 Task: Find houses with house Office Space in Austin.
Action: Key pressed <Key.caps_lock>A<Key.caps_lock>ustin
Screenshot: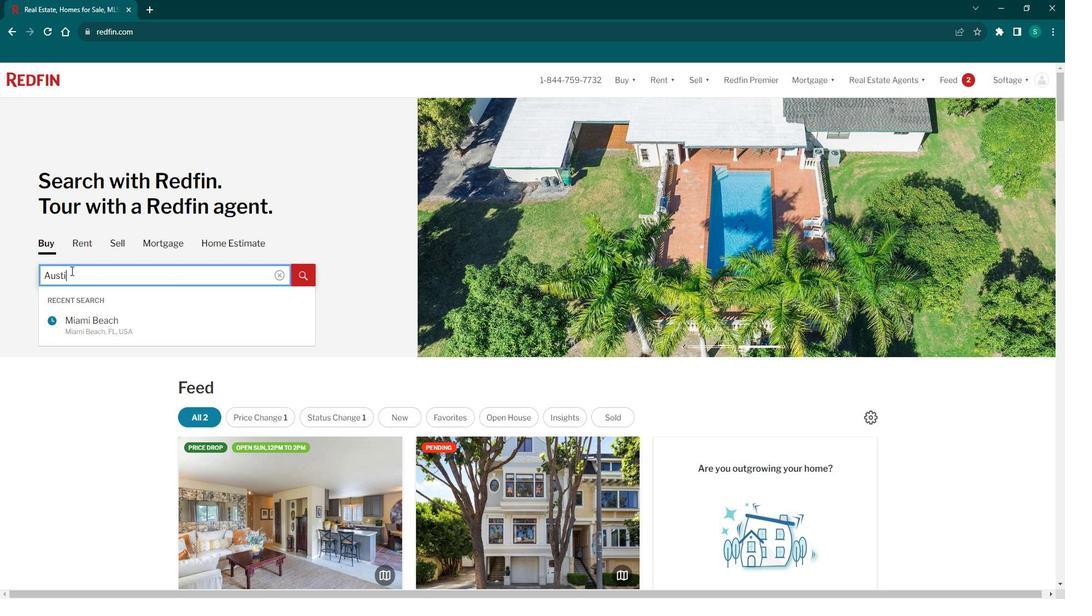 
Action: Mouse moved to (132, 332)
Screenshot: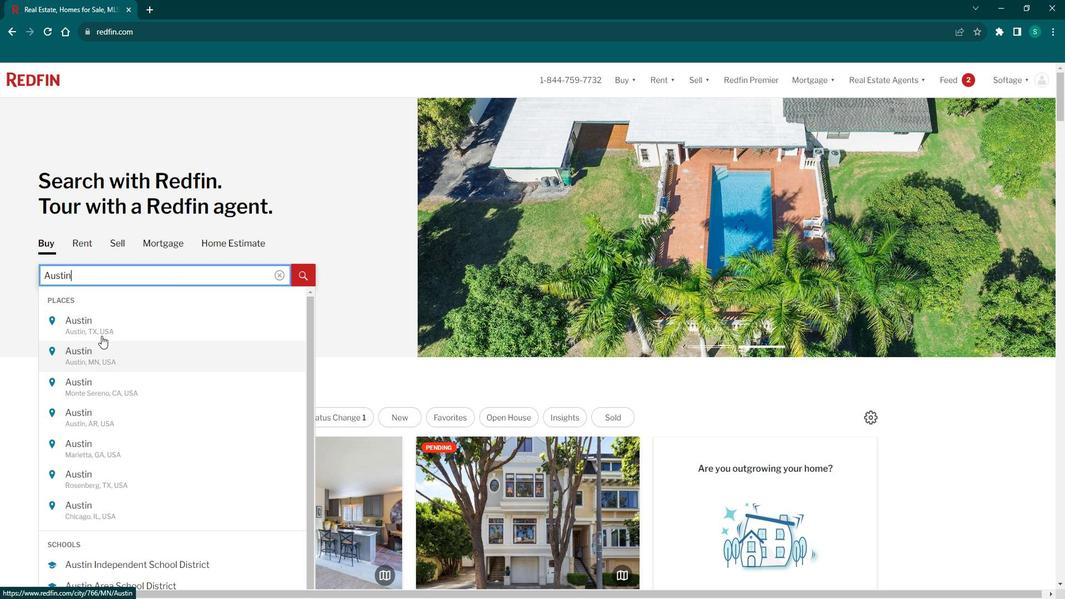 
Action: Mouse pressed left at (132, 332)
Screenshot: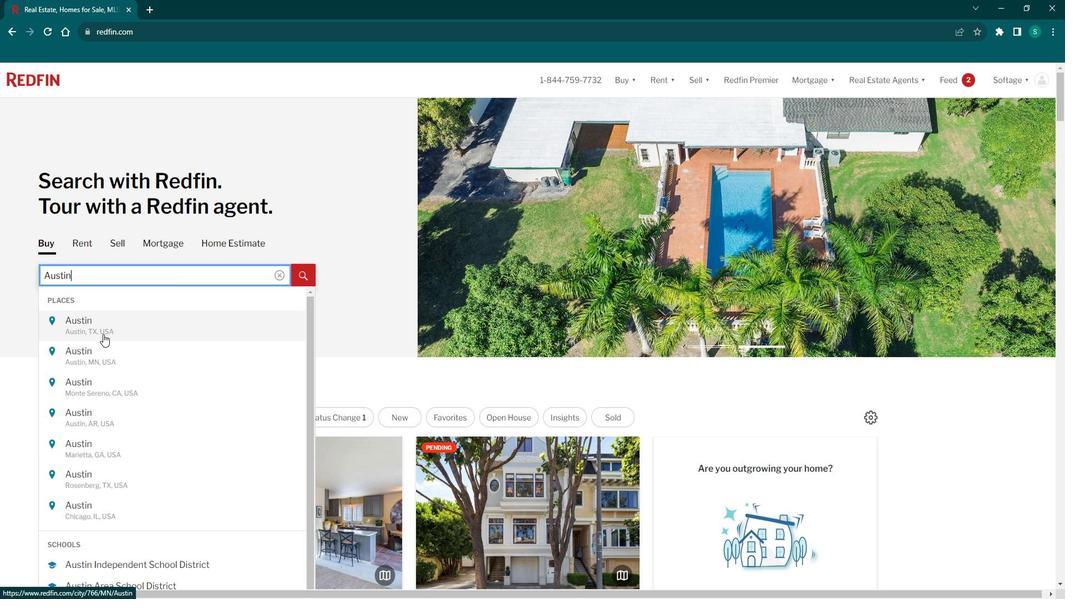 
Action: Mouse moved to (931, 163)
Screenshot: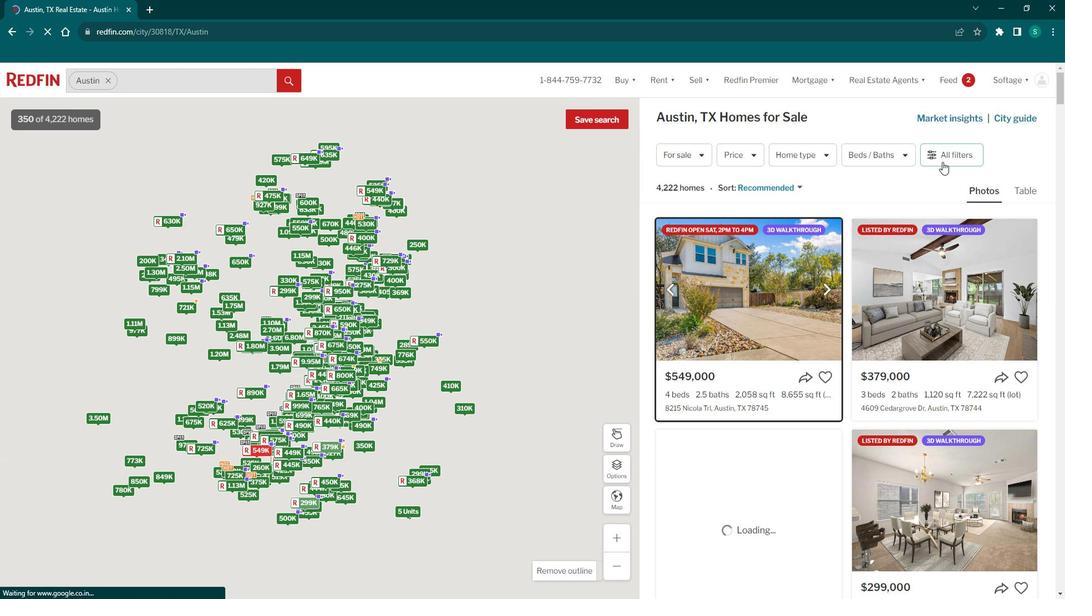 
Action: Mouse pressed left at (931, 163)
Screenshot: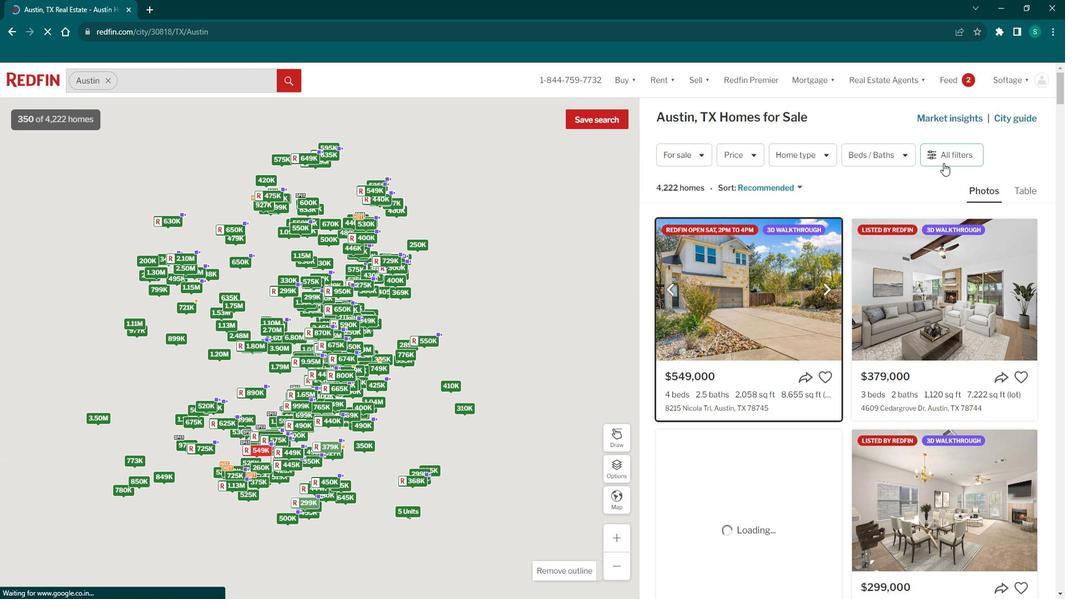 
Action: Mouse pressed left at (931, 163)
Screenshot: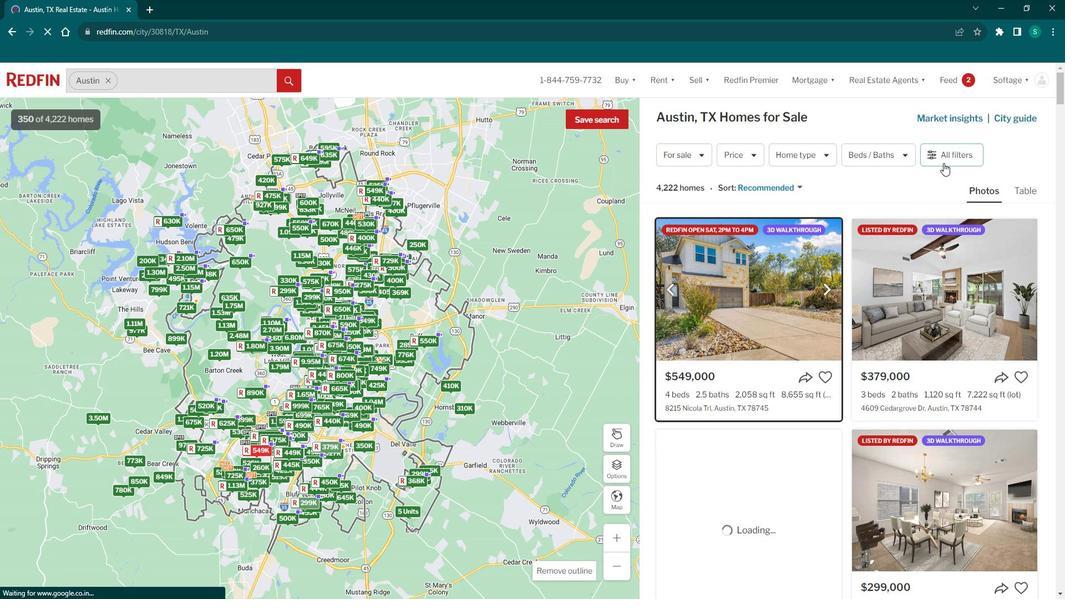 
Action: Mouse moved to (933, 158)
Screenshot: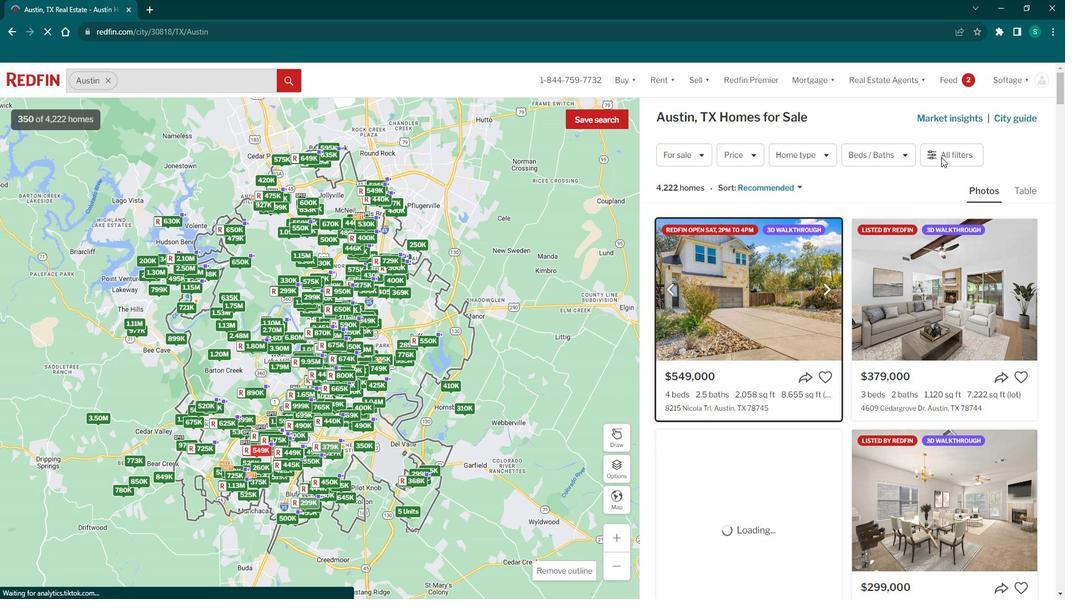 
Action: Mouse pressed left at (933, 158)
Screenshot: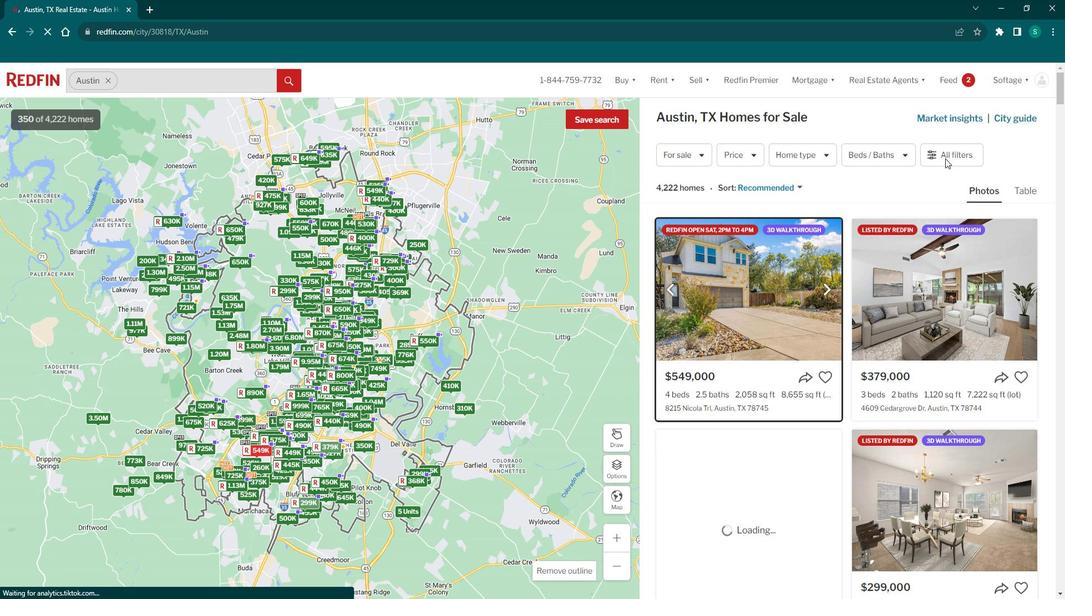 
Action: Mouse moved to (942, 156)
Screenshot: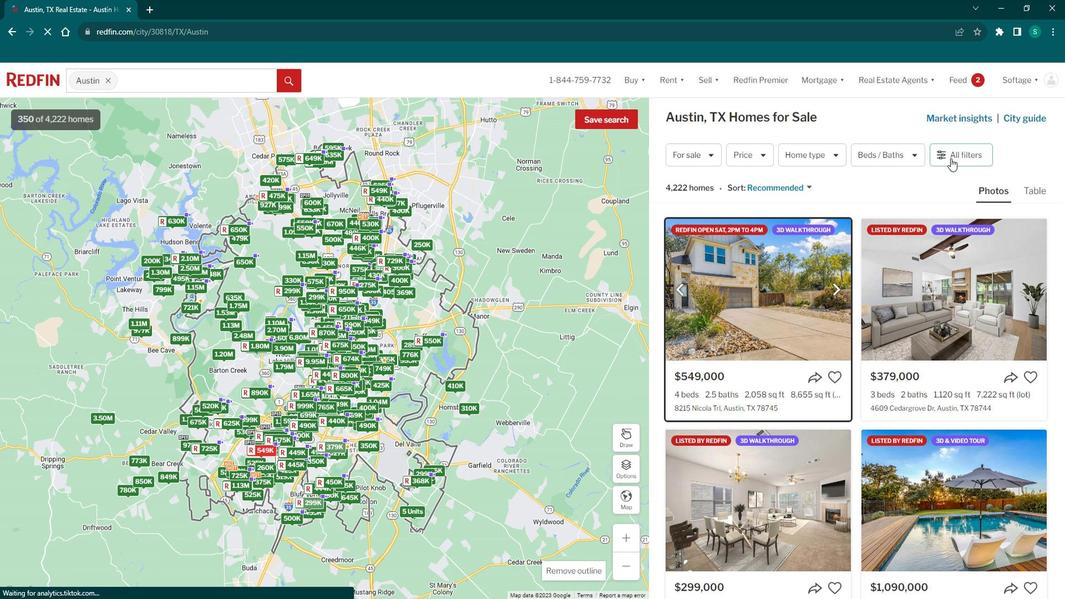 
Action: Mouse pressed left at (942, 156)
Screenshot: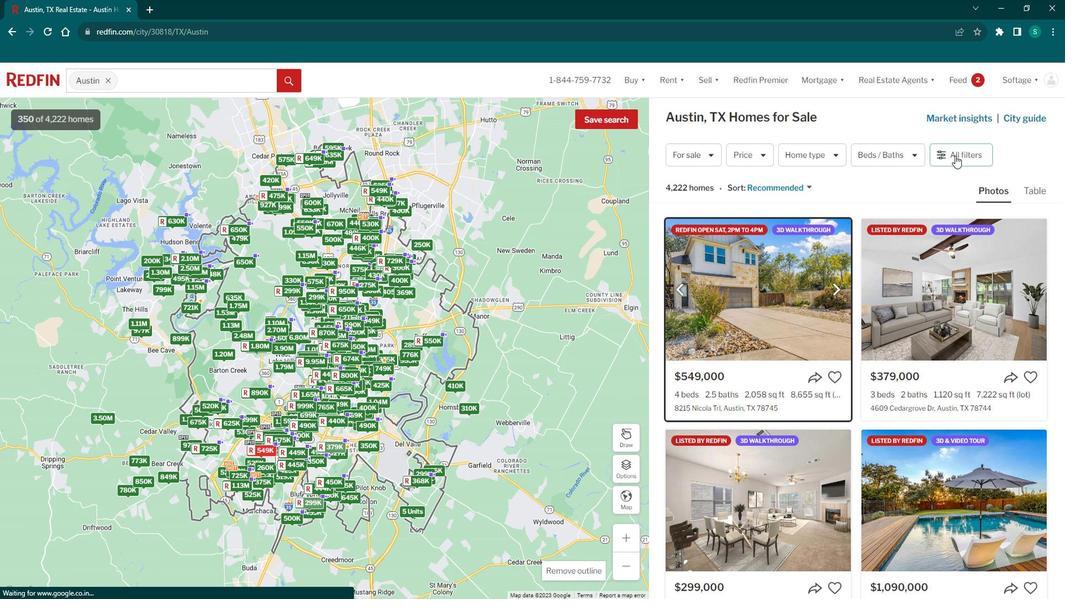 
Action: Mouse moved to (745, 514)
Screenshot: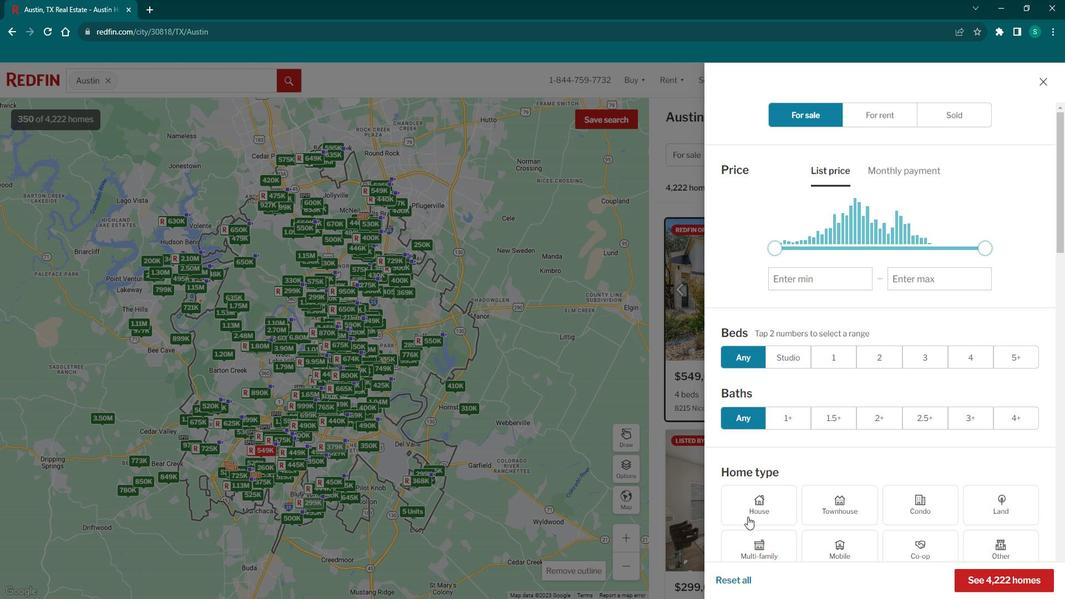 
Action: Mouse pressed left at (745, 514)
Screenshot: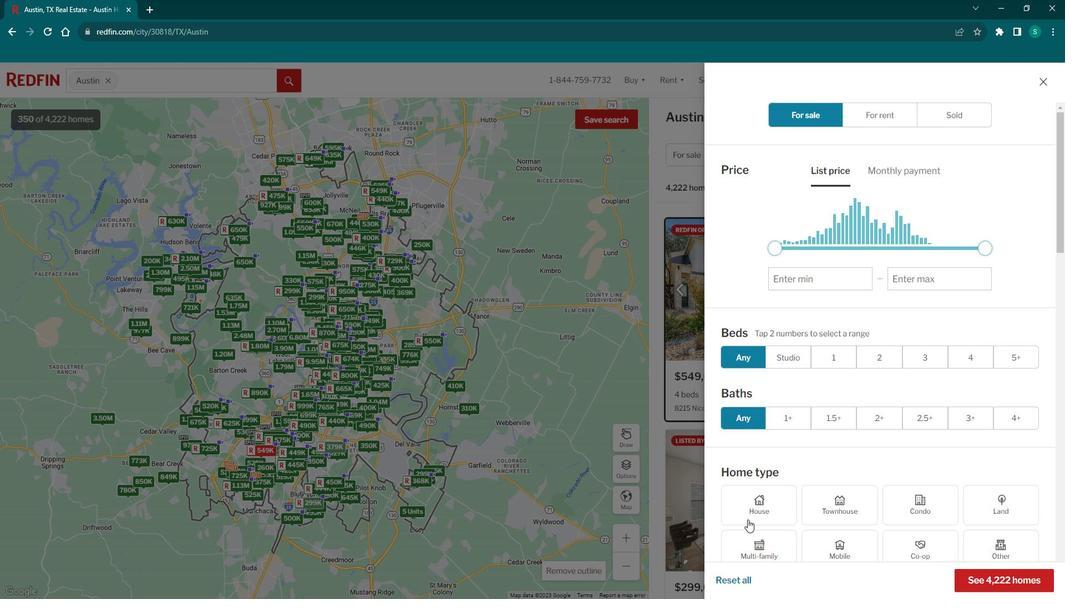 
Action: Mouse moved to (774, 451)
Screenshot: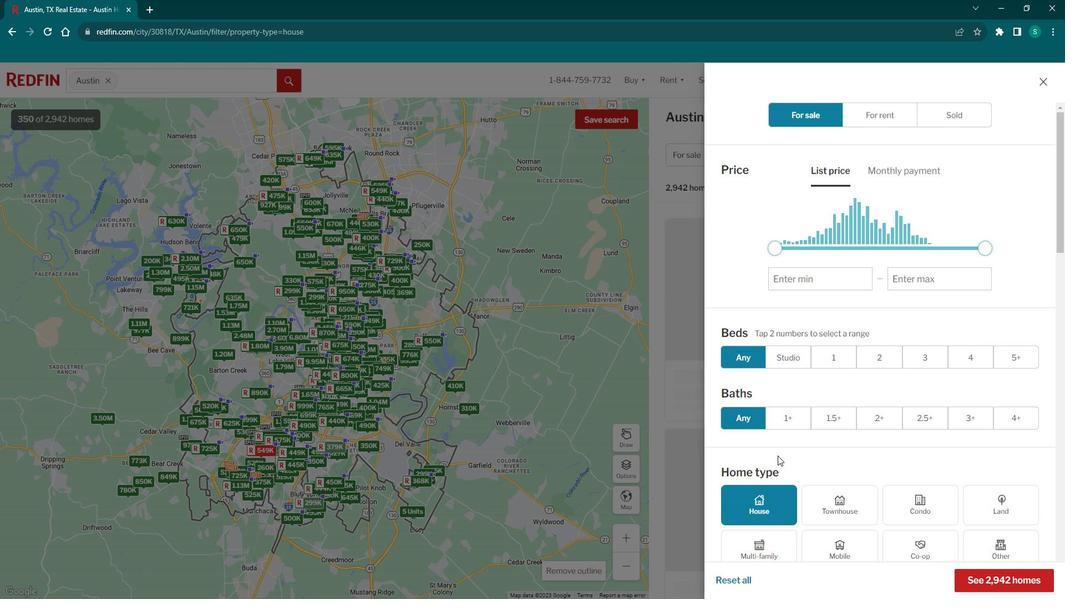 
Action: Mouse scrolled (774, 450) with delta (0, 0)
Screenshot: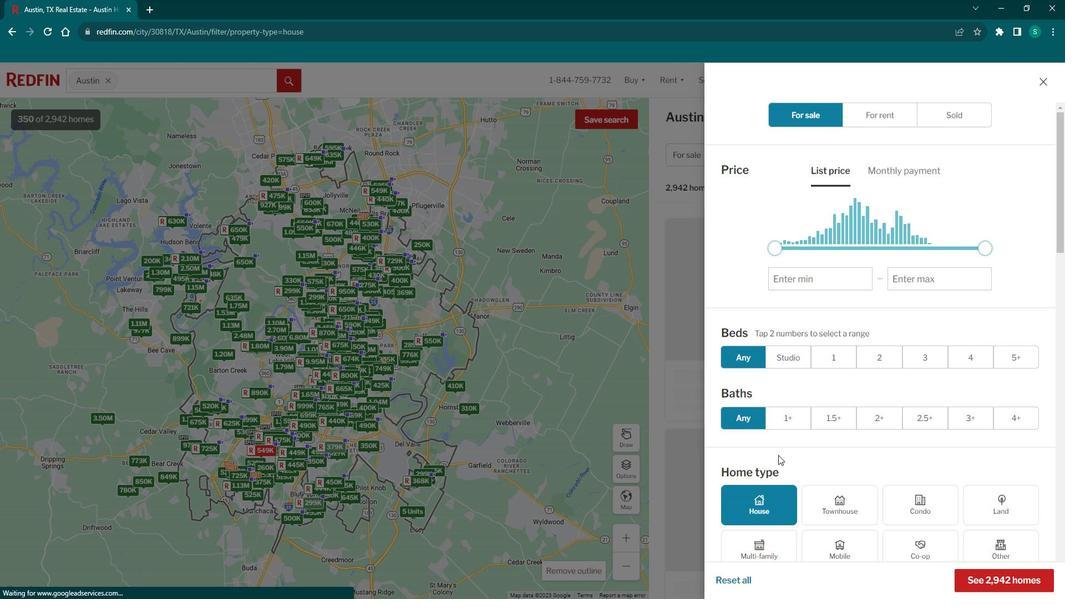 
Action: Mouse scrolled (774, 450) with delta (0, 0)
Screenshot: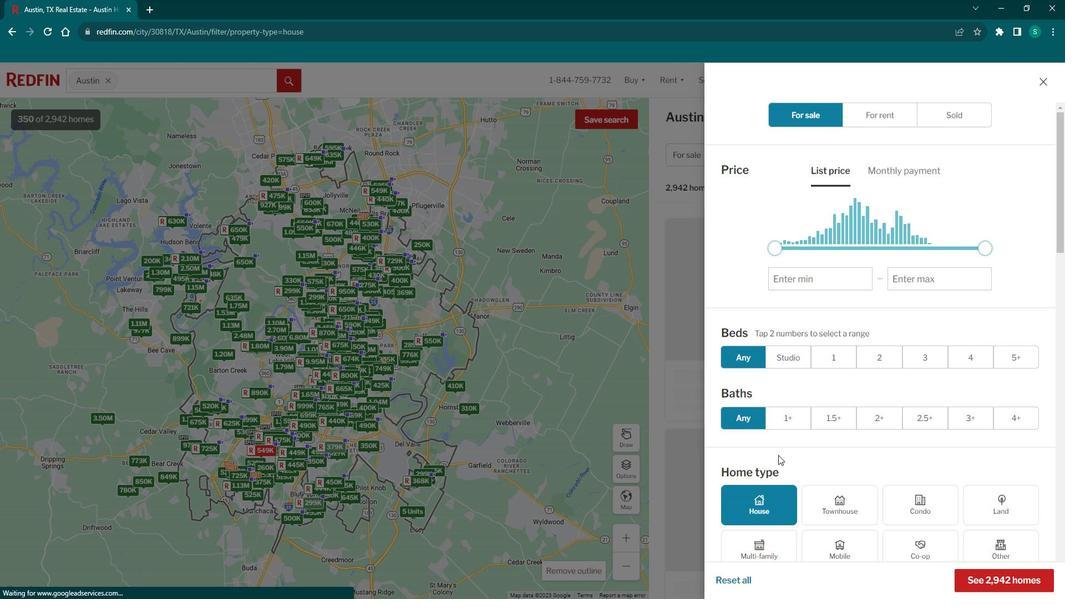 
Action: Mouse scrolled (774, 450) with delta (0, 0)
Screenshot: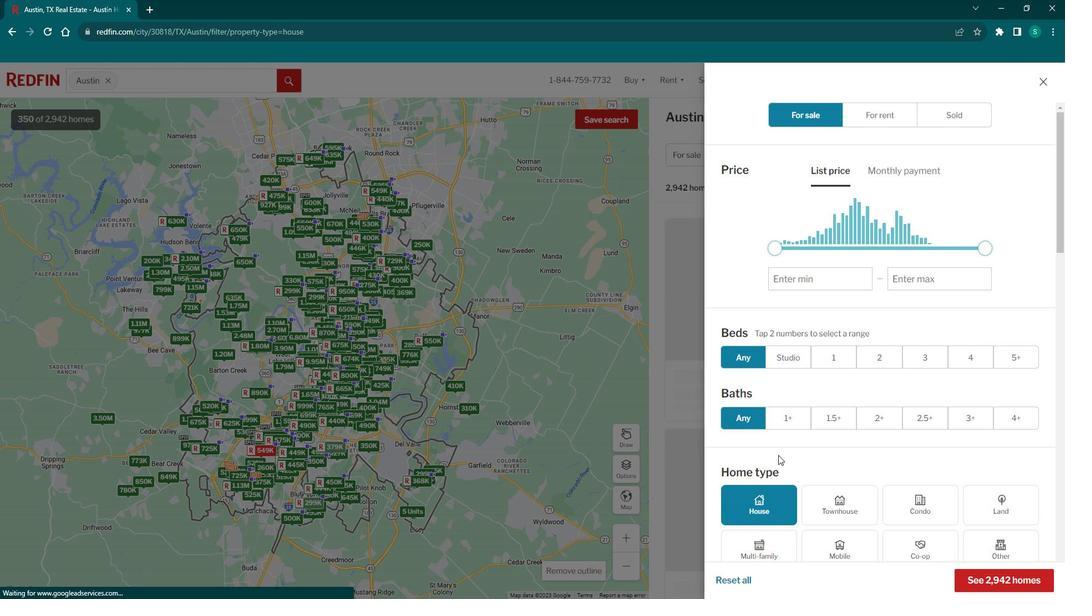 
Action: Mouse scrolled (774, 450) with delta (0, 0)
Screenshot: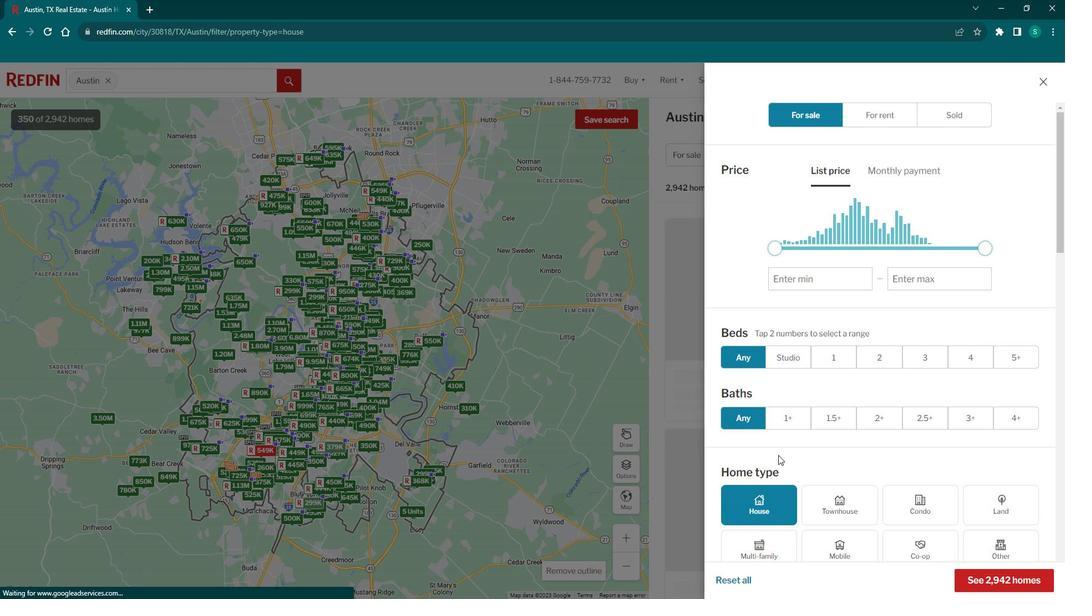 
Action: Mouse scrolled (774, 450) with delta (0, 0)
Screenshot: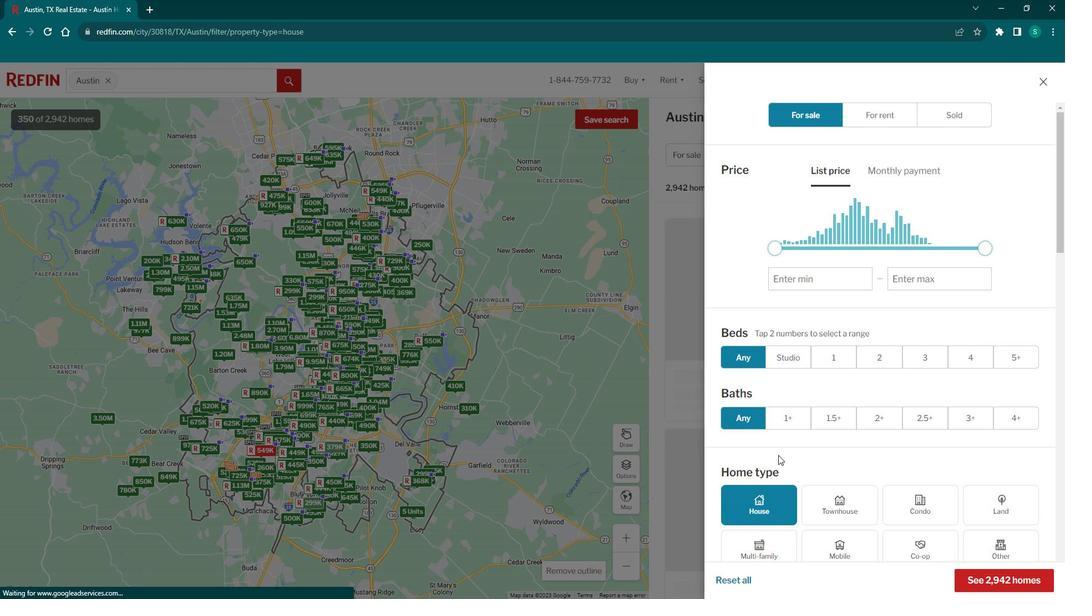 
Action: Mouse scrolled (774, 450) with delta (0, 0)
Screenshot: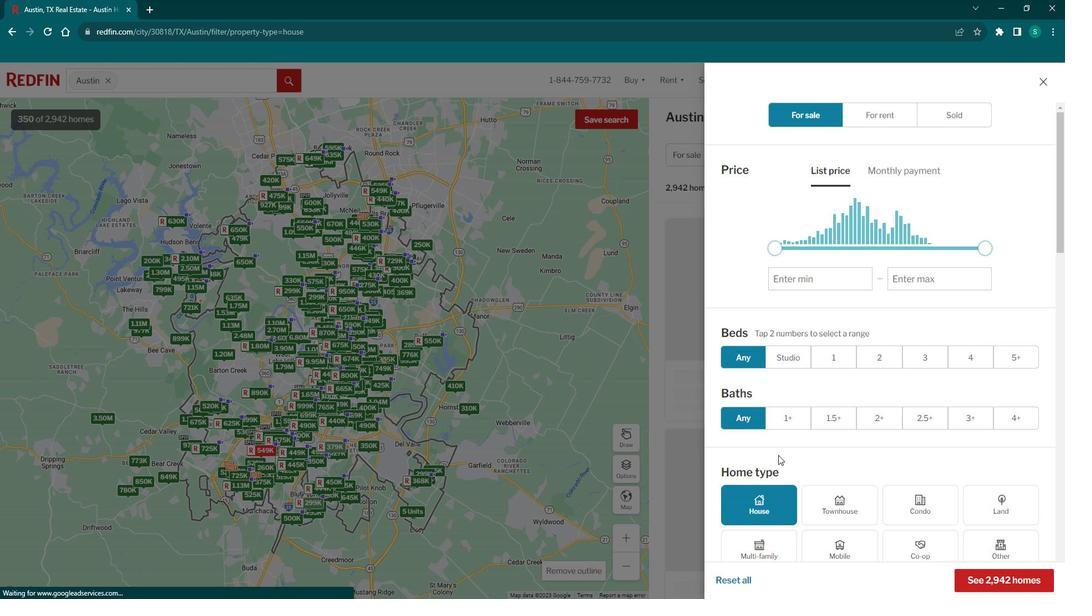 
Action: Mouse scrolled (774, 450) with delta (0, 0)
Screenshot: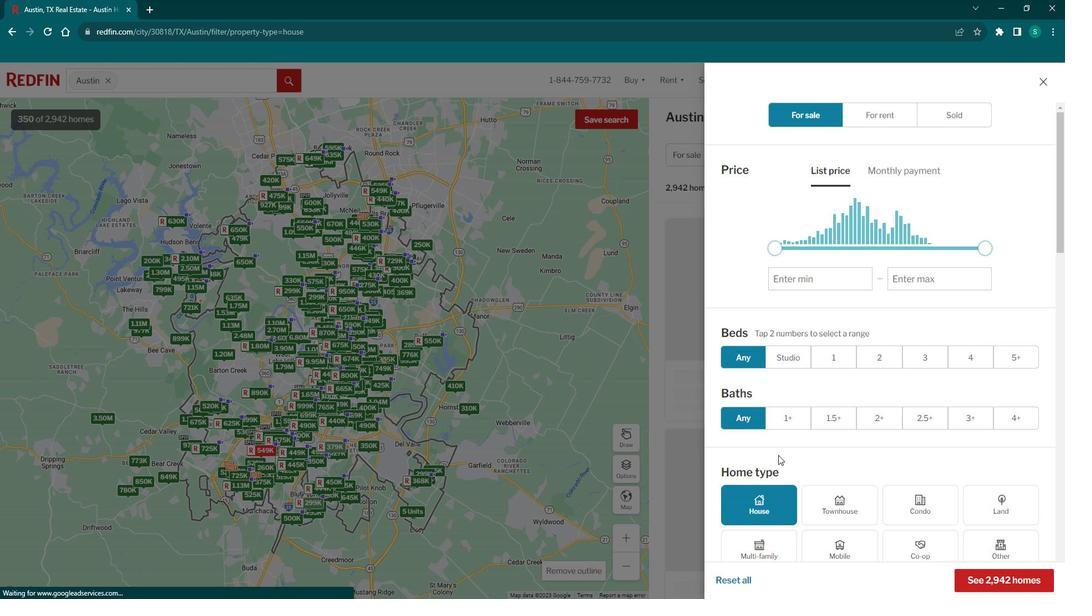 
Action: Mouse scrolled (774, 450) with delta (0, 0)
Screenshot: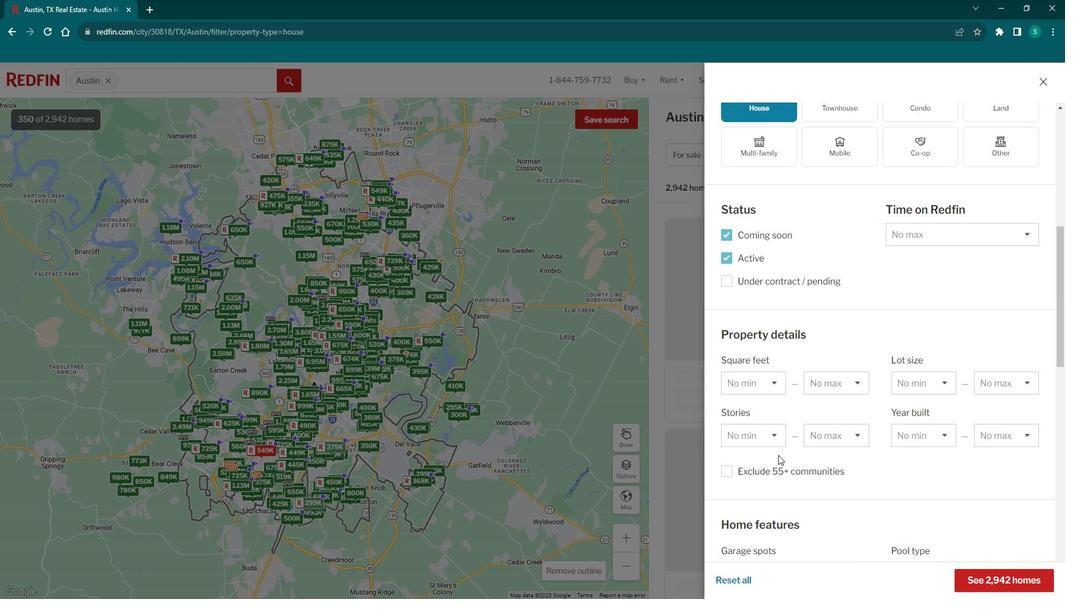 
Action: Mouse scrolled (774, 450) with delta (0, 0)
Screenshot: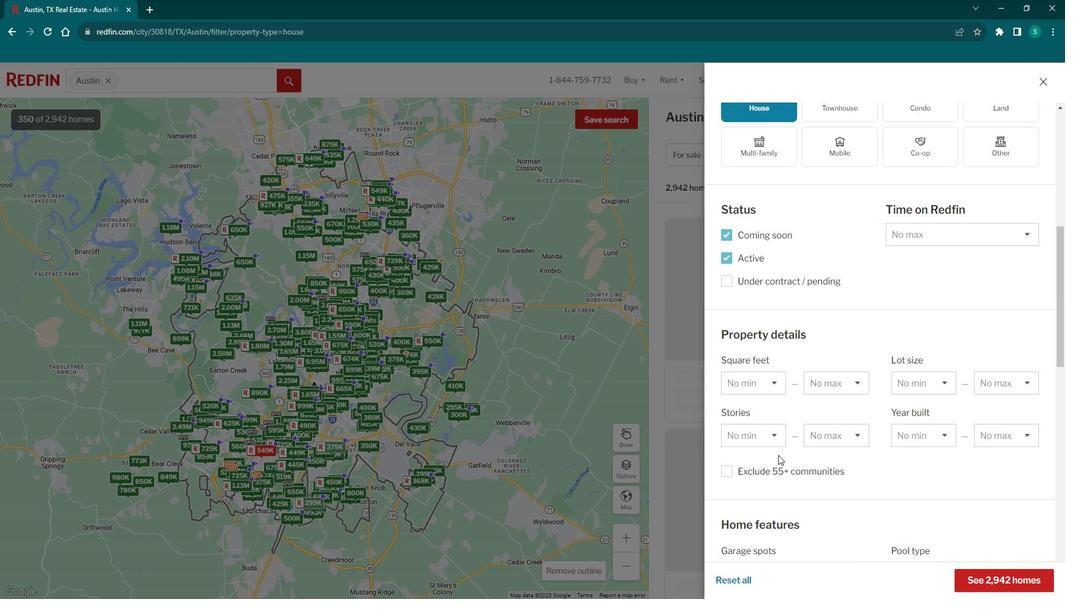 
Action: Mouse scrolled (774, 450) with delta (0, 0)
Screenshot: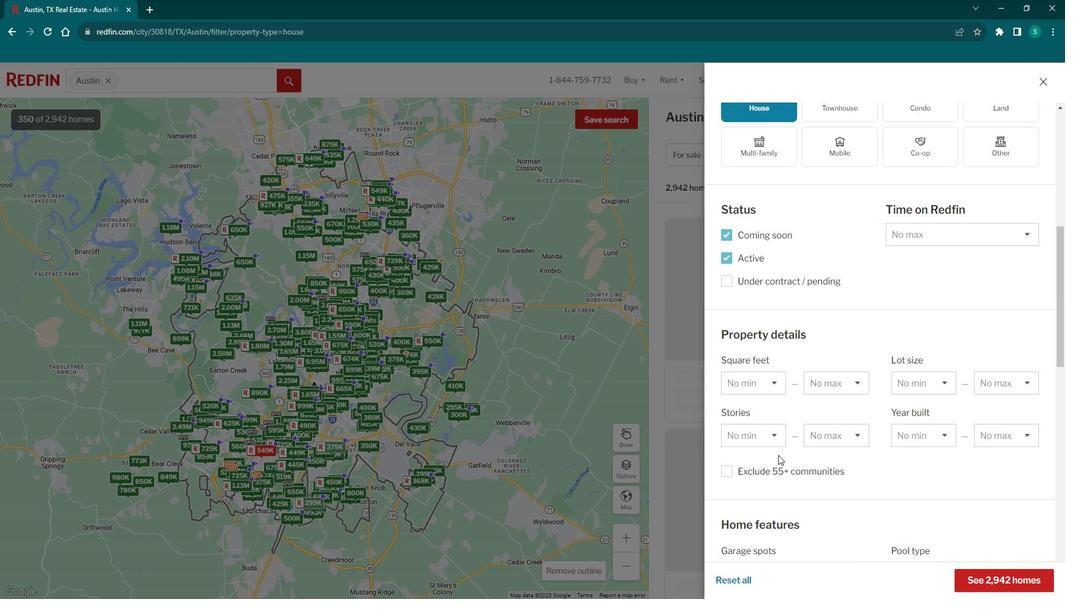 
Action: Mouse scrolled (774, 450) with delta (0, 0)
Screenshot: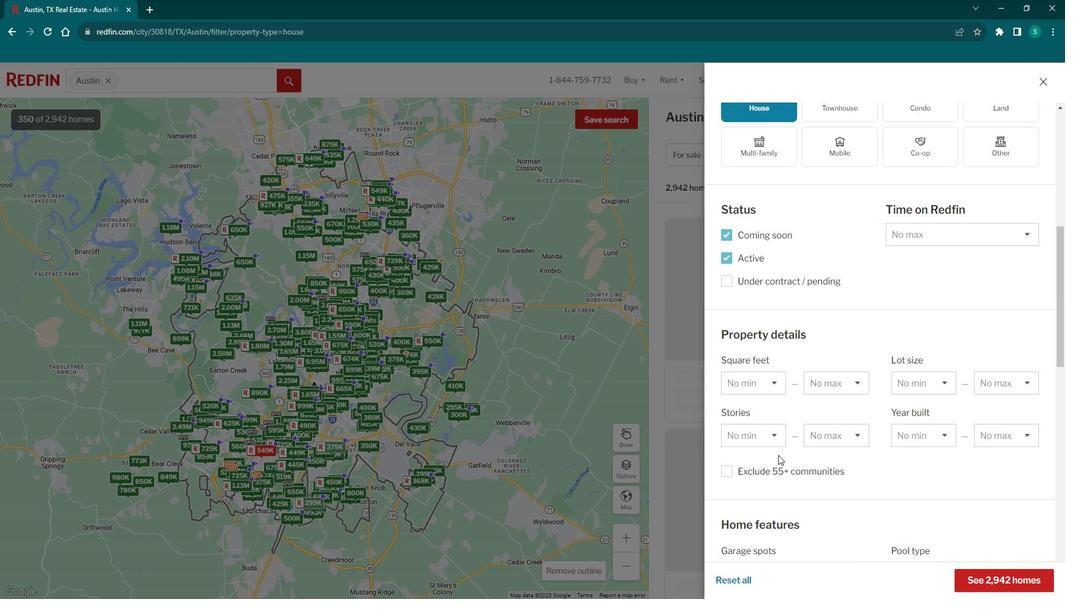 
Action: Mouse scrolled (774, 450) with delta (0, 0)
Screenshot: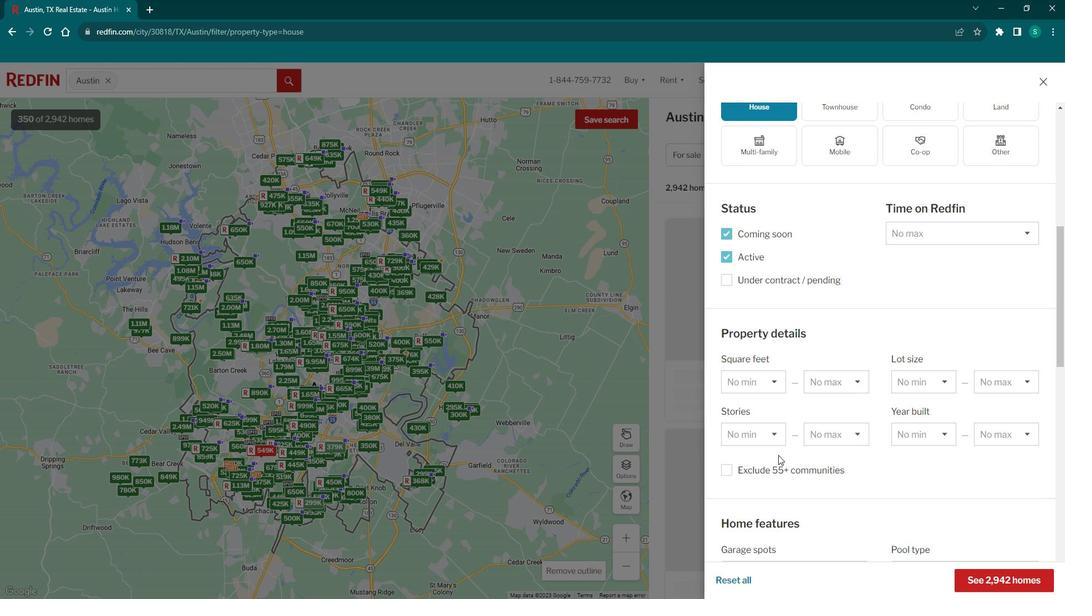 
Action: Mouse moved to (772, 440)
Screenshot: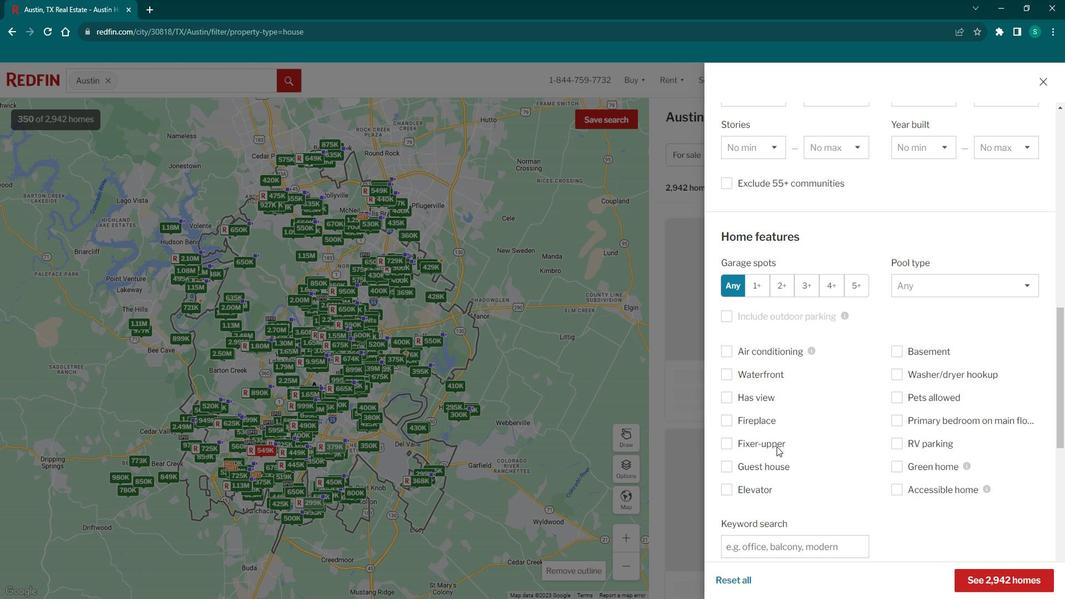 
Action: Mouse scrolled (772, 440) with delta (0, 0)
Screenshot: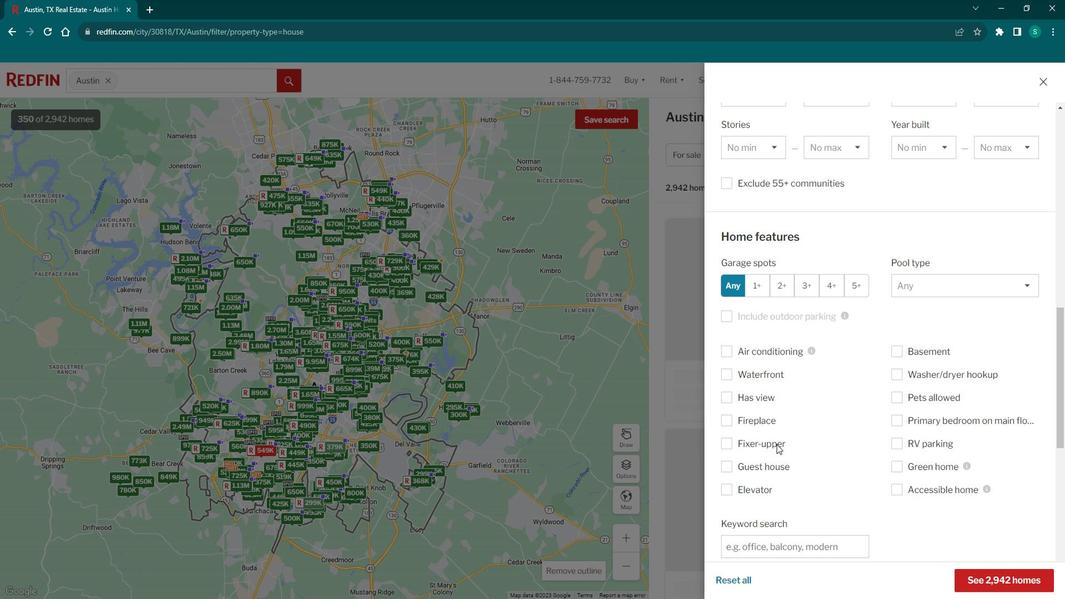 
Action: Mouse scrolled (772, 440) with delta (0, 0)
Screenshot: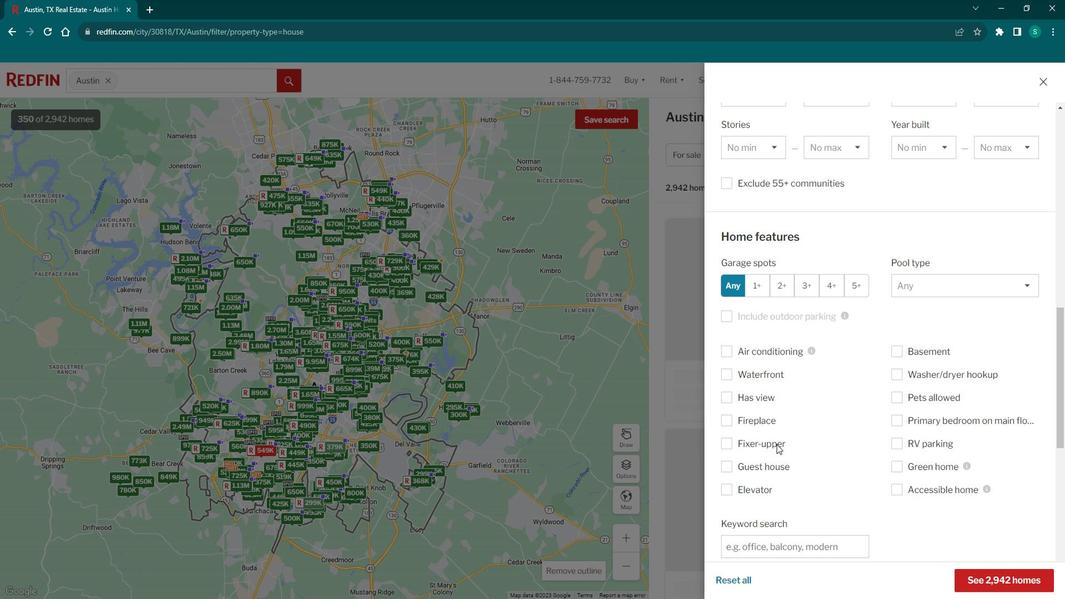 
Action: Mouse scrolled (772, 440) with delta (0, 0)
Screenshot: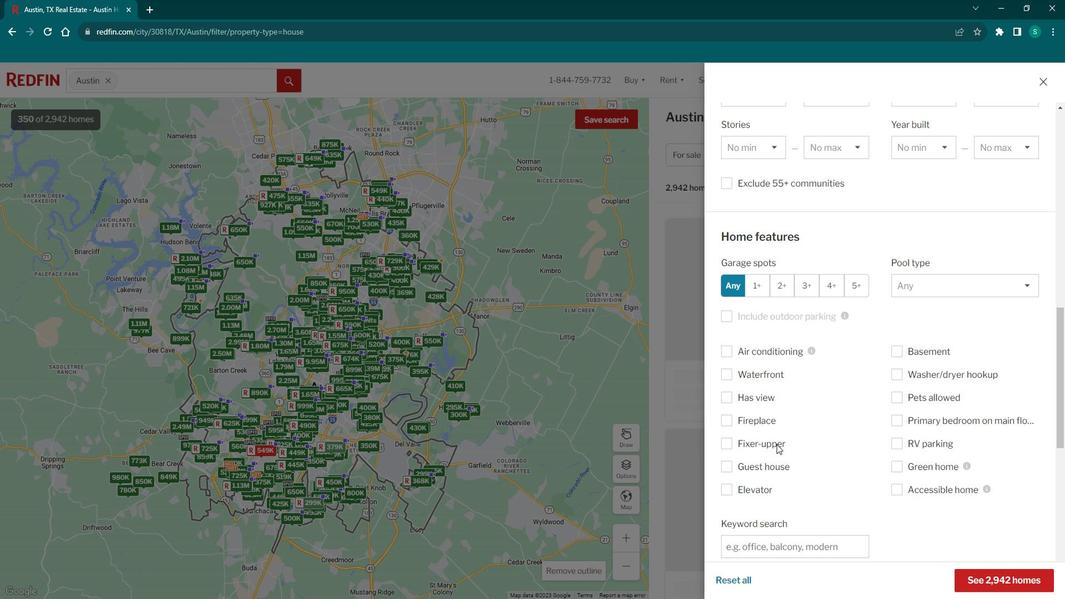 
Action: Mouse moved to (772, 375)
Screenshot: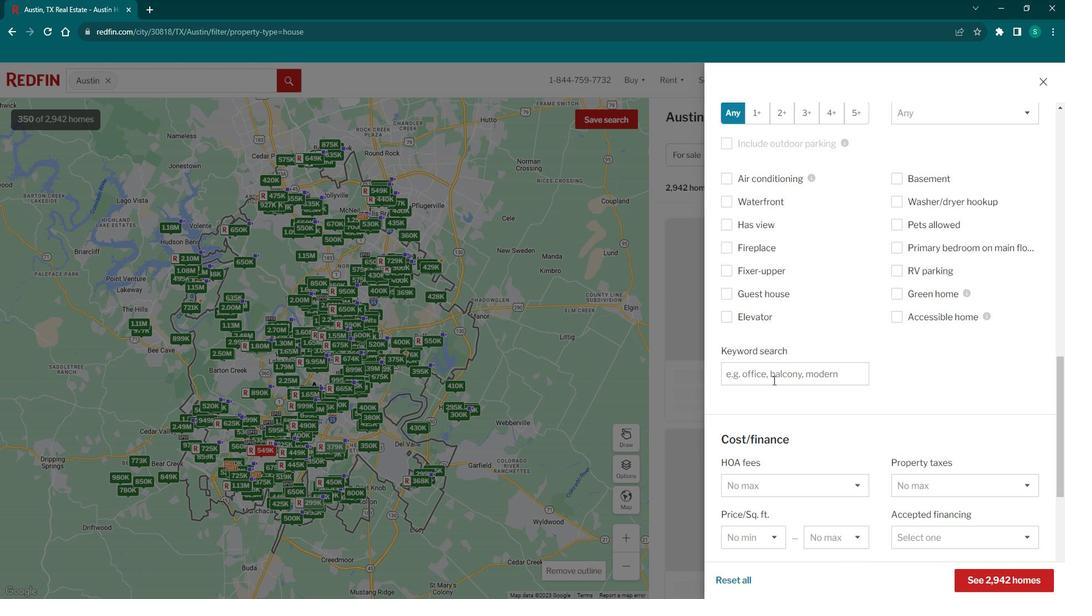
Action: Mouse pressed left at (772, 375)
Screenshot: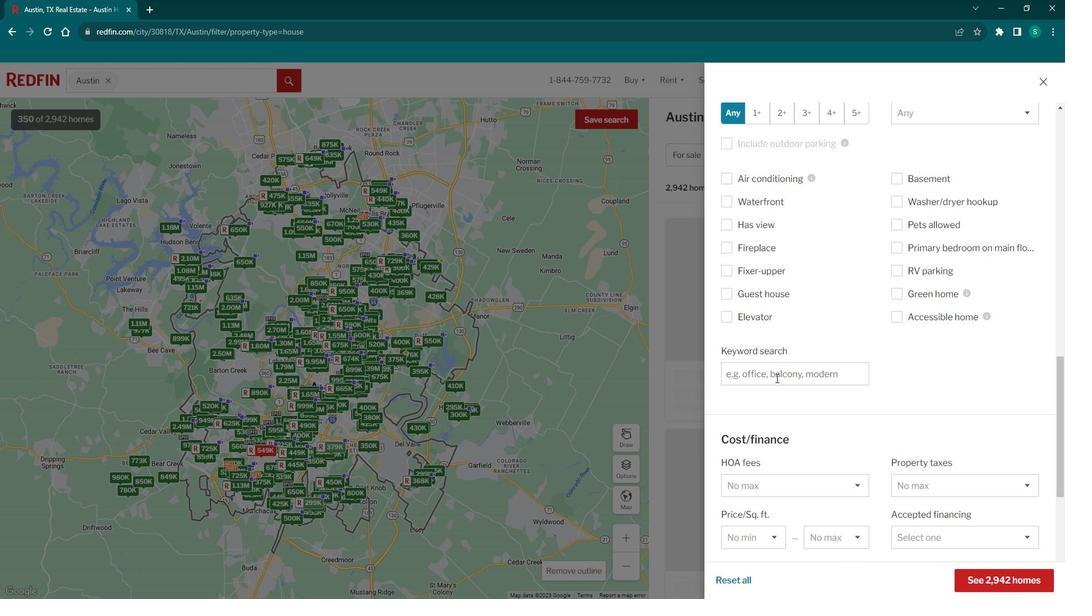 
Action: Key pressed <Key.caps_lock>H<Key.caps_lock>ouse<Key.space><Key.caps_lock>O<Key.caps_lock>ffice<Key.space><Key.caps_lock>S<Key.caps_lock>pace
Screenshot: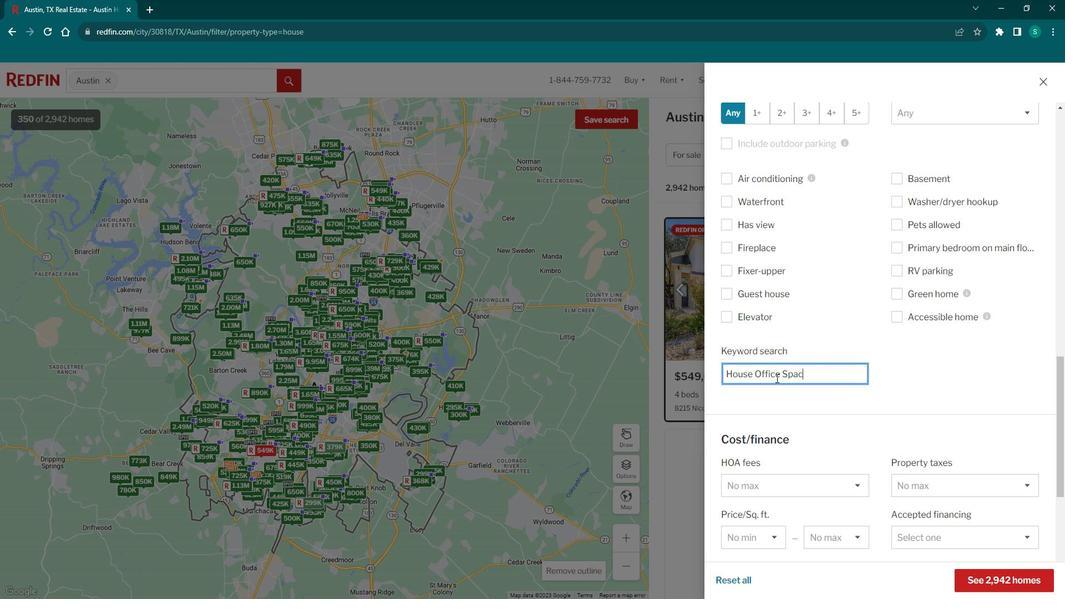 
Action: Mouse moved to (830, 391)
Screenshot: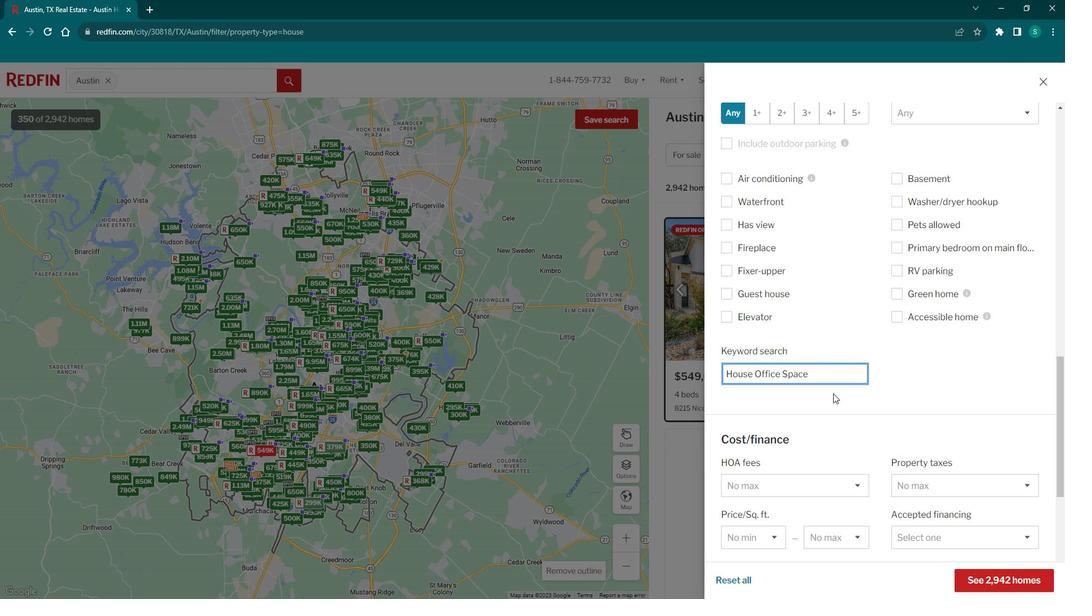 
Action: Mouse scrolled (830, 391) with delta (0, 0)
Screenshot: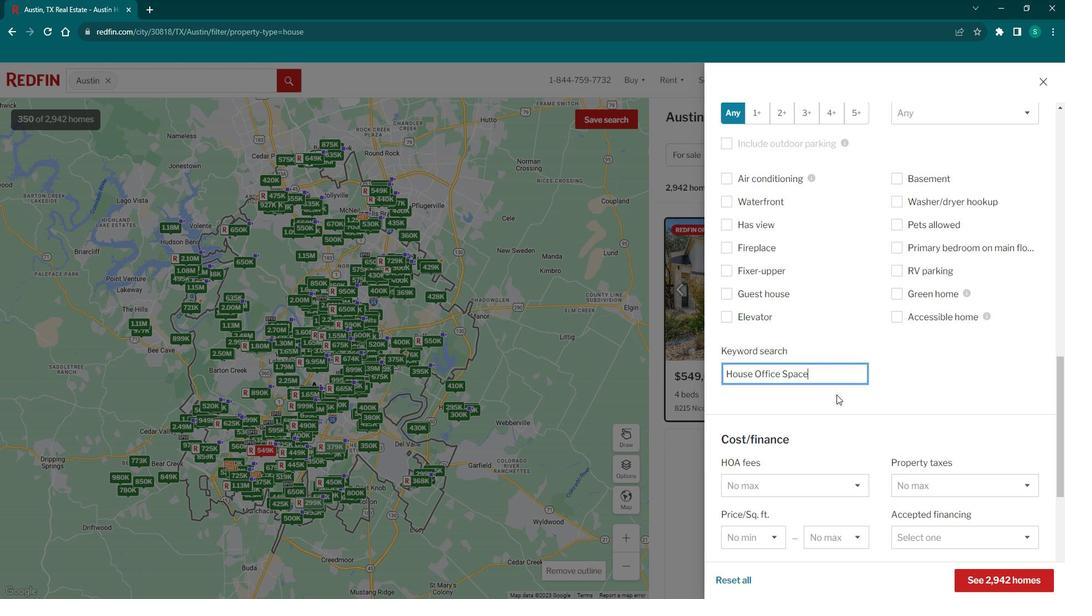 
Action: Mouse scrolled (830, 391) with delta (0, 0)
Screenshot: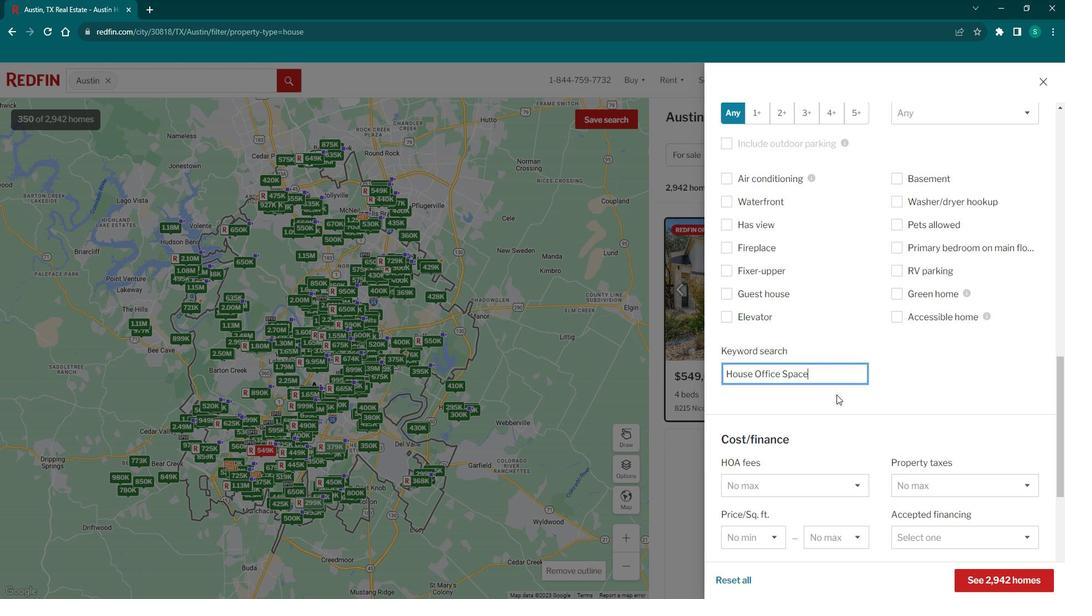 
Action: Mouse scrolled (830, 391) with delta (0, 0)
Screenshot: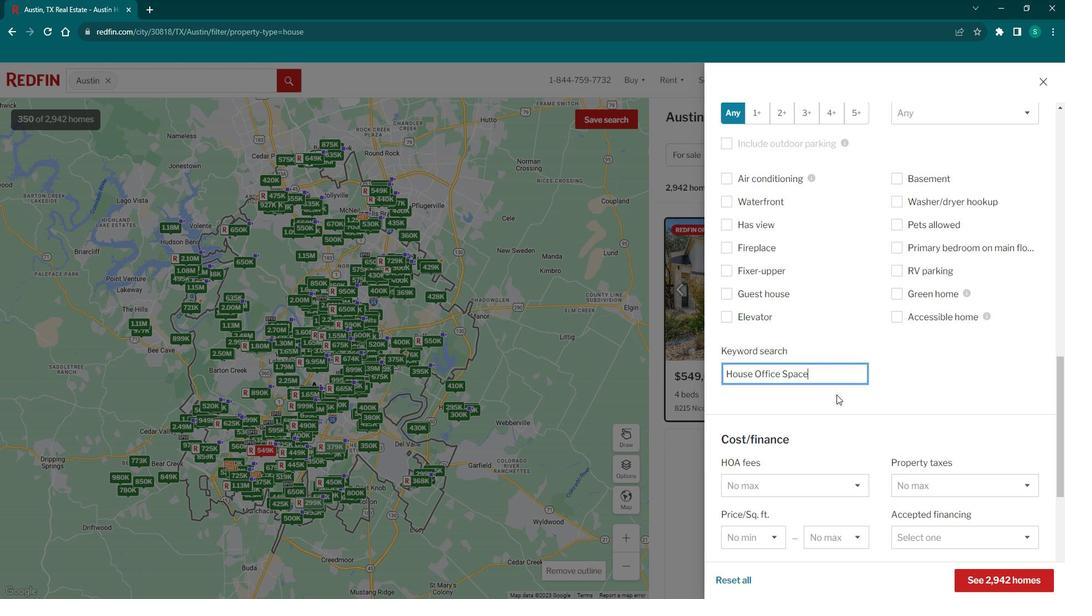
Action: Mouse scrolled (830, 391) with delta (0, 0)
Screenshot: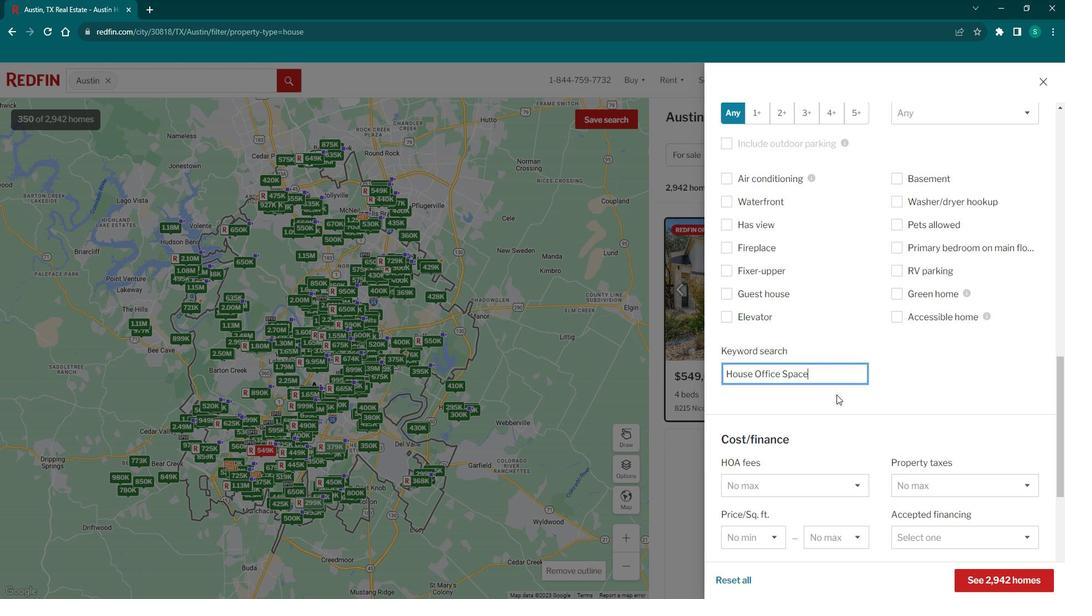 
Action: Mouse scrolled (830, 391) with delta (0, 0)
Screenshot: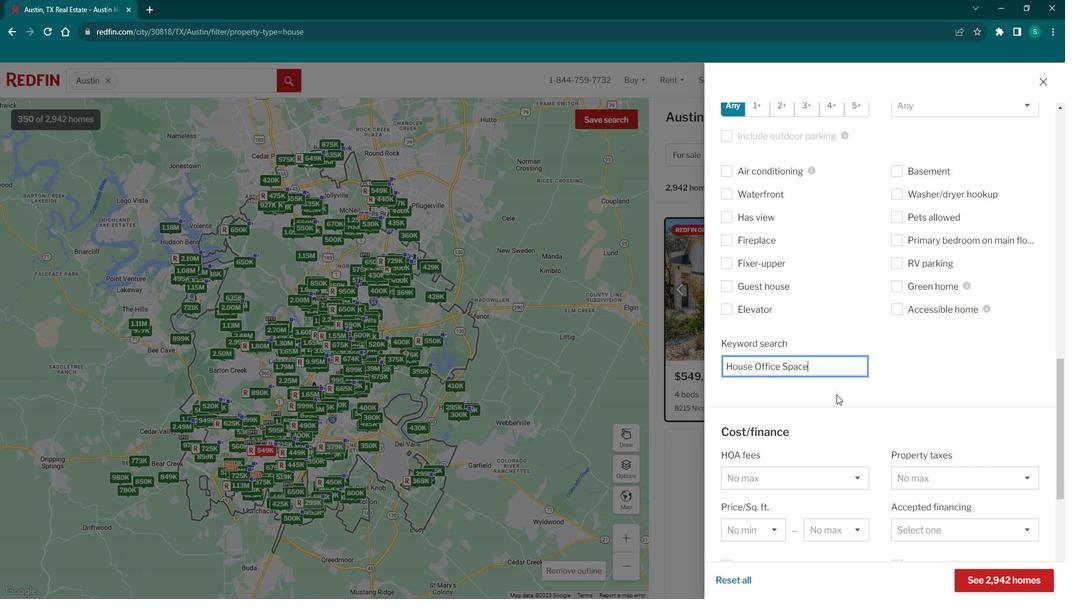 
Action: Mouse scrolled (830, 391) with delta (0, 0)
Screenshot: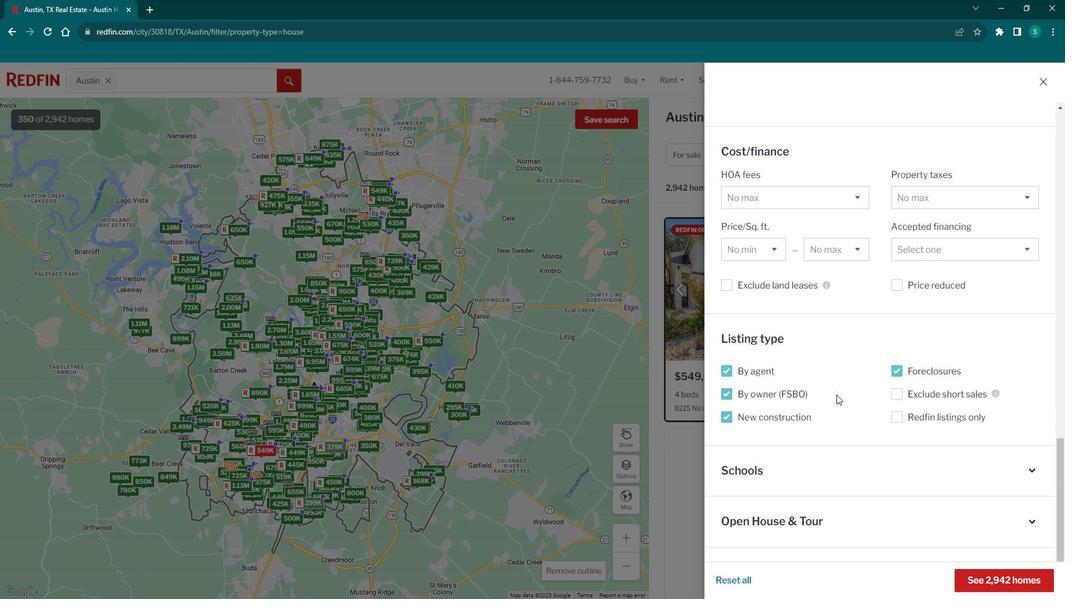
Action: Mouse scrolled (830, 391) with delta (0, 0)
Screenshot: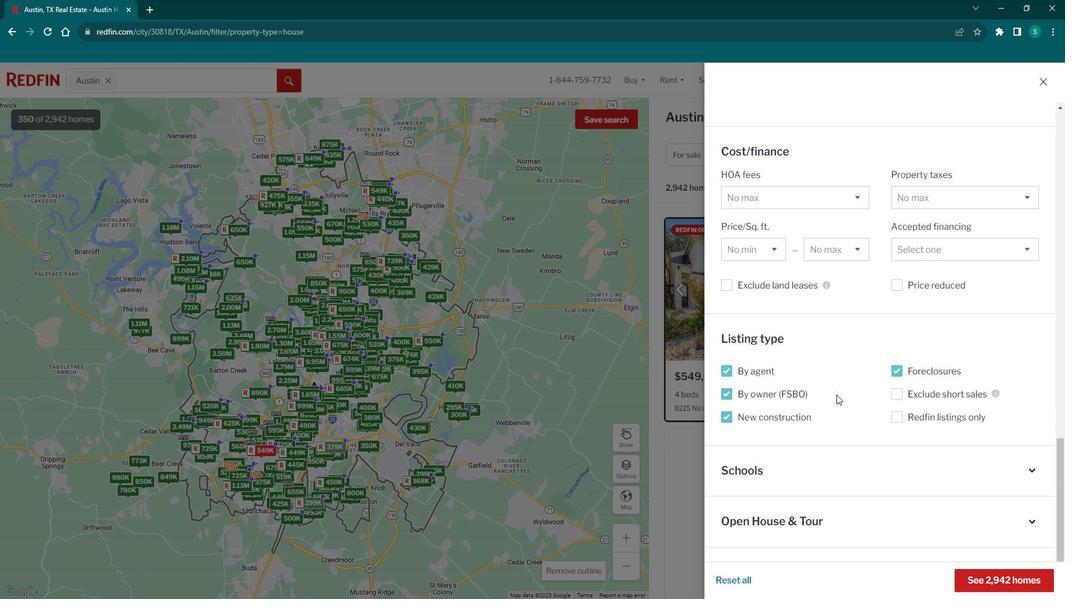 
Action: Mouse scrolled (830, 391) with delta (0, 0)
Screenshot: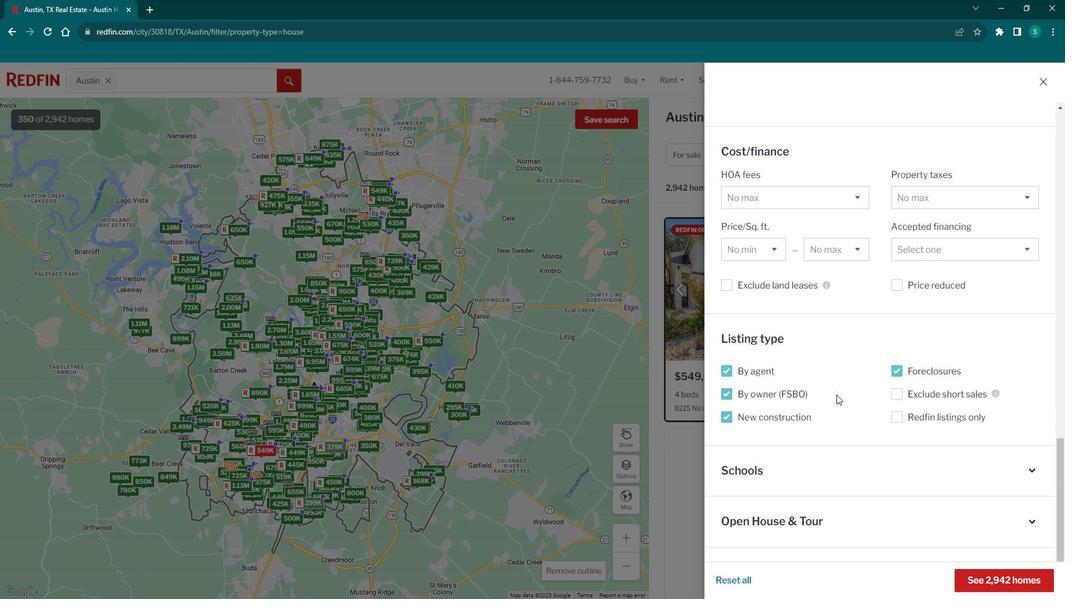 
Action: Mouse scrolled (830, 391) with delta (0, 0)
Screenshot: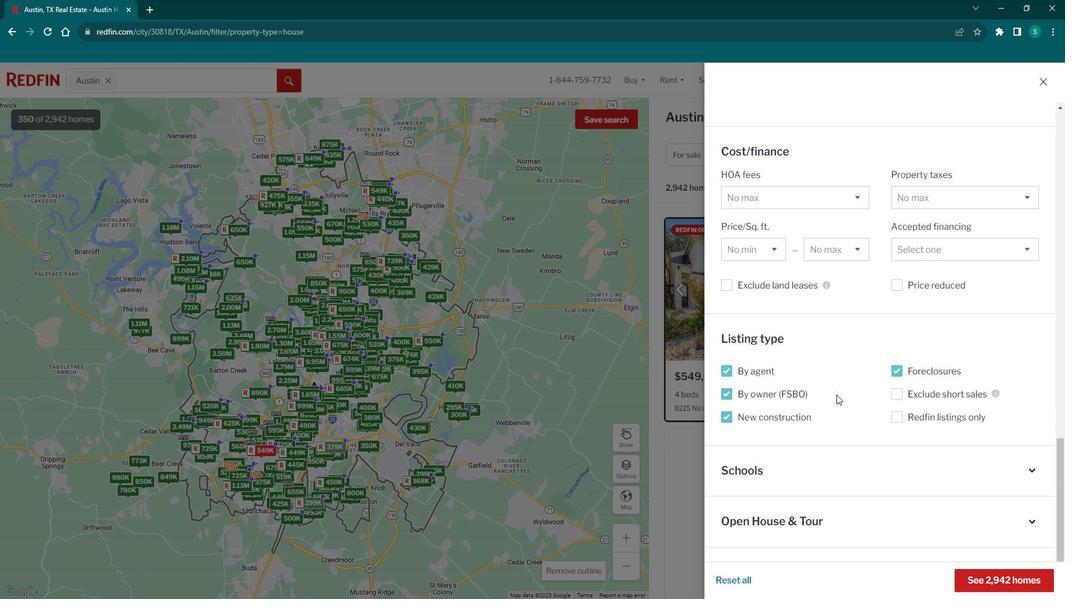 
Action: Mouse scrolled (830, 391) with delta (0, 0)
Screenshot: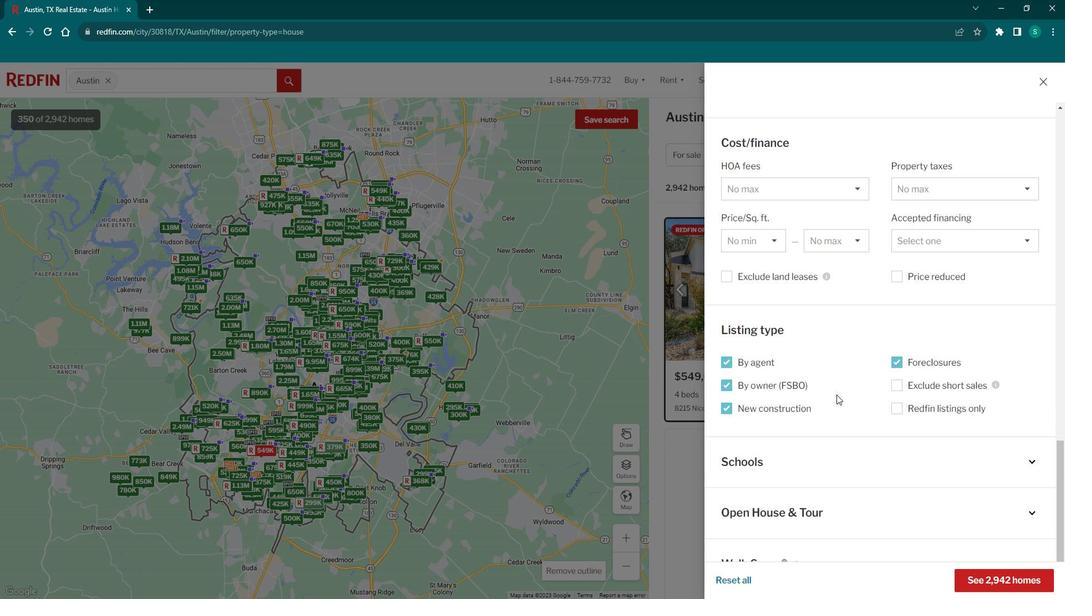 
Action: Mouse moved to (961, 571)
Screenshot: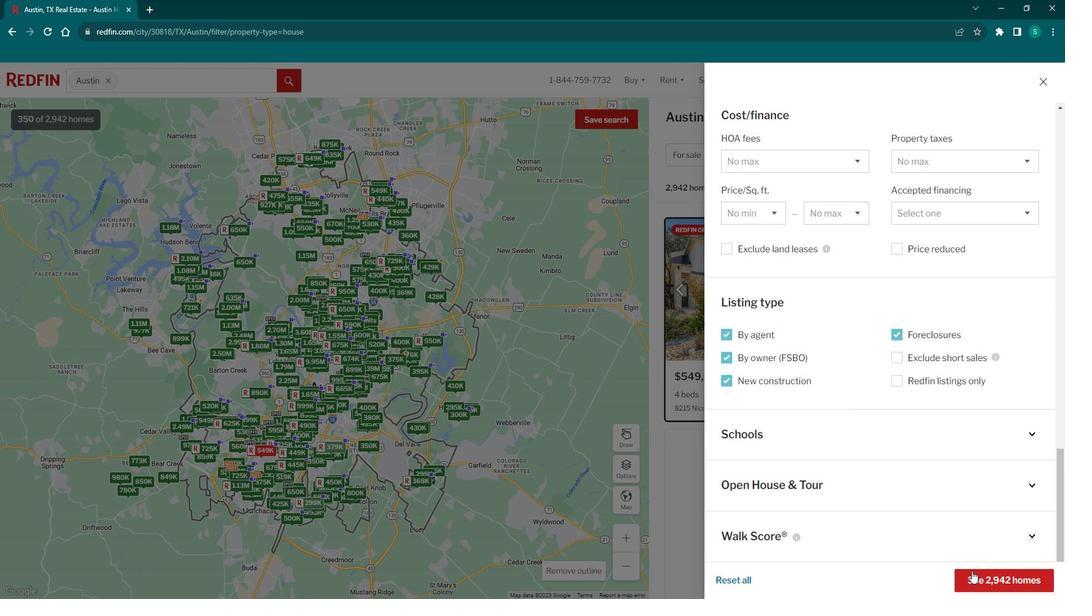 
Action: Mouse pressed left at (961, 571)
Screenshot: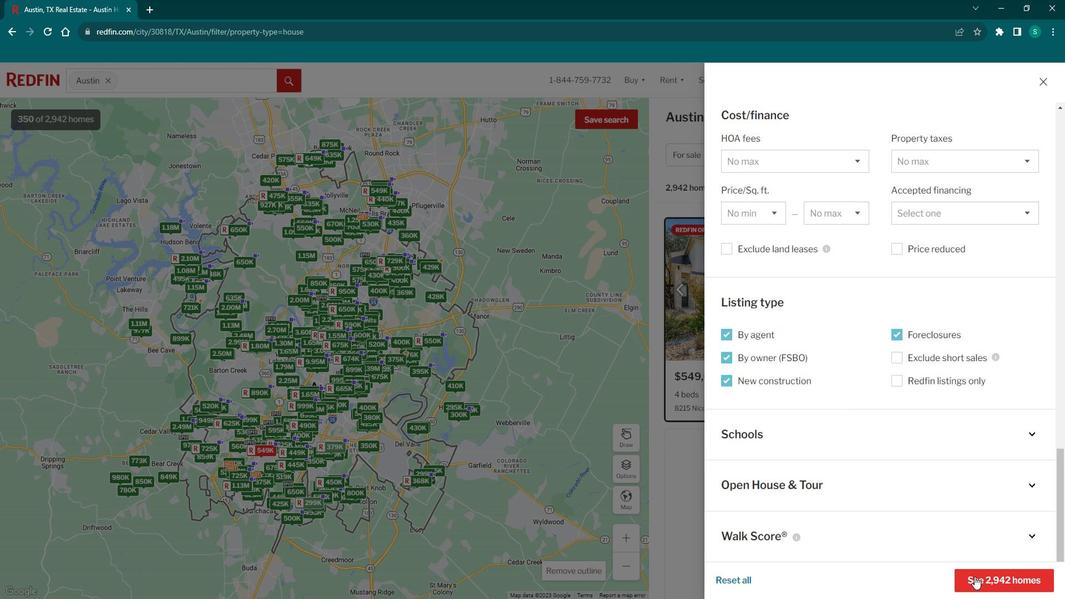 
Action: Mouse moved to (691, 344)
Screenshot: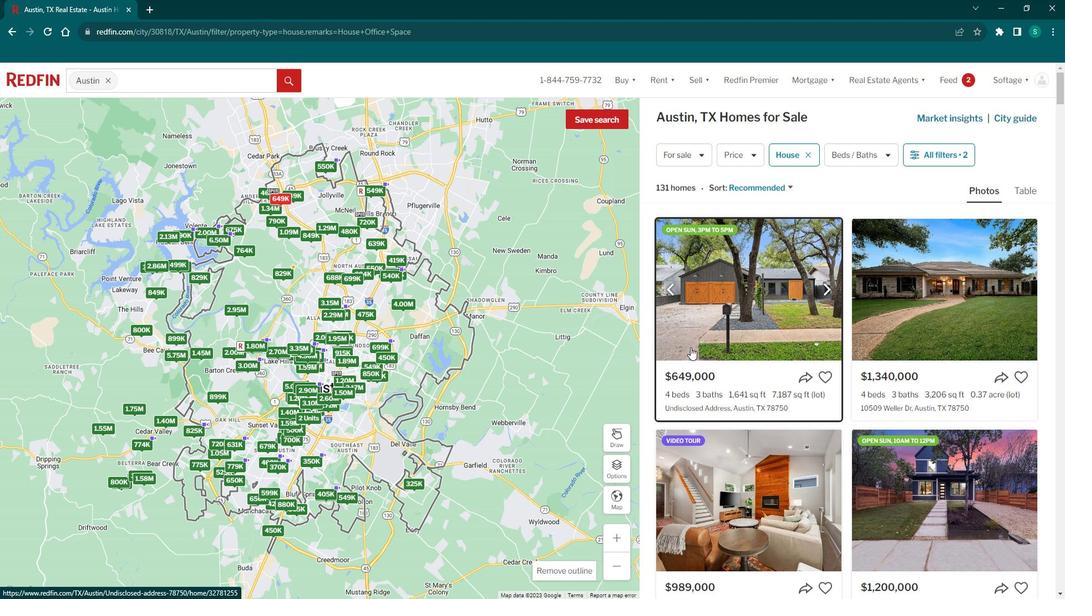 
Action: Mouse pressed left at (691, 344)
Screenshot: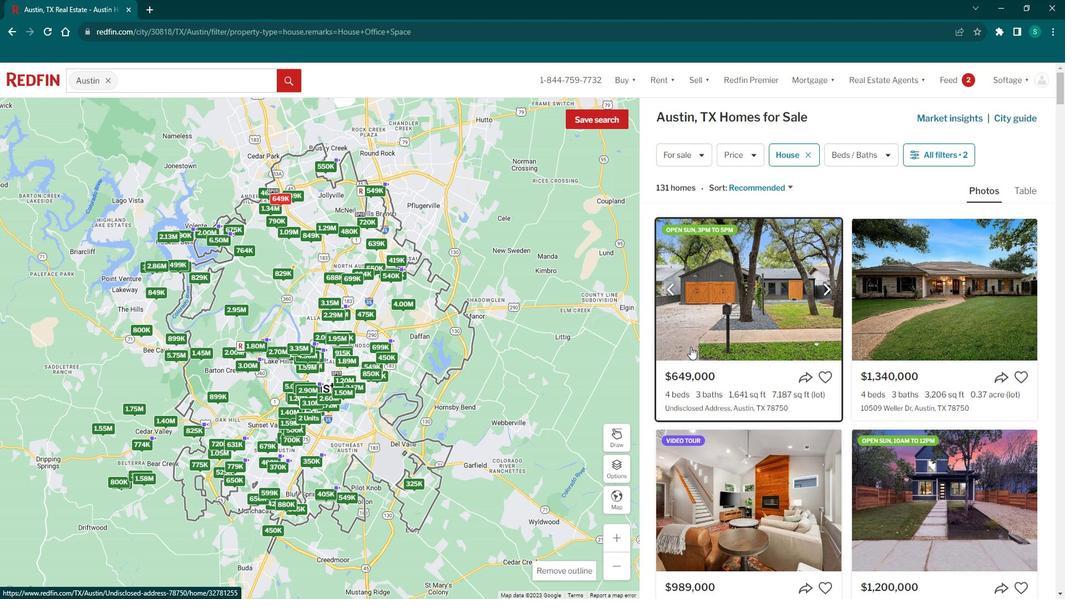 
Action: Mouse moved to (466, 343)
Screenshot: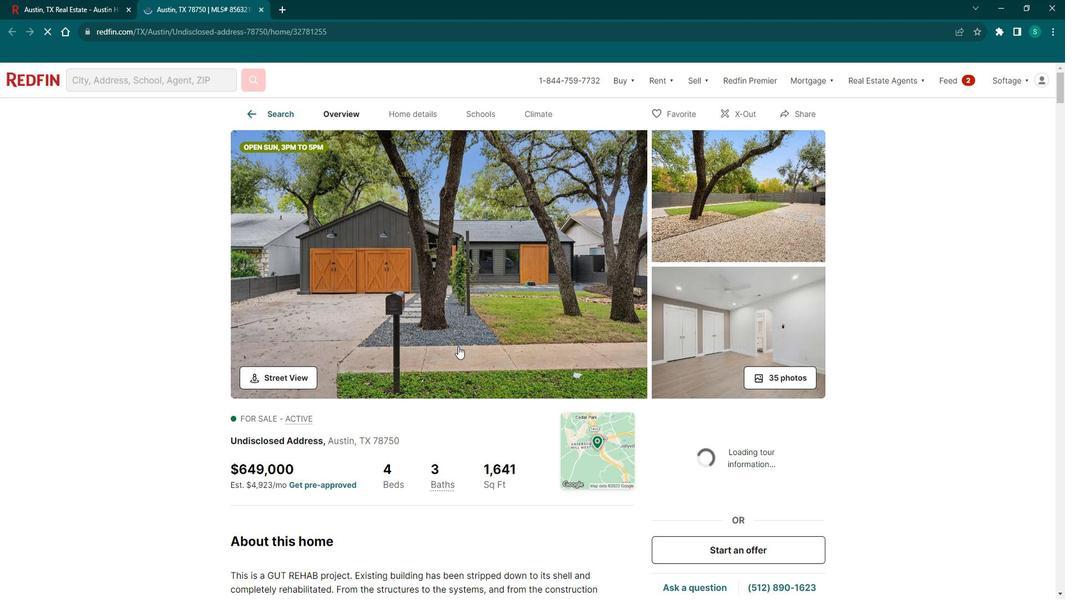 
Action: Mouse pressed left at (466, 343)
Screenshot: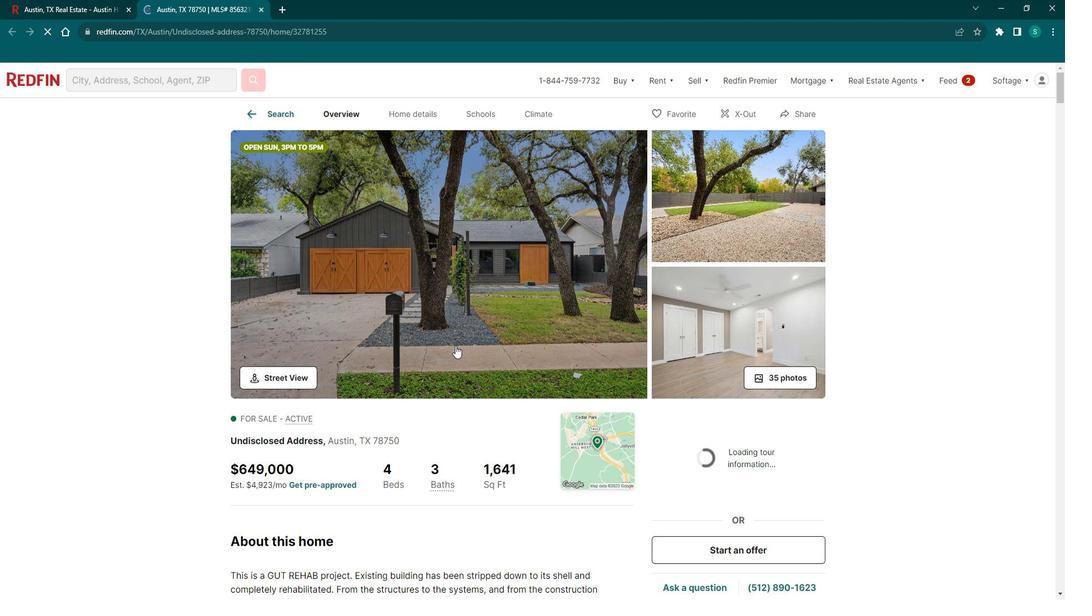 
Action: Mouse moved to (166, 177)
Screenshot: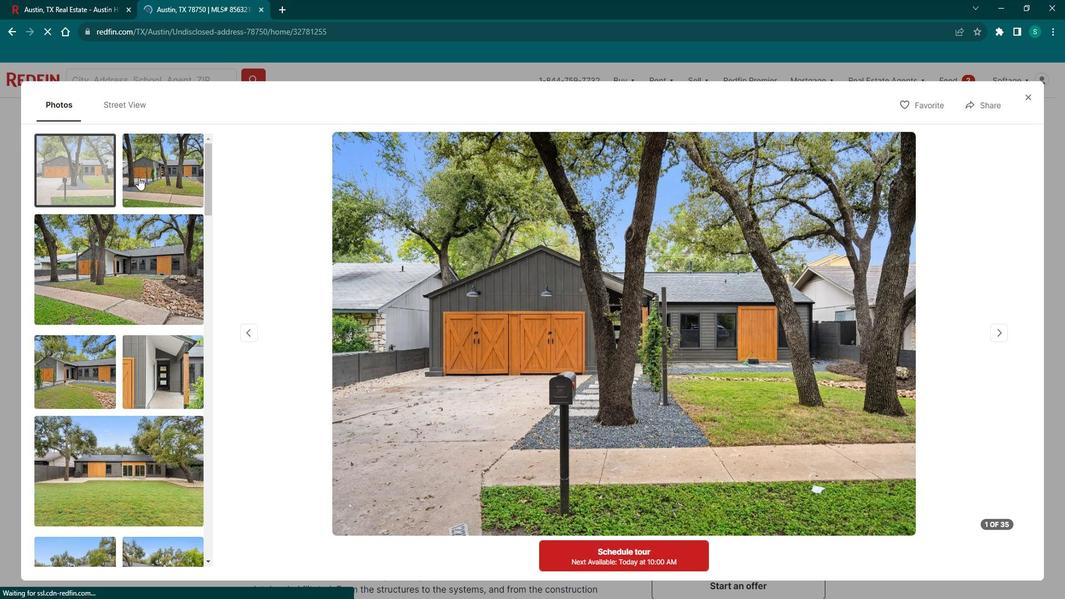 
Action: Mouse pressed left at (166, 177)
Screenshot: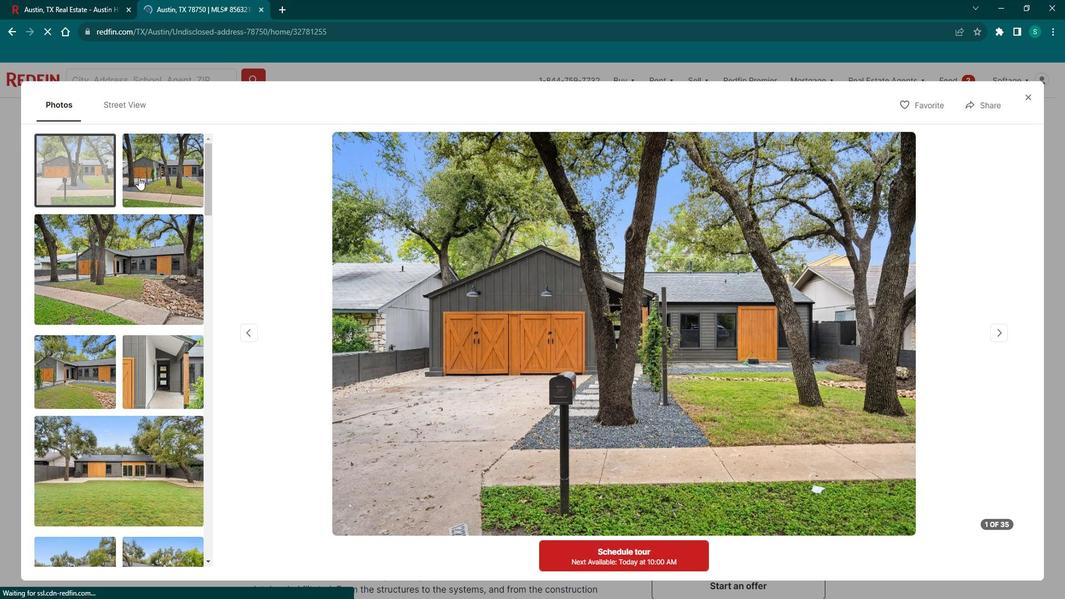
Action: Mouse moved to (152, 245)
Screenshot: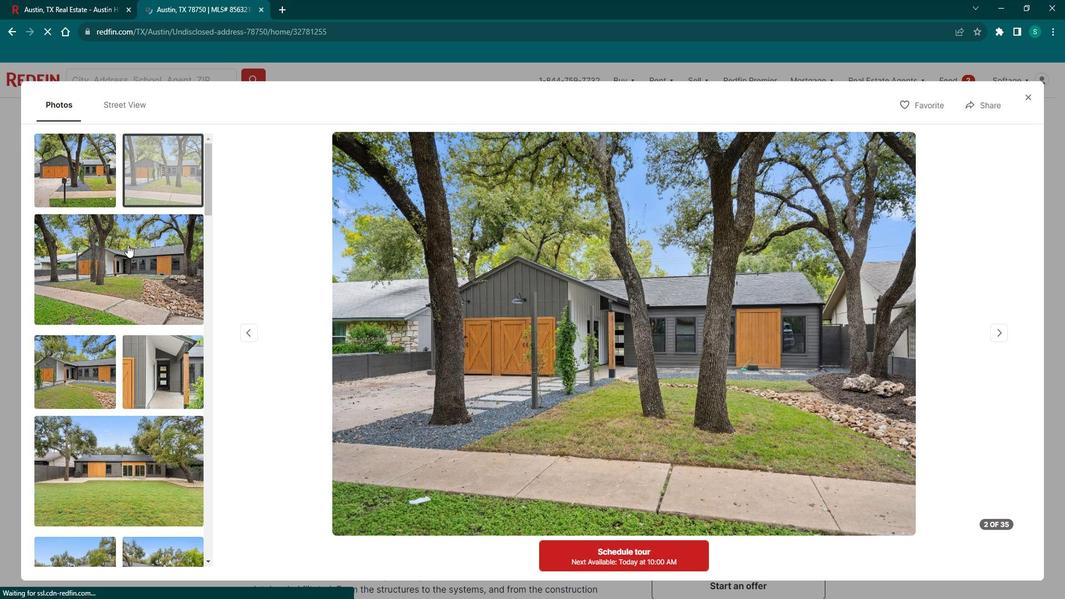 
Action: Mouse pressed left at (152, 245)
Screenshot: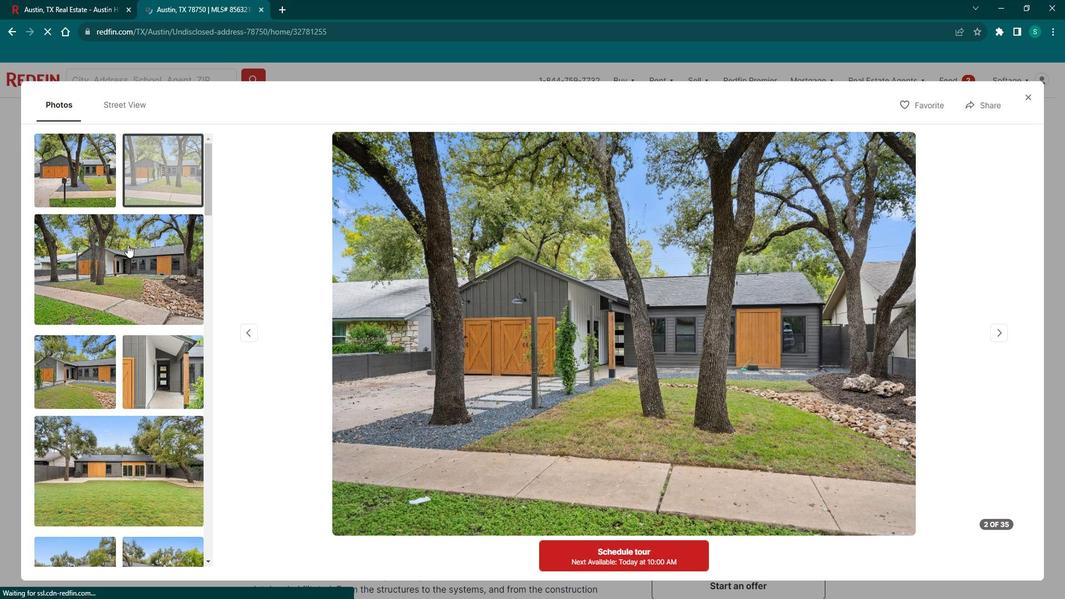 
Action: Mouse moved to (132, 358)
Screenshot: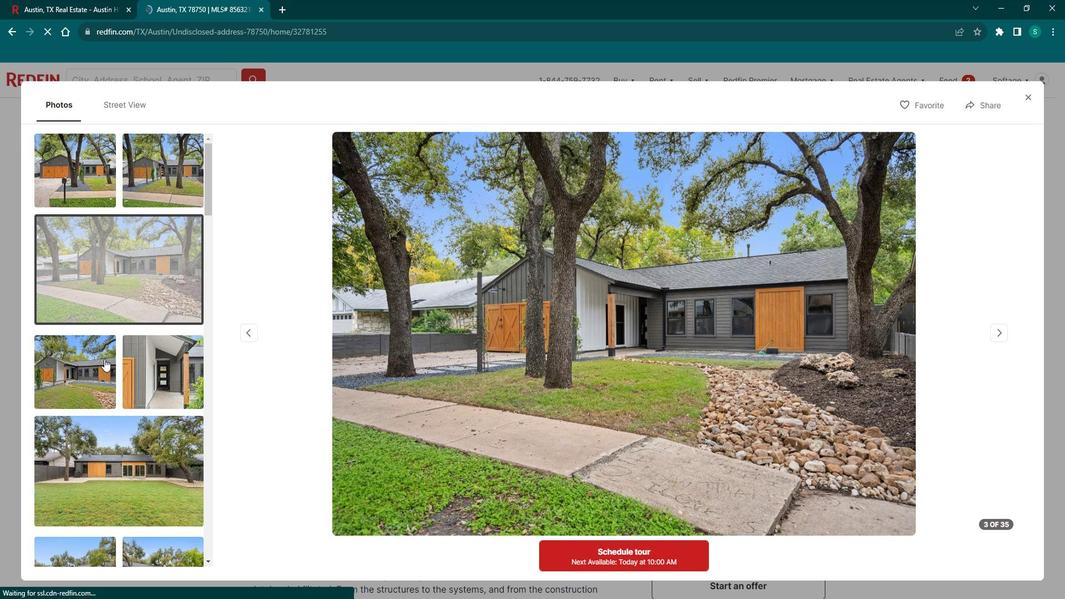 
Action: Mouse pressed left at (132, 358)
Screenshot: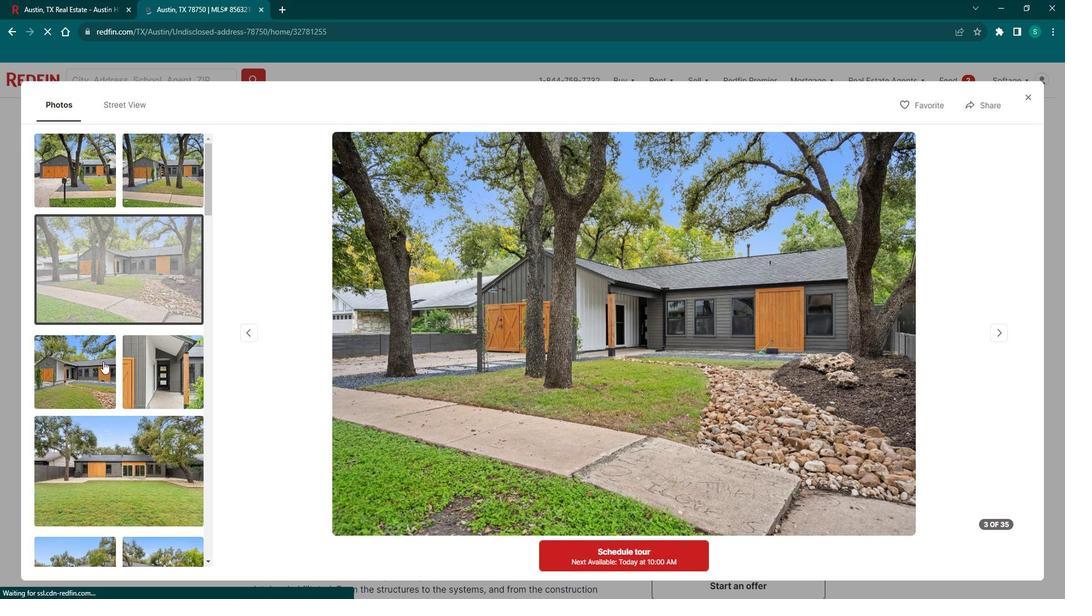 
Action: Mouse moved to (176, 355)
Screenshot: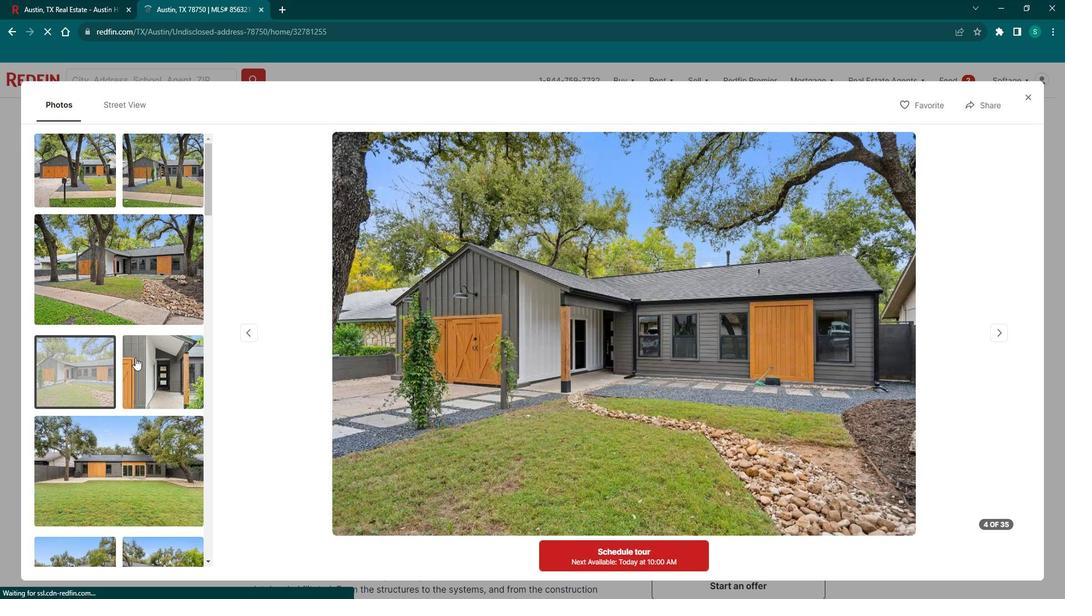 
Action: Mouse pressed left at (176, 355)
Screenshot: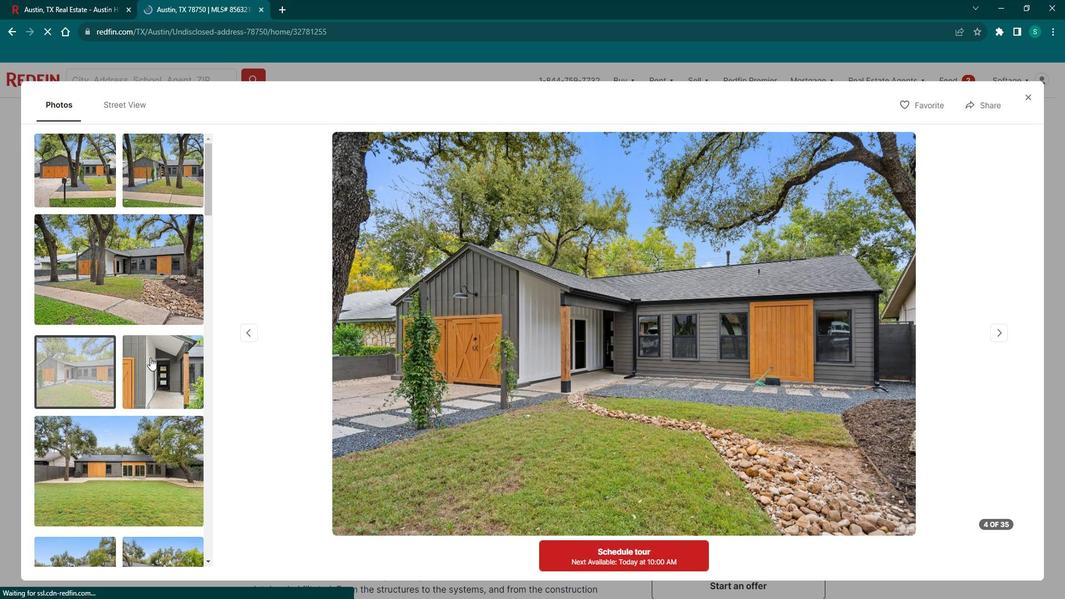 
Action: Mouse moved to (147, 441)
Screenshot: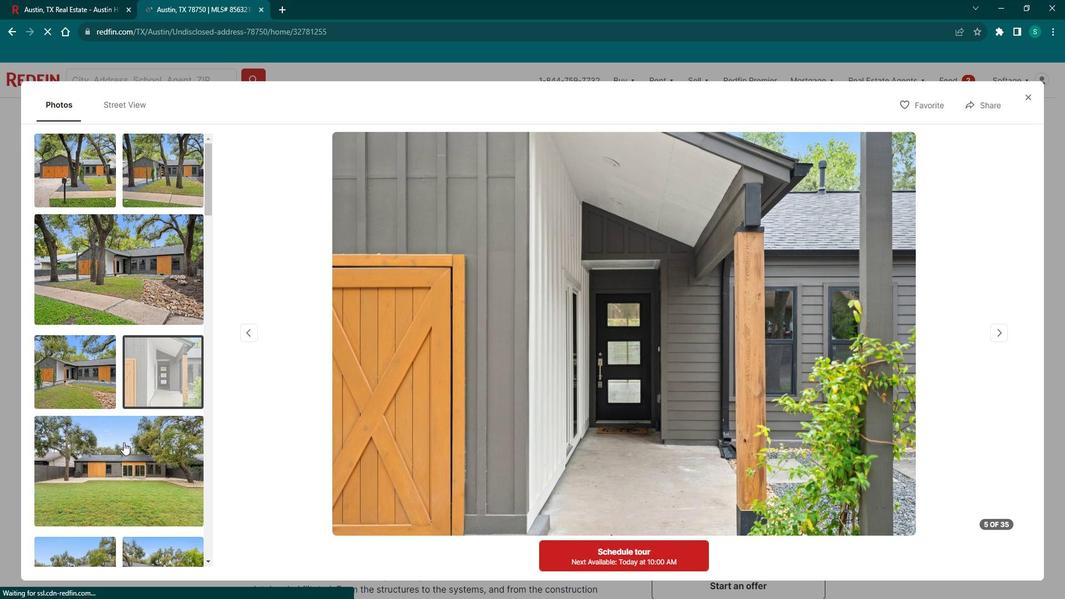 
Action: Mouse pressed left at (147, 441)
Screenshot: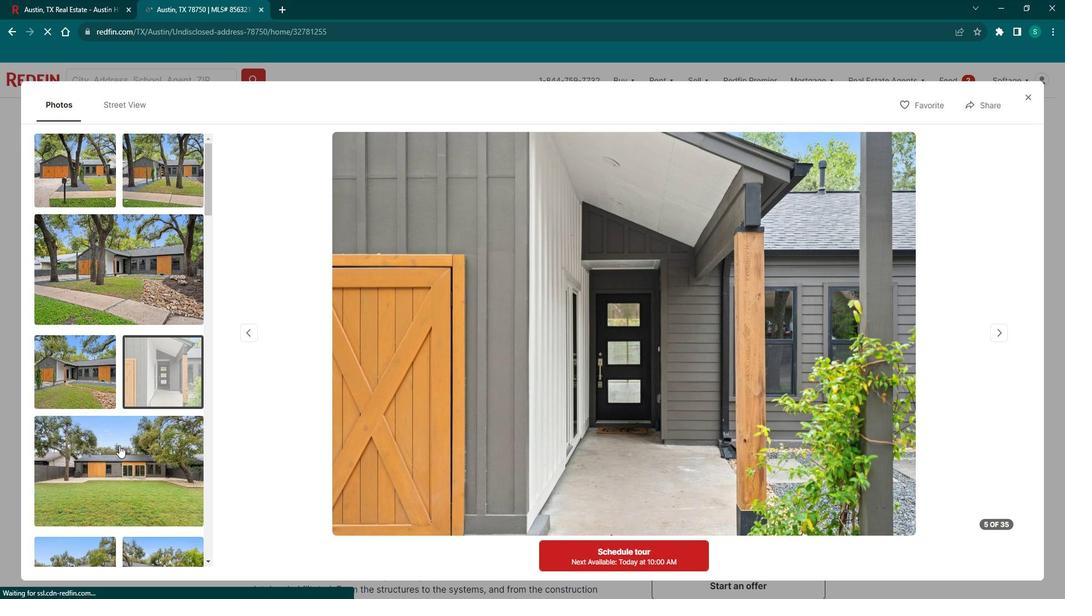 
Action: Mouse moved to (132, 473)
Screenshot: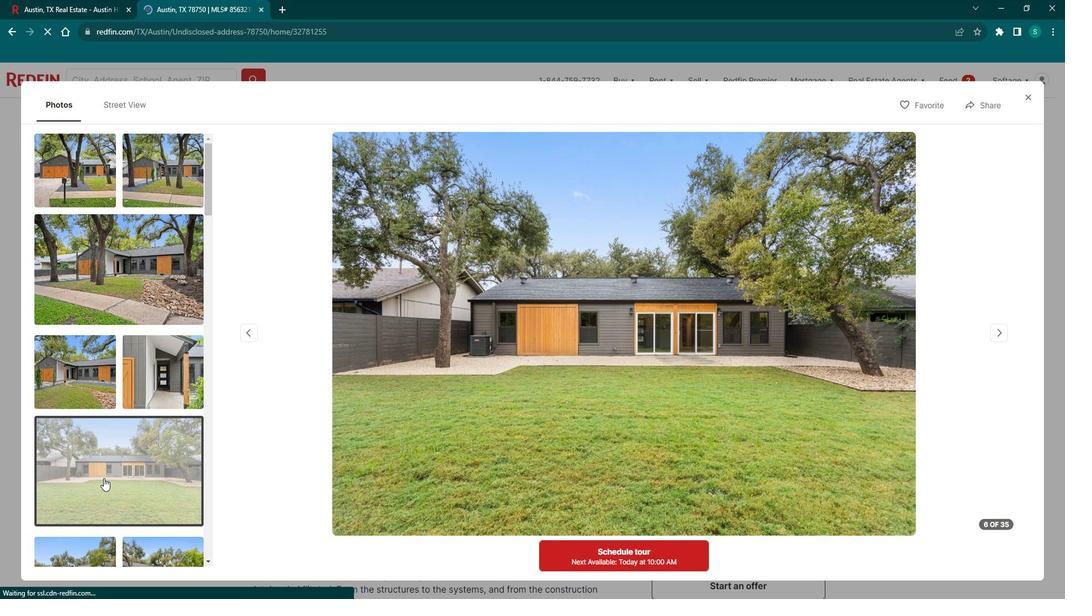
Action: Mouse scrolled (132, 473) with delta (0, 0)
Screenshot: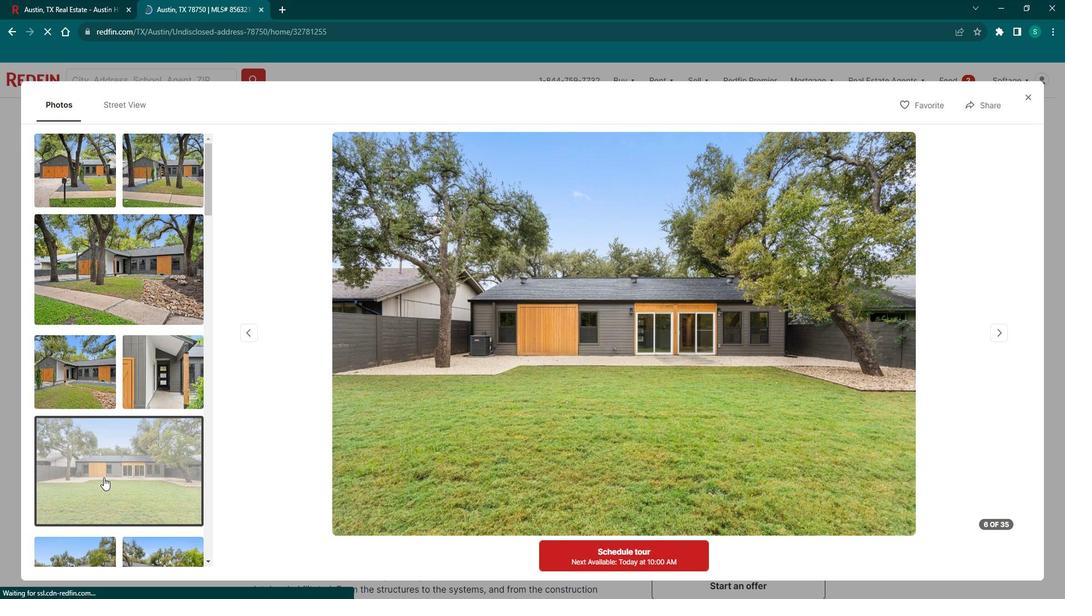 
Action: Mouse scrolled (132, 473) with delta (0, 0)
Screenshot: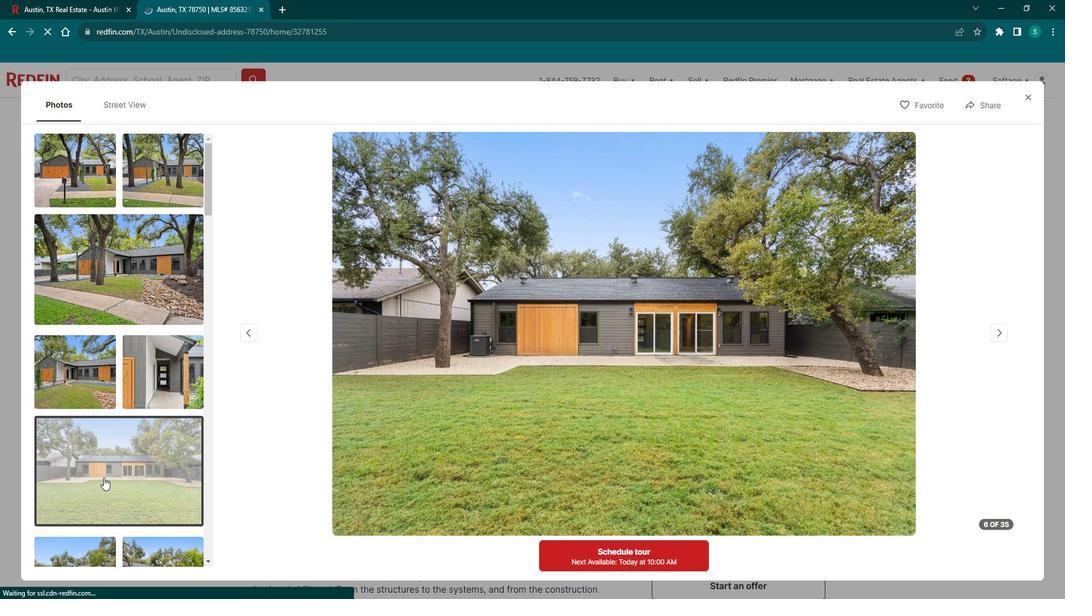 
Action: Mouse moved to (132, 463)
Screenshot: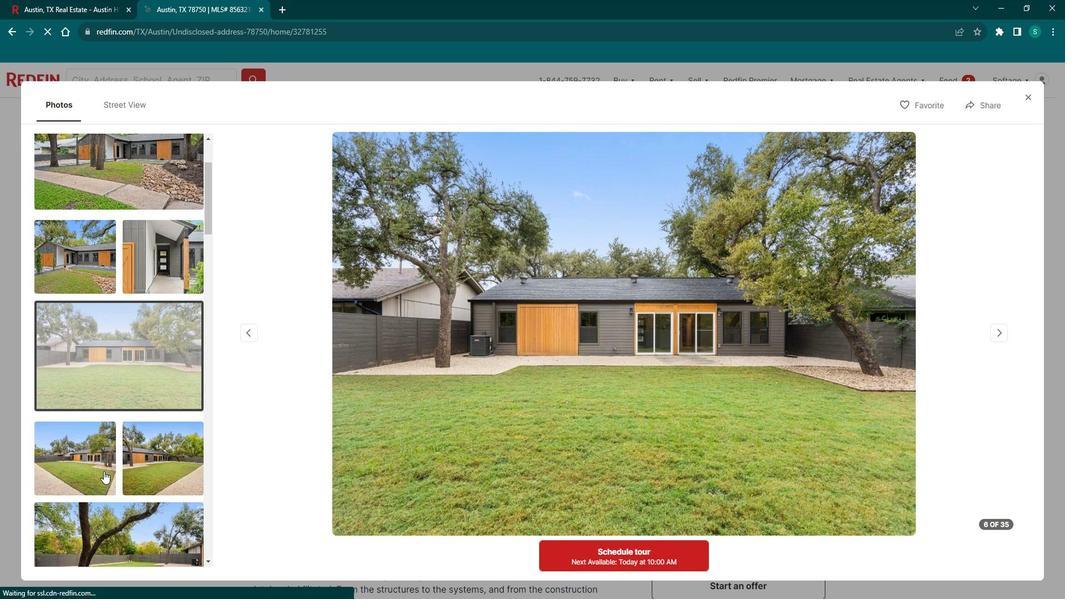 
Action: Mouse scrolled (132, 462) with delta (0, 0)
Screenshot: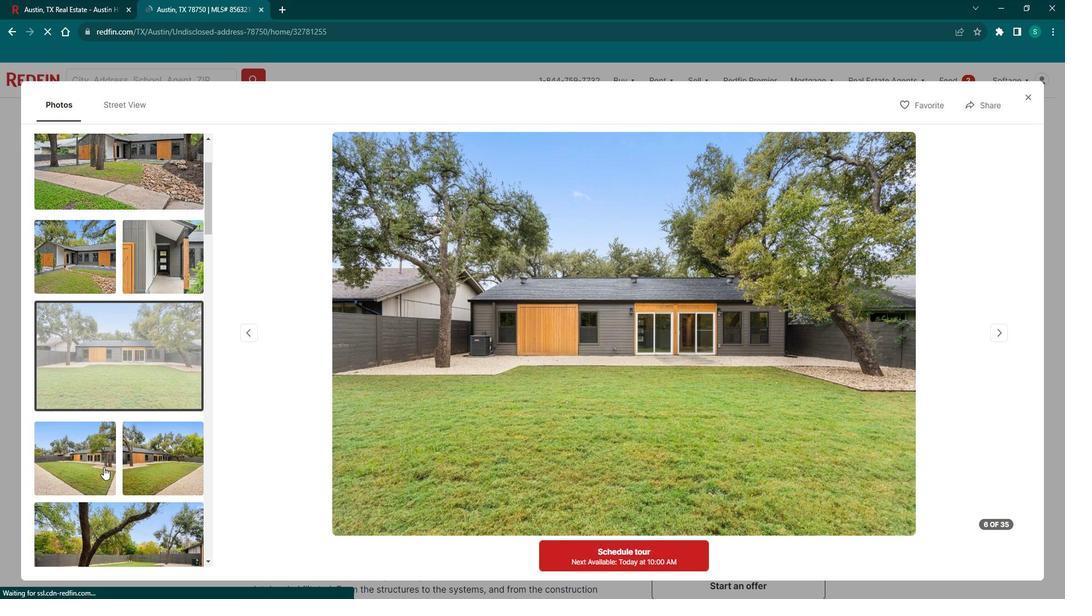 
Action: Mouse moved to (124, 426)
Screenshot: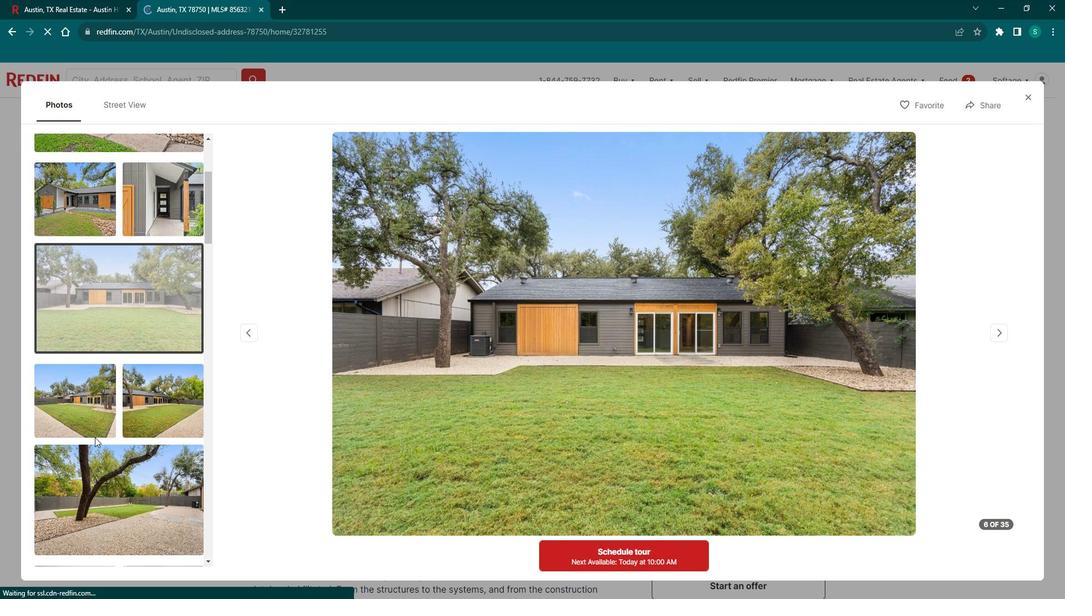 
Action: Mouse pressed left at (124, 426)
Screenshot: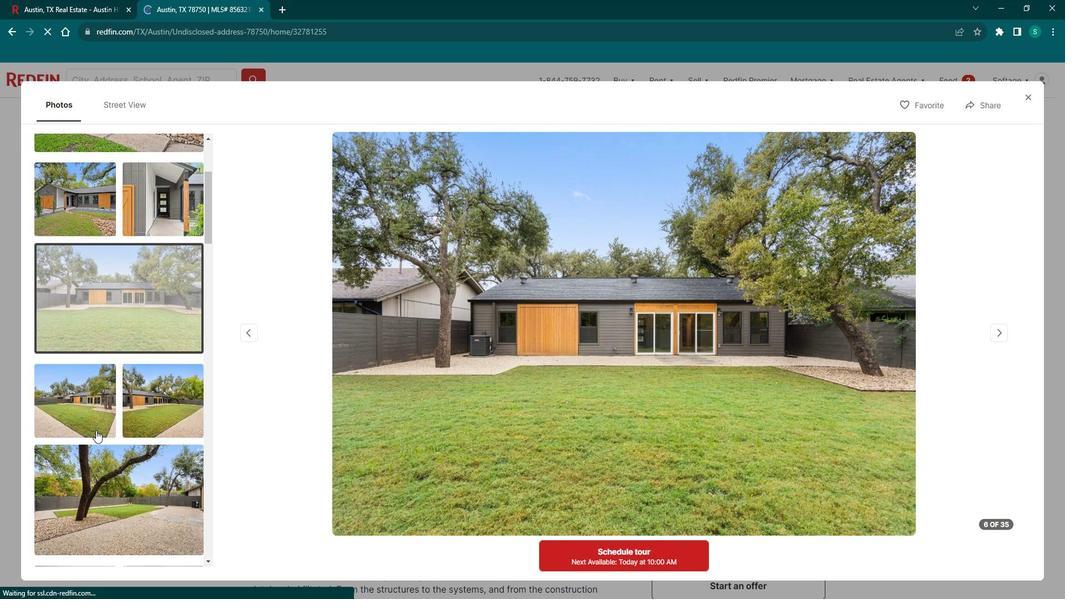 
Action: Mouse moved to (169, 413)
Screenshot: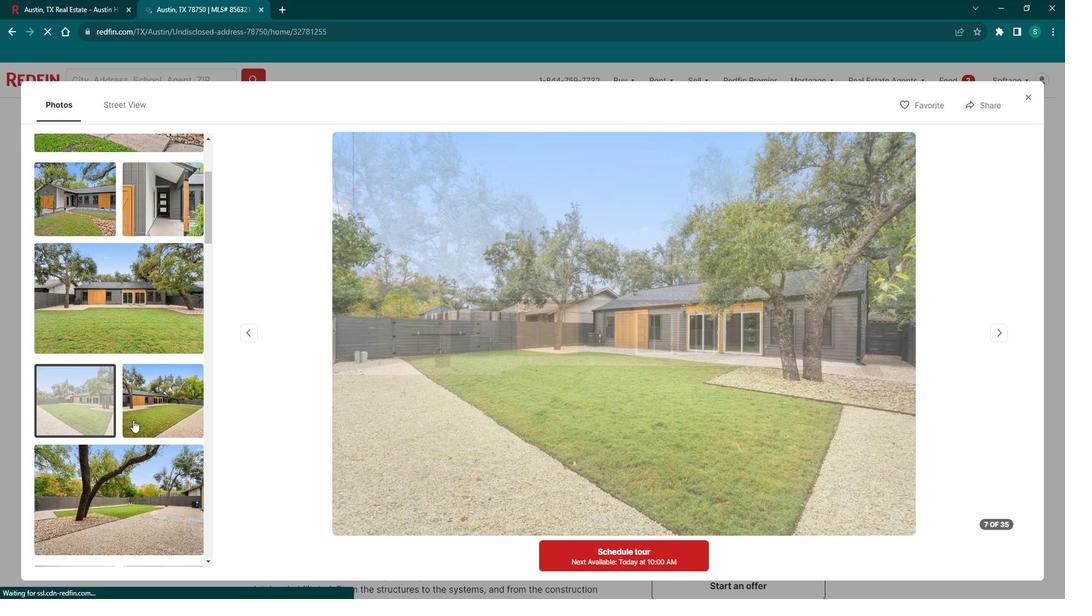 
Action: Mouse pressed left at (169, 413)
Screenshot: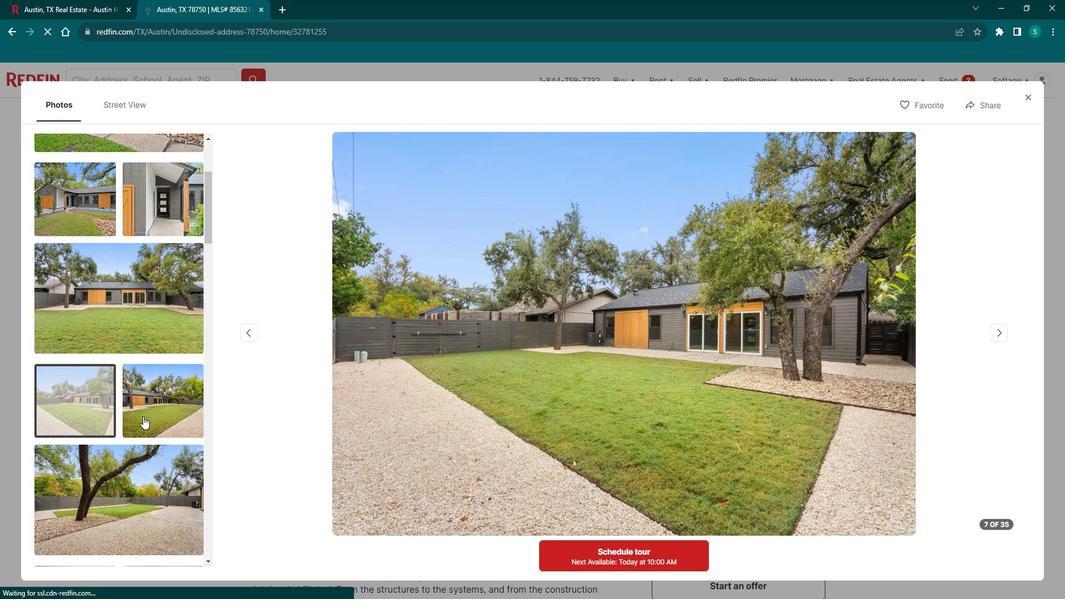 
Action: Mouse moved to (147, 496)
Screenshot: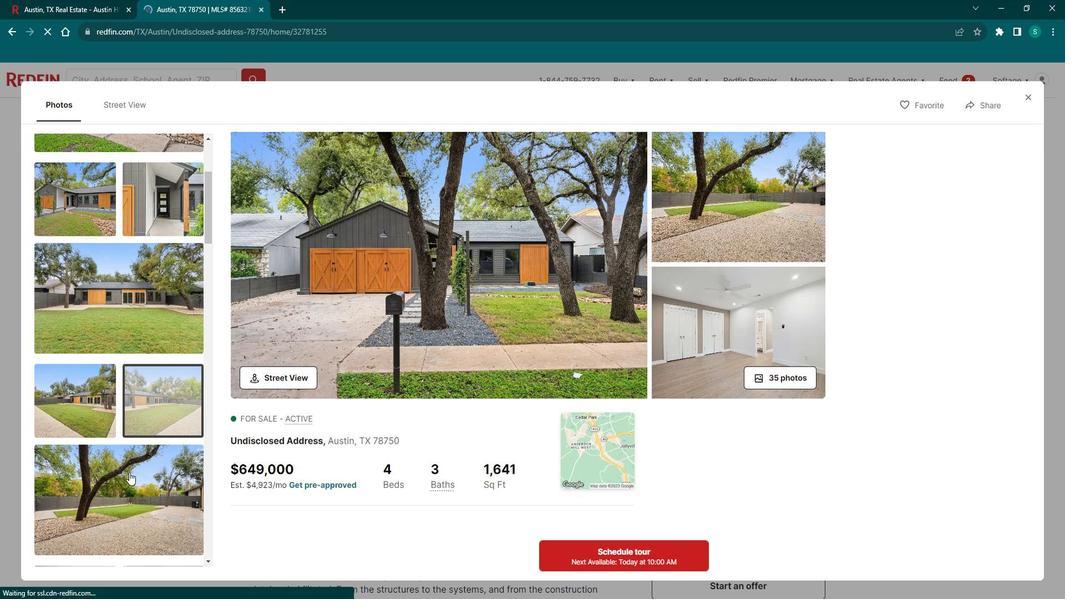 
Action: Mouse pressed left at (147, 496)
Screenshot: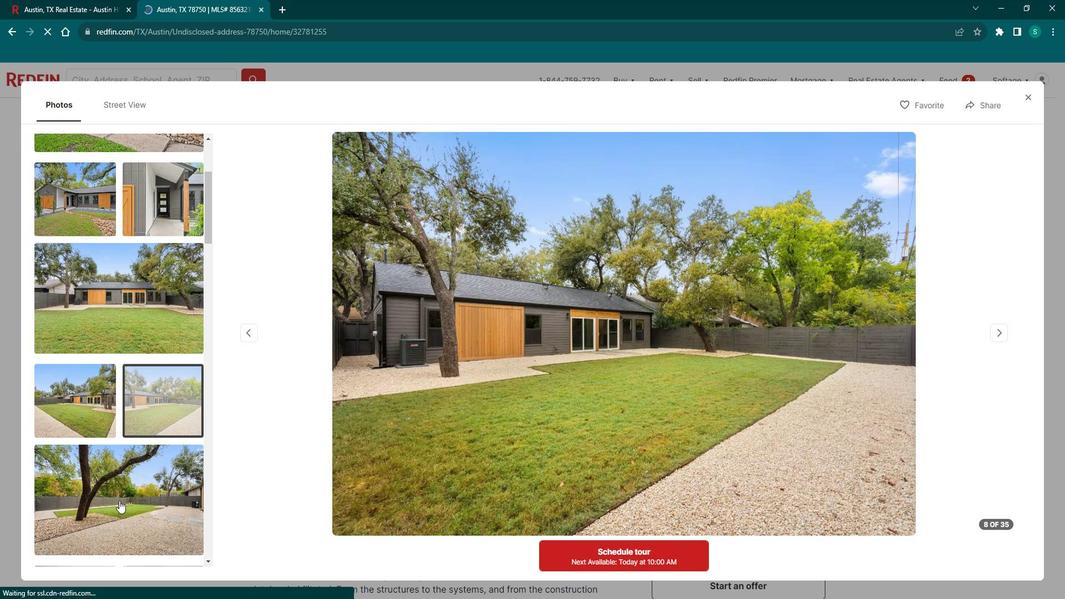 
Action: Mouse moved to (1015, 95)
Screenshot: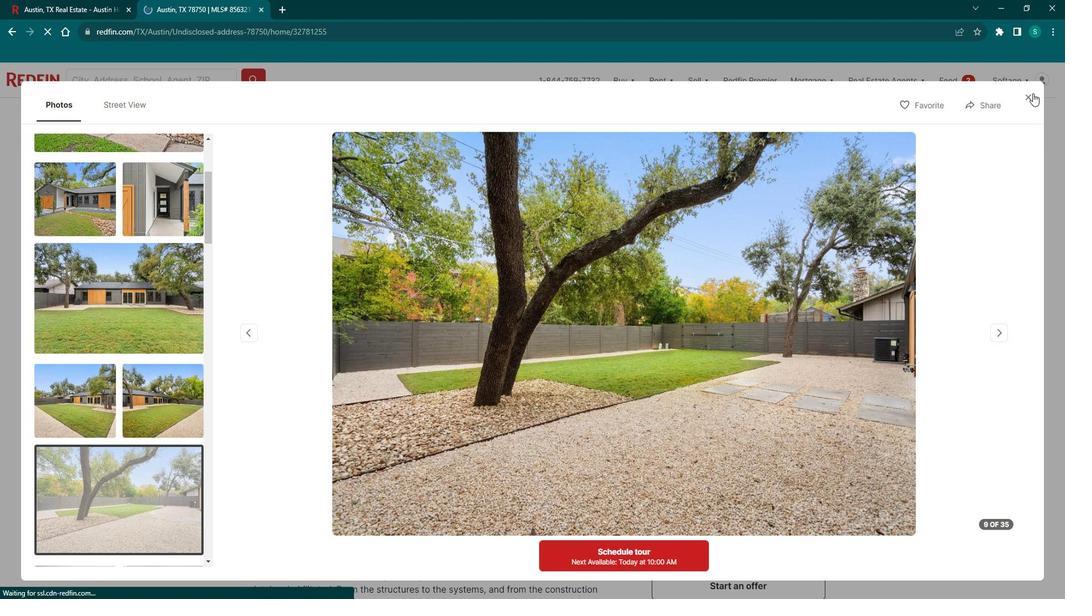 
Action: Mouse pressed left at (1015, 95)
Screenshot: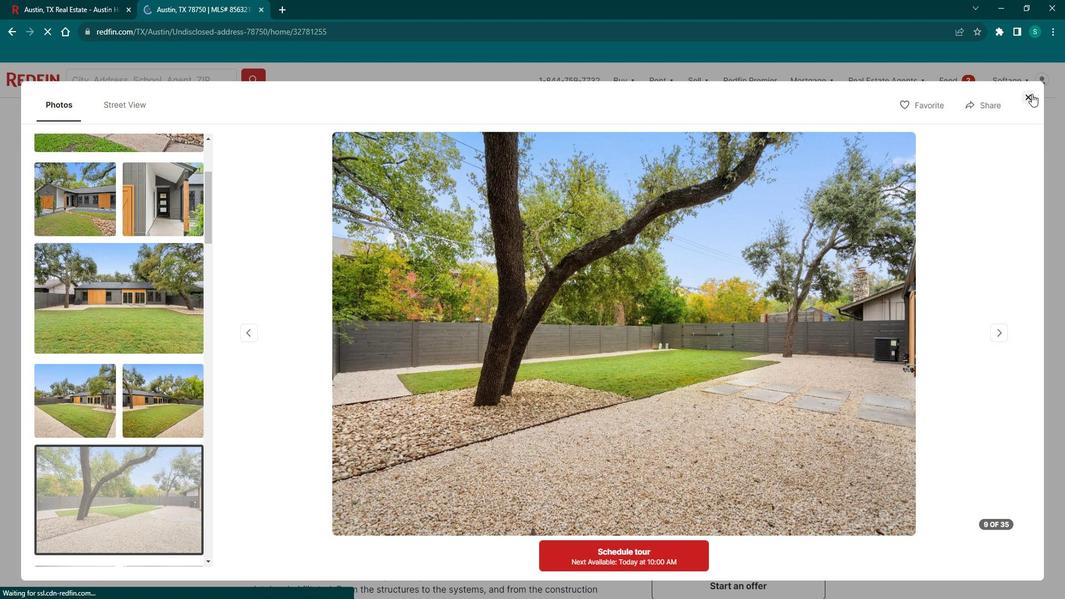 
Action: Mouse moved to (589, 248)
Screenshot: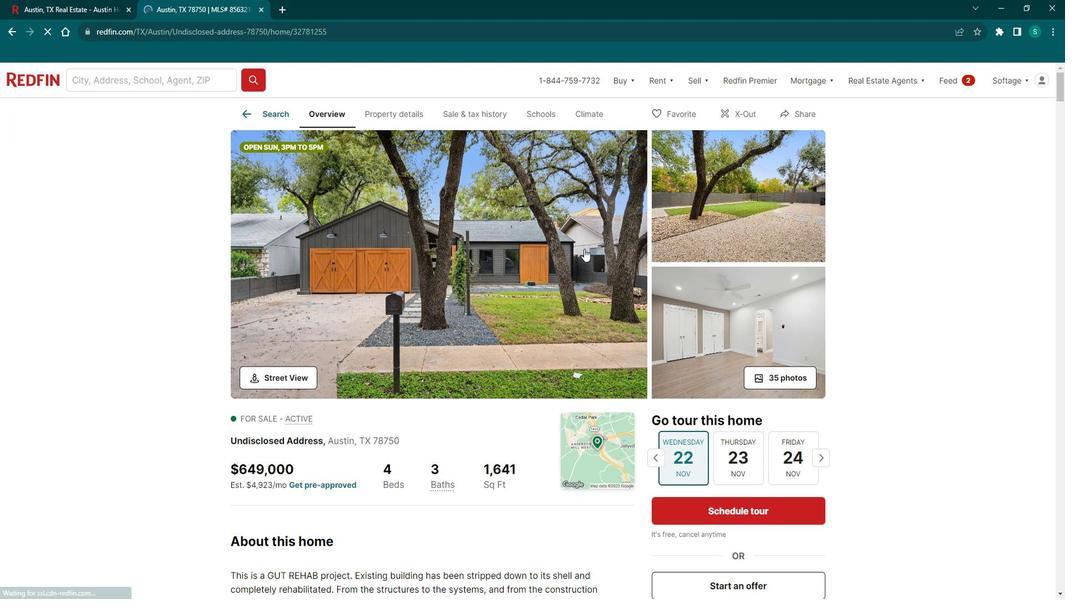 
Action: Mouse scrolled (589, 247) with delta (0, 0)
Screenshot: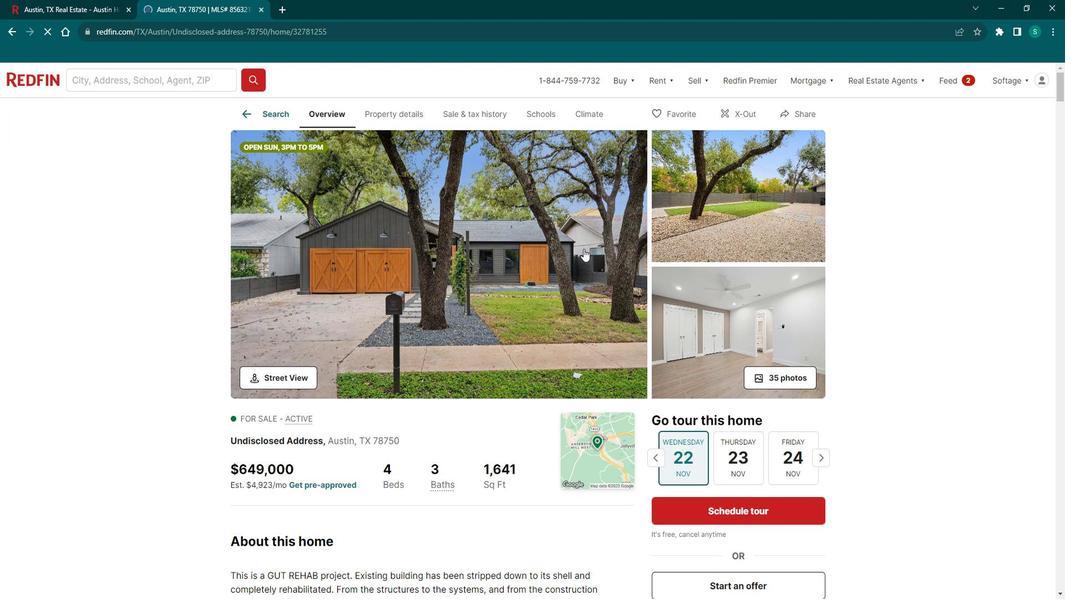 
Action: Mouse scrolled (589, 247) with delta (0, 0)
Screenshot: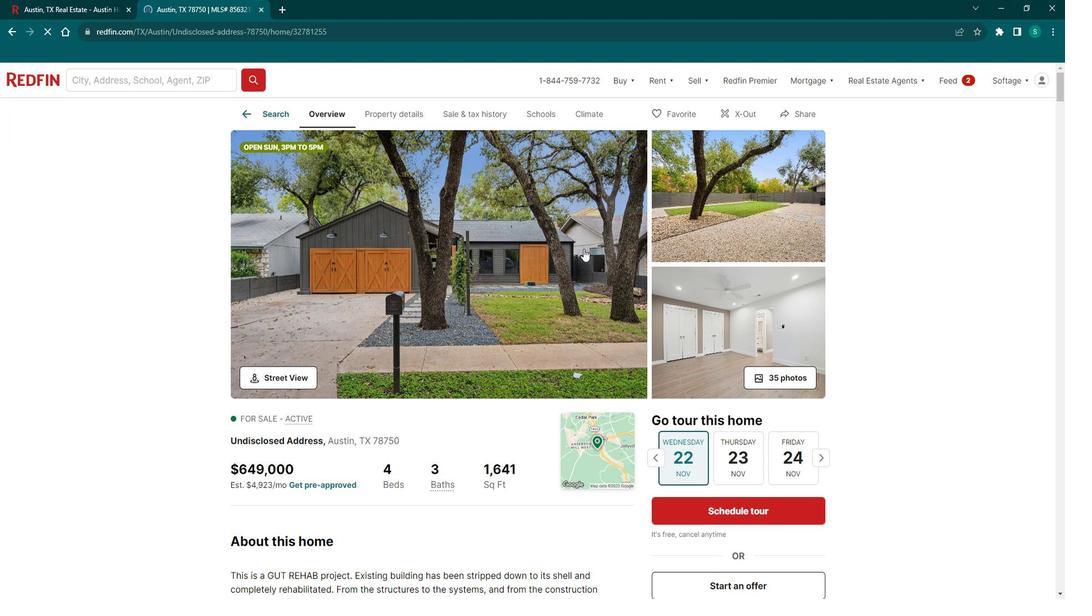 
Action: Mouse scrolled (589, 247) with delta (0, 0)
Screenshot: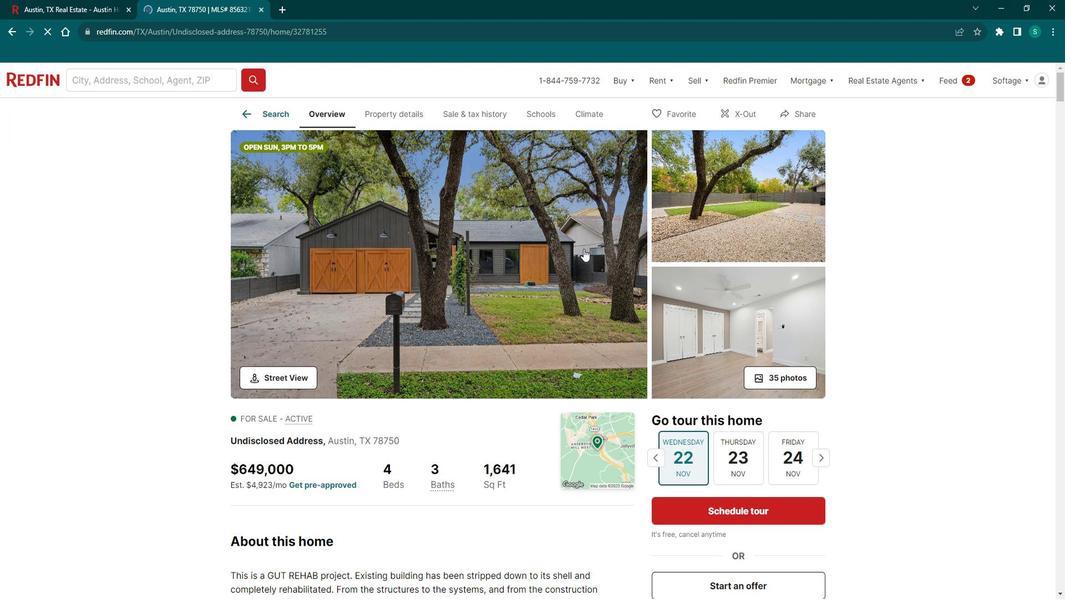 
Action: Mouse scrolled (589, 247) with delta (0, 0)
Screenshot: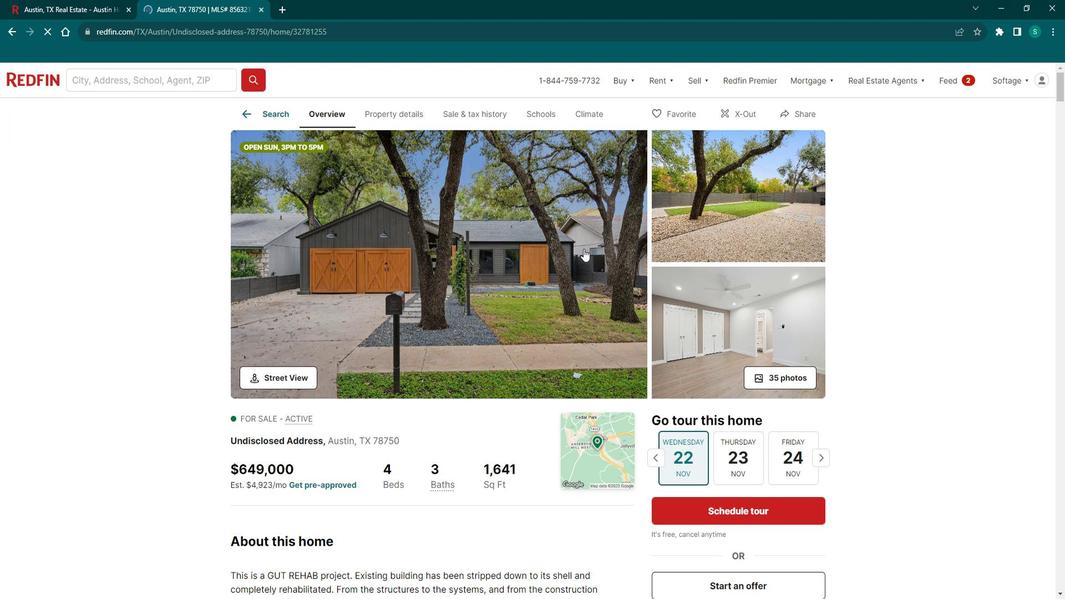 
Action: Mouse scrolled (589, 247) with delta (0, 0)
Screenshot: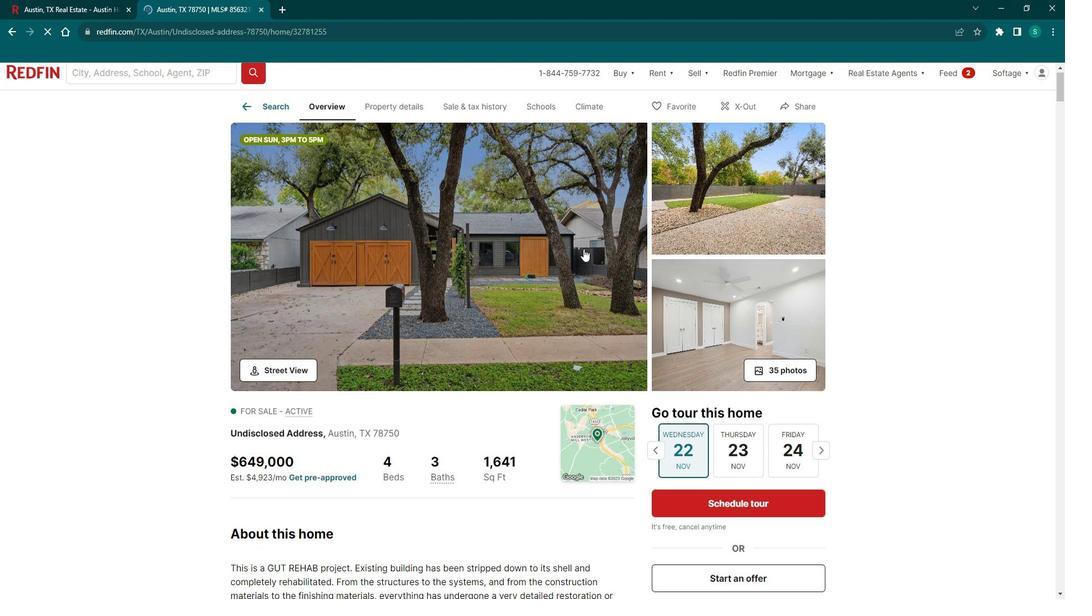 
Action: Mouse moved to (300, 338)
Screenshot: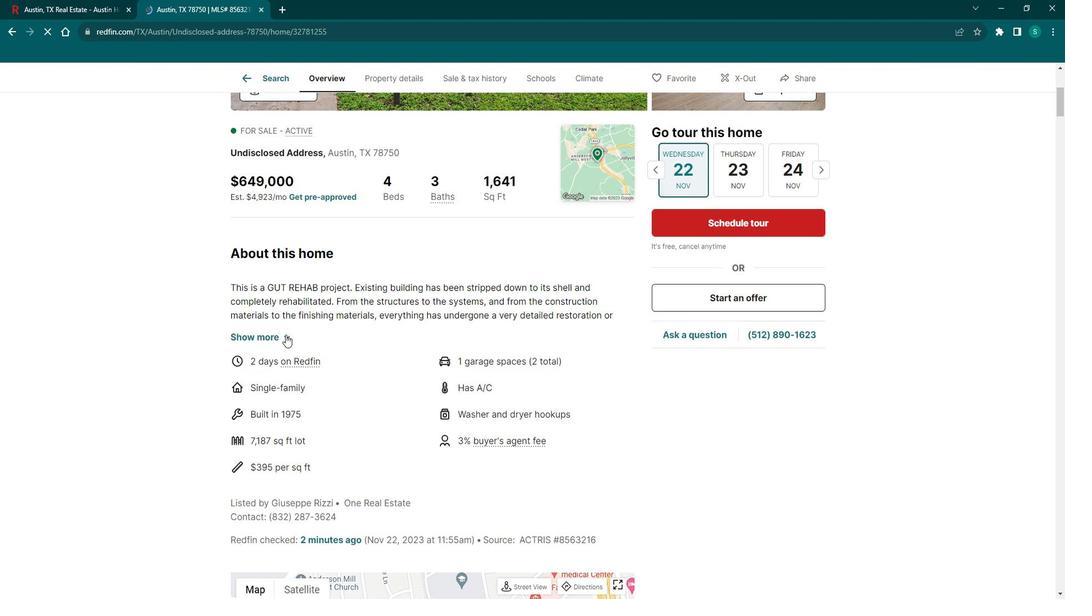 
Action: Mouse pressed left at (300, 338)
Screenshot: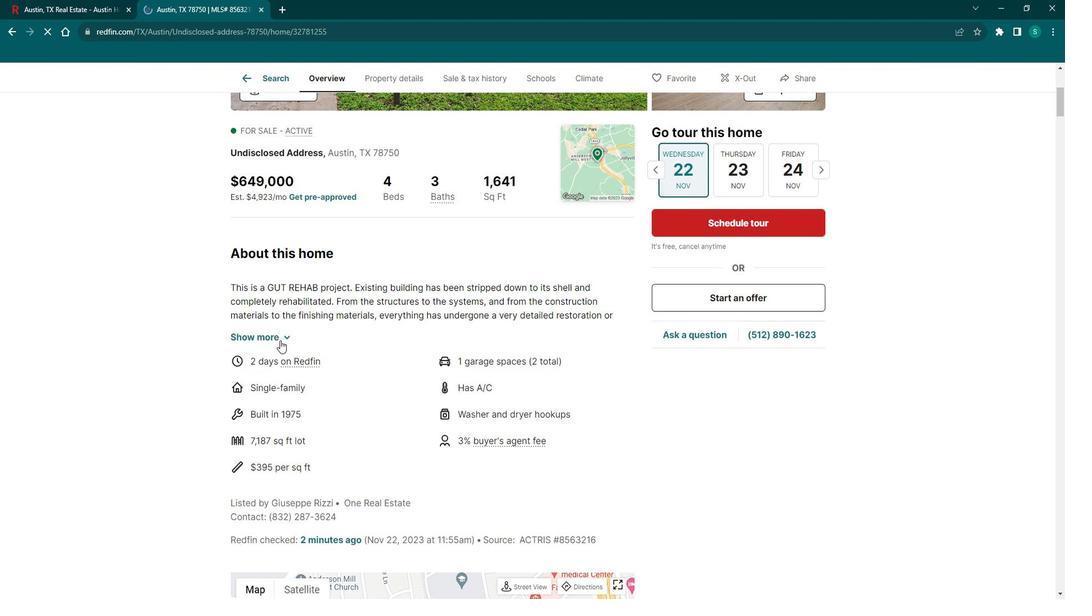 
Action: Mouse moved to (315, 327)
Screenshot: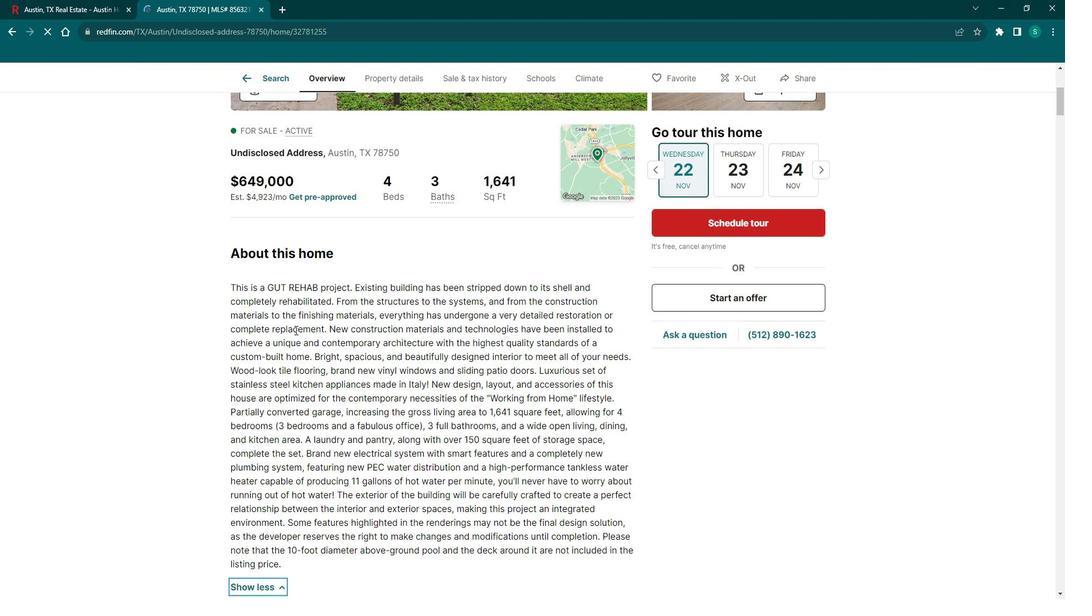 
Action: Mouse scrolled (315, 327) with delta (0, 0)
Screenshot: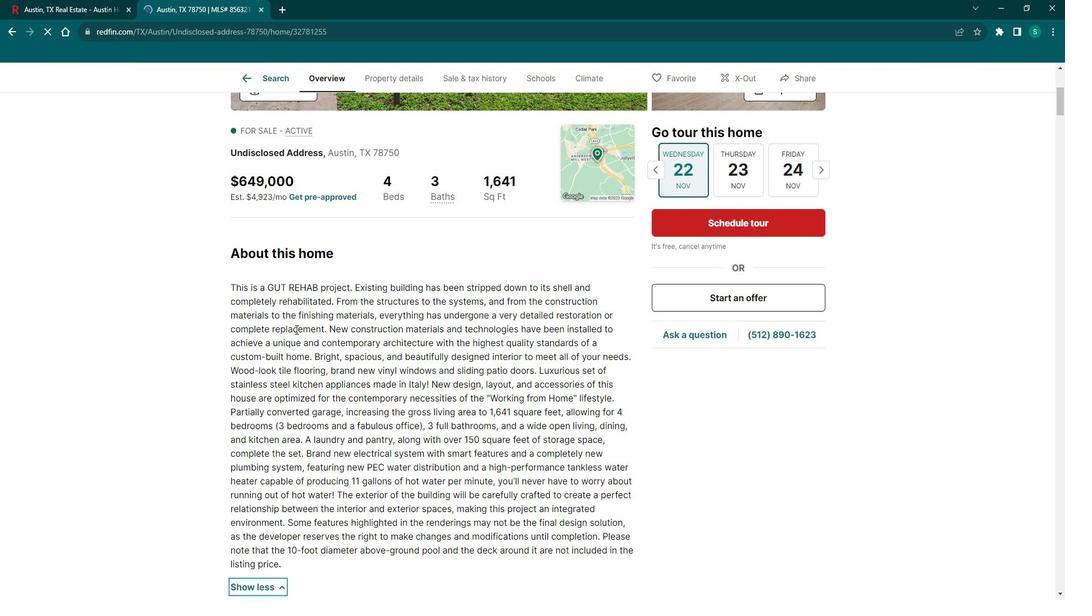 
Action: Mouse scrolled (315, 327) with delta (0, 0)
Screenshot: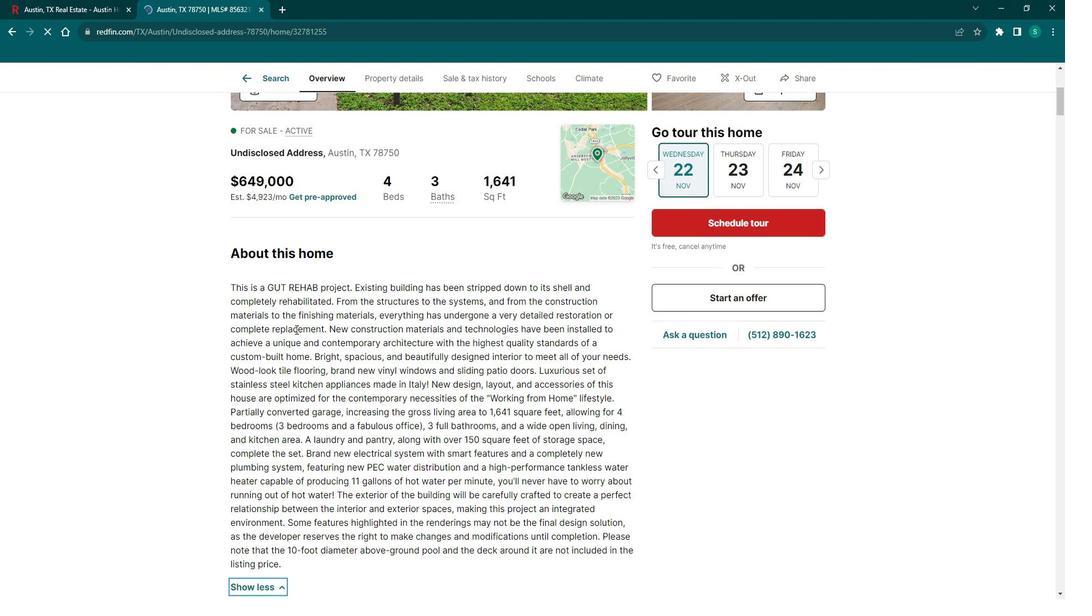 
Action: Mouse scrolled (315, 327) with delta (0, 0)
Screenshot: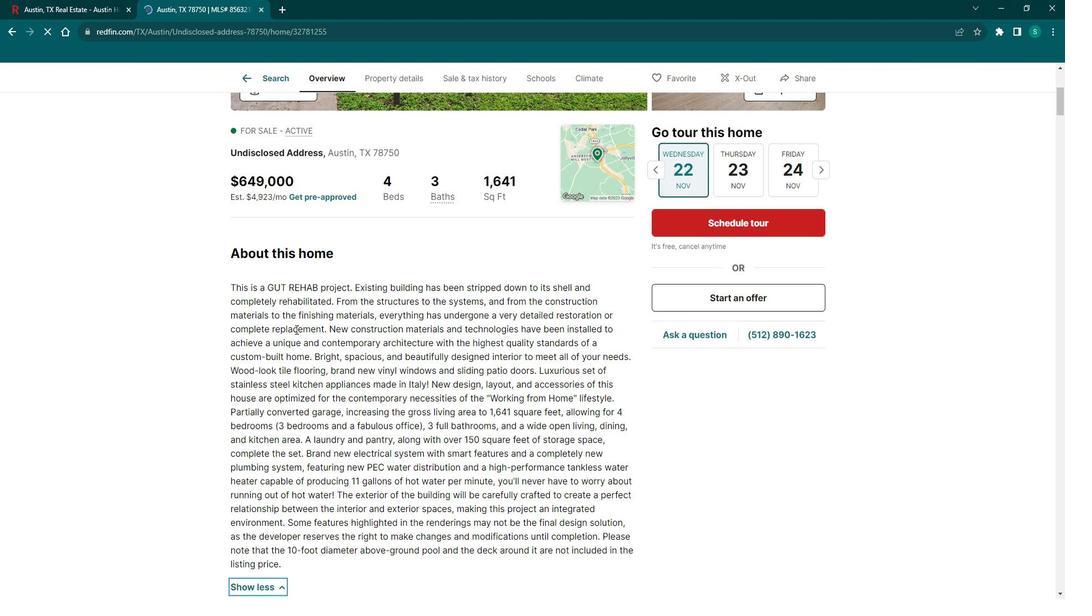 
Action: Mouse moved to (306, 304)
Screenshot: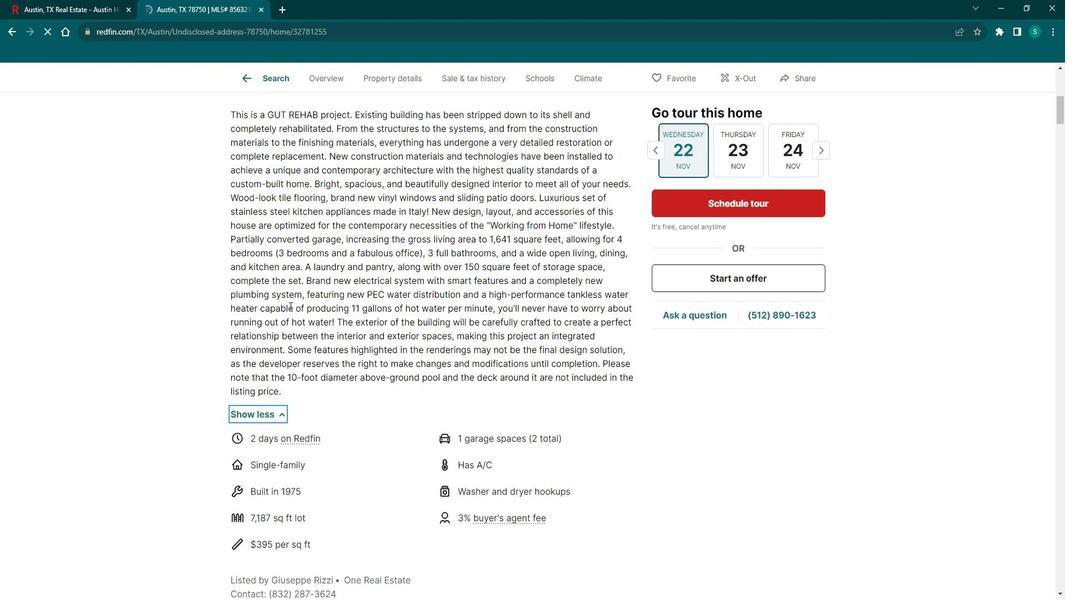 
Action: Mouse scrolled (306, 304) with delta (0, 0)
Screenshot: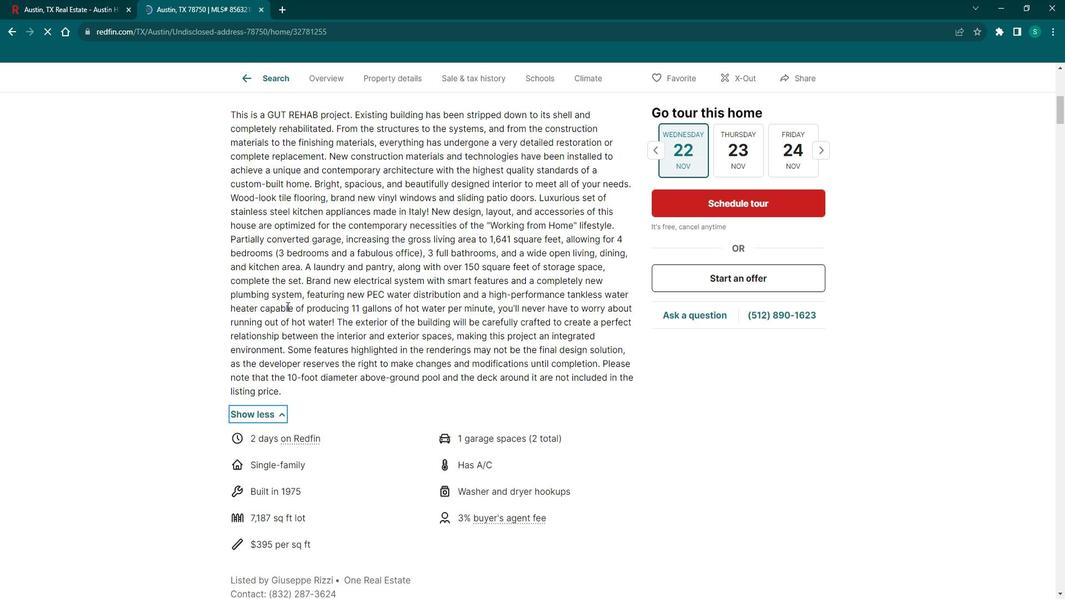 
Action: Mouse scrolled (306, 304) with delta (0, 0)
Screenshot: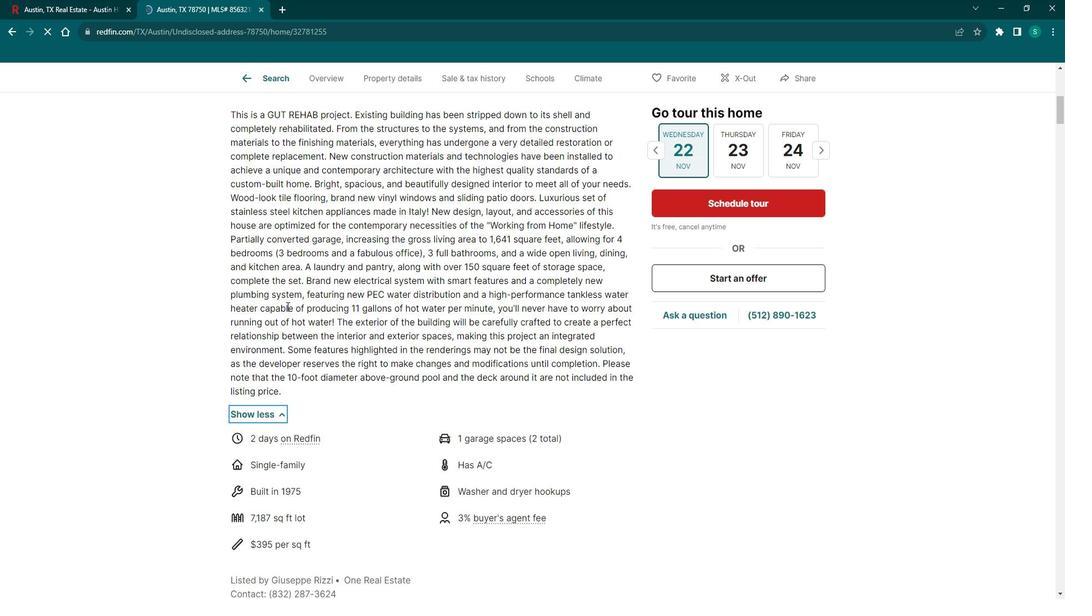 
Action: Mouse scrolled (306, 304) with delta (0, 0)
Screenshot: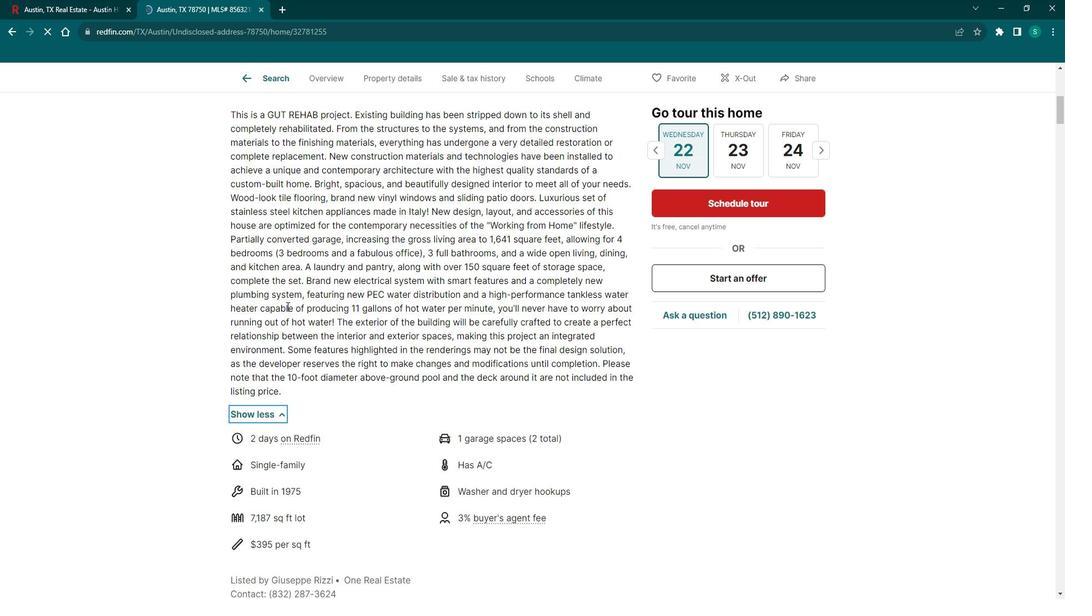 
Action: Mouse scrolled (306, 304) with delta (0, 0)
Screenshot: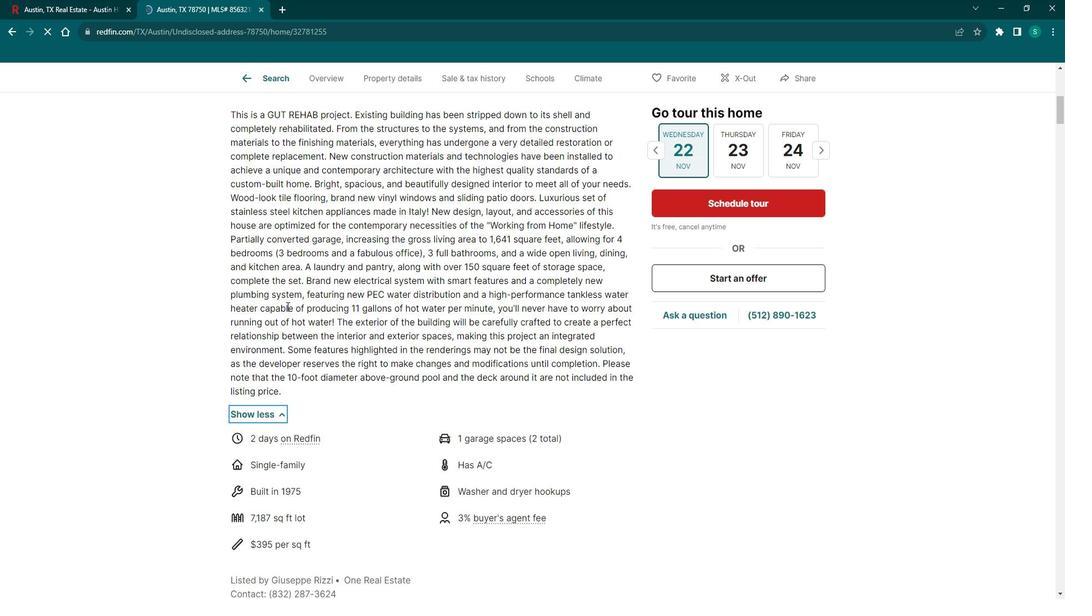 
Action: Mouse moved to (306, 304)
Screenshot: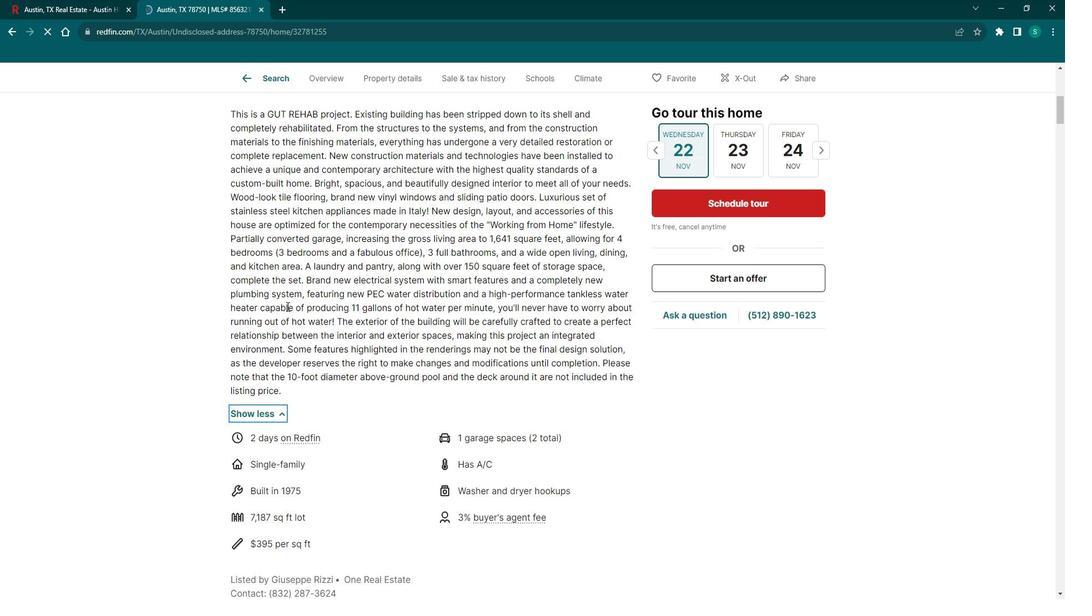 
Action: Mouse scrolled (306, 304) with delta (0, 0)
Screenshot: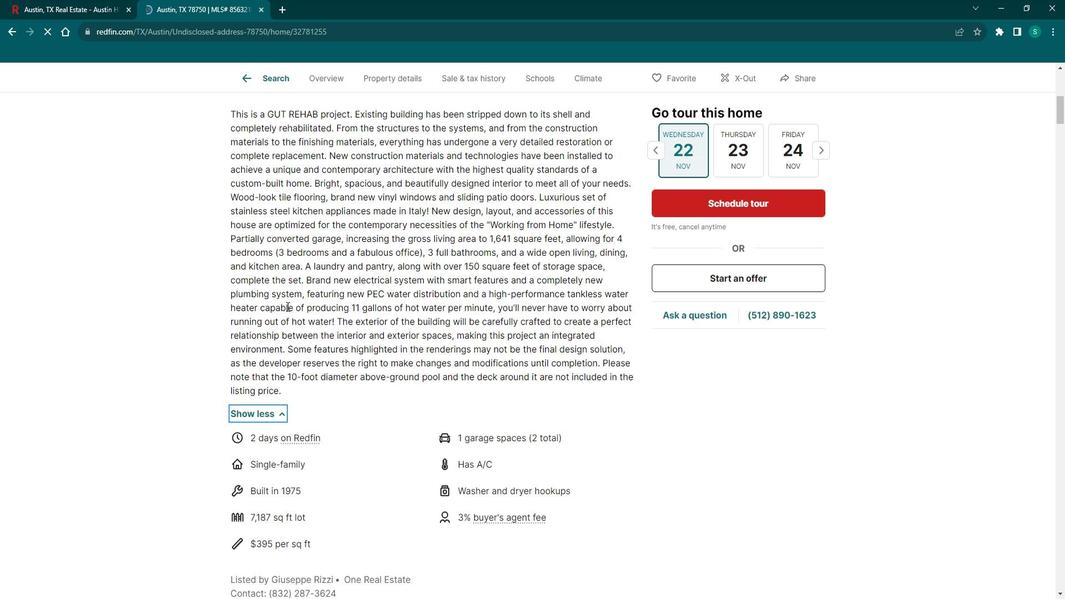 
Action: Mouse moved to (321, 376)
Screenshot: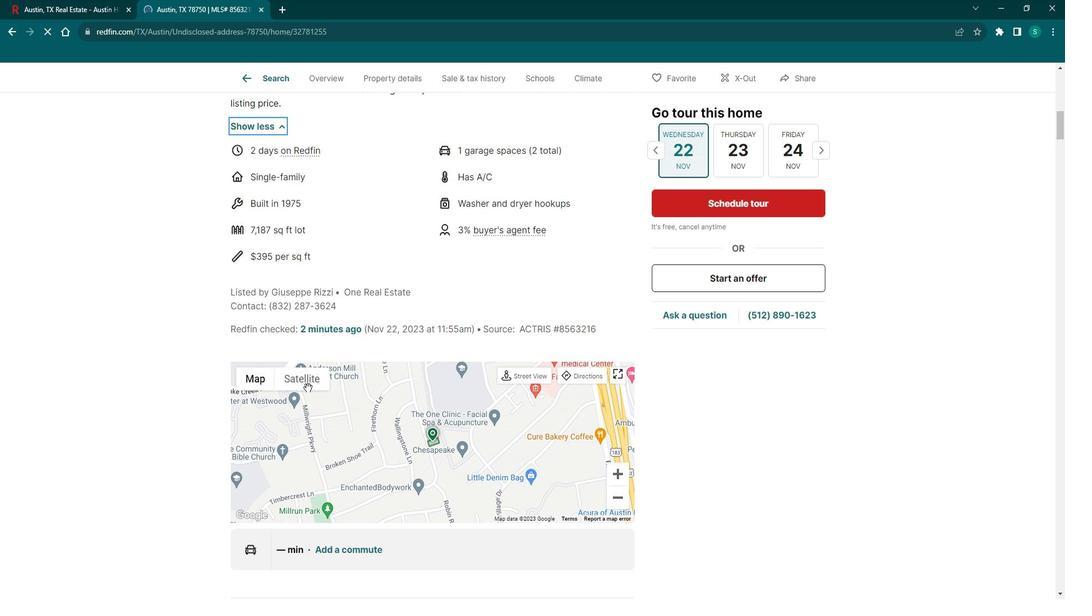 
Action: Mouse pressed left at (321, 376)
Screenshot: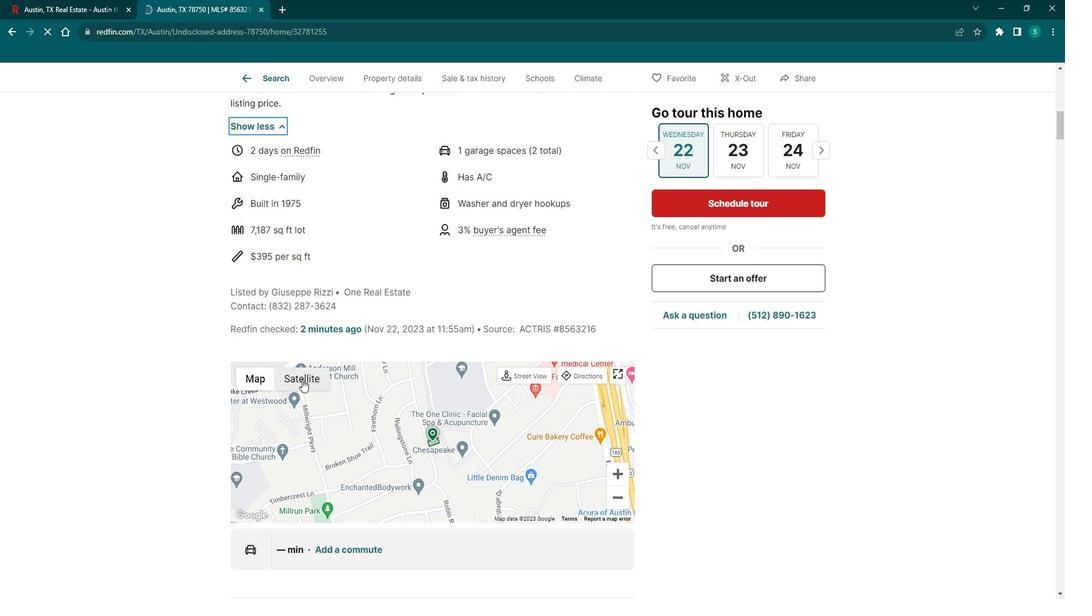 
Action: Mouse moved to (288, 378)
Screenshot: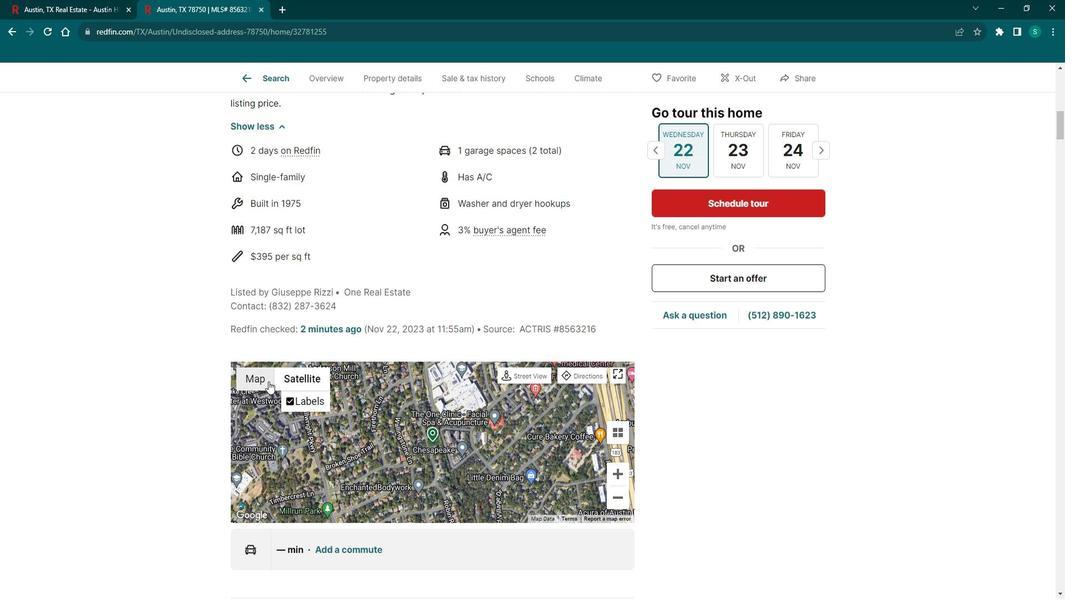 
Action: Mouse pressed left at (288, 378)
Screenshot: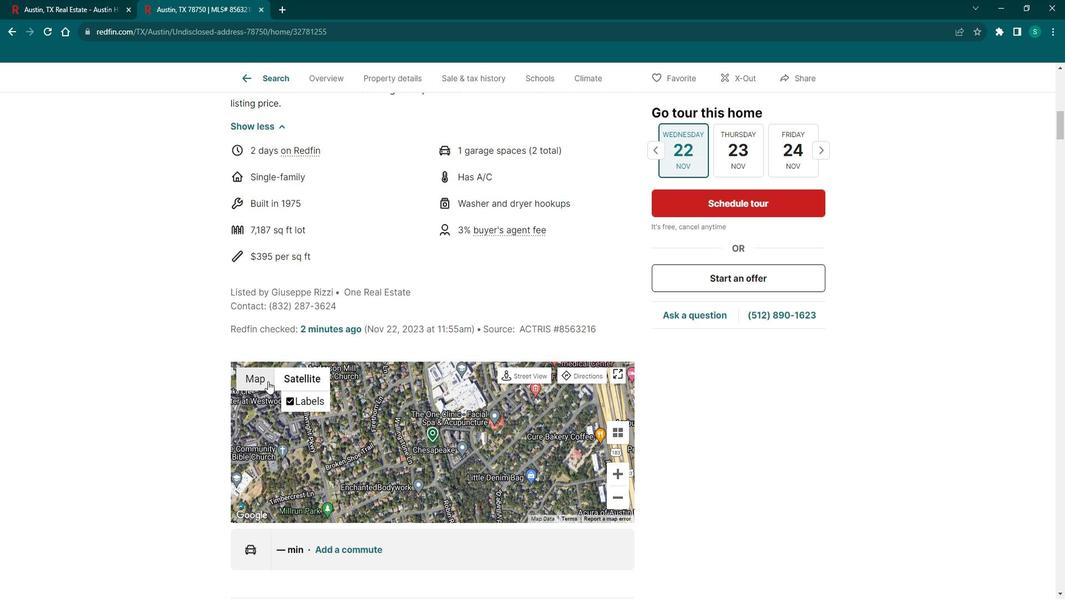 
Action: Mouse moved to (319, 334)
Screenshot: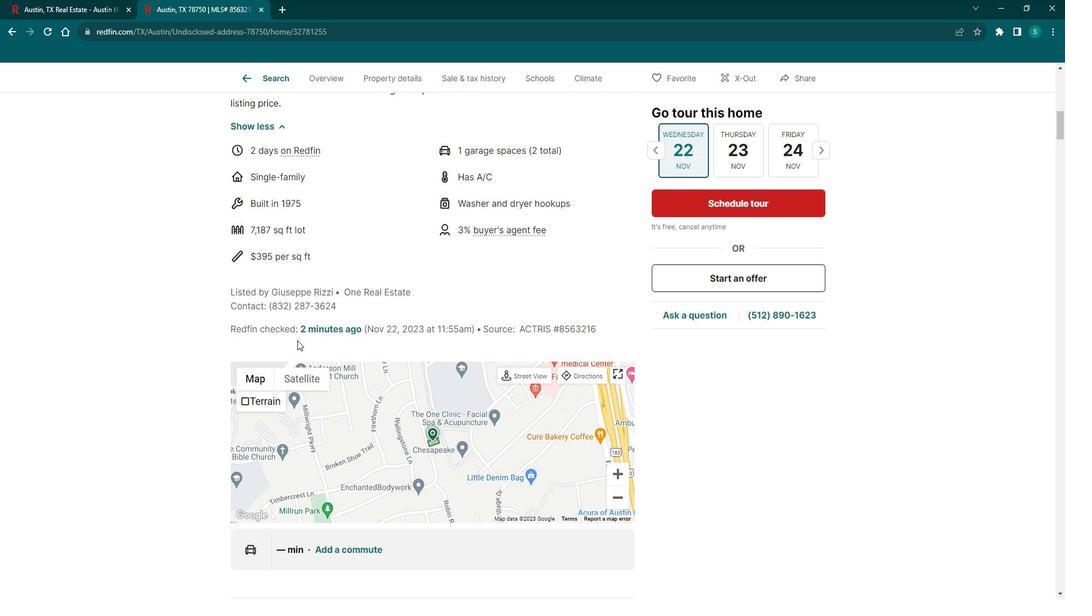 
Action: Mouse scrolled (319, 334) with delta (0, 0)
Screenshot: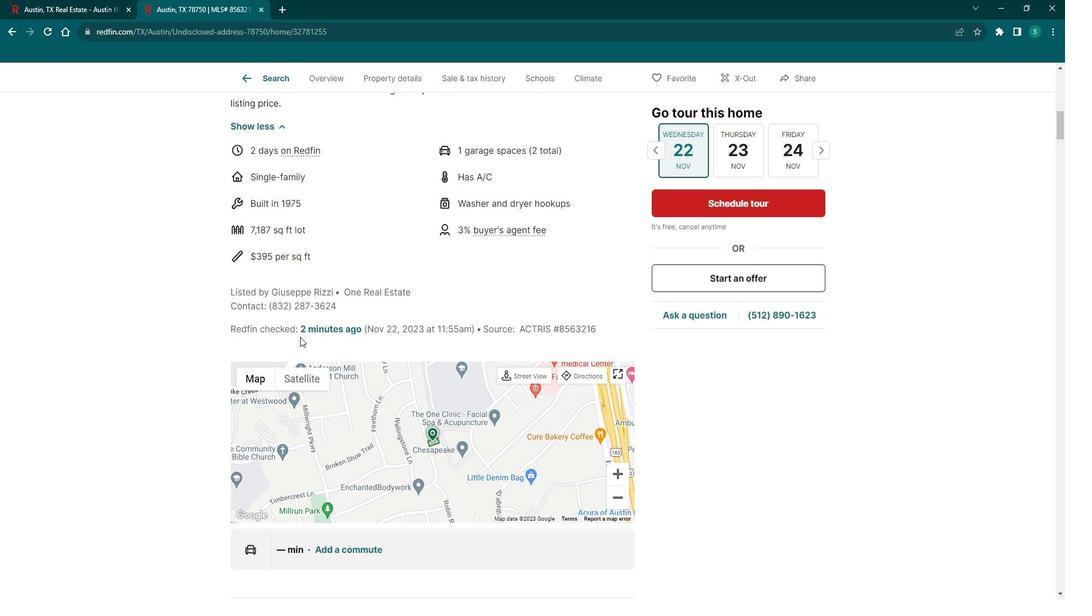 
Action: Mouse scrolled (319, 334) with delta (0, 0)
Screenshot: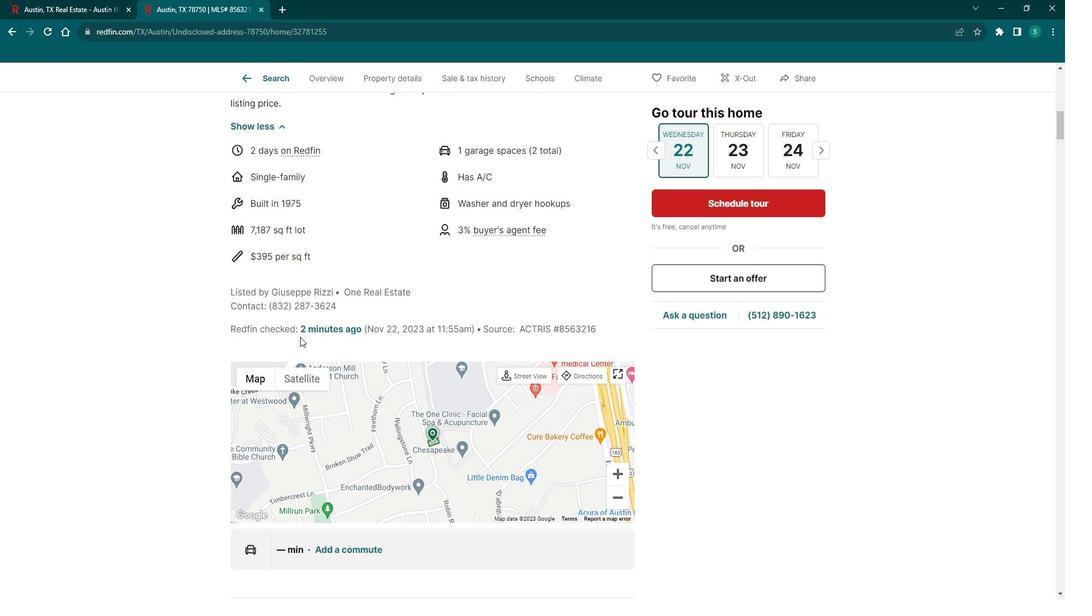 
Action: Mouse scrolled (319, 334) with delta (0, 0)
Screenshot: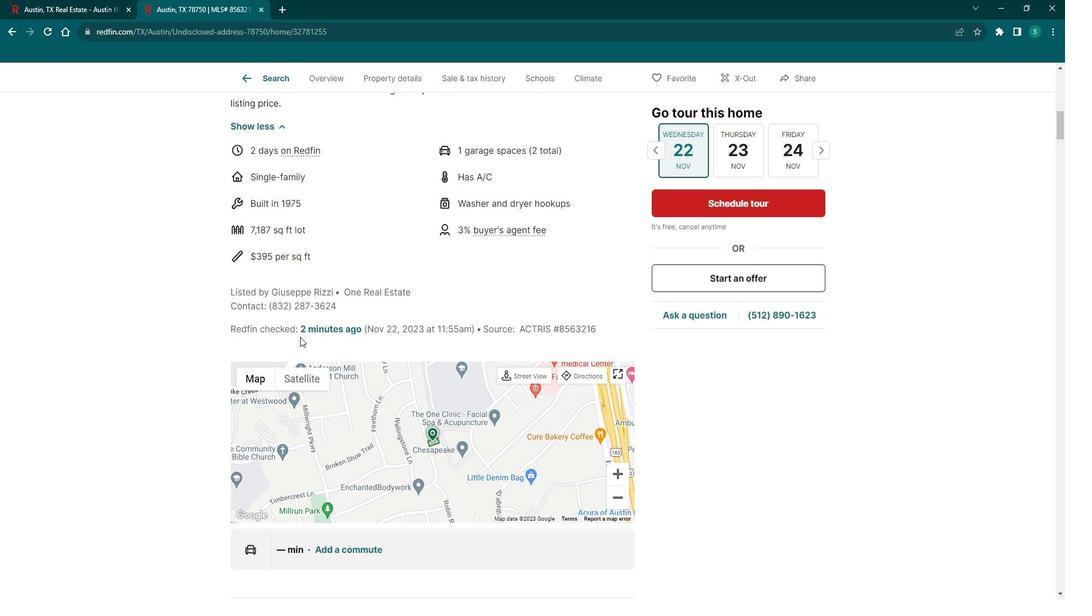 
Action: Mouse scrolled (319, 334) with delta (0, 0)
Screenshot: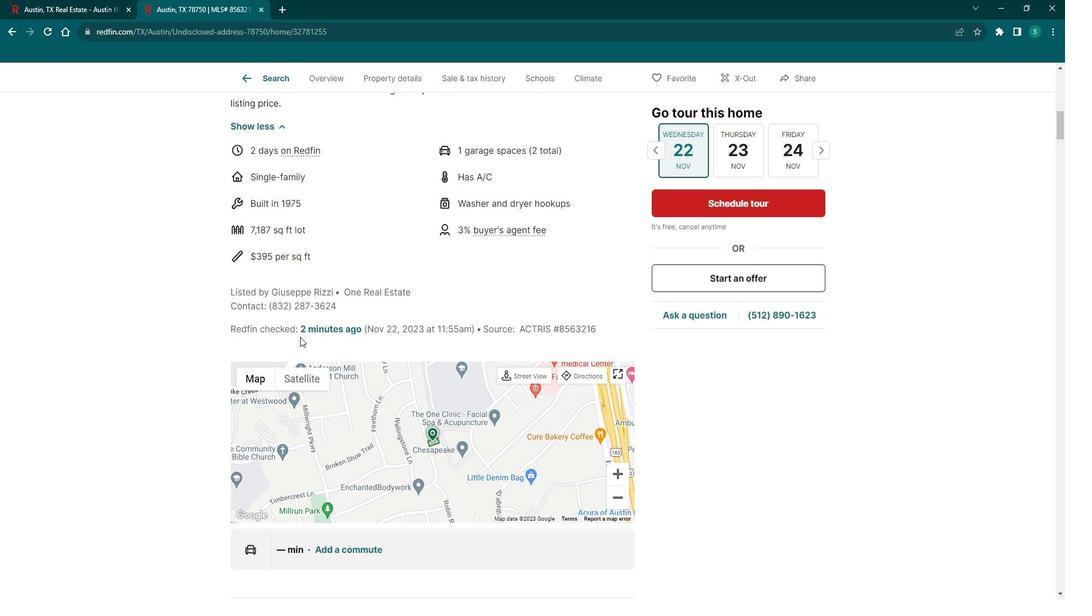 
Action: Mouse scrolled (319, 334) with delta (0, 0)
Screenshot: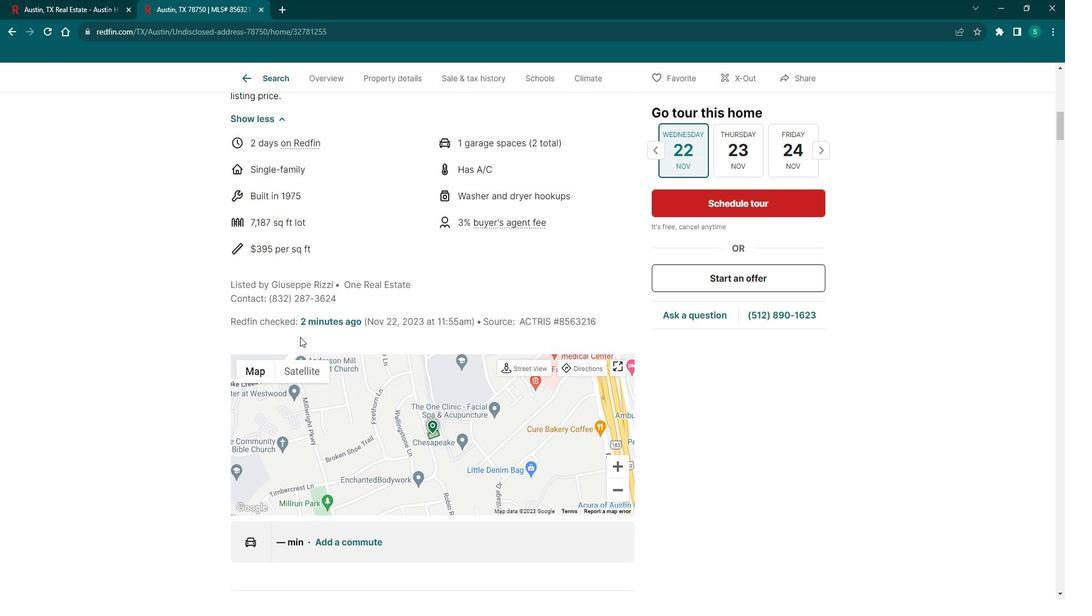 
Action: Mouse scrolled (319, 334) with delta (0, 0)
Screenshot: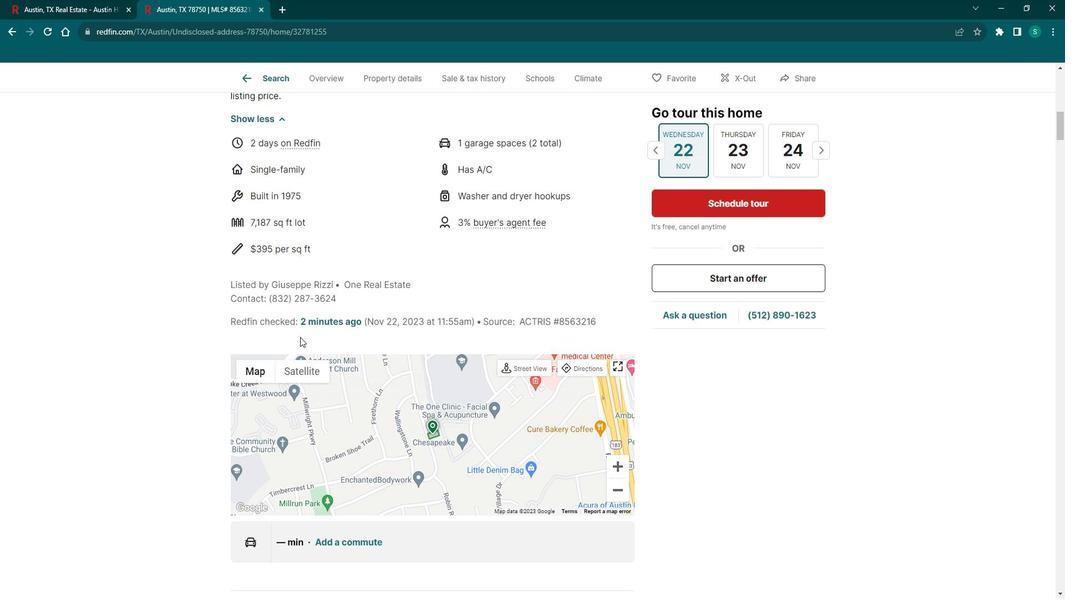 
Action: Mouse scrolled (319, 334) with delta (0, 0)
Screenshot: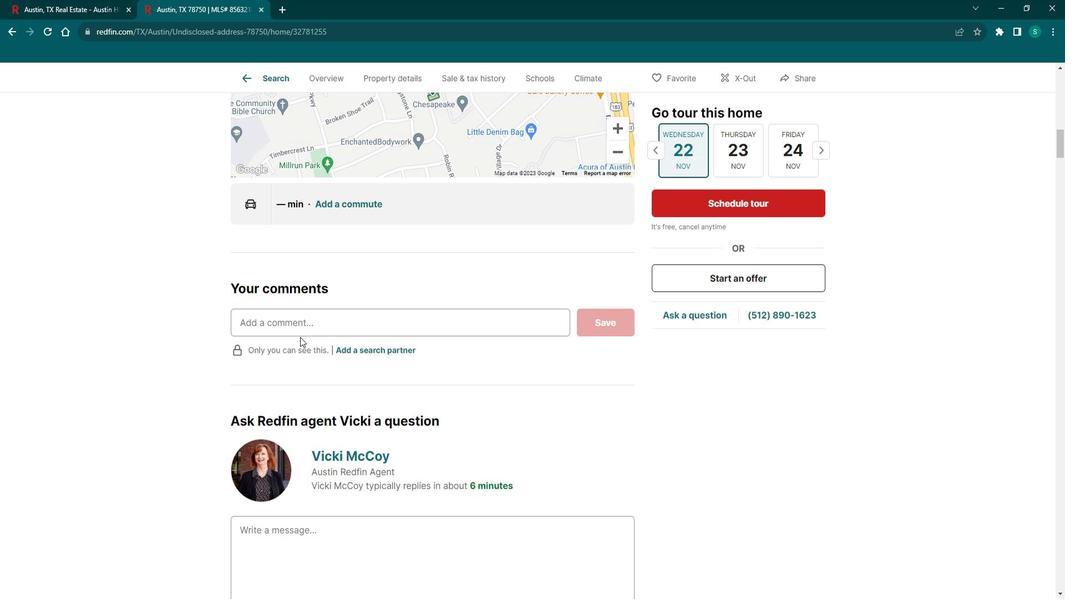 
Action: Mouse scrolled (319, 334) with delta (0, 0)
Screenshot: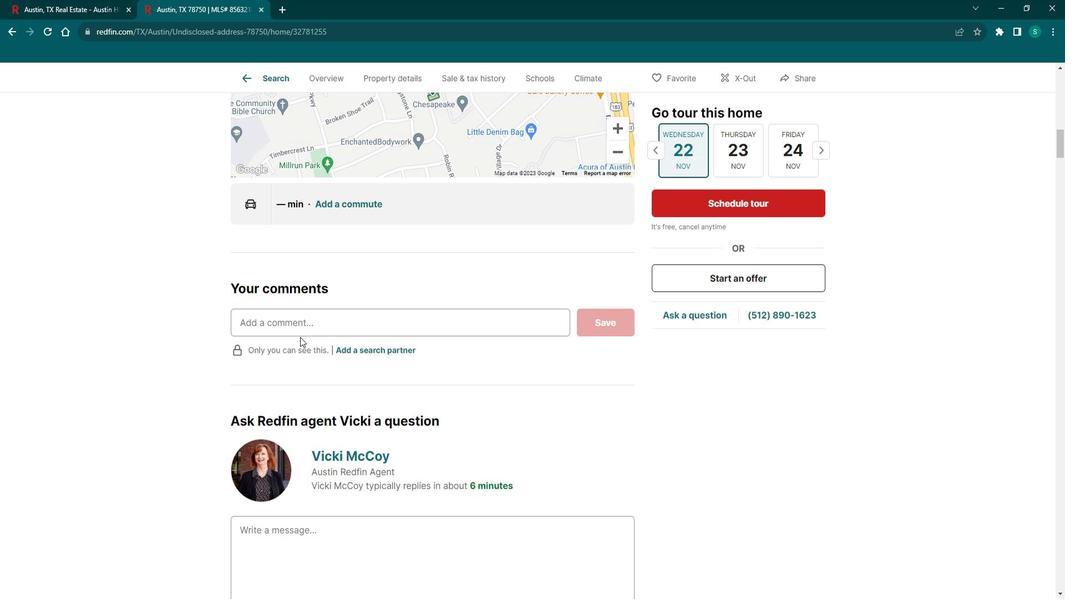 
Action: Mouse scrolled (319, 334) with delta (0, 0)
Screenshot: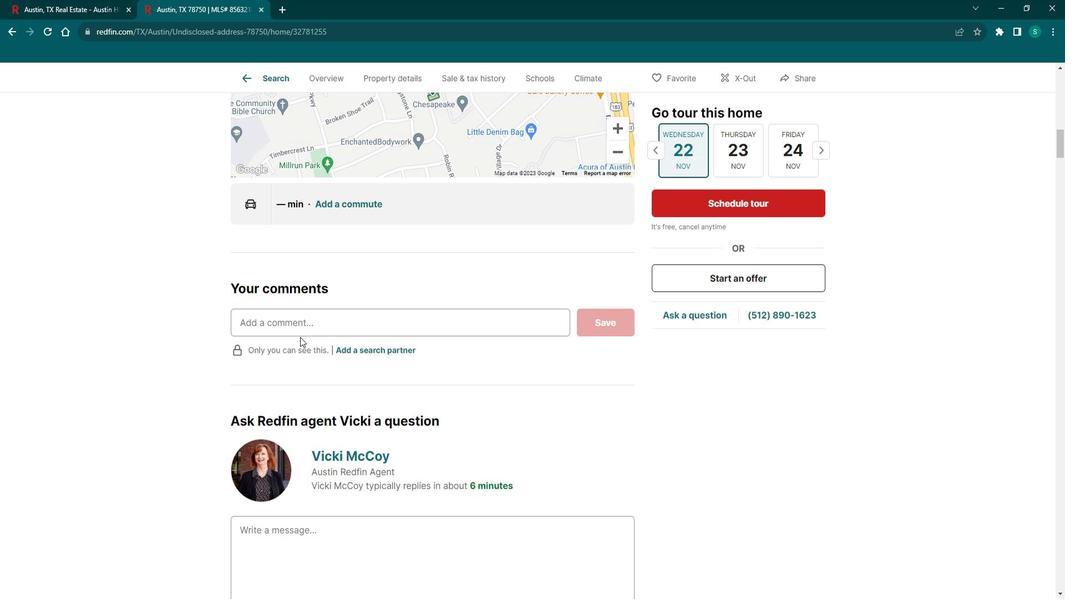 
Action: Mouse scrolled (319, 334) with delta (0, 0)
Screenshot: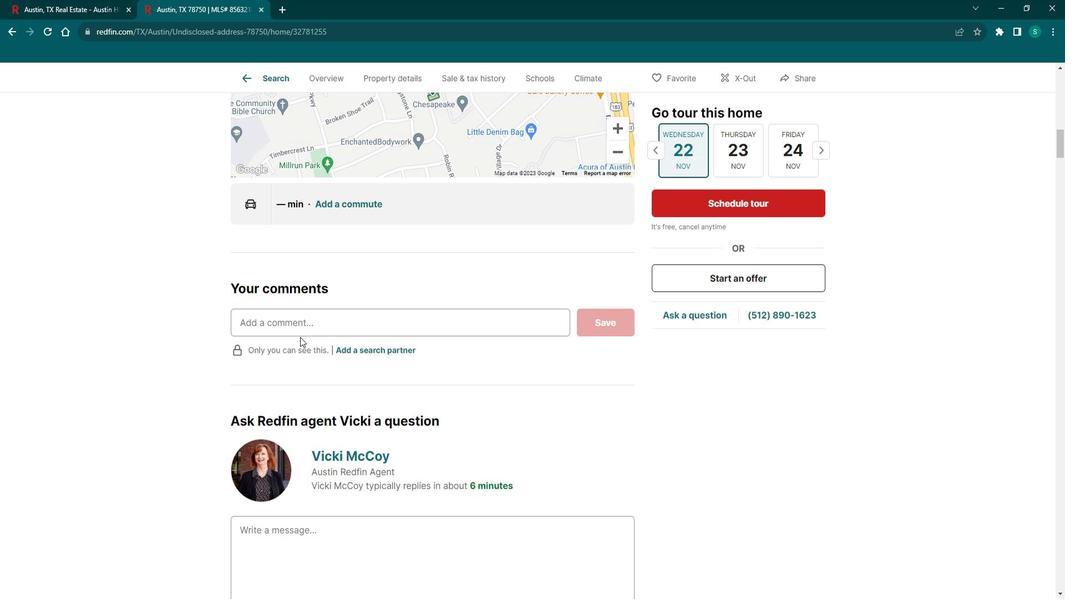 
Action: Mouse scrolled (319, 334) with delta (0, 0)
Screenshot: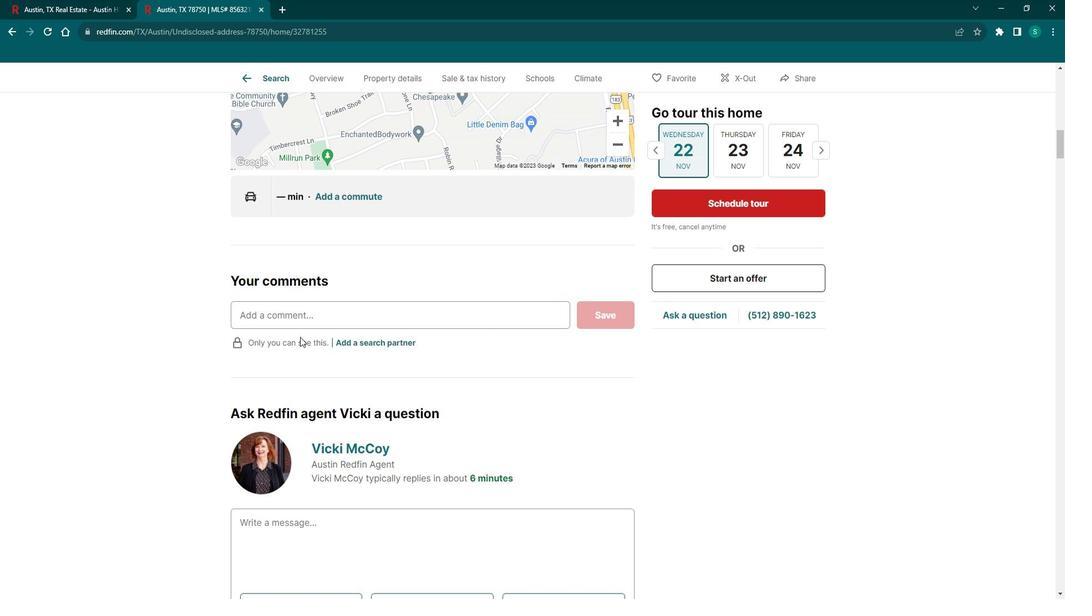 
Action: Mouse scrolled (319, 334) with delta (0, 0)
Screenshot: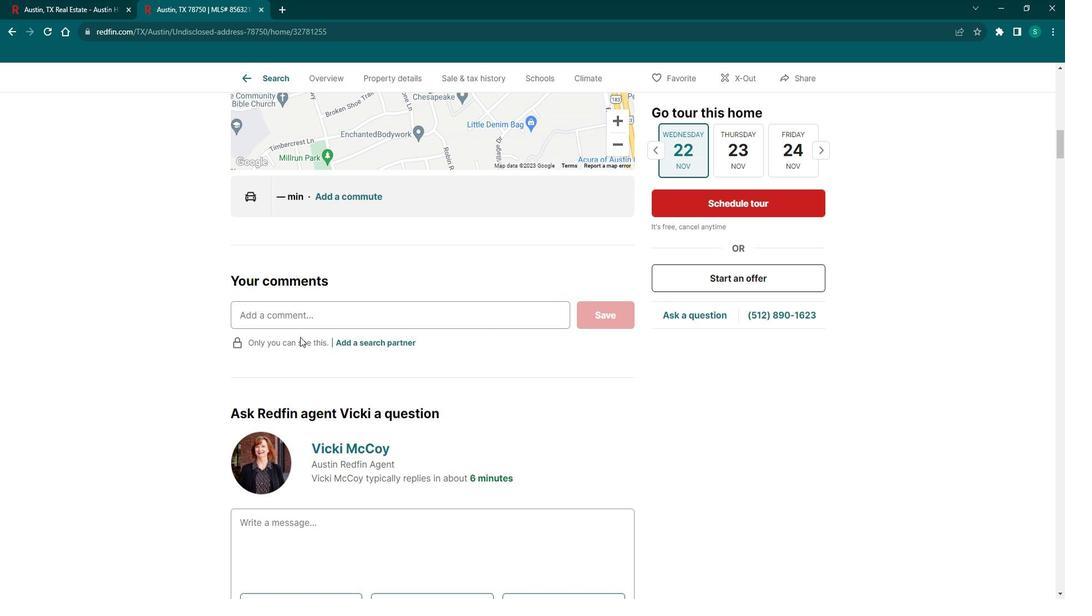 
Action: Mouse scrolled (319, 334) with delta (0, 0)
Screenshot: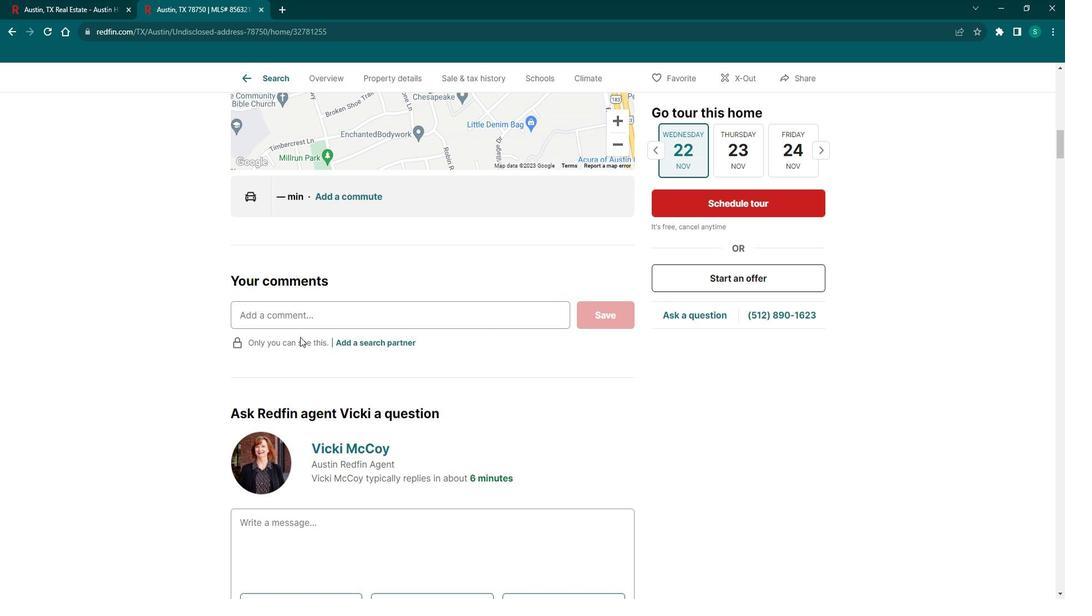 
Action: Mouse scrolled (319, 334) with delta (0, 0)
Screenshot: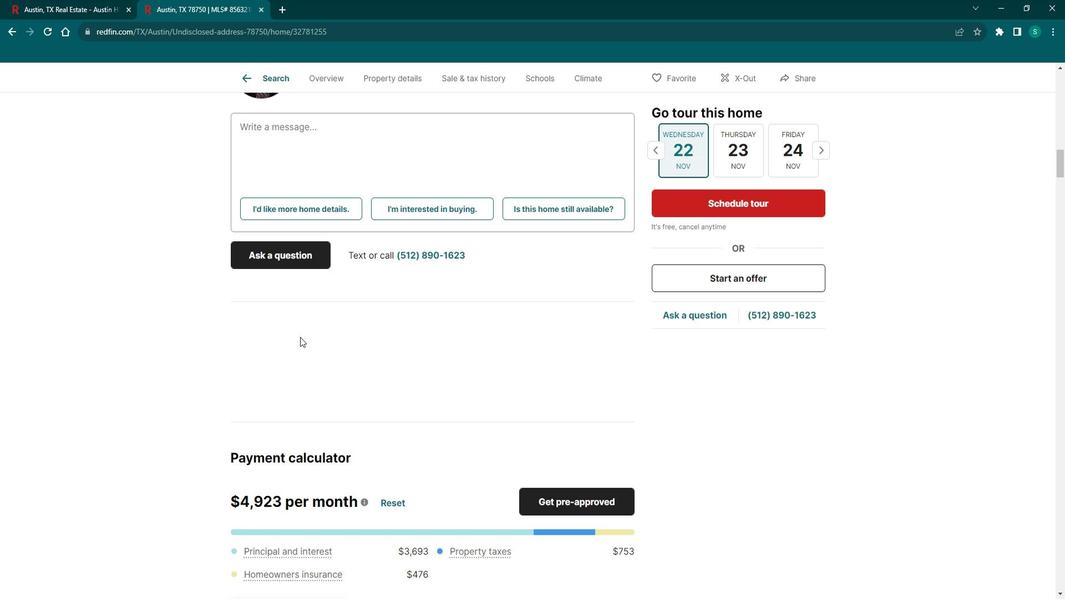 
Action: Mouse scrolled (319, 334) with delta (0, 0)
Screenshot: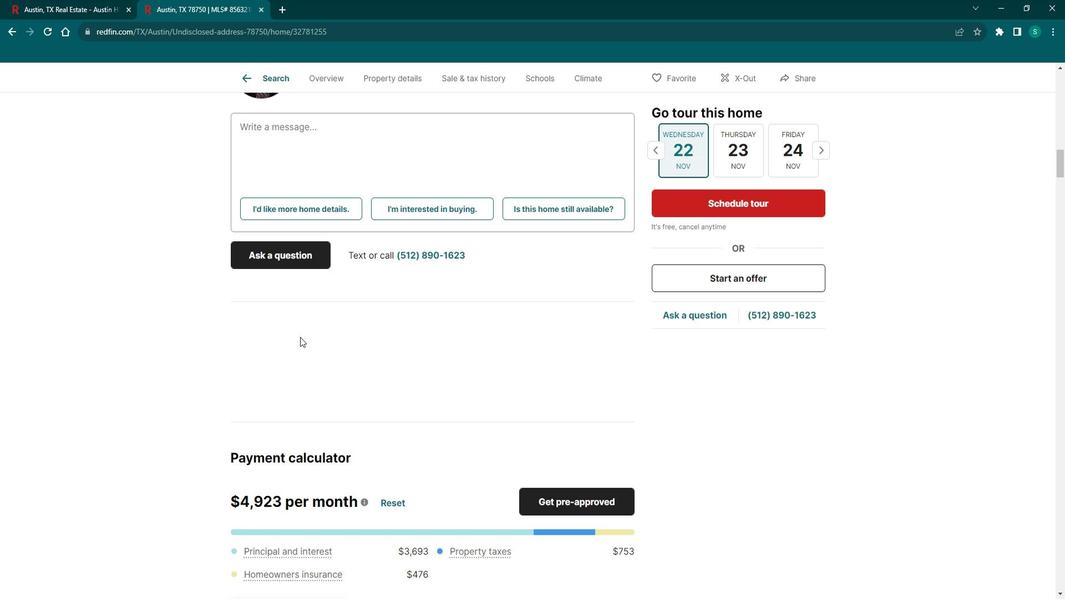 
Action: Mouse scrolled (319, 334) with delta (0, 0)
Screenshot: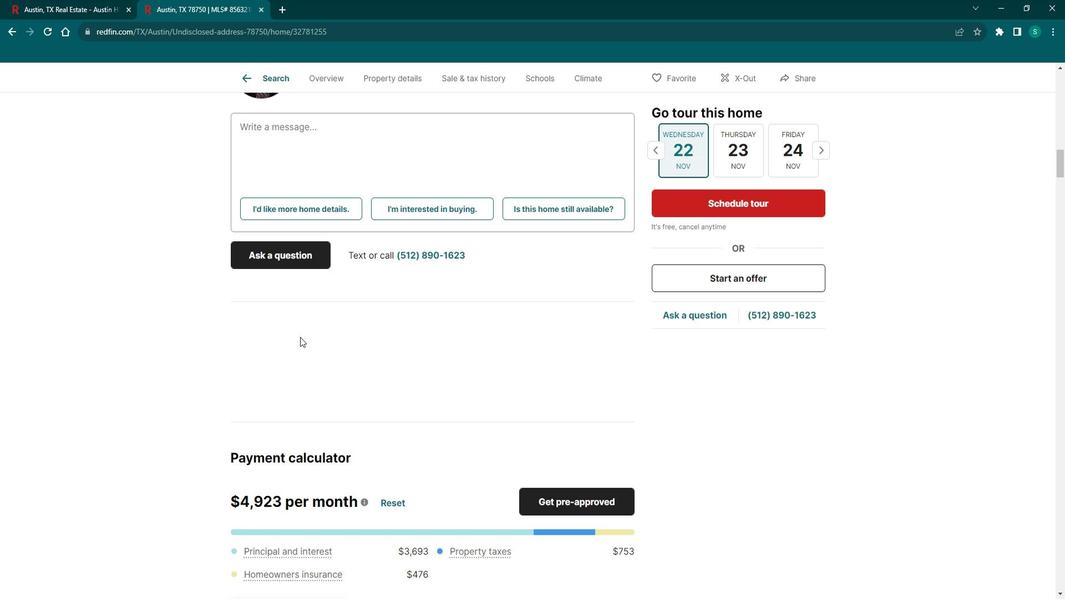 
Action: Mouse scrolled (319, 334) with delta (0, 0)
Screenshot: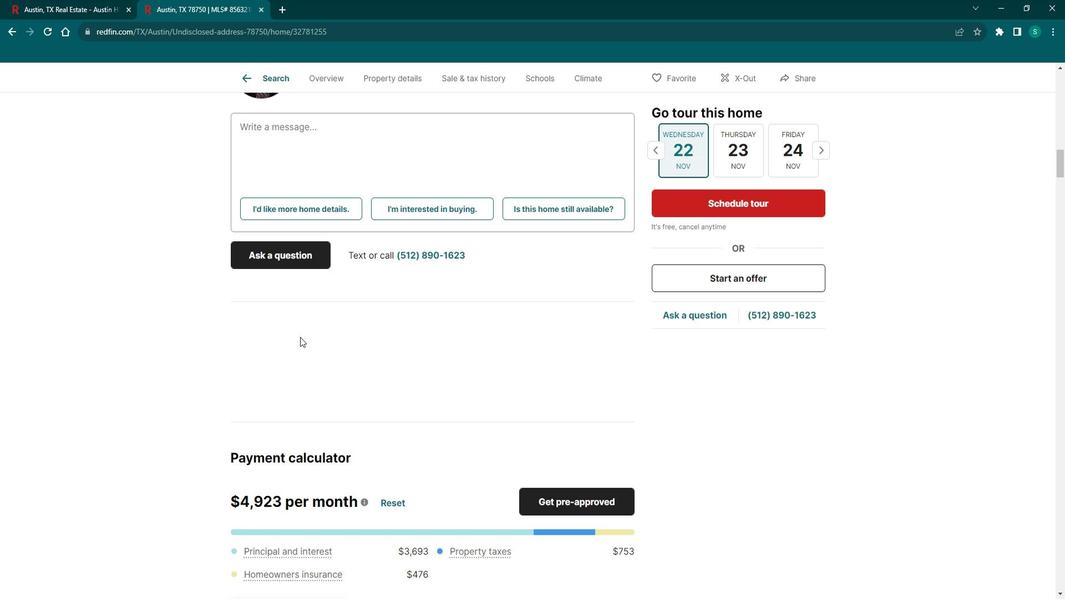 
Action: Mouse scrolled (319, 334) with delta (0, 0)
Screenshot: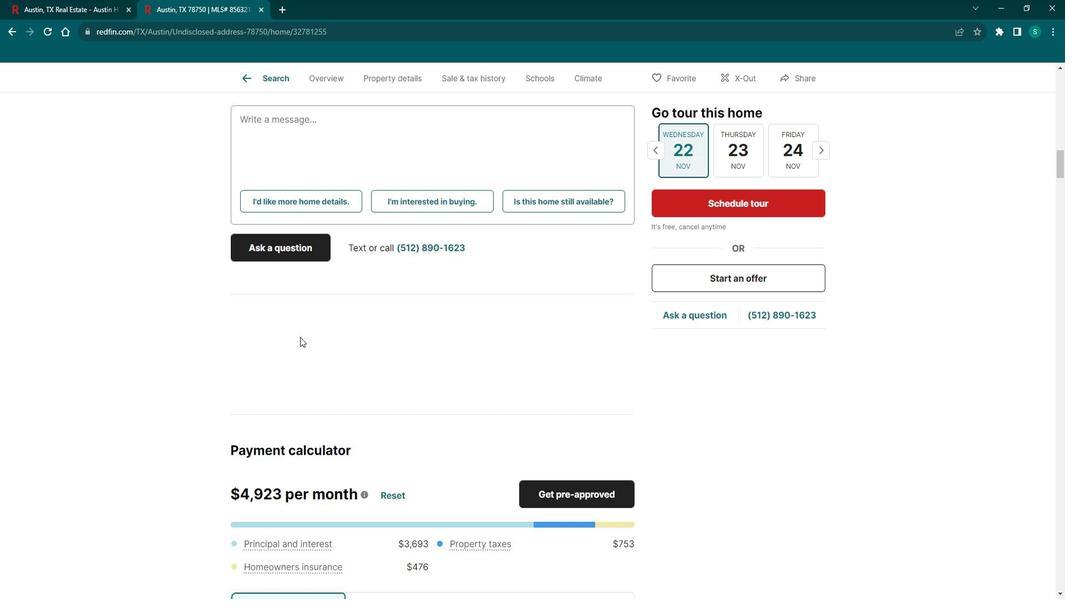 
Action: Mouse scrolled (319, 334) with delta (0, 0)
Screenshot: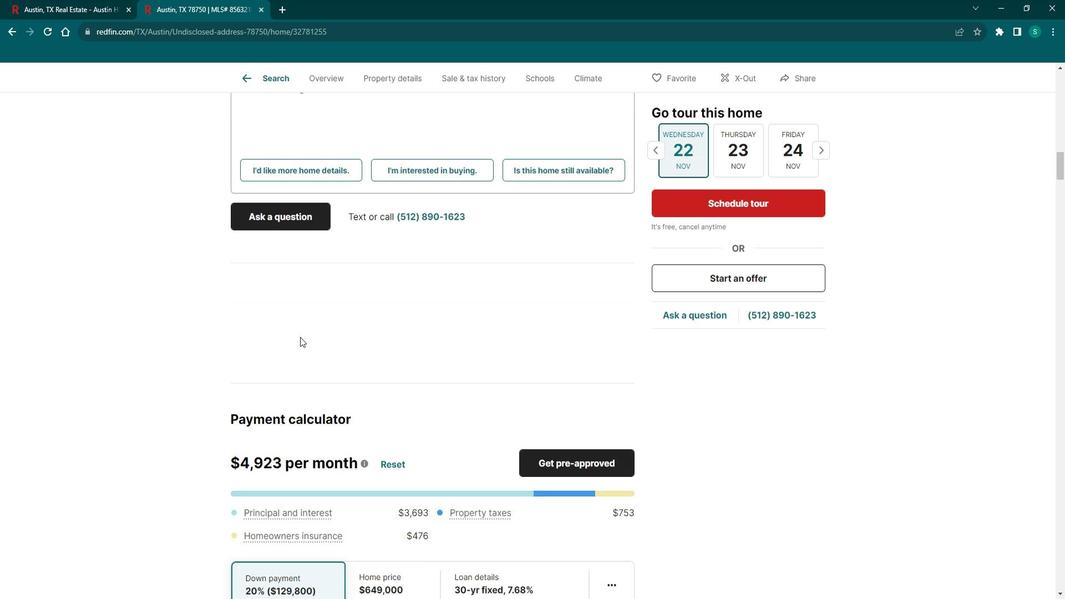 
Action: Mouse scrolled (319, 334) with delta (0, 0)
Screenshot: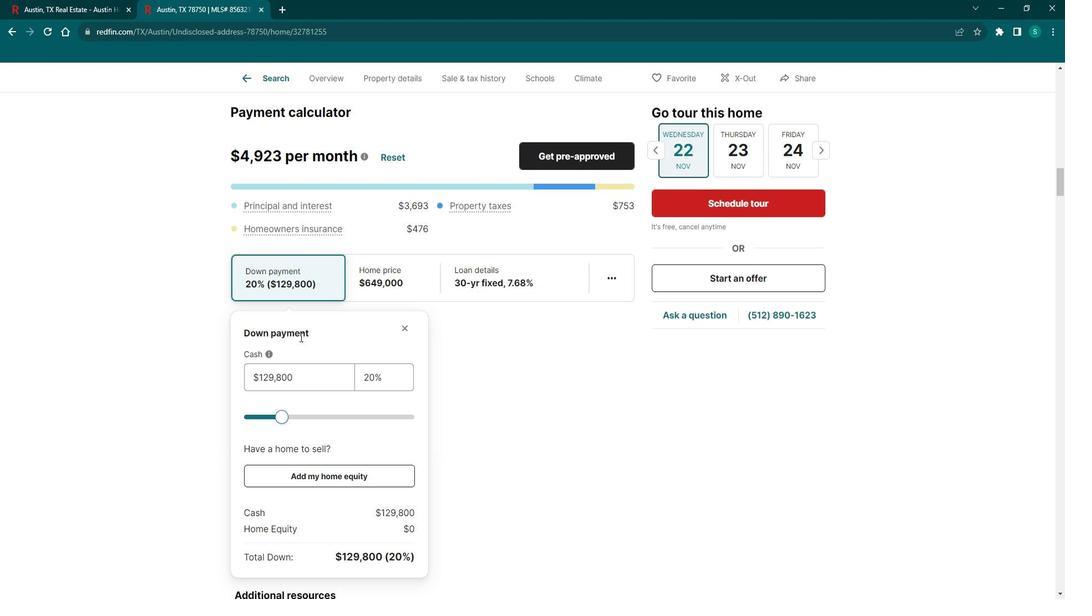 
Action: Mouse scrolled (319, 334) with delta (0, 0)
Screenshot: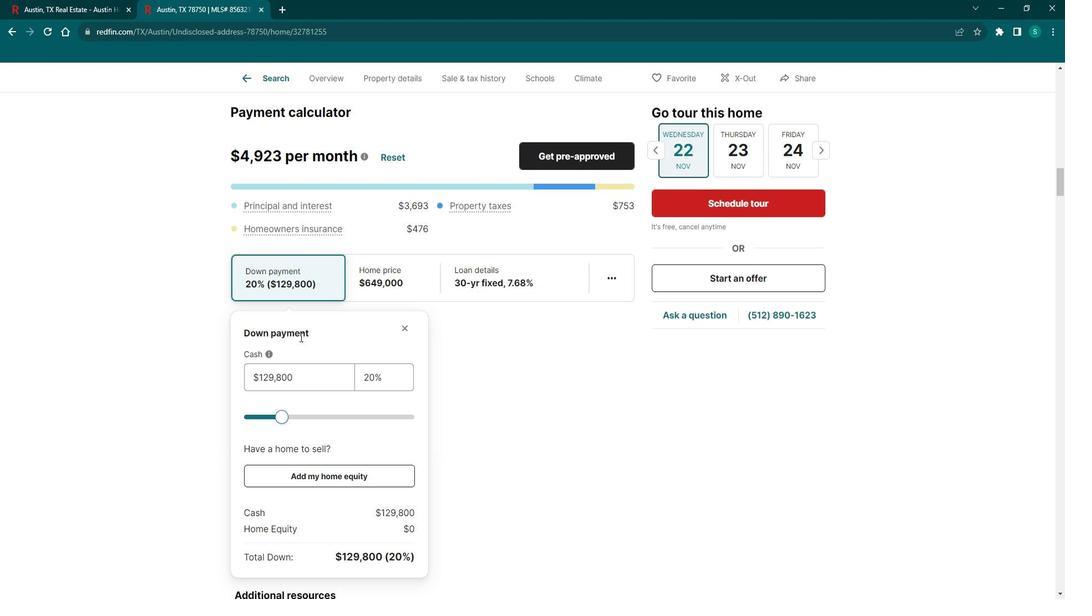 
Action: Mouse scrolled (319, 334) with delta (0, 0)
Screenshot: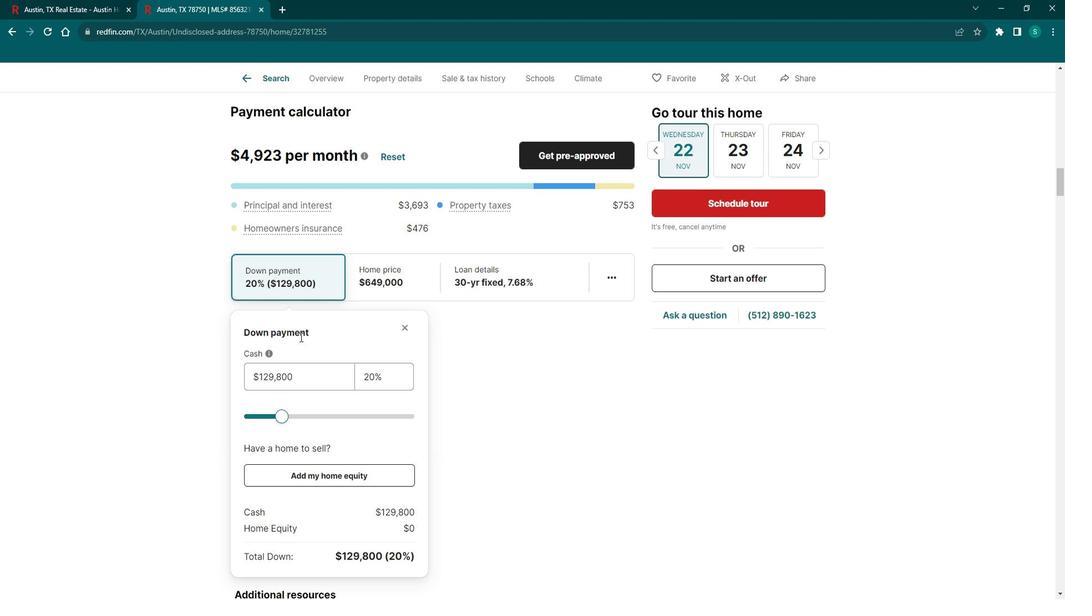 
Action: Mouse scrolled (319, 334) with delta (0, 0)
Screenshot: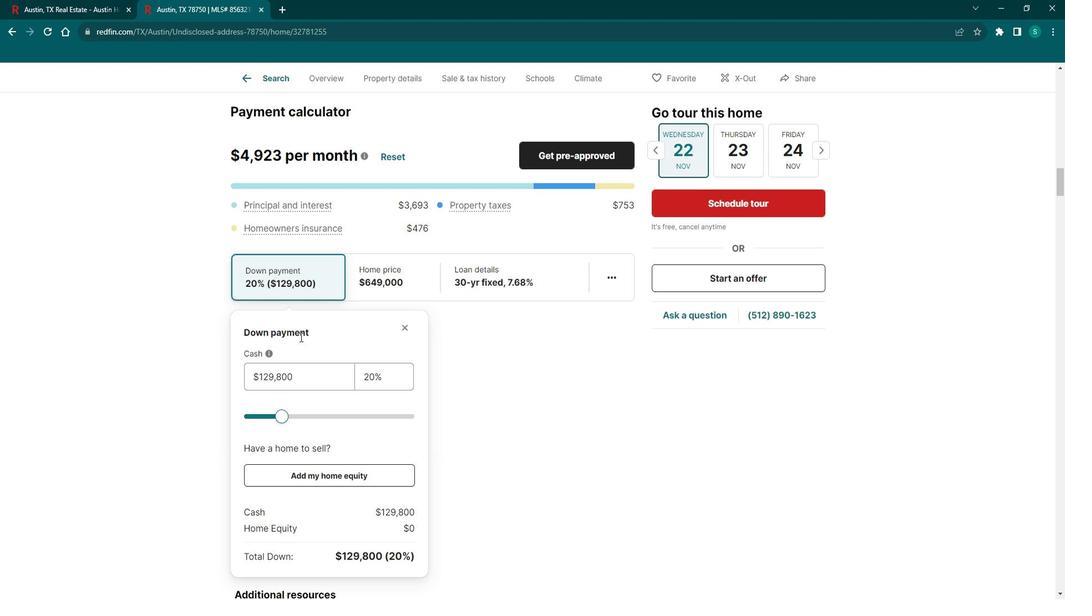 
Action: Mouse scrolled (319, 334) with delta (0, 0)
Screenshot: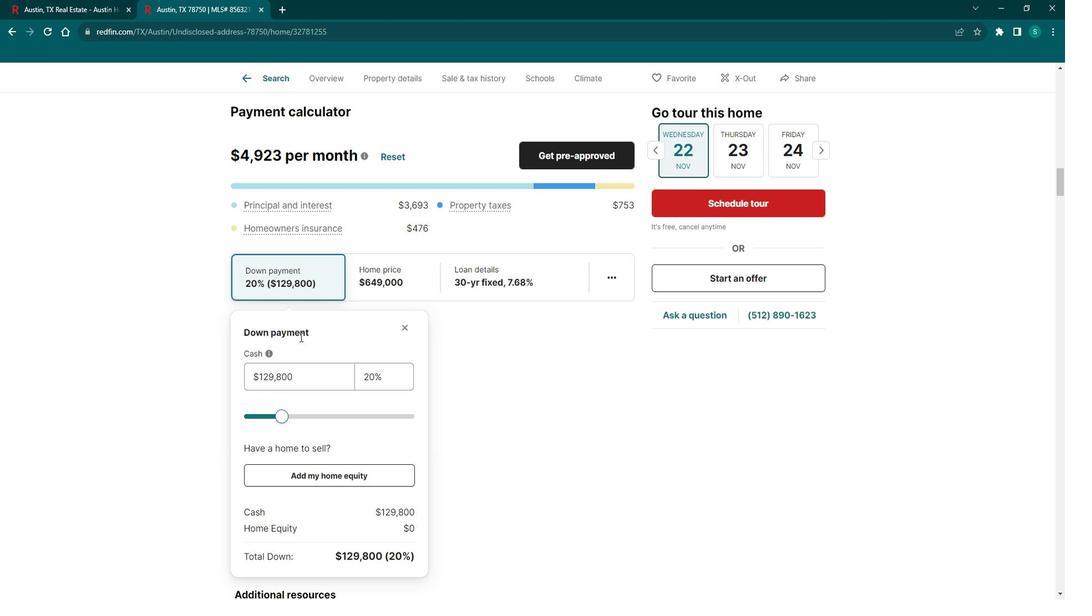 
Action: Mouse scrolled (319, 334) with delta (0, 0)
Screenshot: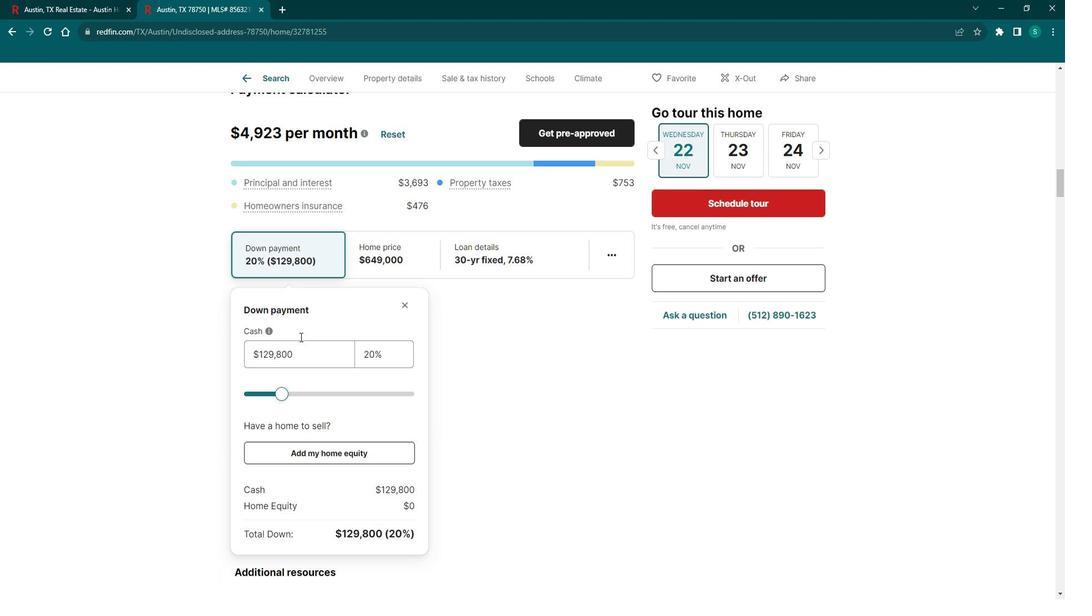 
Action: Mouse moved to (341, 294)
Screenshot: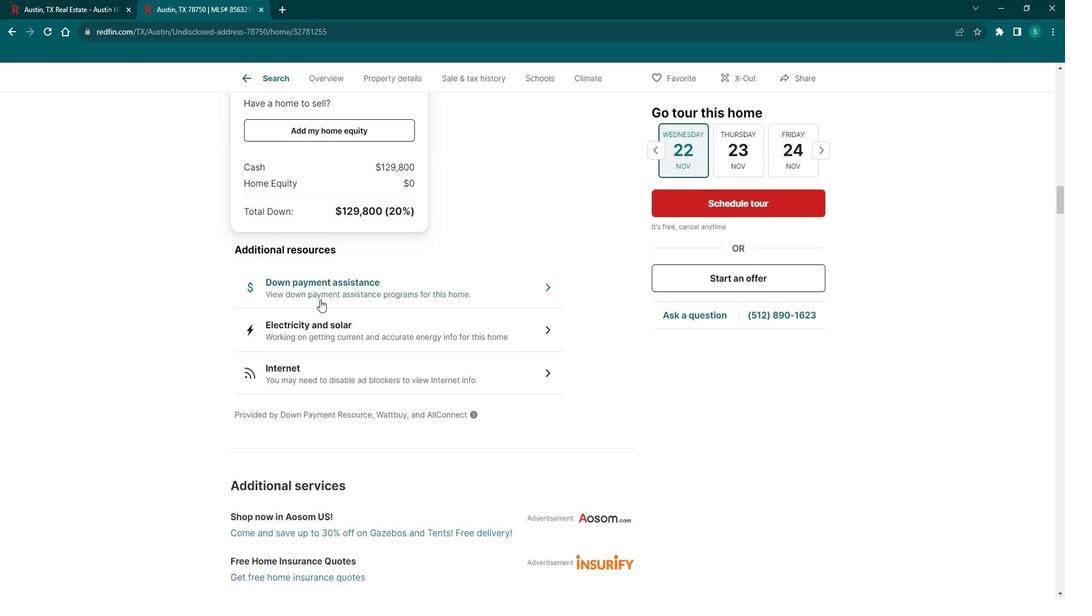 
Action: Mouse pressed left at (341, 294)
Screenshot: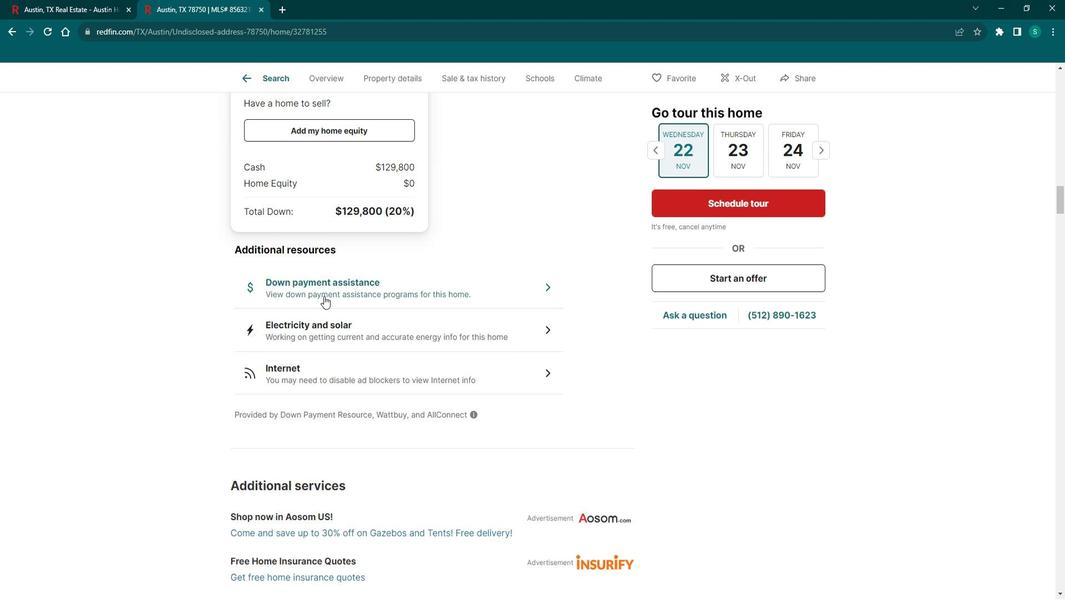 
Action: Mouse moved to (719, 232)
Screenshot: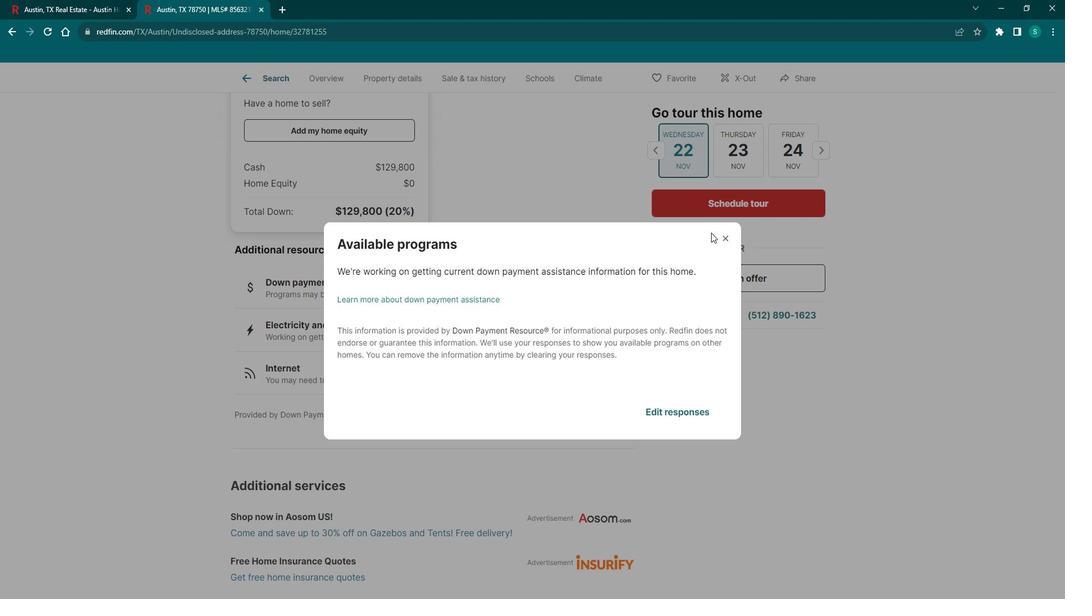 
Action: Mouse pressed left at (719, 232)
Screenshot: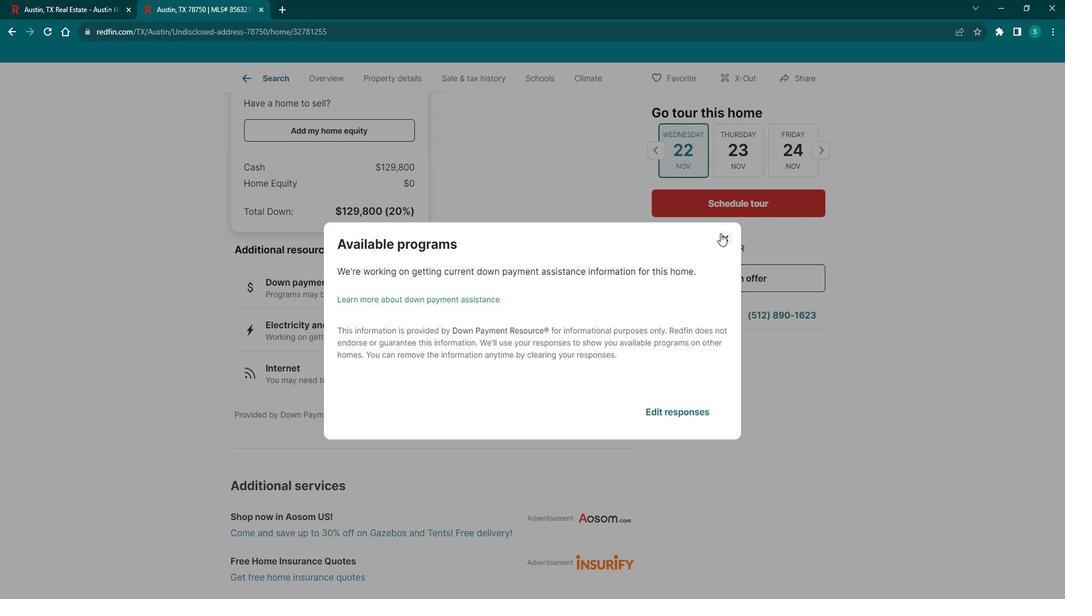 
Action: Mouse moved to (284, 324)
Screenshot: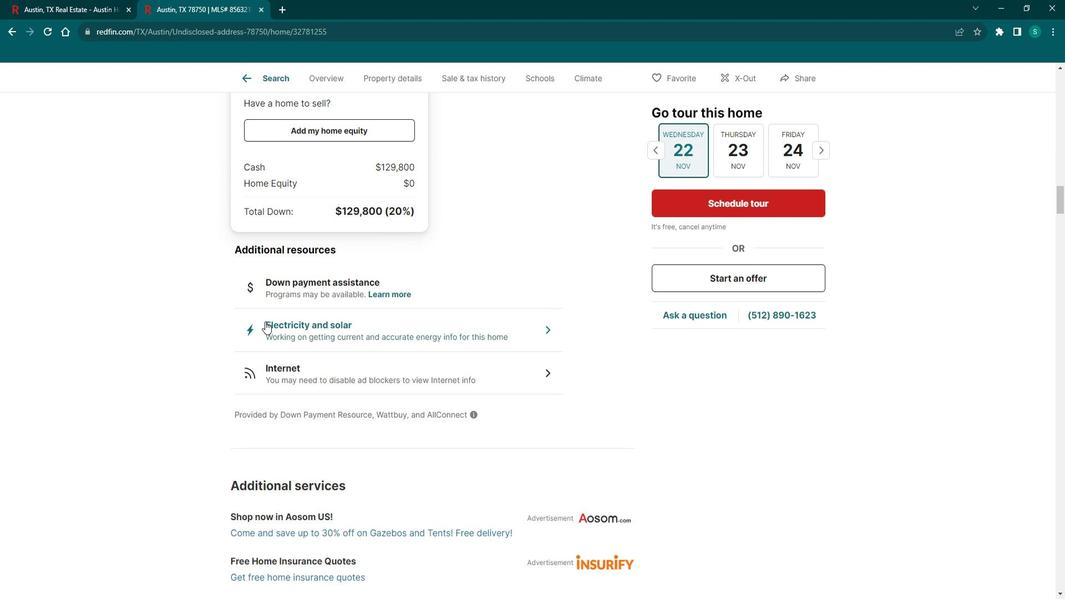 
Action: Mouse pressed left at (284, 324)
Screenshot: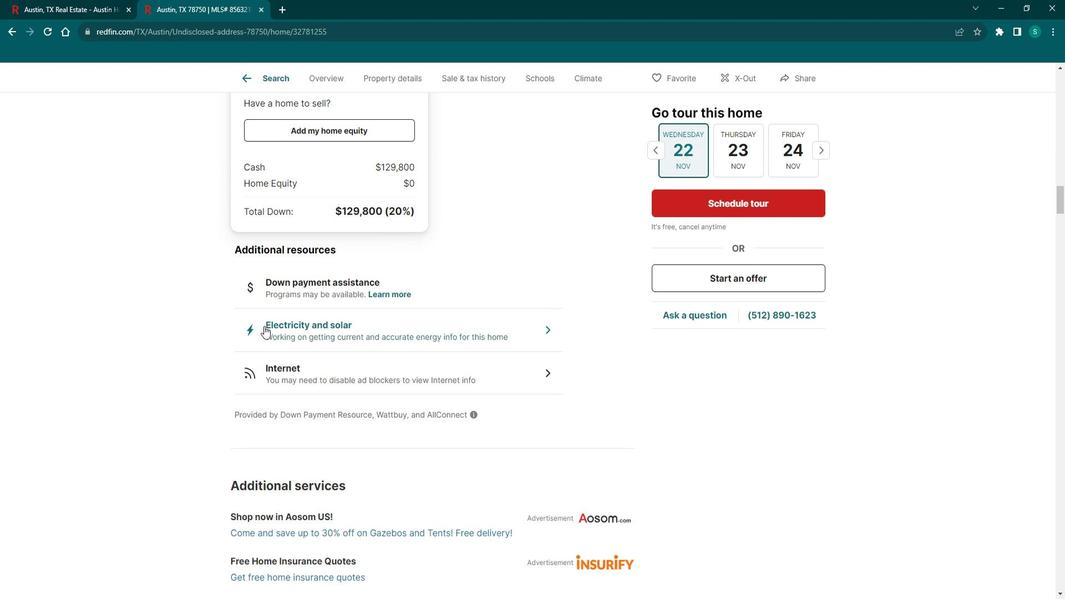 
Action: Mouse moved to (726, 310)
Screenshot: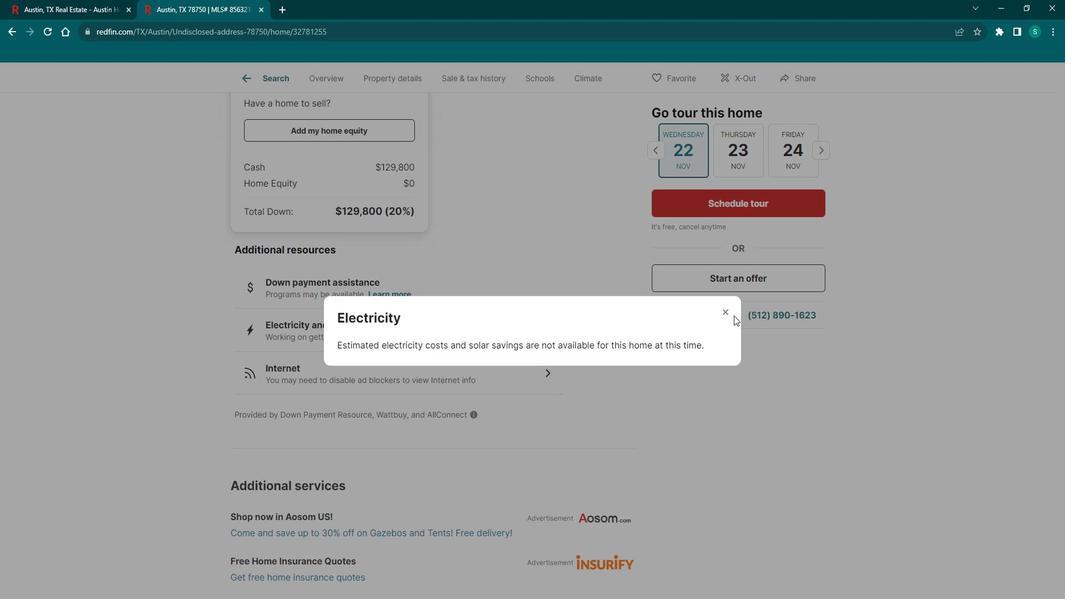 
Action: Mouse pressed left at (726, 310)
Screenshot: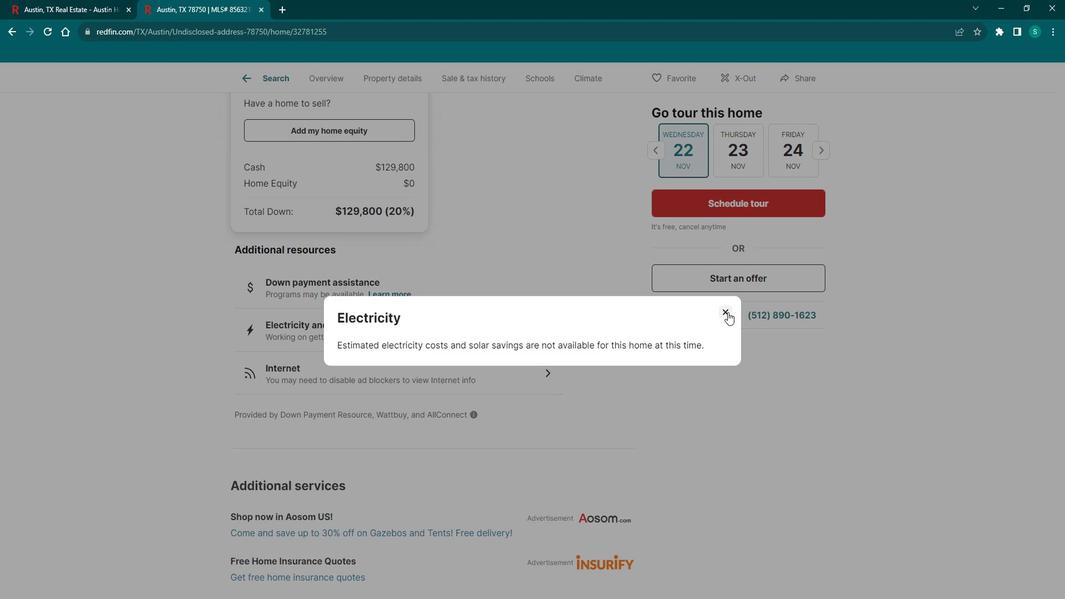 
Action: Mouse moved to (318, 359)
Screenshot: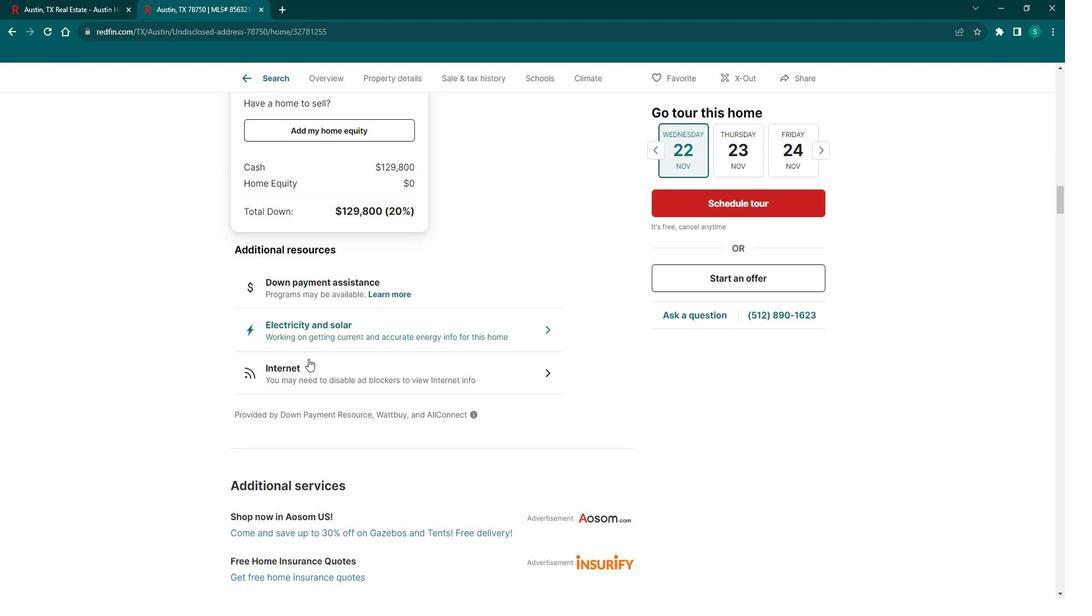 
Action: Mouse pressed left at (318, 359)
Screenshot: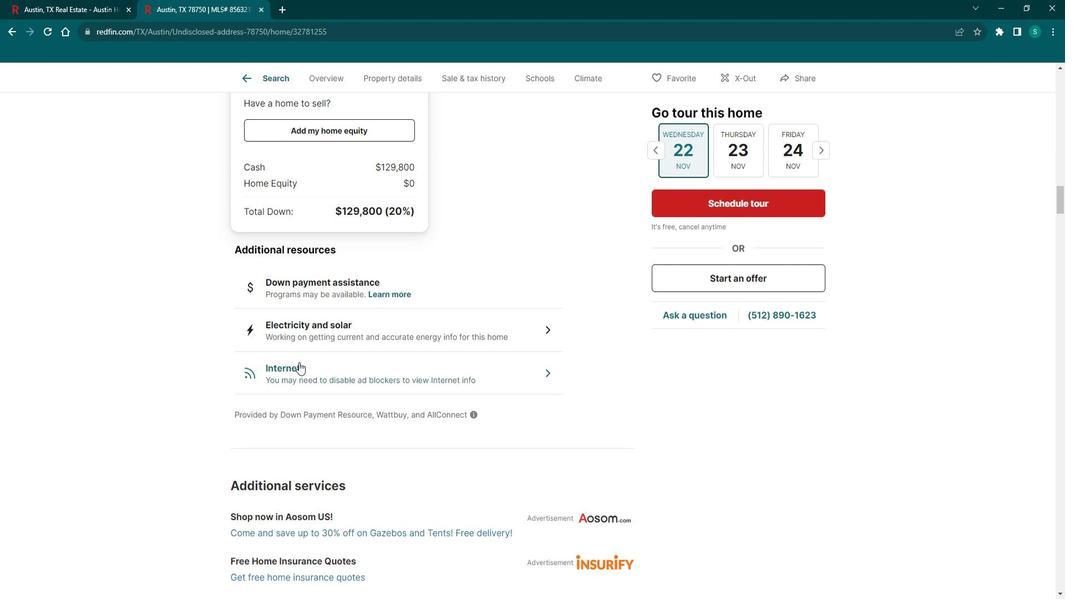 
Action: Mouse moved to (722, 298)
Screenshot: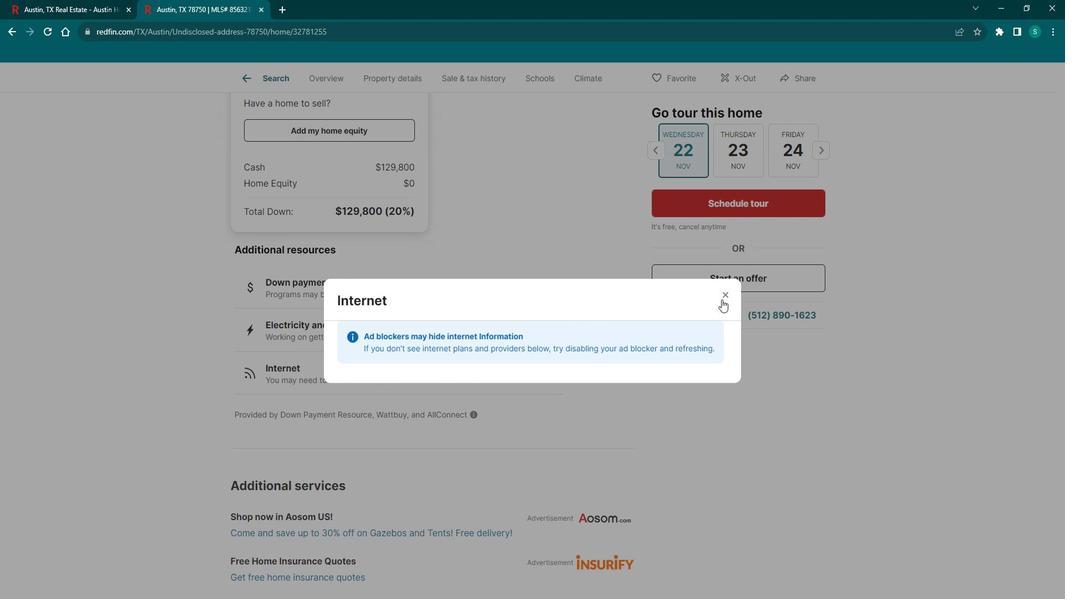 
Action: Mouse pressed left at (722, 298)
Screenshot: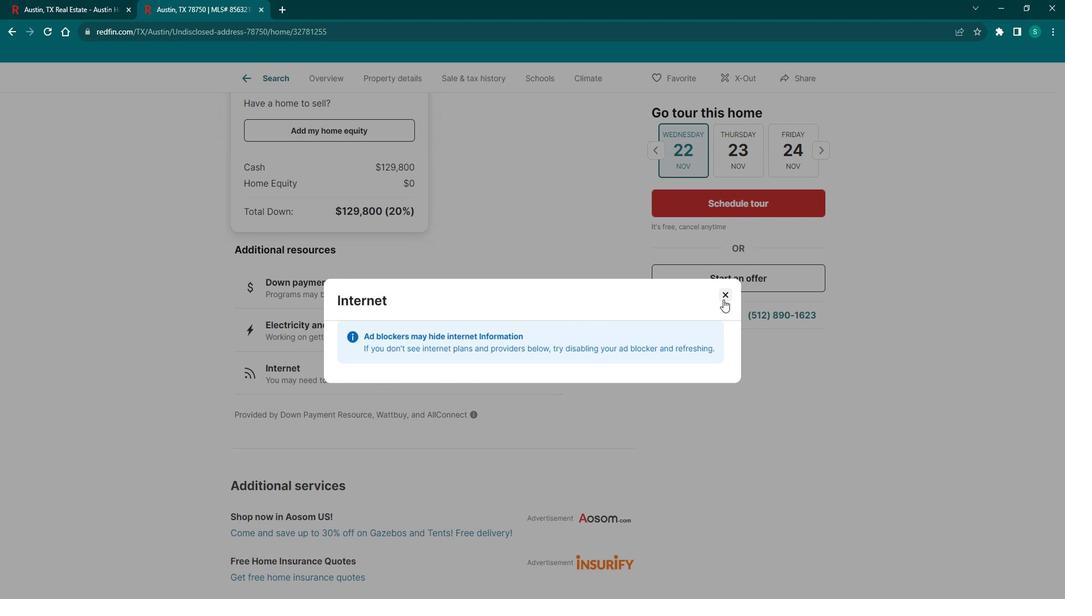 
Action: Mouse moved to (288, 315)
Screenshot: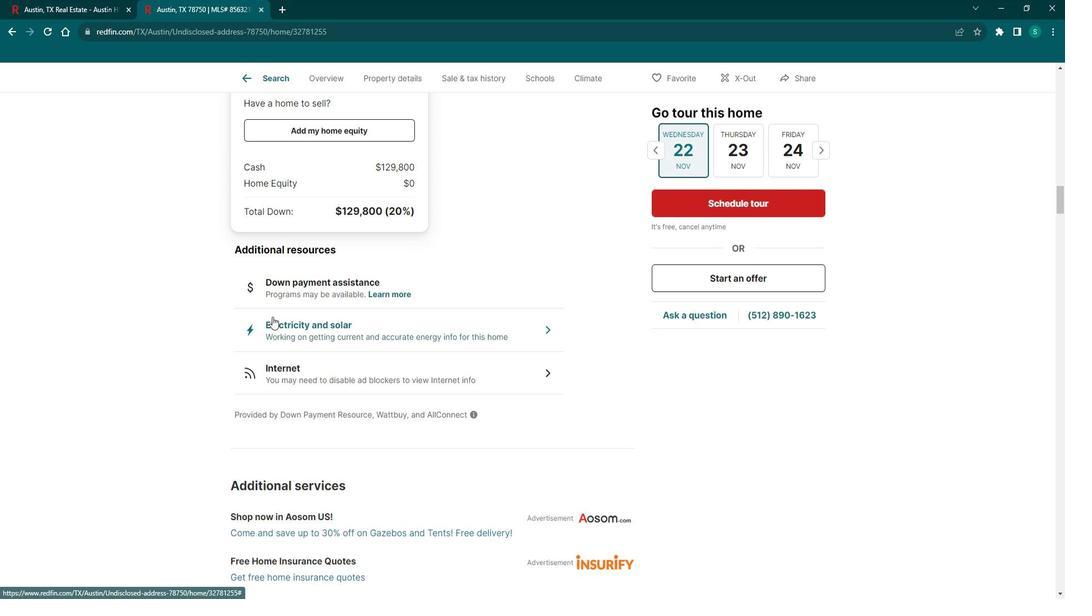
Action: Mouse scrolled (288, 314) with delta (0, 0)
Screenshot: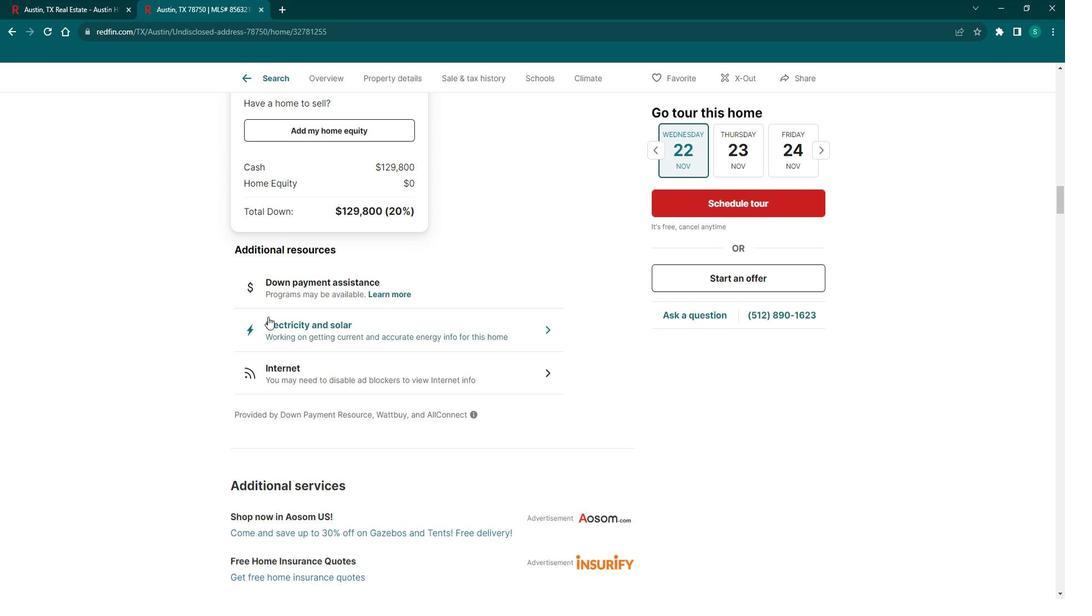
Action: Mouse scrolled (288, 314) with delta (0, 0)
Screenshot: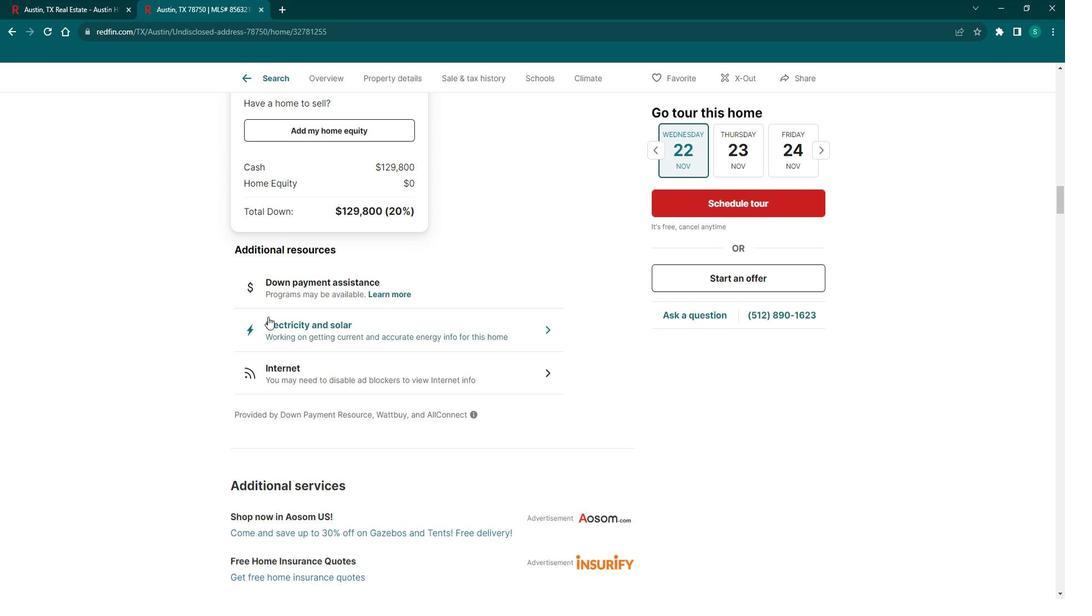 
Action: Mouse scrolled (288, 314) with delta (0, 0)
Screenshot: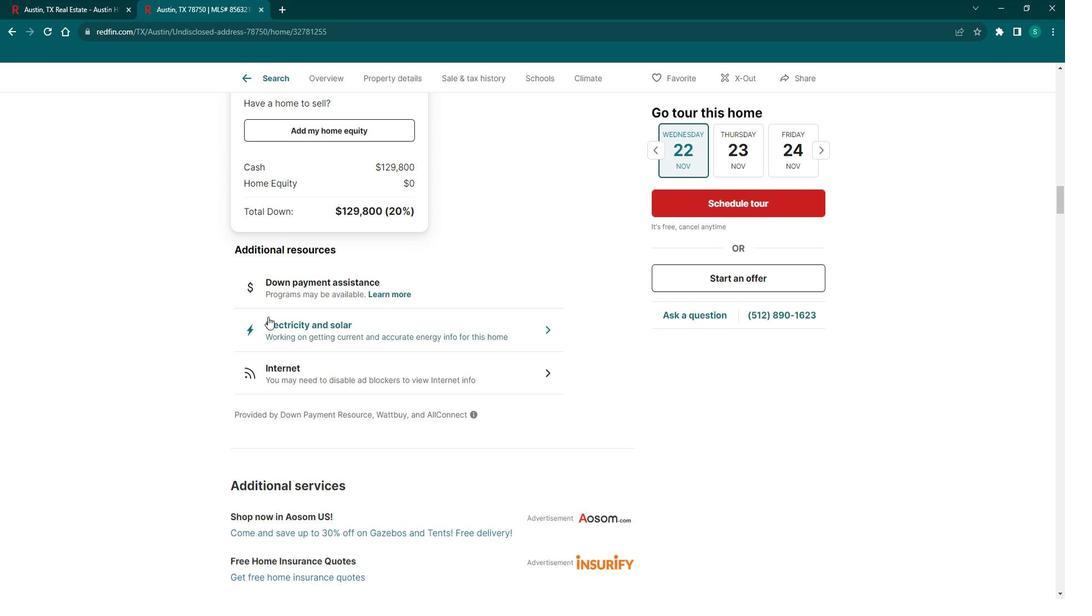 
Action: Mouse scrolled (288, 314) with delta (0, 0)
Screenshot: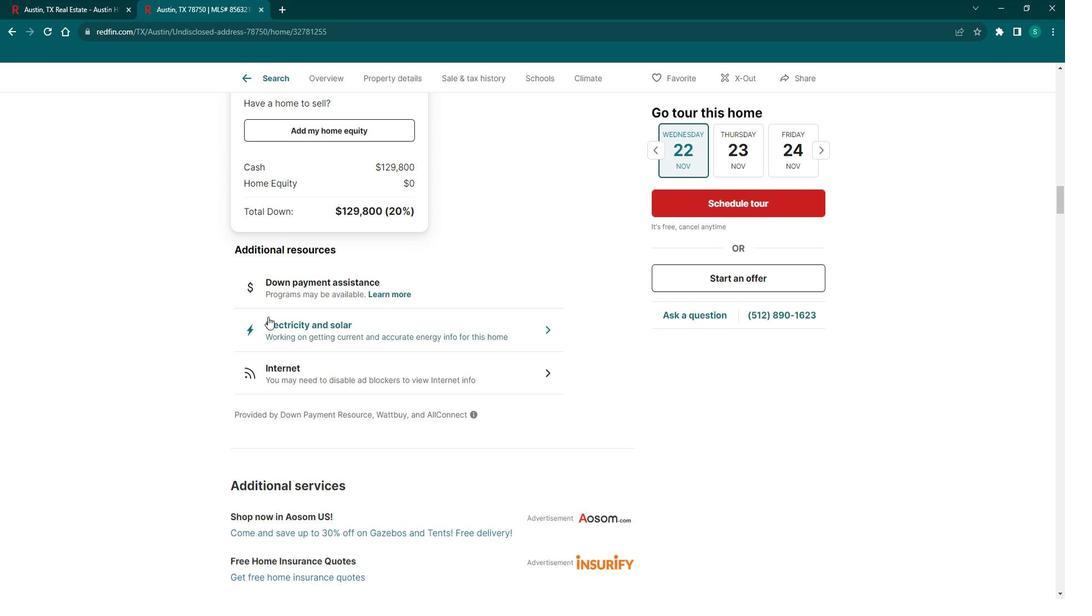 
Action: Mouse scrolled (288, 314) with delta (0, 0)
Screenshot: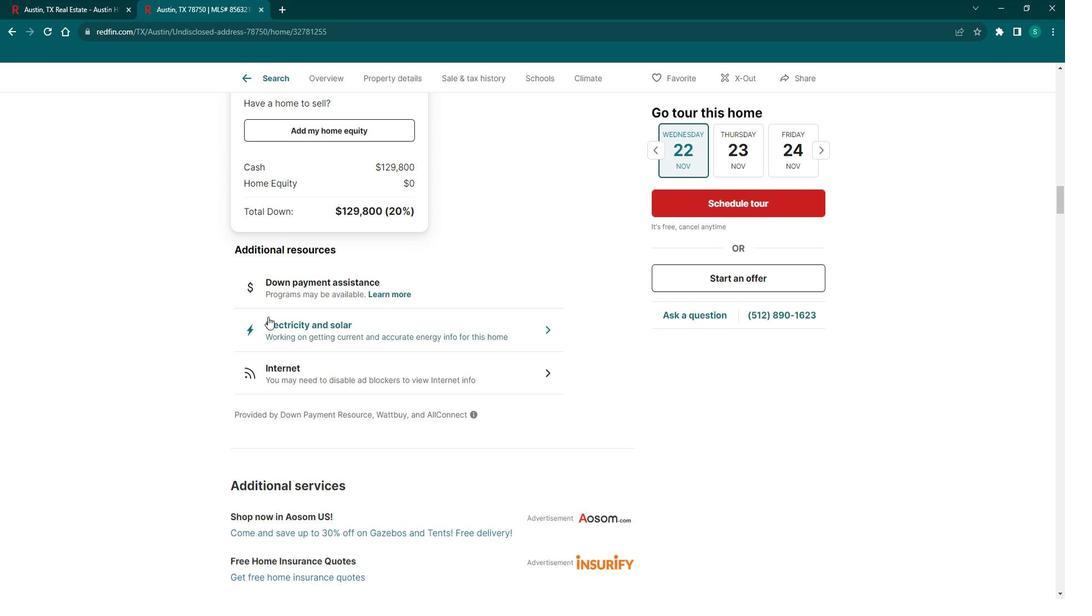 
Action: Mouse scrolled (288, 314) with delta (0, 0)
Screenshot: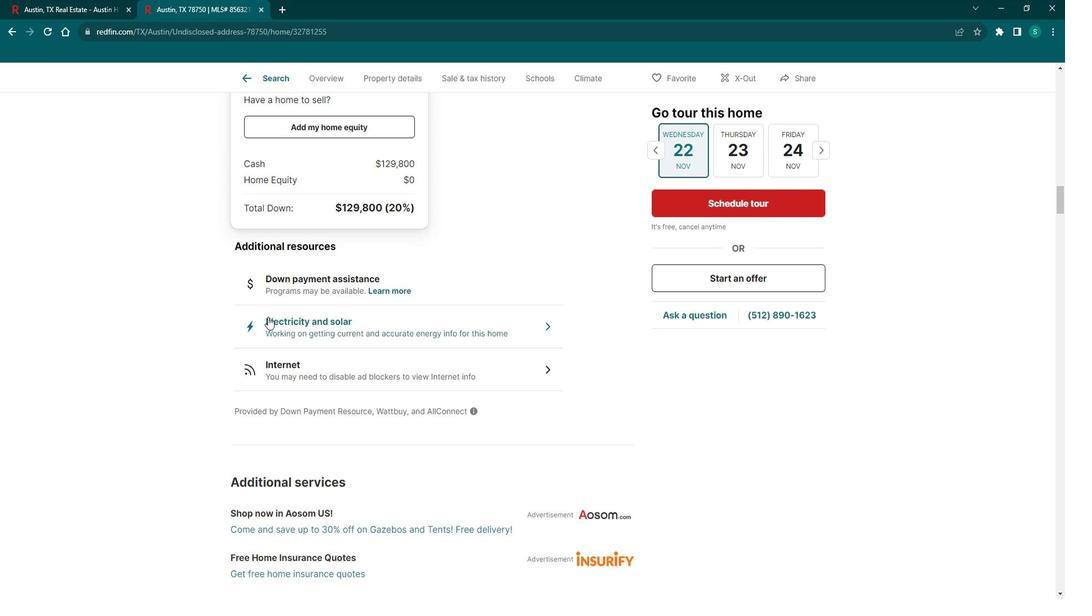 
Action: Mouse scrolled (288, 314) with delta (0, 0)
Screenshot: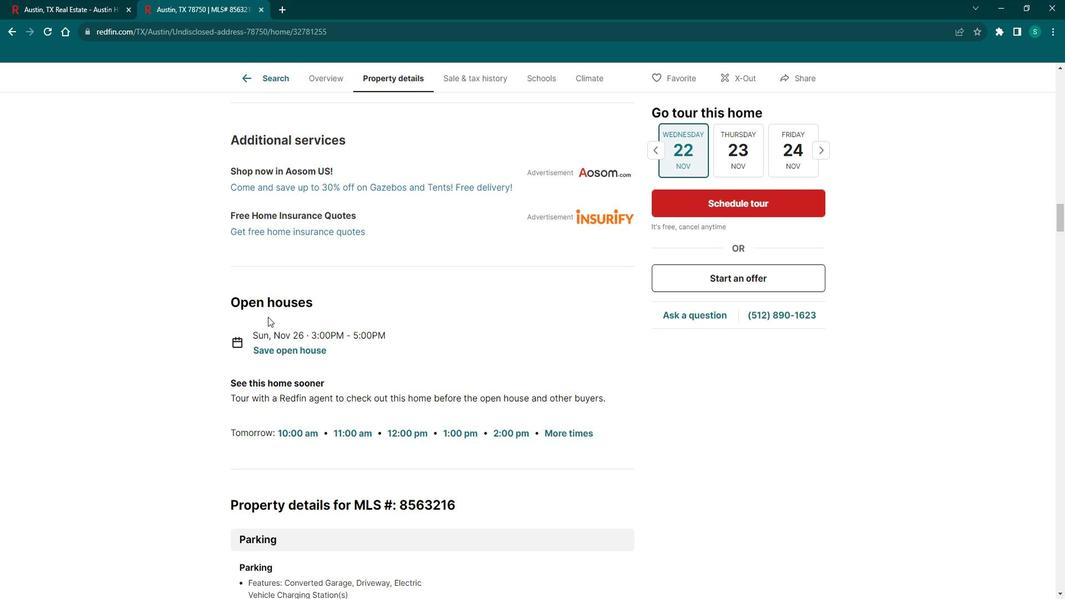 
Action: Mouse scrolled (288, 314) with delta (0, 0)
Screenshot: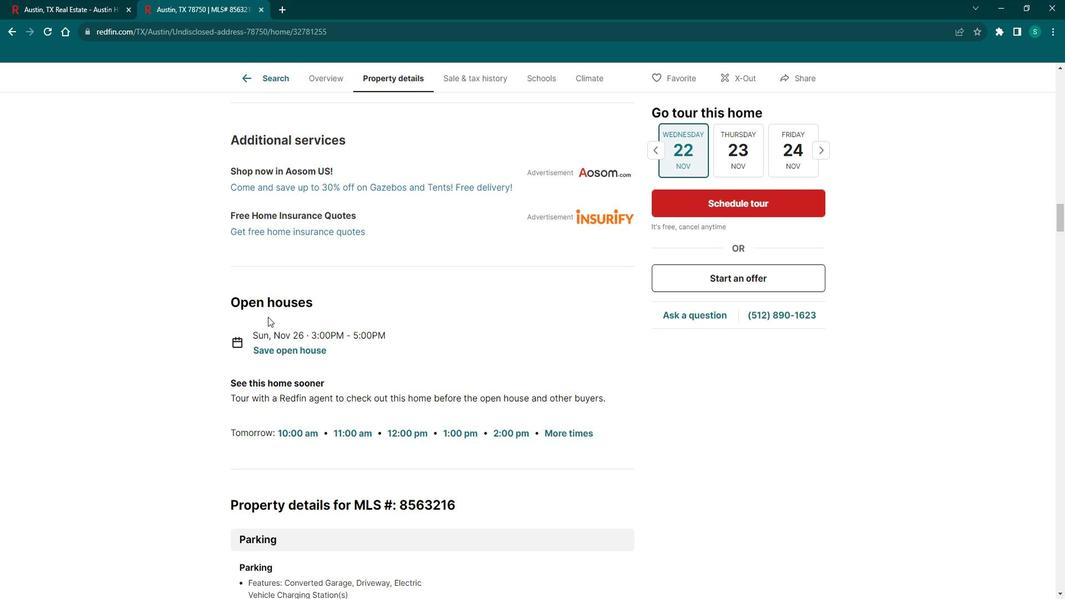 
Action: Mouse scrolled (288, 314) with delta (0, 0)
Screenshot: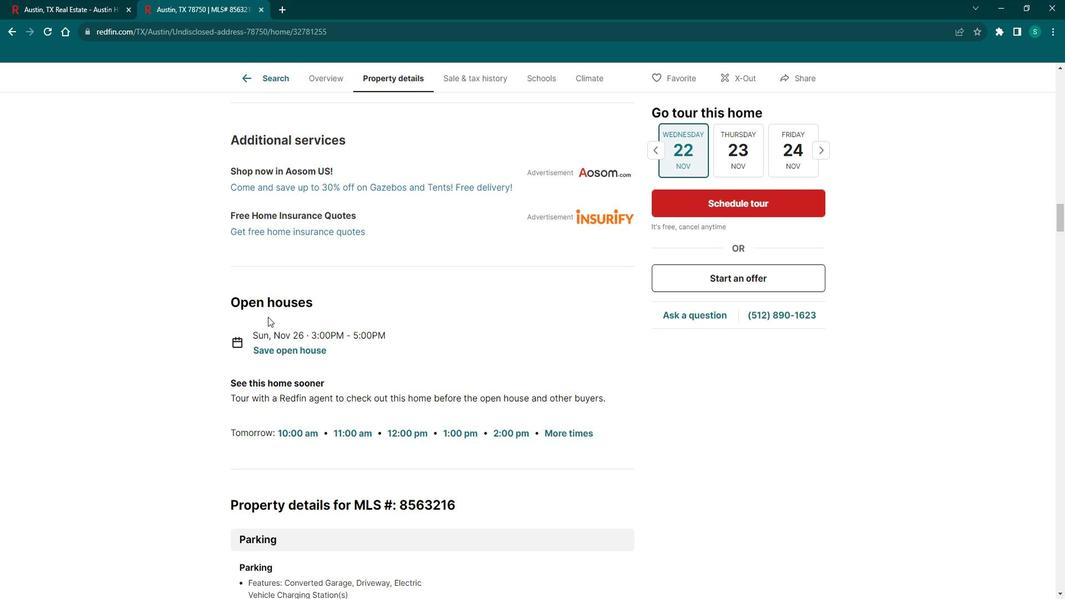 
Action: Mouse scrolled (288, 314) with delta (0, 0)
Screenshot: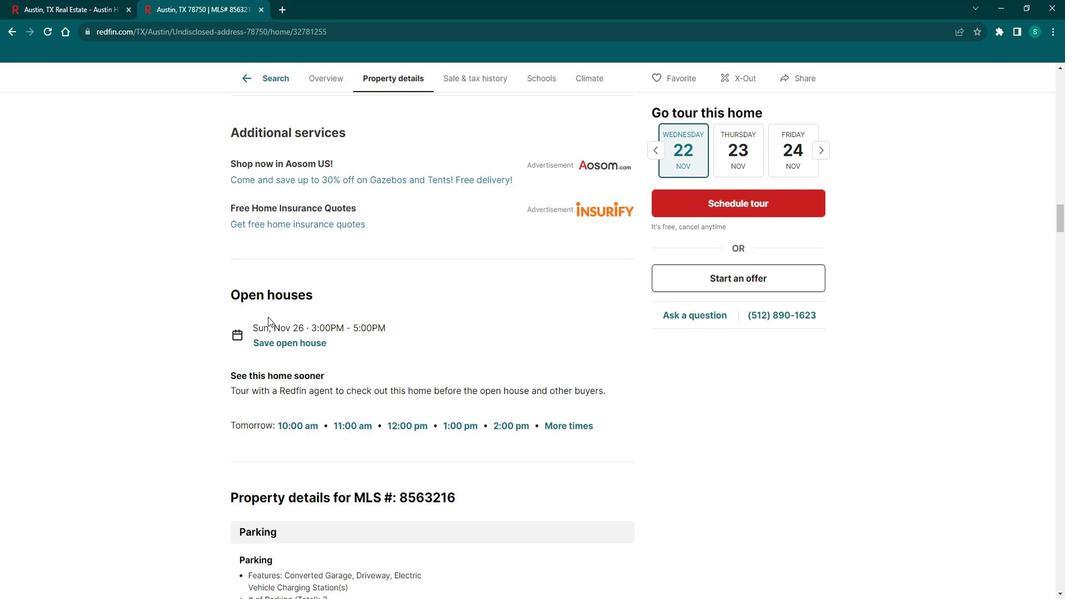 
Action: Mouse scrolled (288, 314) with delta (0, 0)
Screenshot: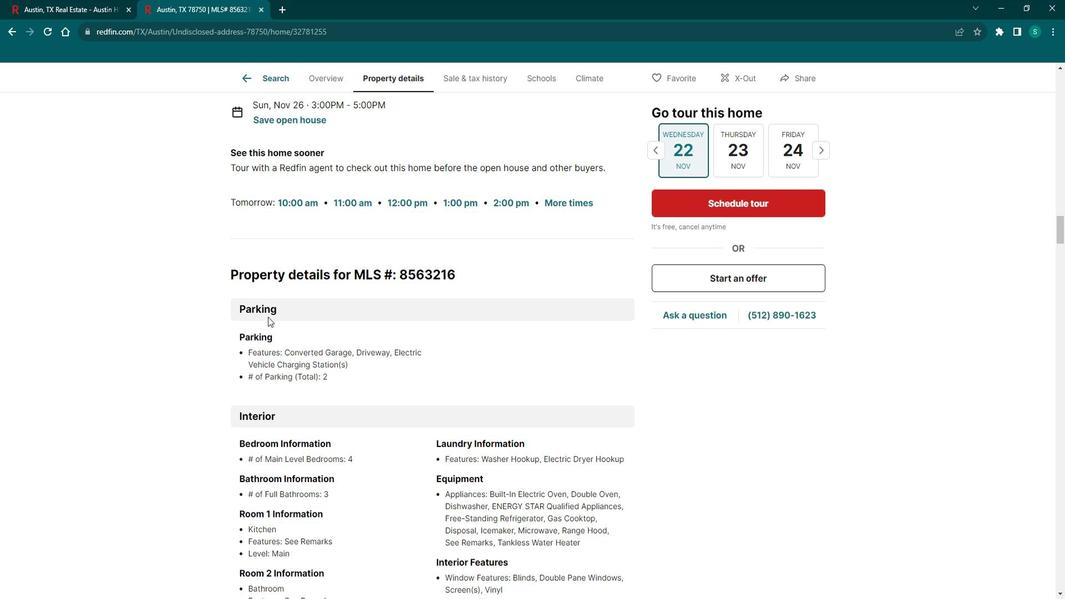
Action: Mouse scrolled (288, 314) with delta (0, 0)
Screenshot: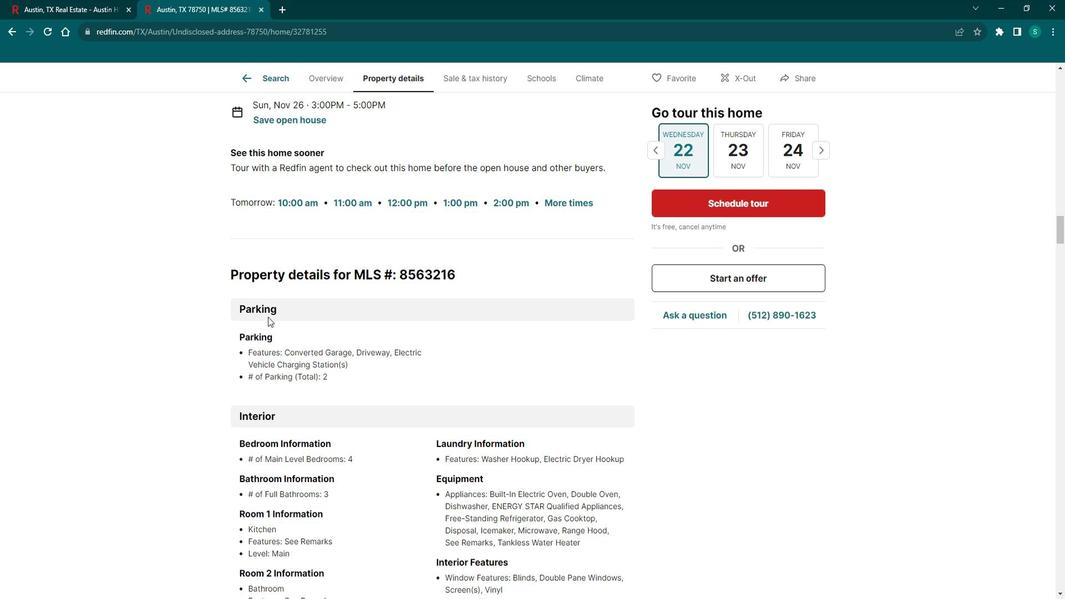 
Action: Mouse scrolled (288, 314) with delta (0, 0)
Screenshot: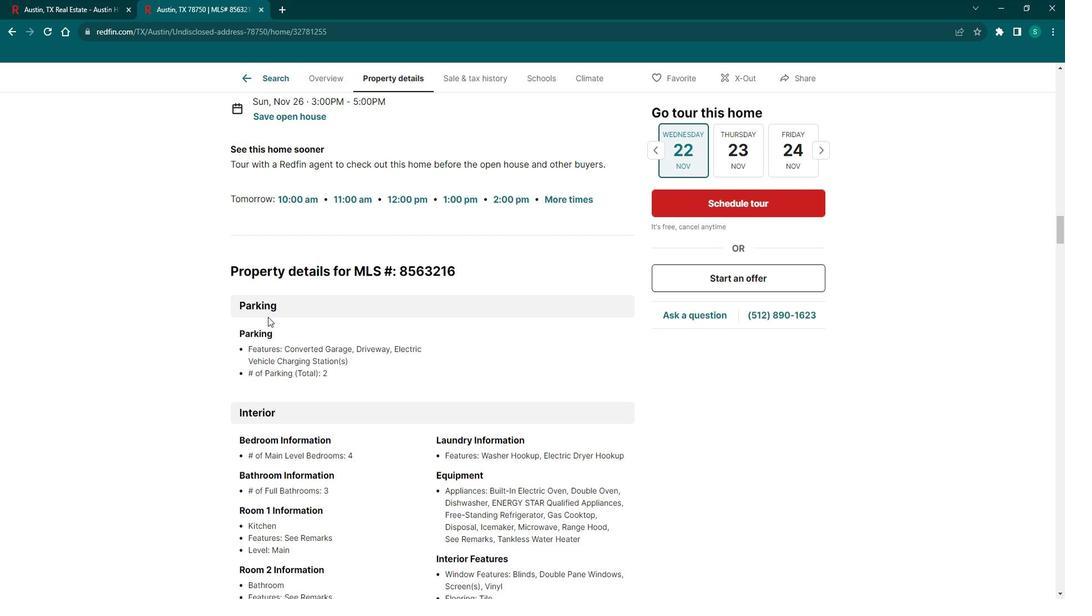 
Action: Mouse scrolled (288, 314) with delta (0, 0)
Screenshot: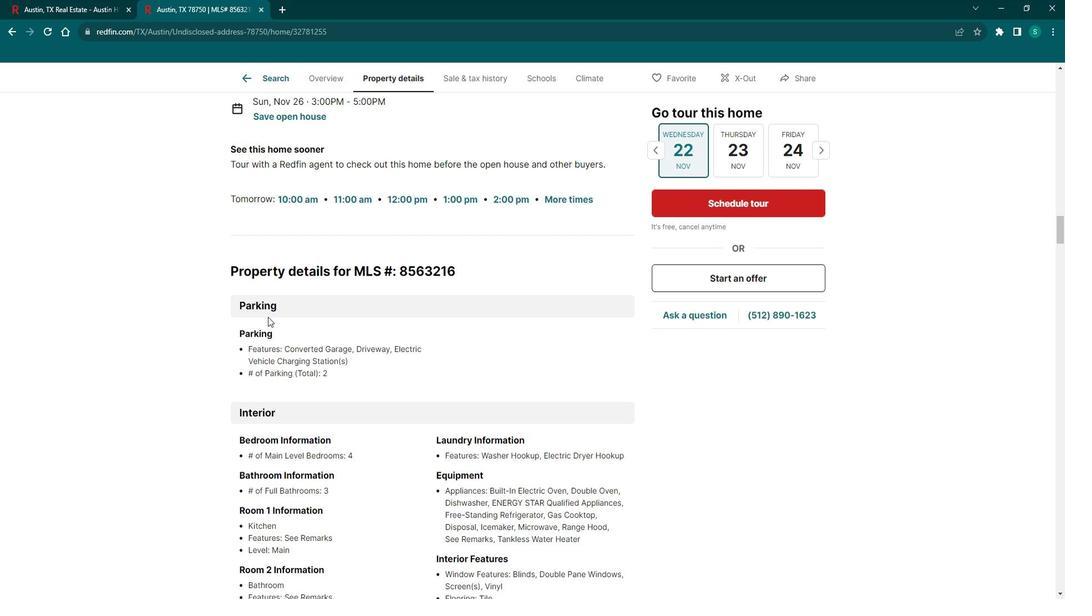 
Action: Mouse scrolled (288, 314) with delta (0, 0)
Screenshot: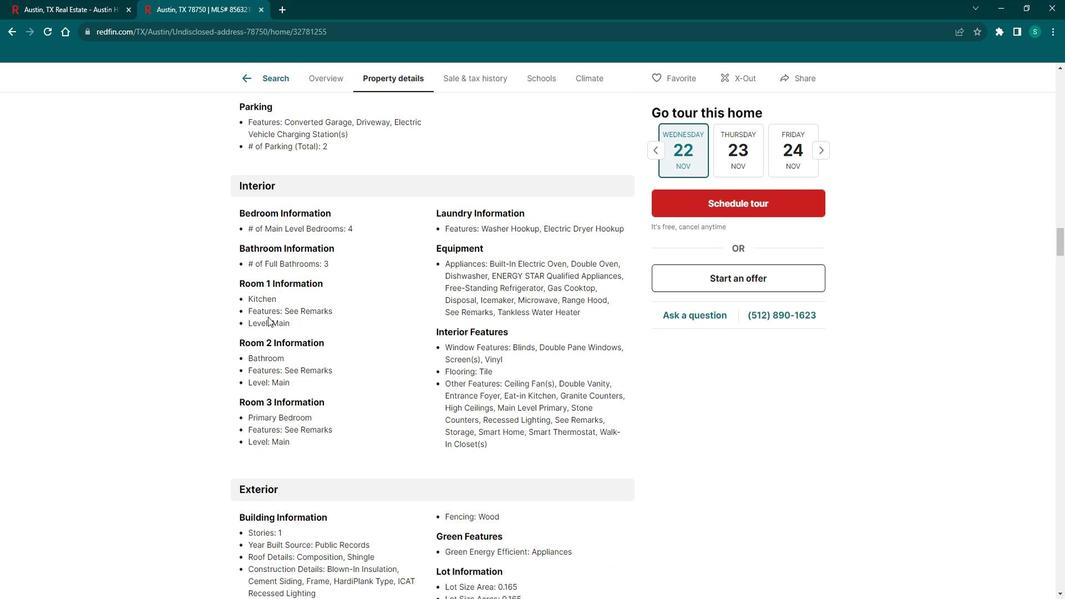 
Action: Mouse scrolled (288, 314) with delta (0, 0)
Screenshot: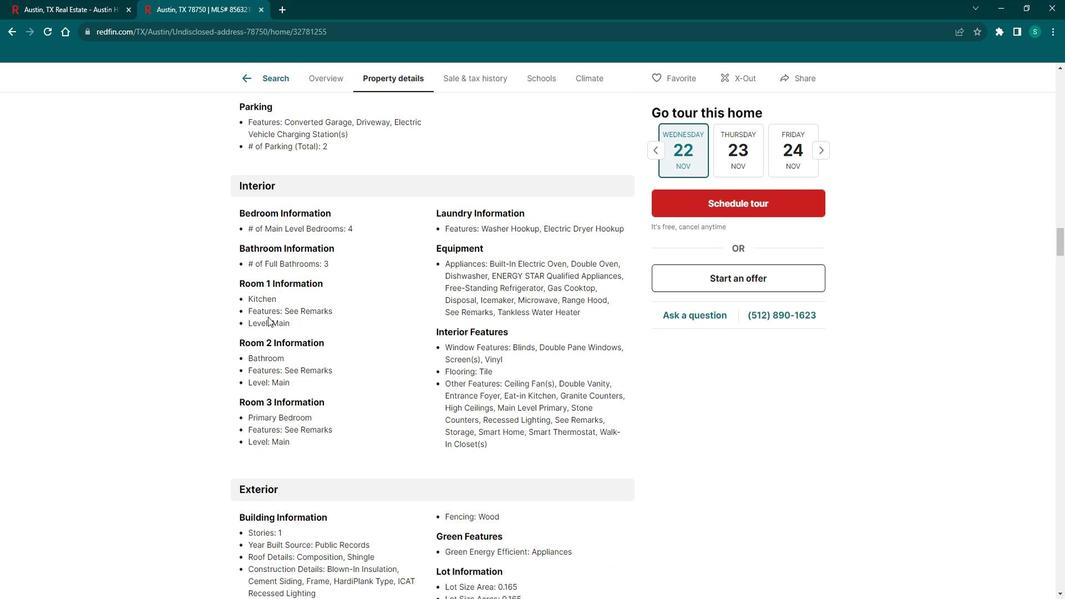 
Action: Mouse scrolled (288, 314) with delta (0, 0)
Screenshot: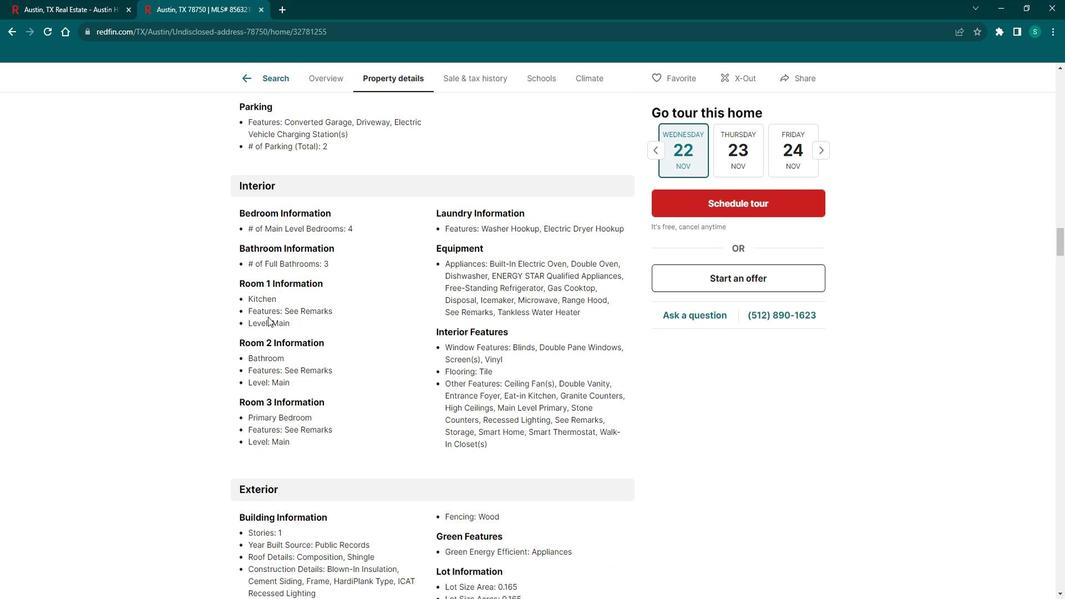 
Action: Mouse scrolled (288, 314) with delta (0, 0)
Screenshot: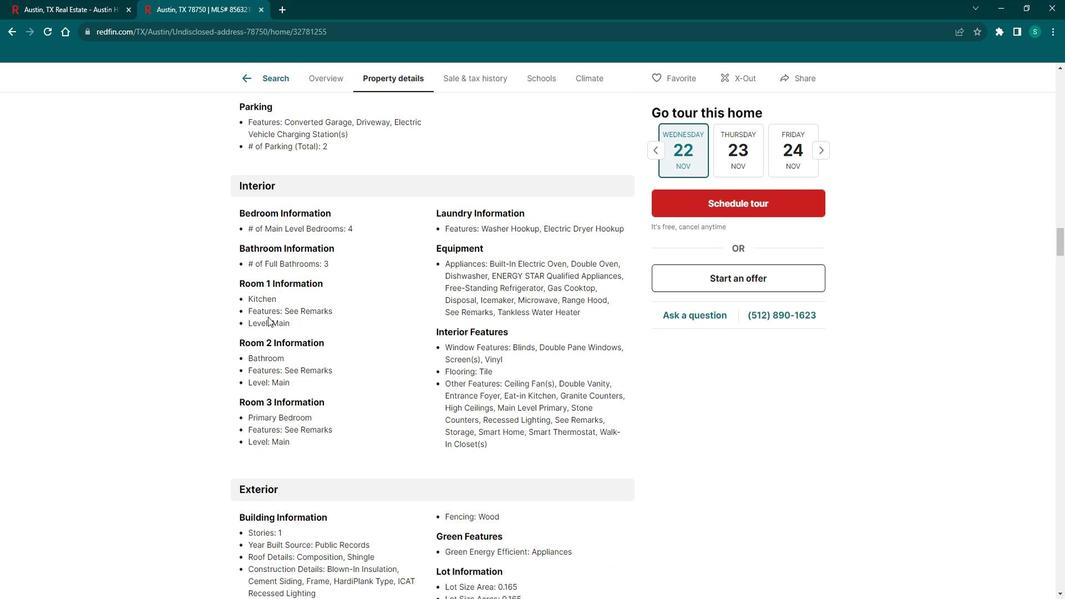 
Action: Mouse scrolled (288, 314) with delta (0, 0)
Screenshot: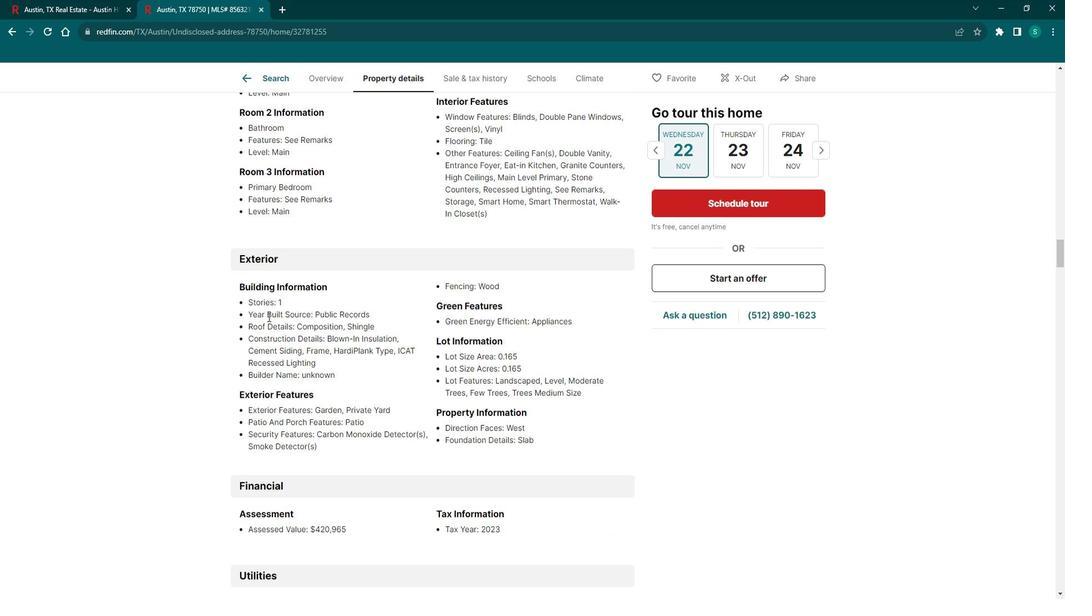 
Action: Mouse scrolled (288, 314) with delta (0, 0)
Screenshot: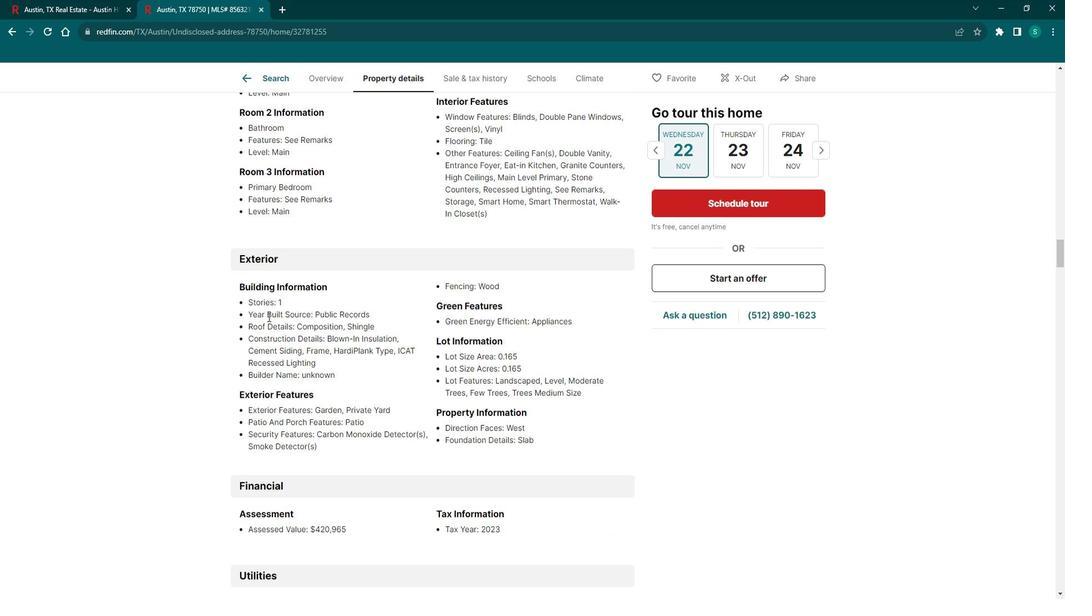 
Action: Mouse scrolled (288, 314) with delta (0, 0)
Screenshot: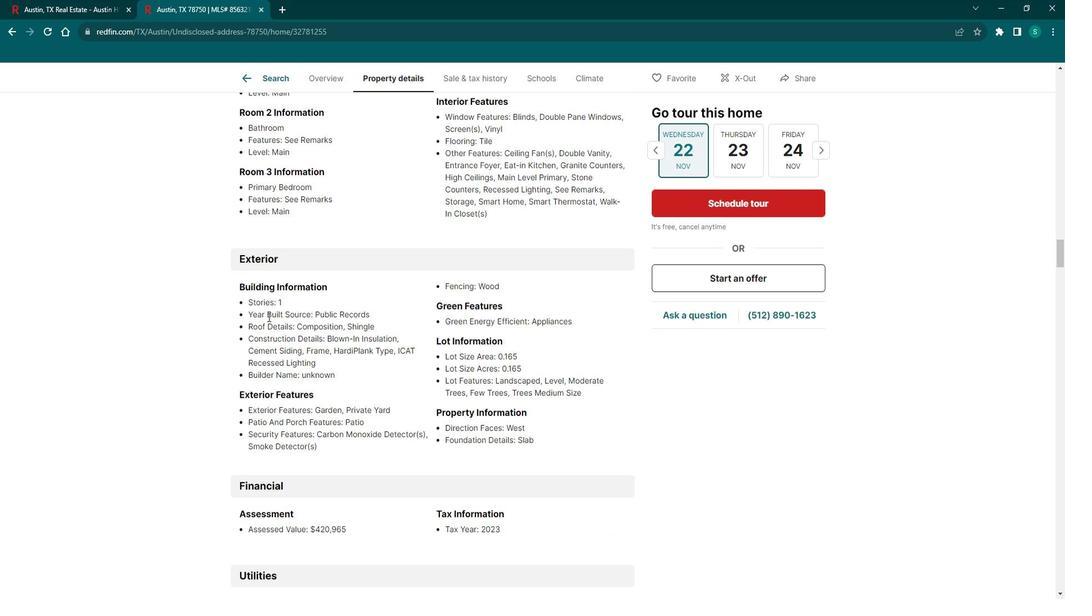 
Action: Mouse scrolled (288, 314) with delta (0, 0)
Screenshot: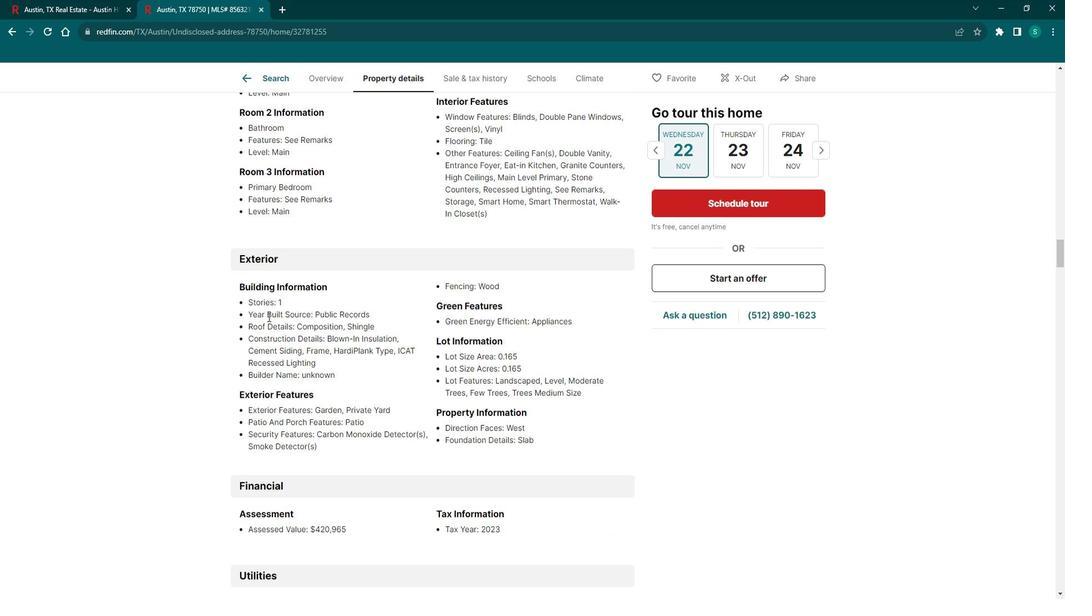 
Action: Mouse scrolled (288, 314) with delta (0, 0)
Screenshot: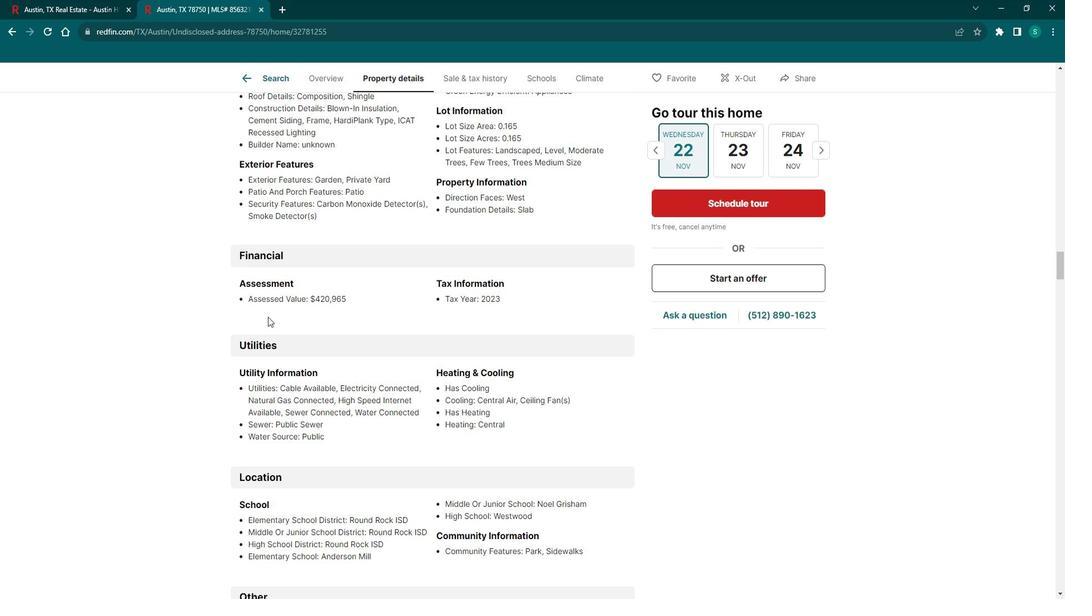 
Action: Mouse scrolled (288, 314) with delta (0, 0)
Screenshot: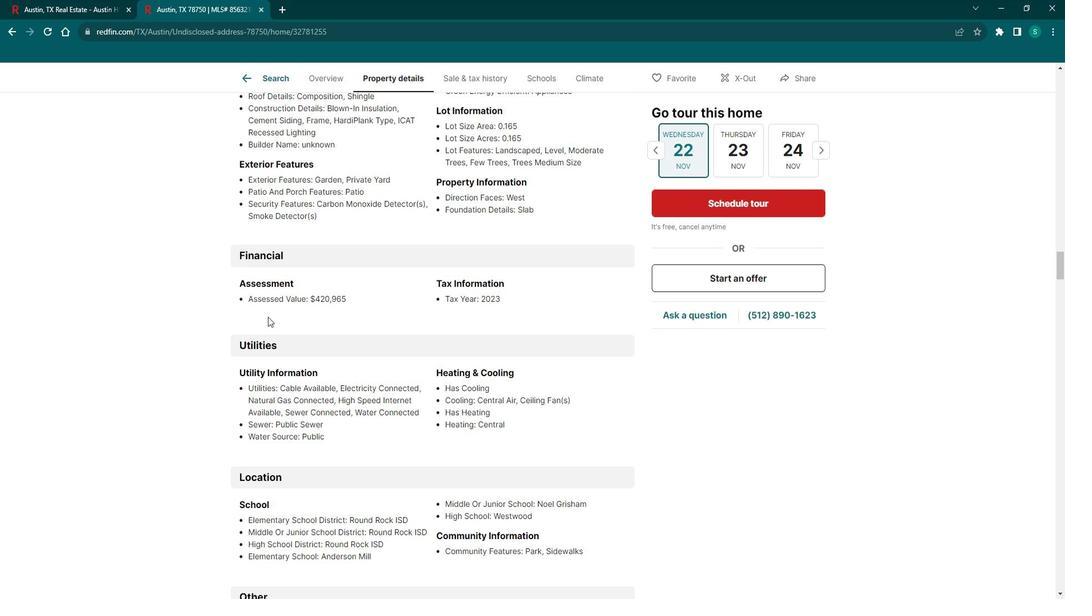 
Action: Mouse scrolled (288, 314) with delta (0, 0)
Screenshot: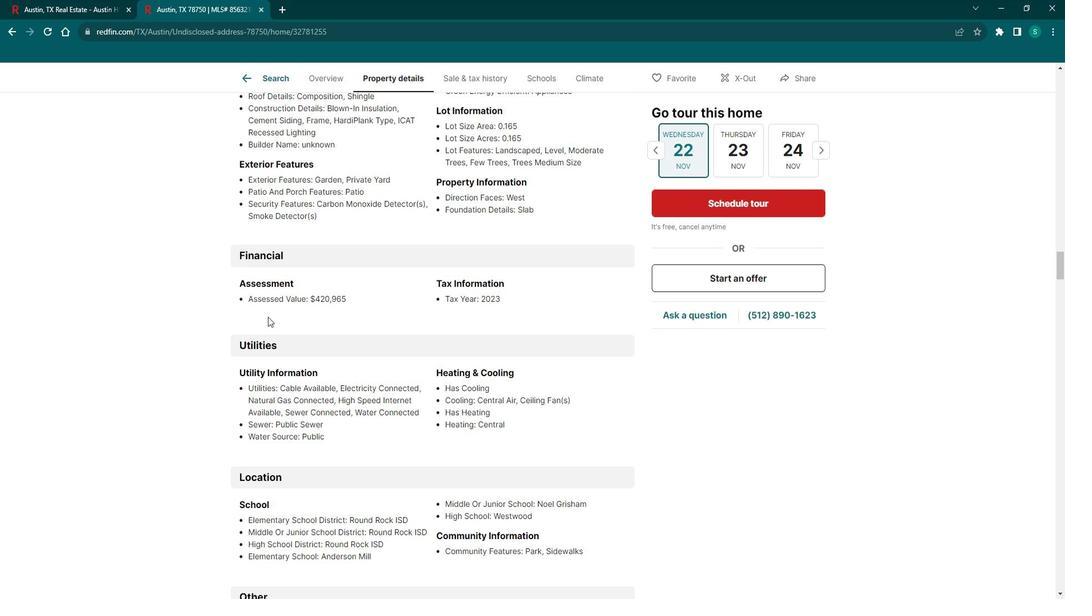 
Action: Mouse scrolled (288, 314) with delta (0, 0)
Screenshot: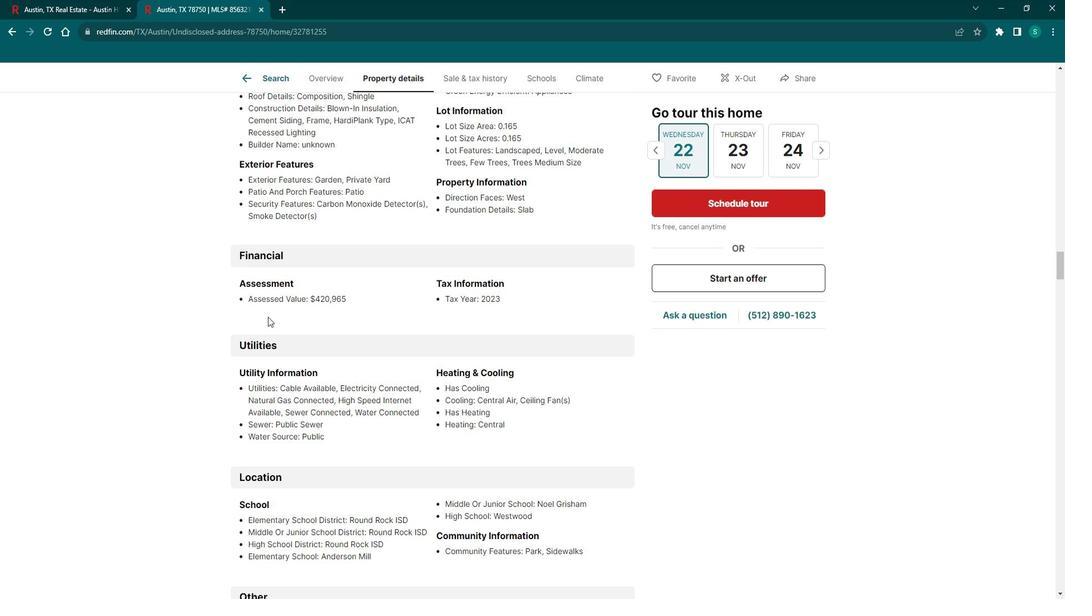 
Action: Mouse scrolled (288, 314) with delta (0, 0)
Screenshot: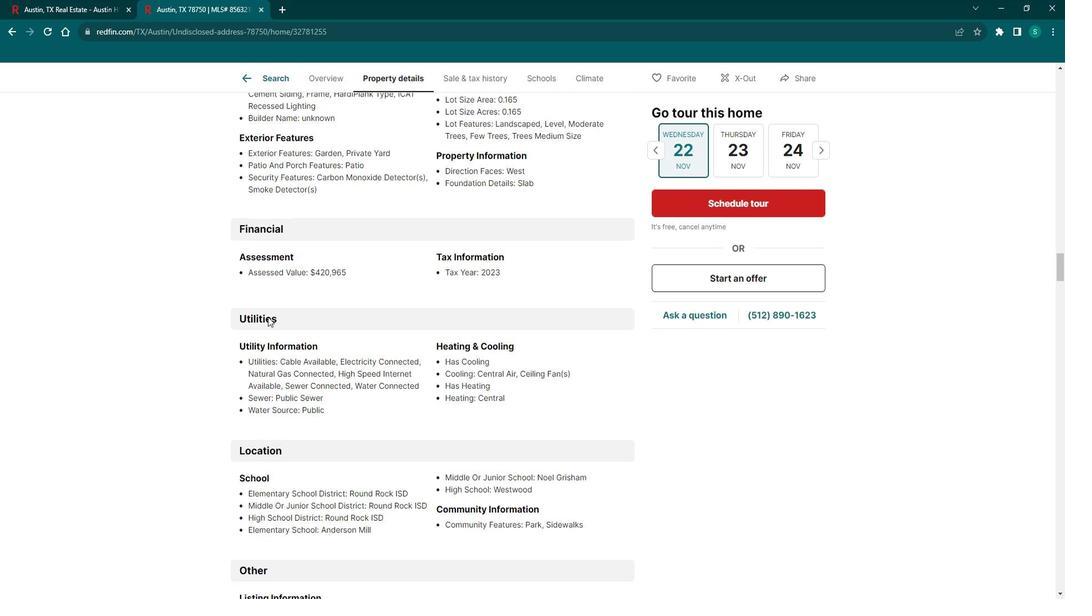 
Action: Mouse scrolled (288, 314) with delta (0, 0)
Screenshot: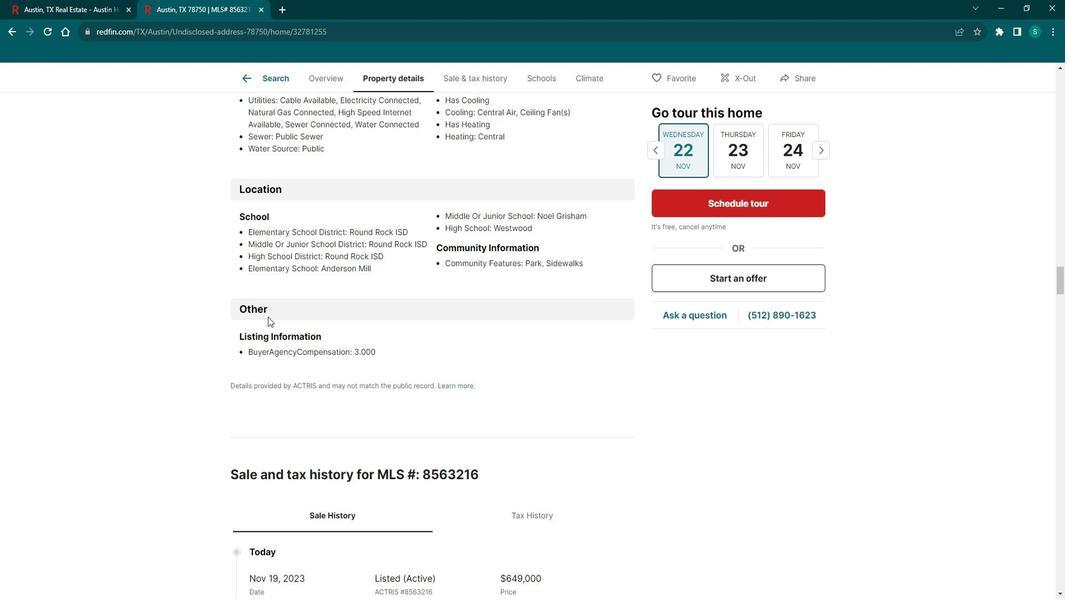 
Action: Mouse scrolled (288, 314) with delta (0, 0)
Screenshot: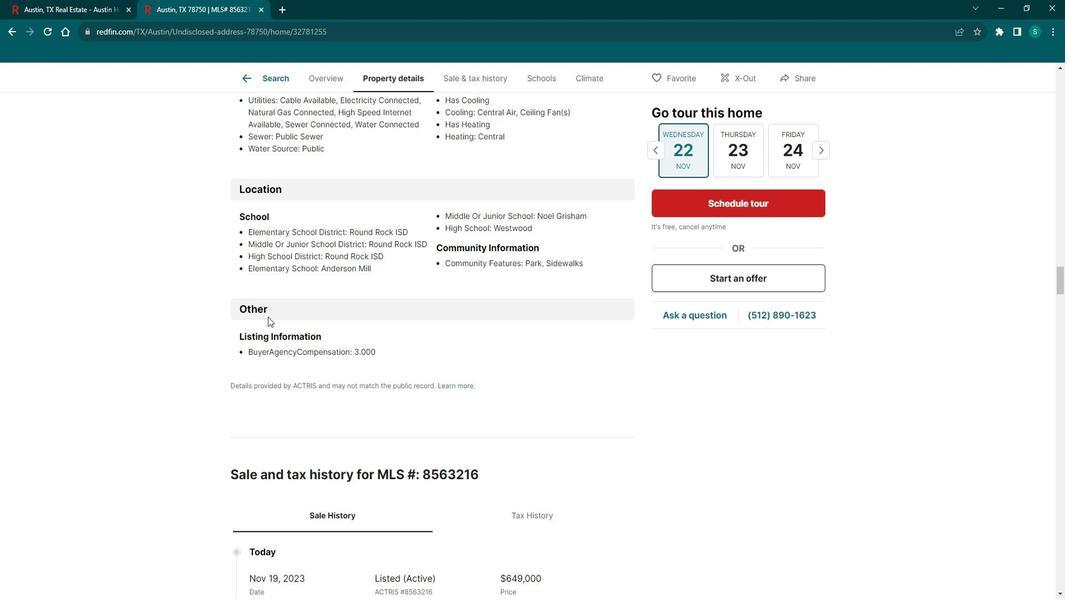 
Action: Mouse scrolled (288, 314) with delta (0, 0)
Screenshot: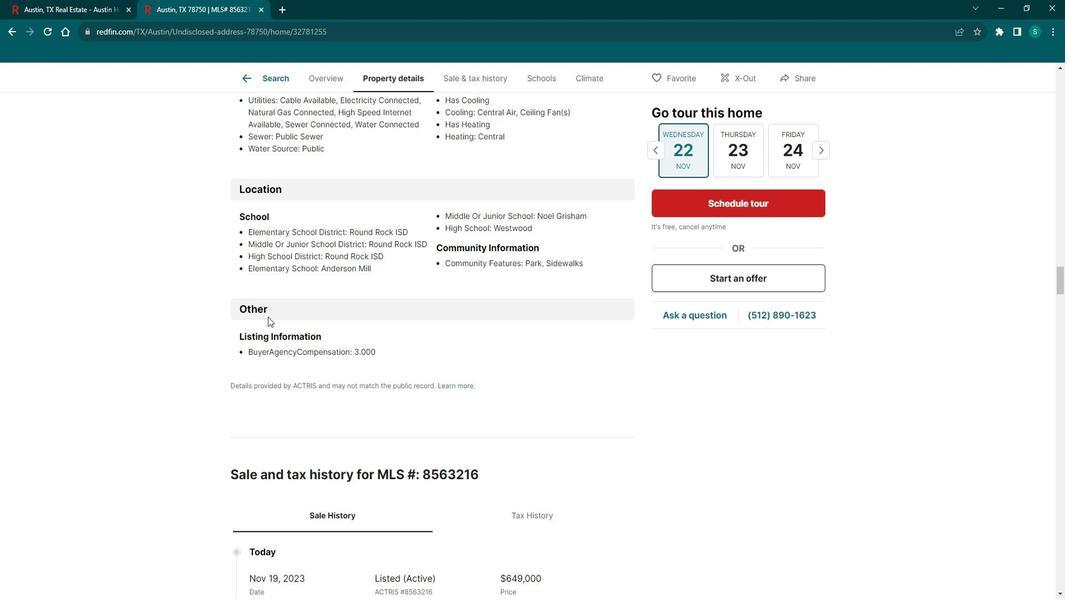 
Action: Mouse scrolled (288, 314) with delta (0, 0)
Screenshot: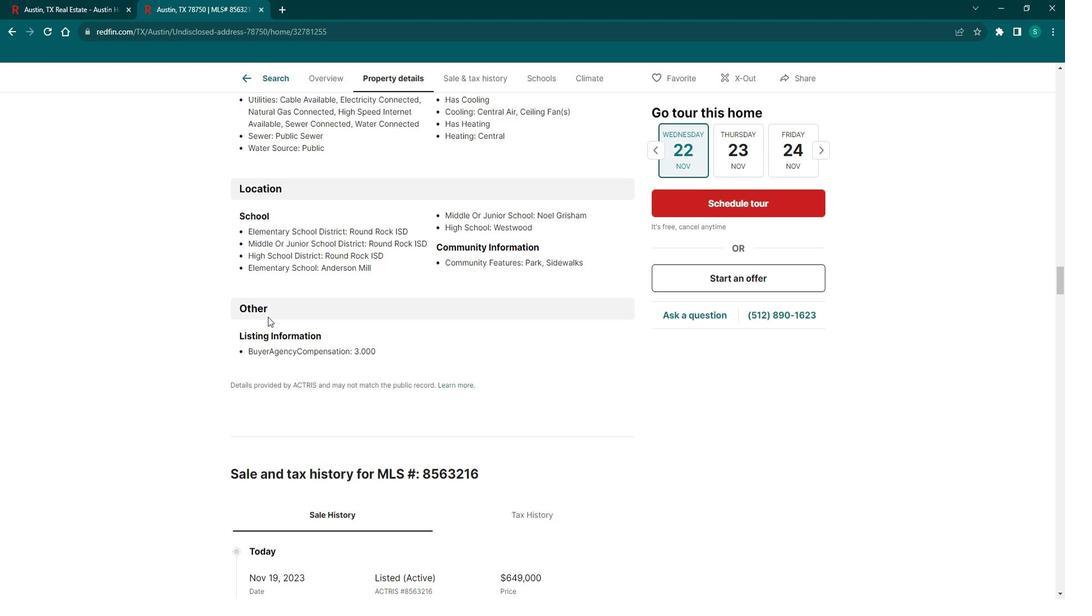 
Action: Mouse moved to (549, 273)
Screenshot: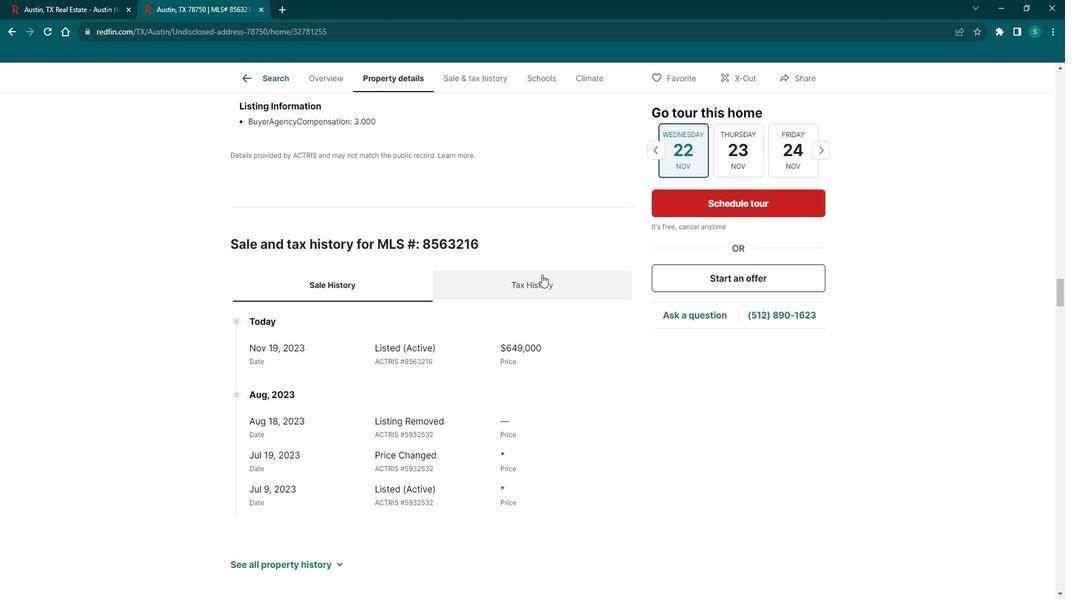
Action: Mouse pressed left at (549, 273)
Screenshot: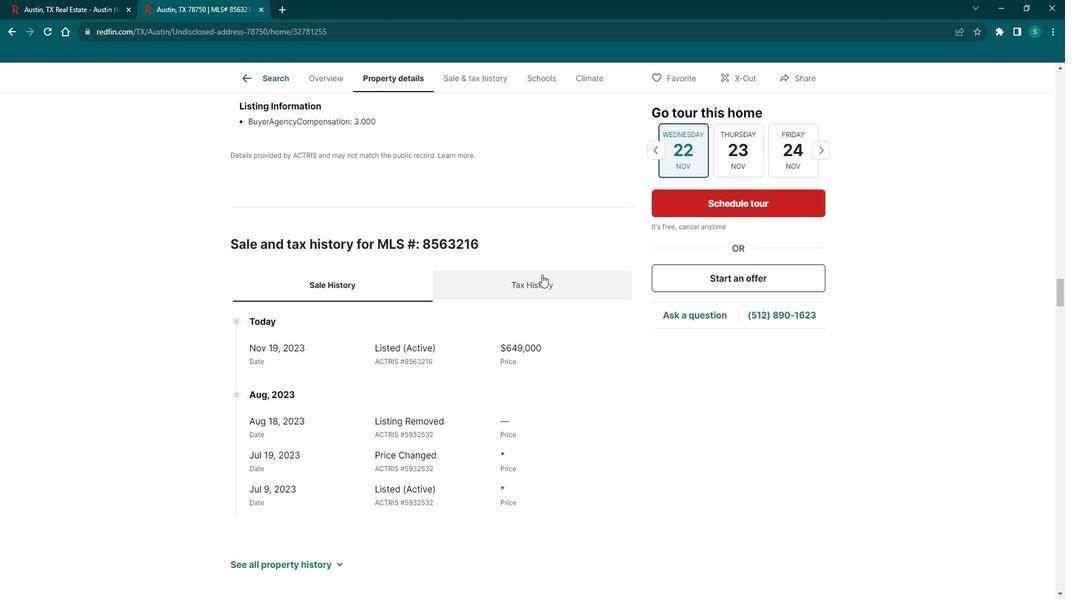 
Action: Mouse moved to (549, 273)
Screenshot: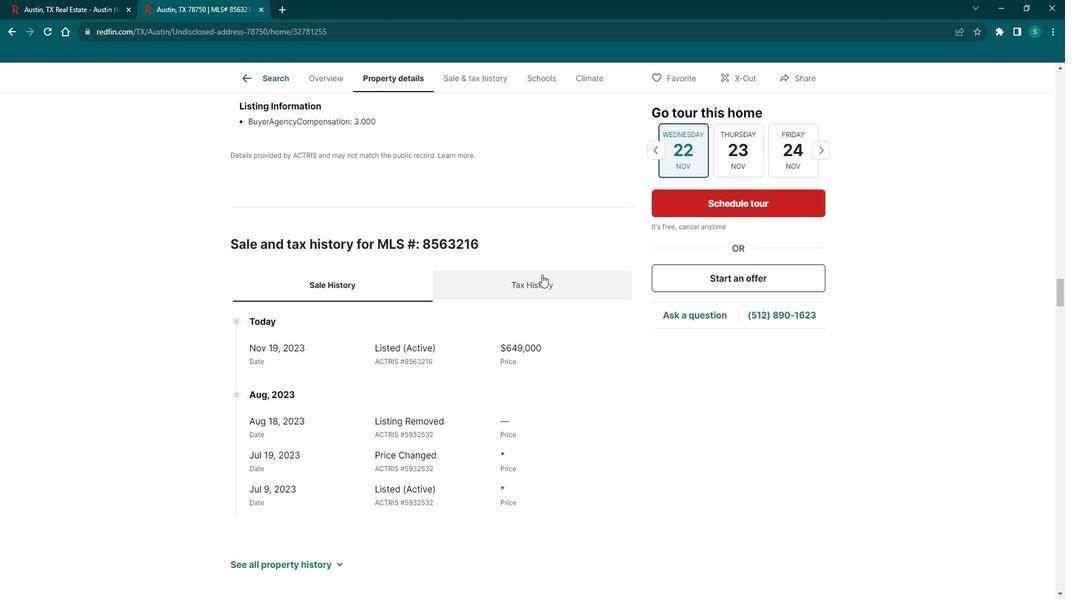 
Action: Mouse scrolled (549, 273) with delta (0, 0)
Screenshot: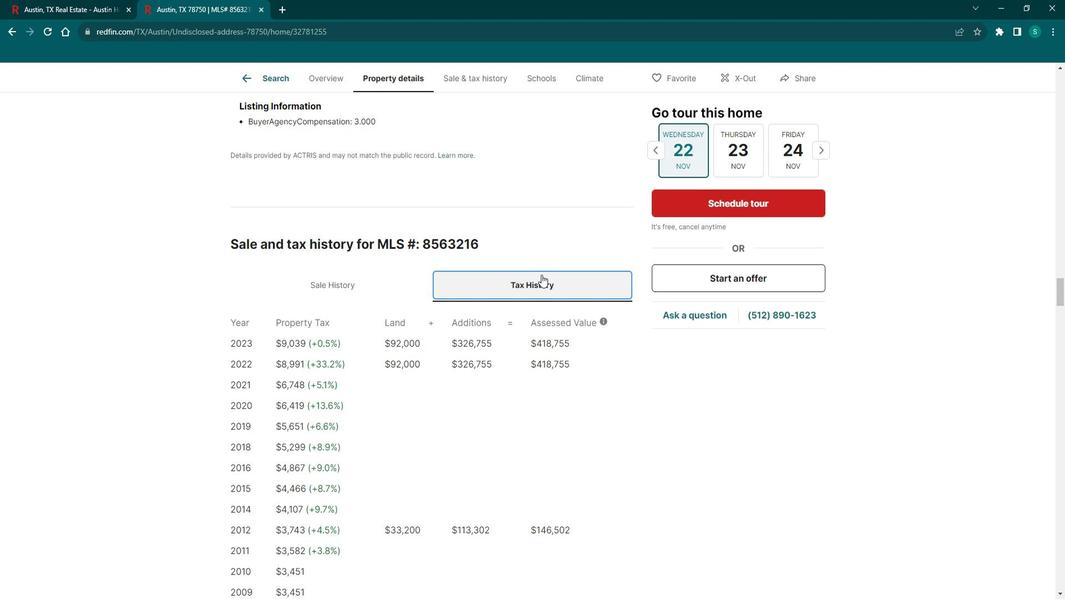 
Action: Mouse scrolled (549, 273) with delta (0, 0)
Screenshot: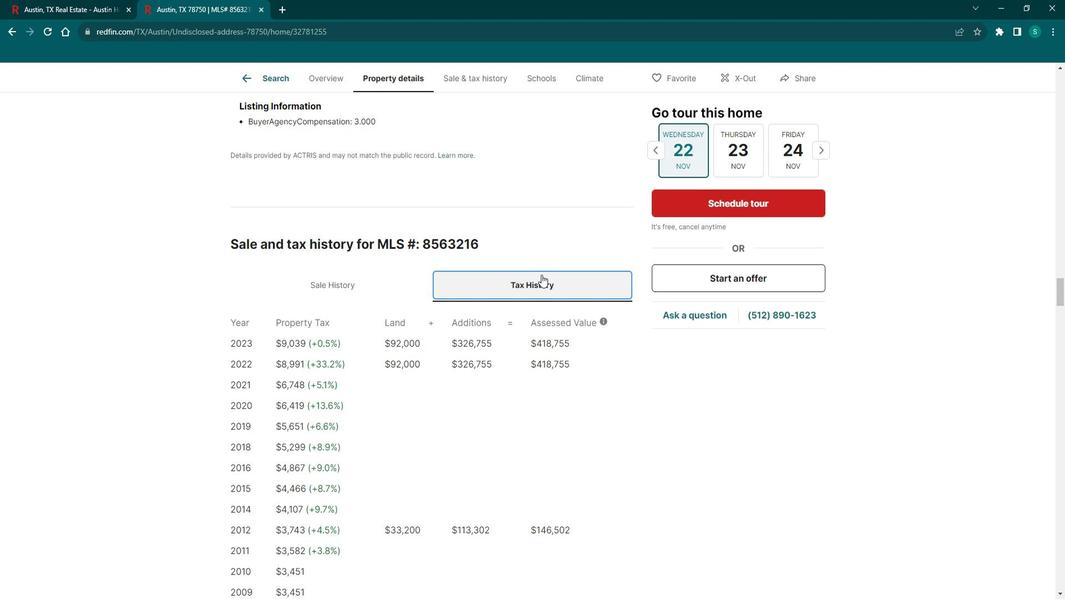 
Action: Mouse scrolled (549, 273) with delta (0, 0)
Screenshot: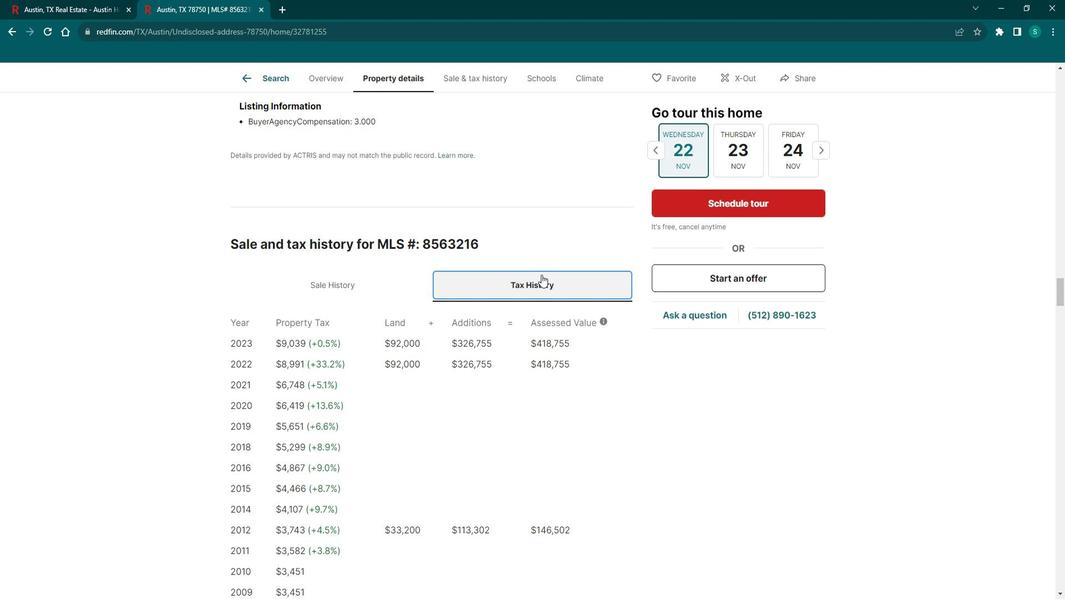 
Action: Mouse scrolled (549, 273) with delta (0, 0)
Screenshot: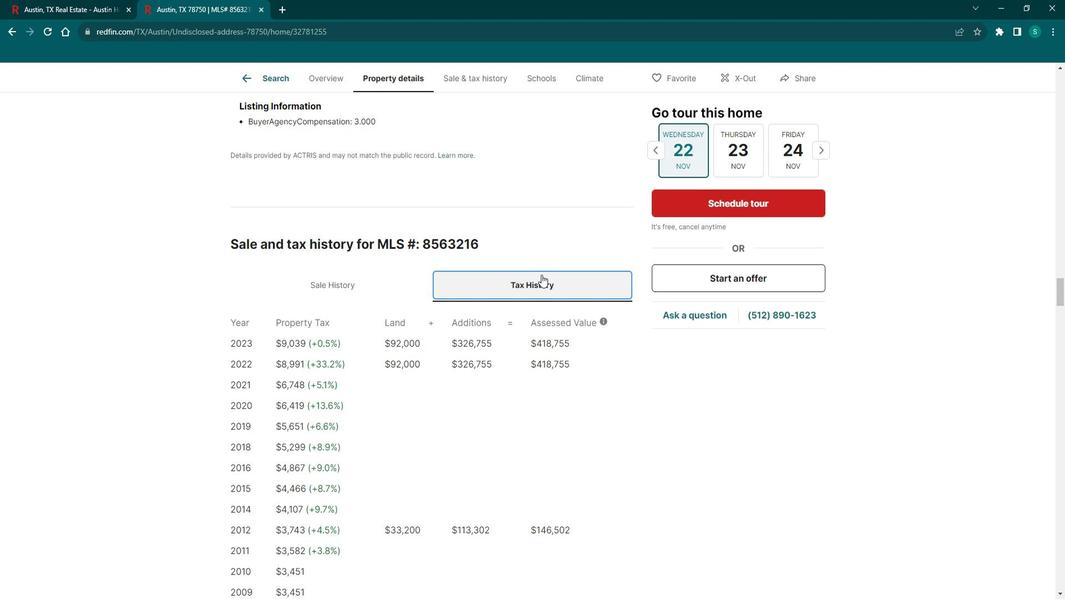 
Action: Mouse scrolled (549, 273) with delta (0, 0)
Screenshot: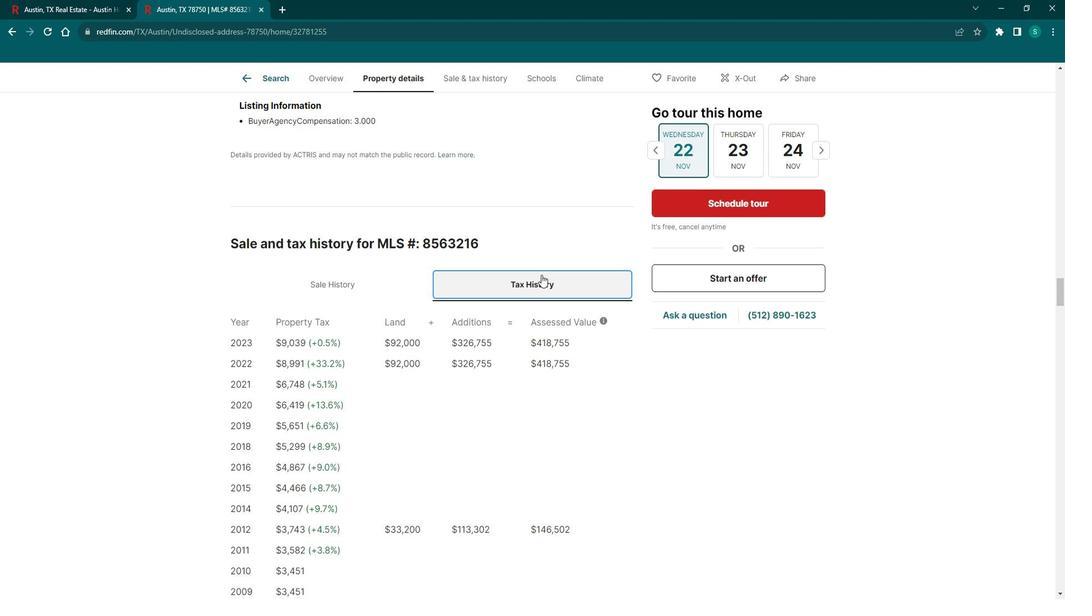 
Action: Mouse scrolled (549, 273) with delta (0, 0)
Screenshot: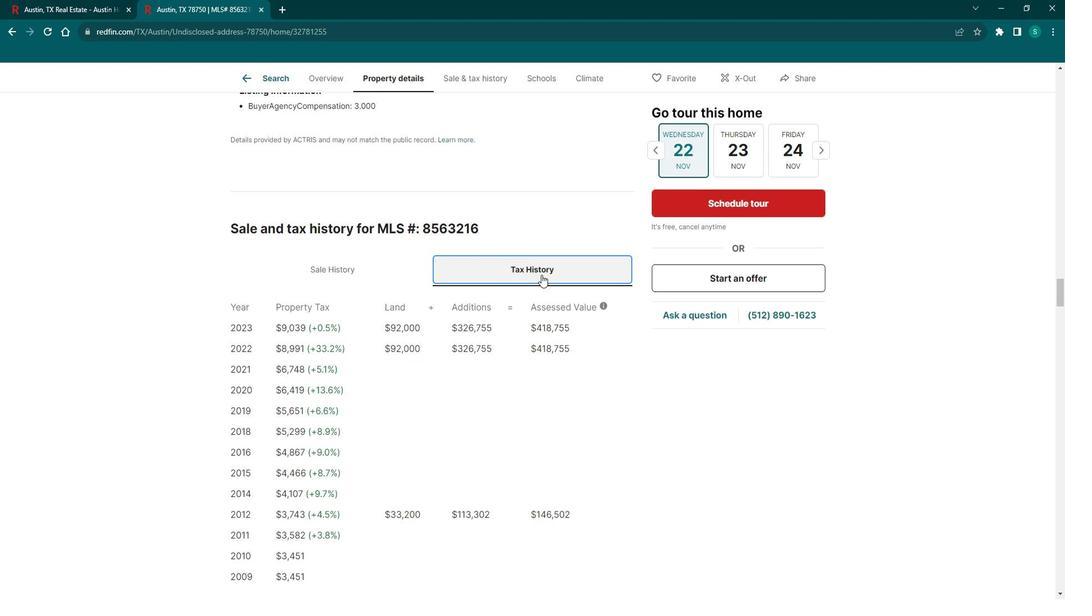 
Action: Mouse scrolled (549, 273) with delta (0, 0)
Screenshot: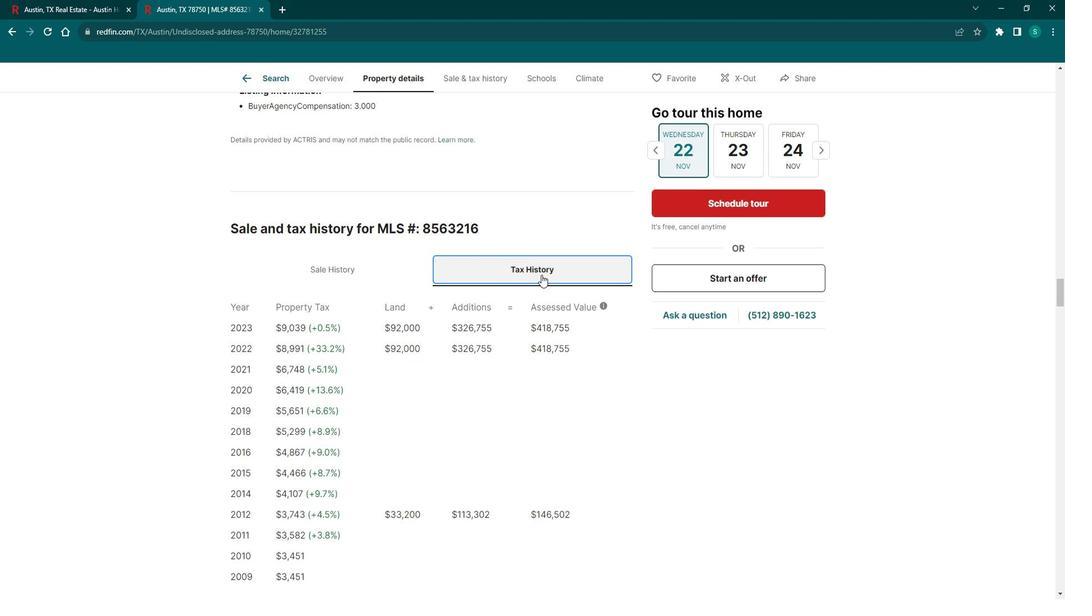 
Action: Mouse scrolled (549, 273) with delta (0, 0)
Screenshot: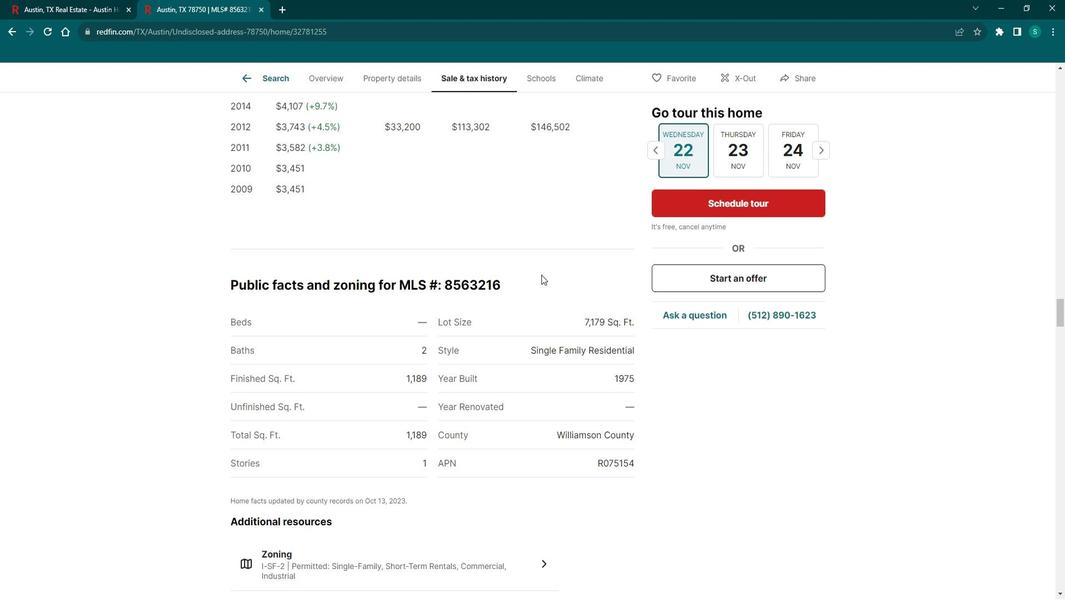 
Action: Mouse scrolled (549, 273) with delta (0, 0)
Screenshot: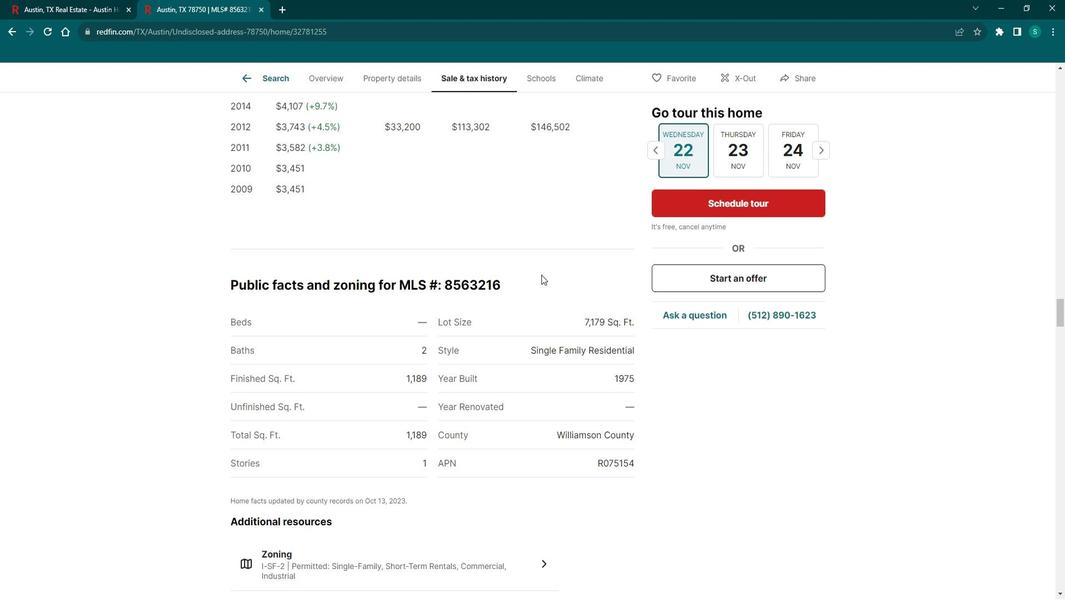 
Action: Mouse scrolled (549, 273) with delta (0, 0)
Screenshot: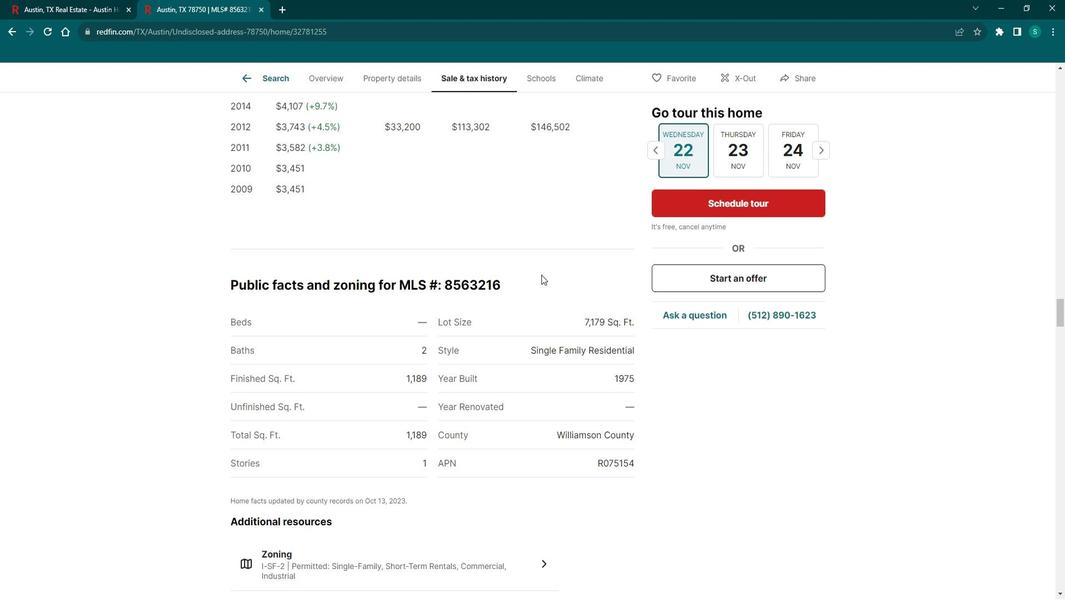 
Action: Mouse scrolled (549, 273) with delta (0, 0)
Screenshot: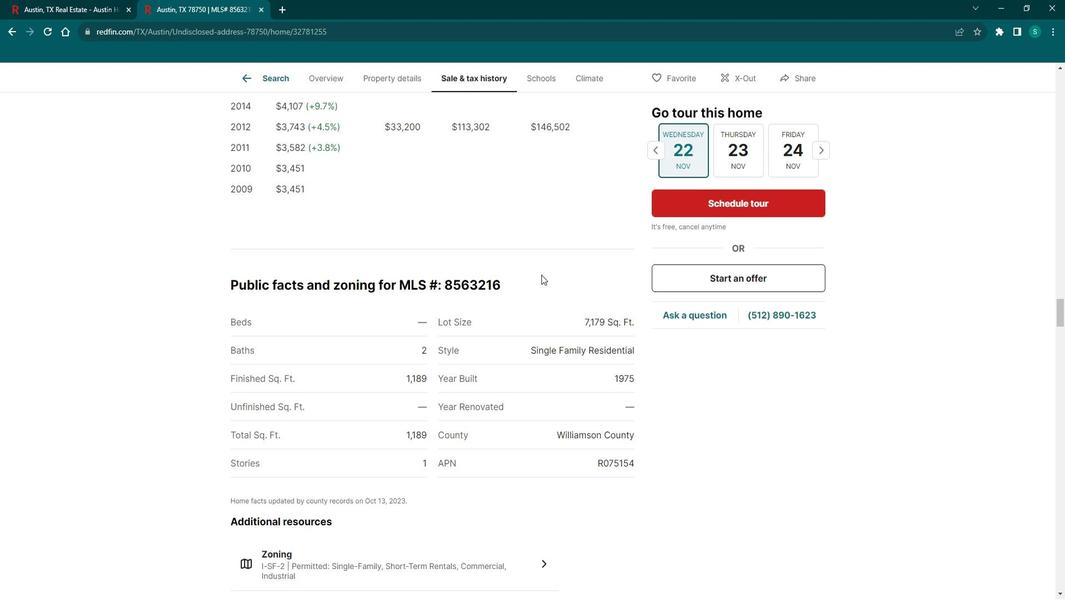 
Action: Mouse moved to (369, 338)
Screenshot: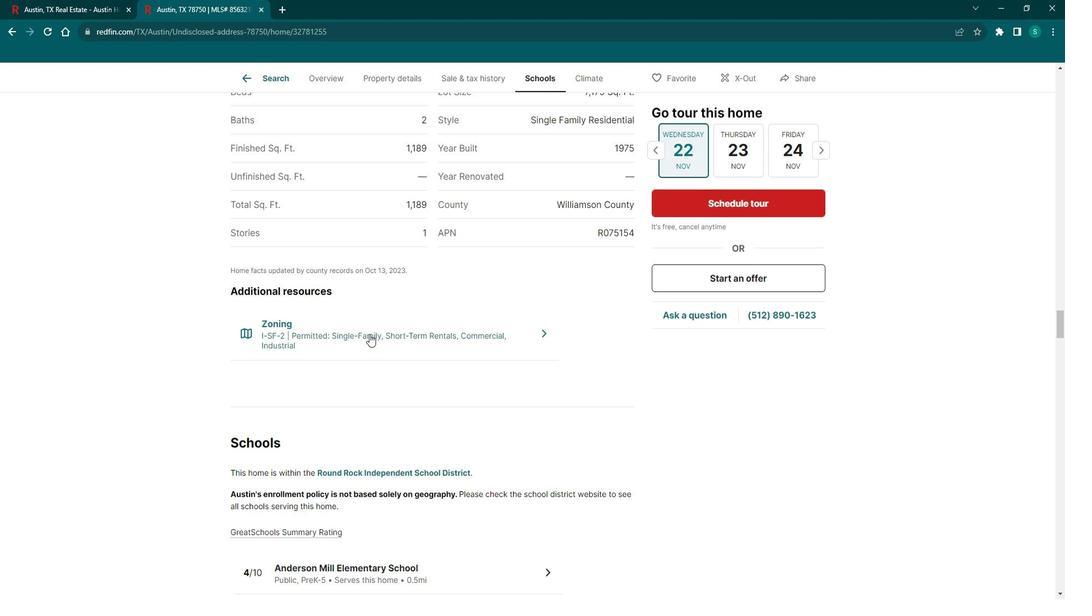 
Action: Mouse pressed left at (369, 338)
Screenshot: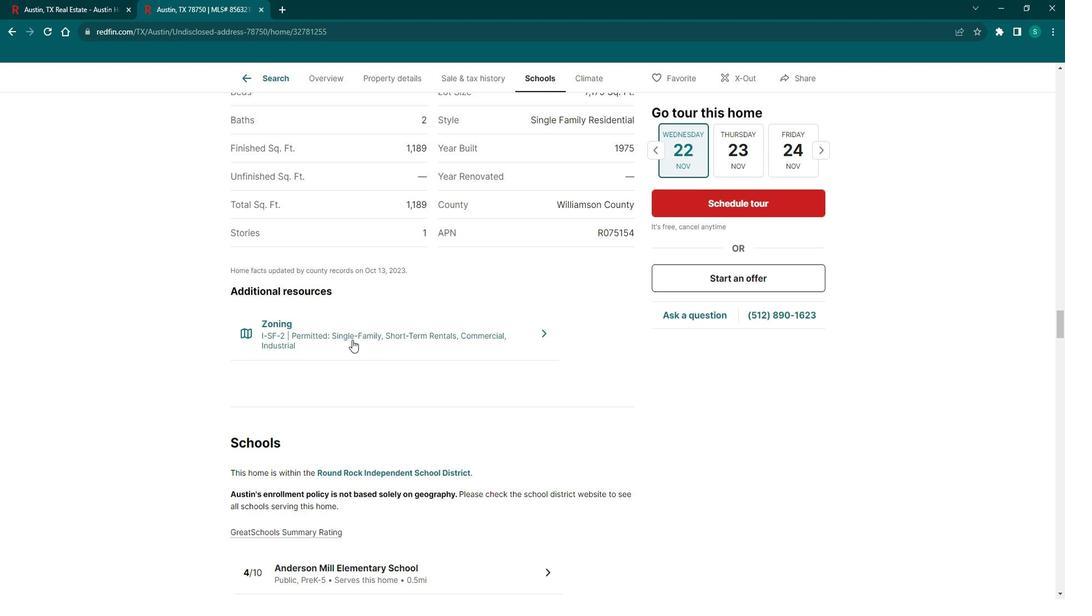 
Action: Mouse moved to (569, 333)
Screenshot: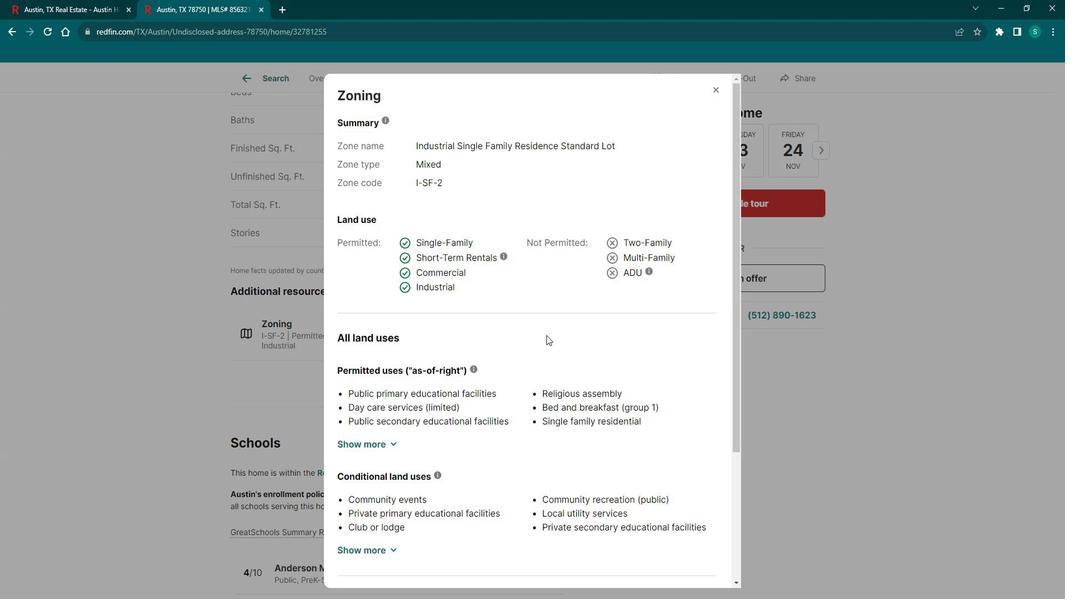 
Action: Mouse scrolled (569, 333) with delta (0, 0)
Screenshot: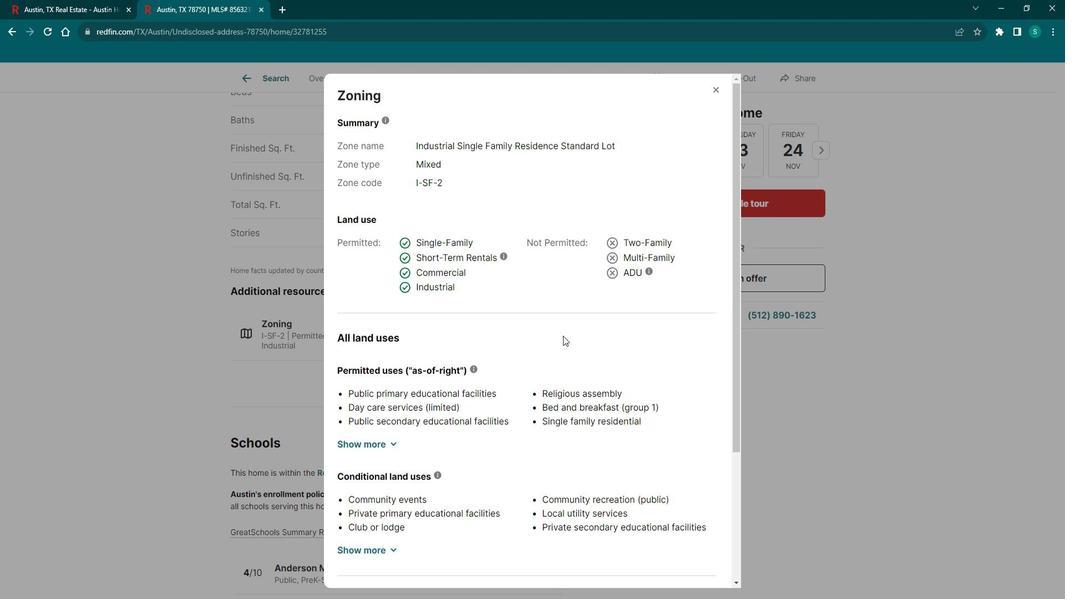 
Action: Mouse scrolled (569, 333) with delta (0, 0)
Screenshot: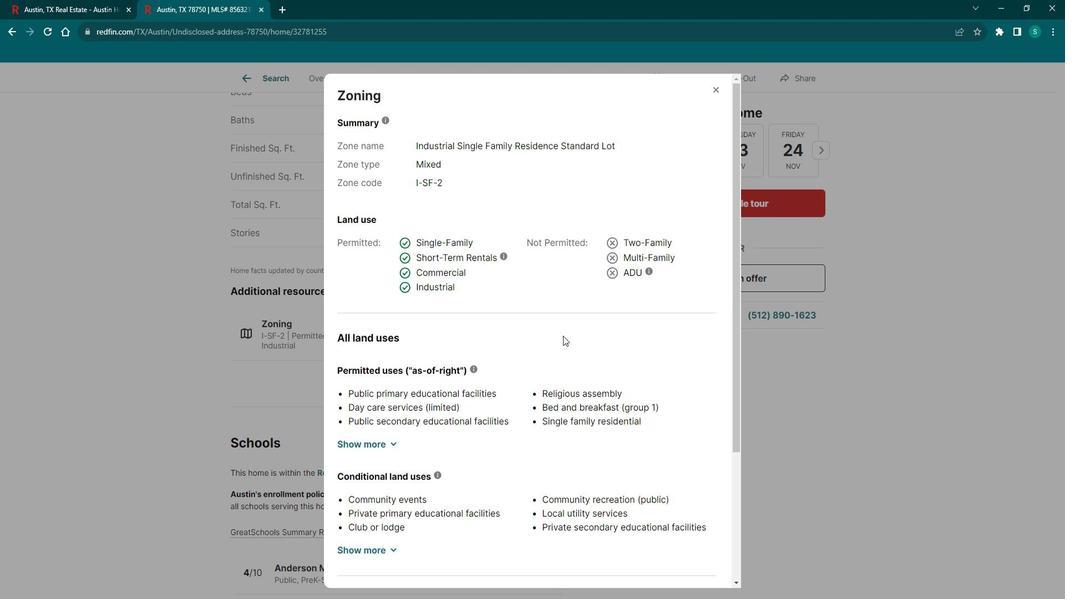
Action: Mouse scrolled (569, 333) with delta (0, 0)
Screenshot: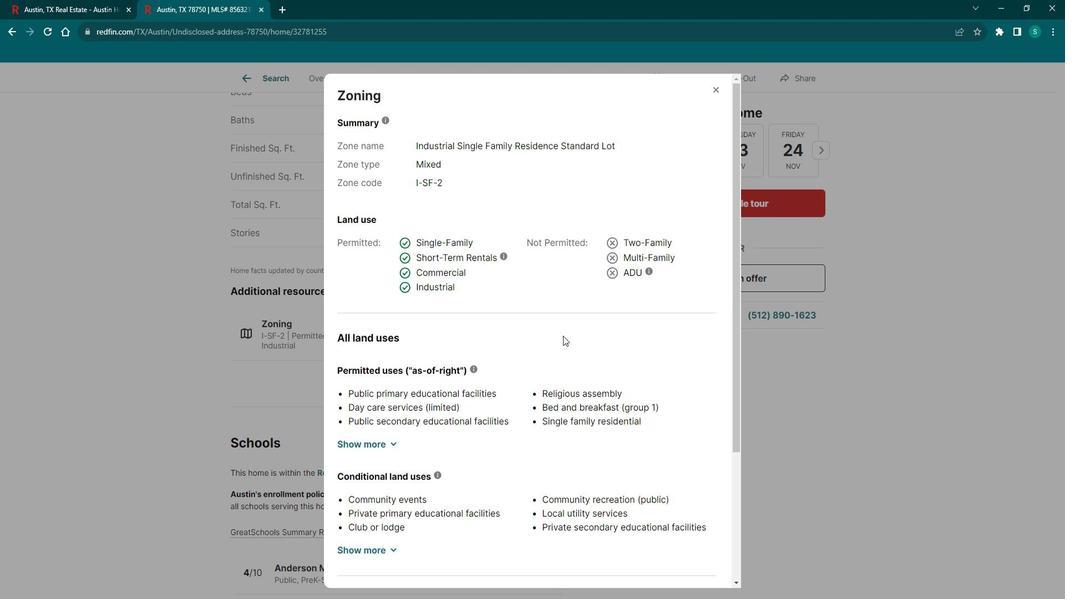 
Action: Mouse scrolled (569, 333) with delta (0, 0)
Screenshot: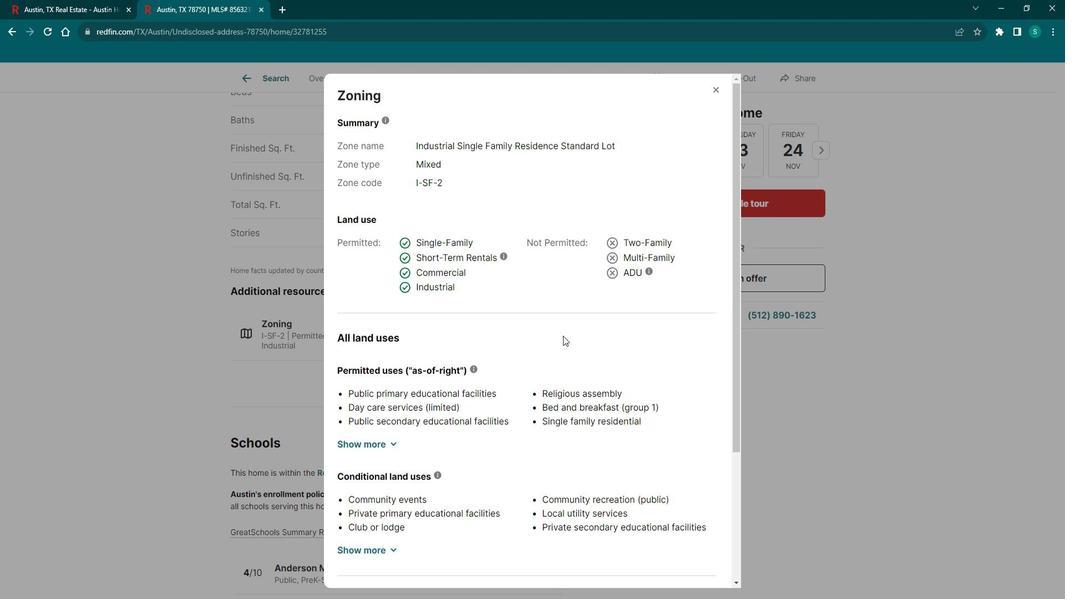 
Action: Mouse scrolled (569, 333) with delta (0, 0)
Screenshot: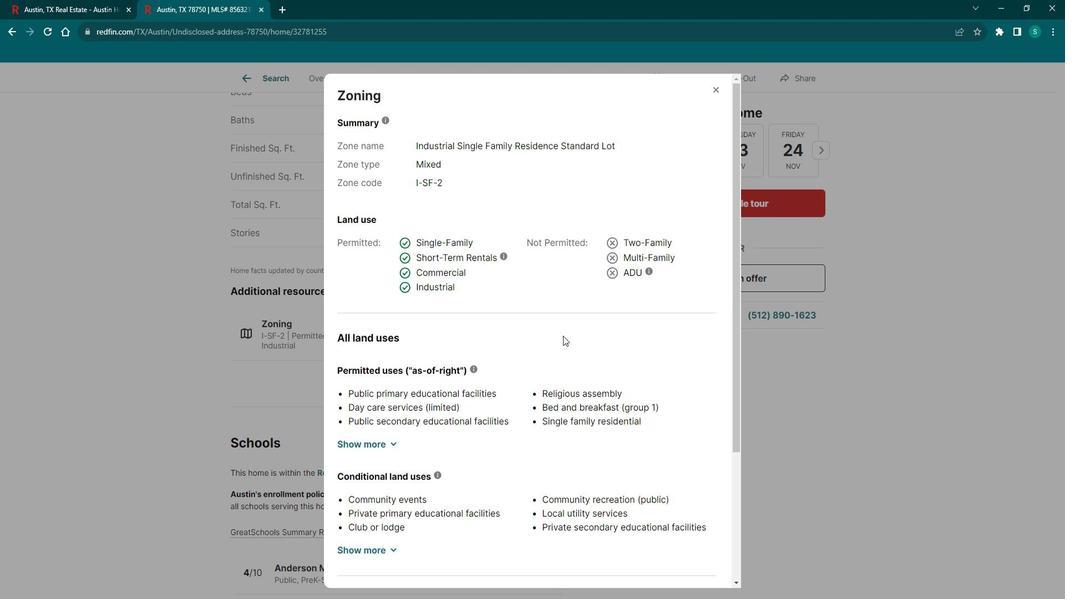 
Action: Mouse scrolled (569, 333) with delta (0, 0)
Screenshot: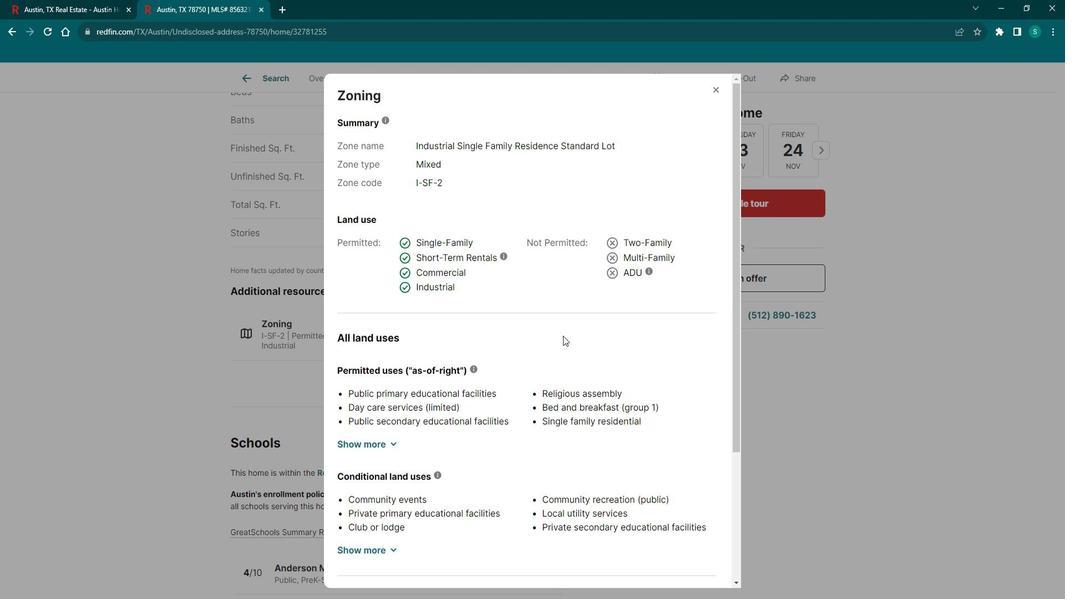 
Action: Mouse scrolled (569, 333) with delta (0, 0)
Screenshot: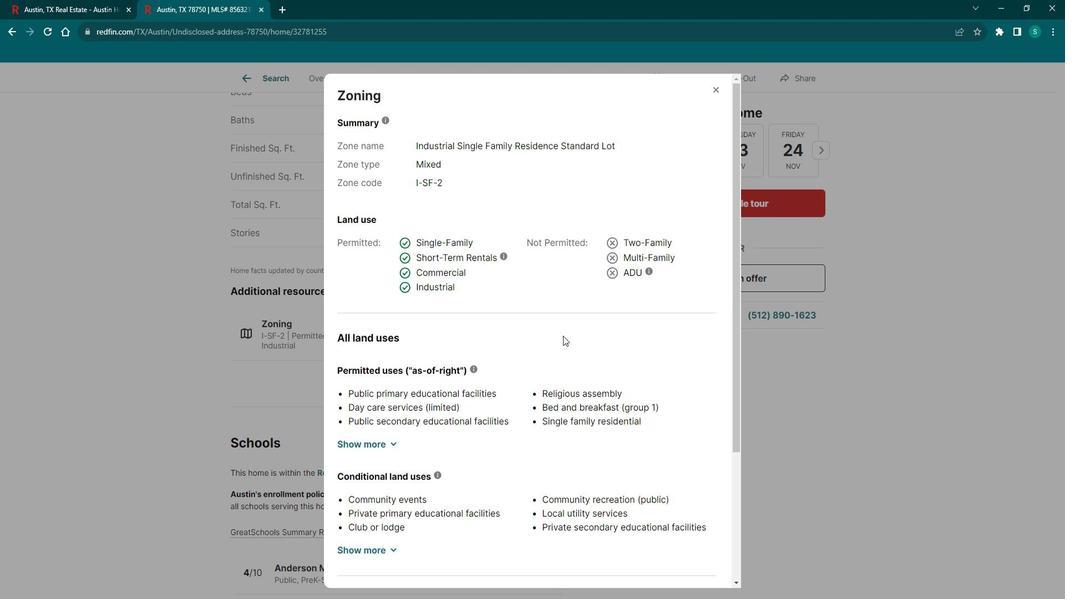 
Action: Mouse moved to (715, 94)
Screenshot: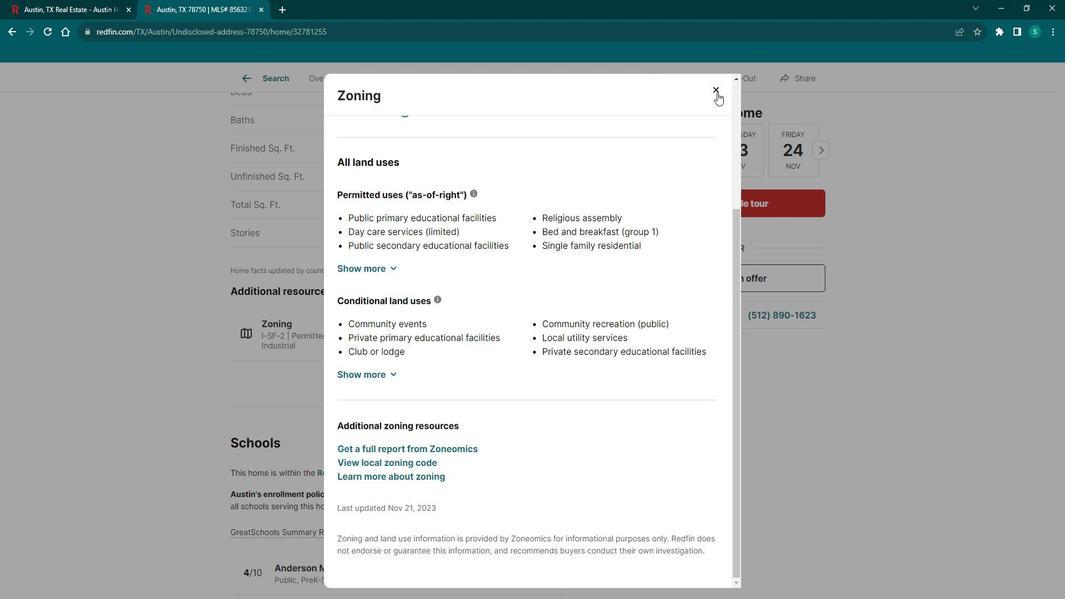 
Action: Mouse pressed left at (715, 94)
Screenshot: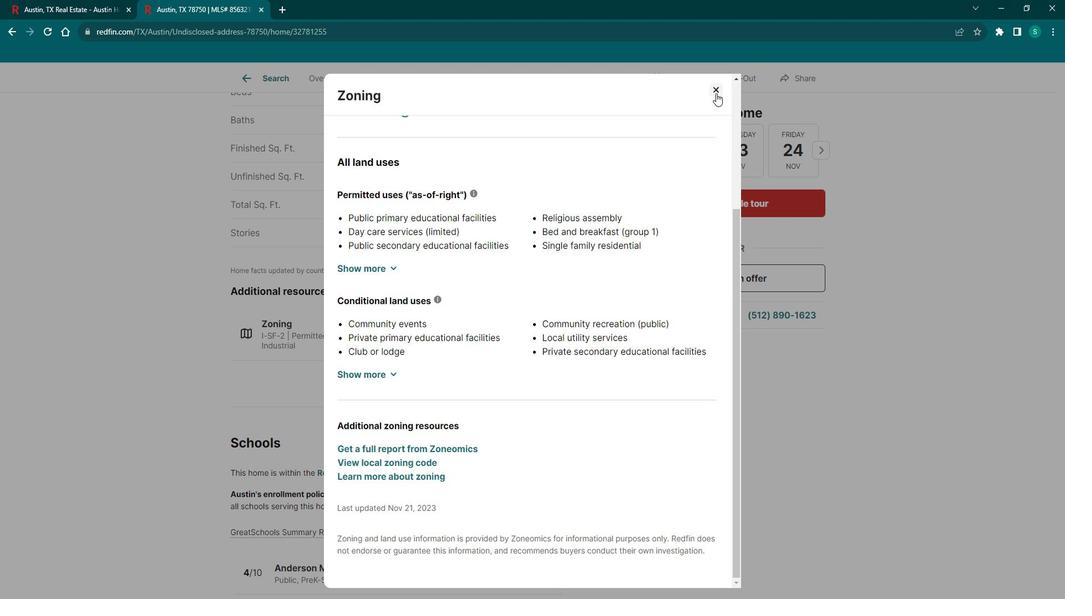 
Action: Mouse moved to (395, 345)
Screenshot: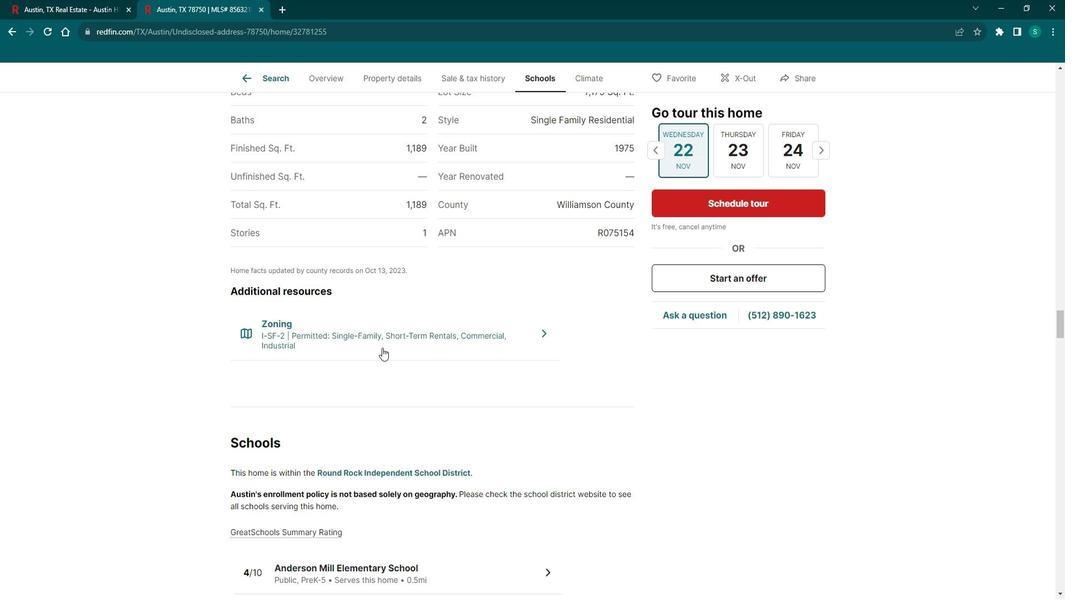 
Action: Mouse scrolled (395, 345) with delta (0, 0)
Screenshot: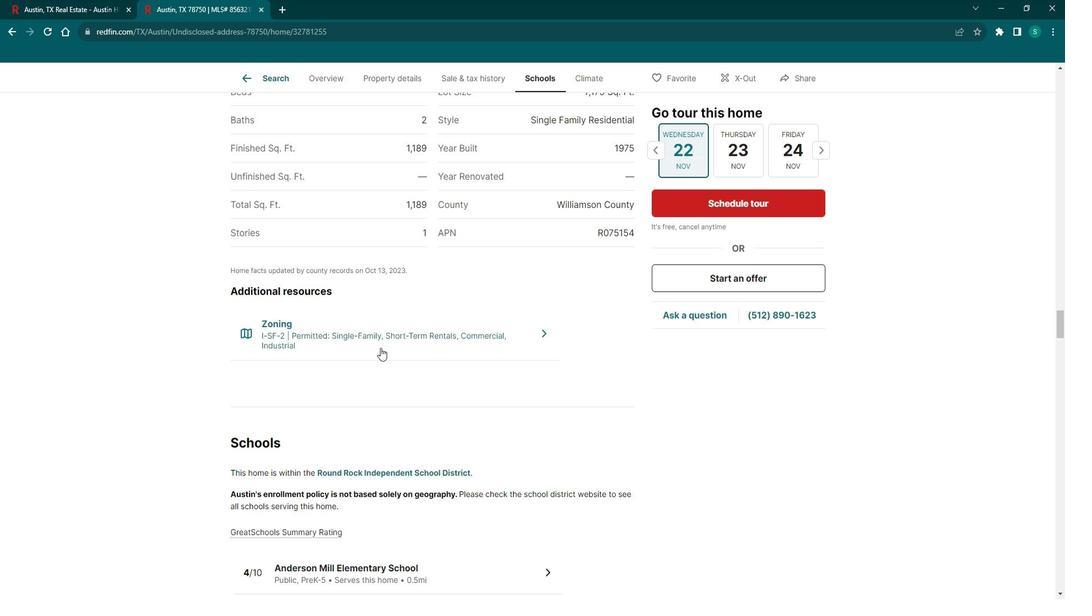 
Action: Mouse scrolled (395, 345) with delta (0, 0)
Screenshot: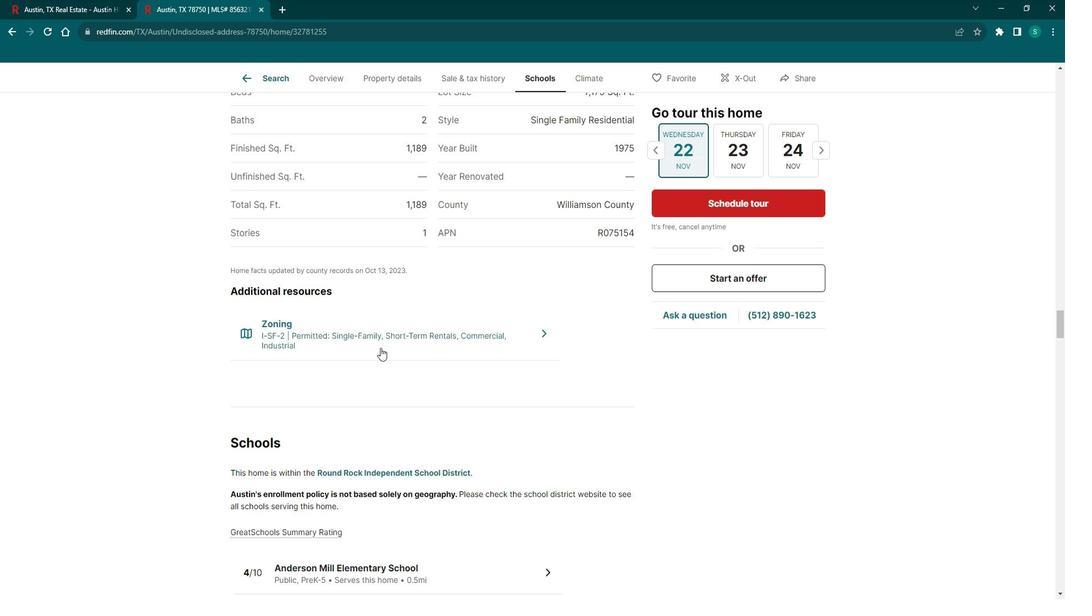 
Action: Mouse scrolled (395, 345) with delta (0, 0)
Screenshot: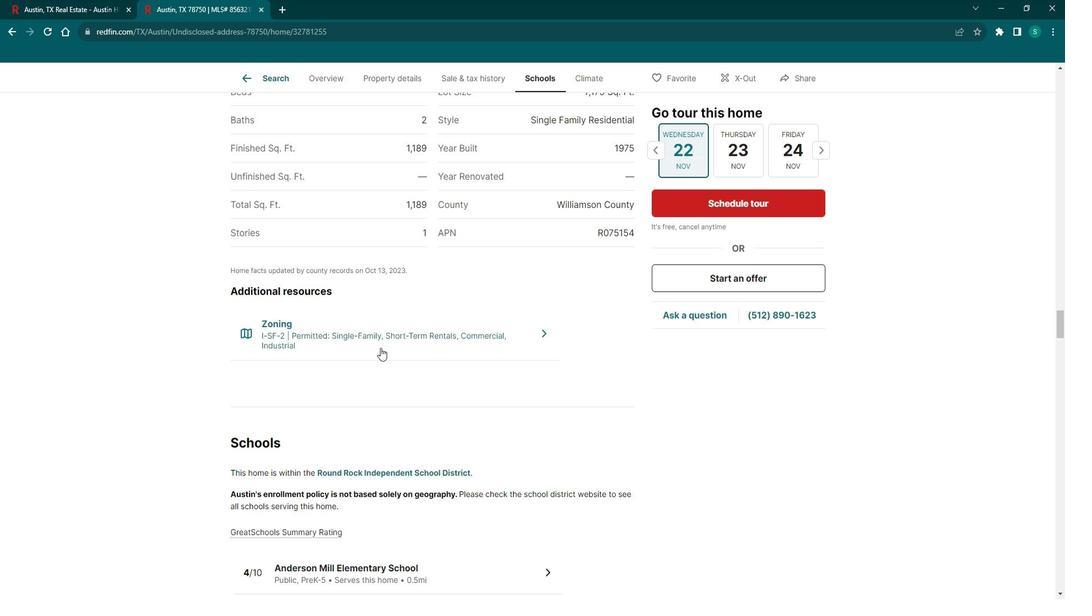 
Action: Mouse scrolled (395, 345) with delta (0, 0)
Screenshot: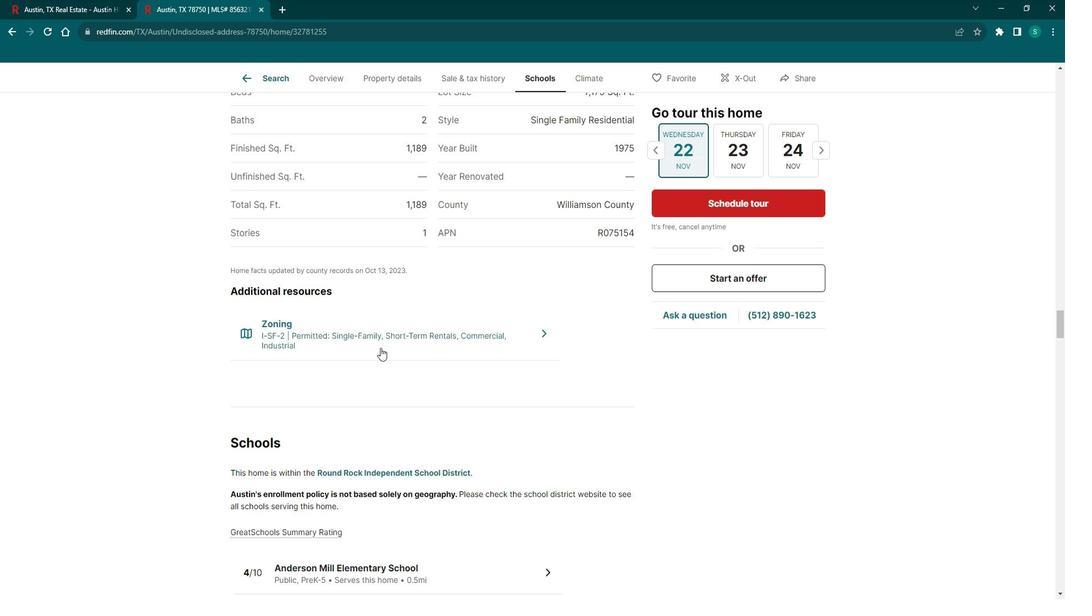 
Action: Mouse scrolled (395, 345) with delta (0, 0)
Screenshot: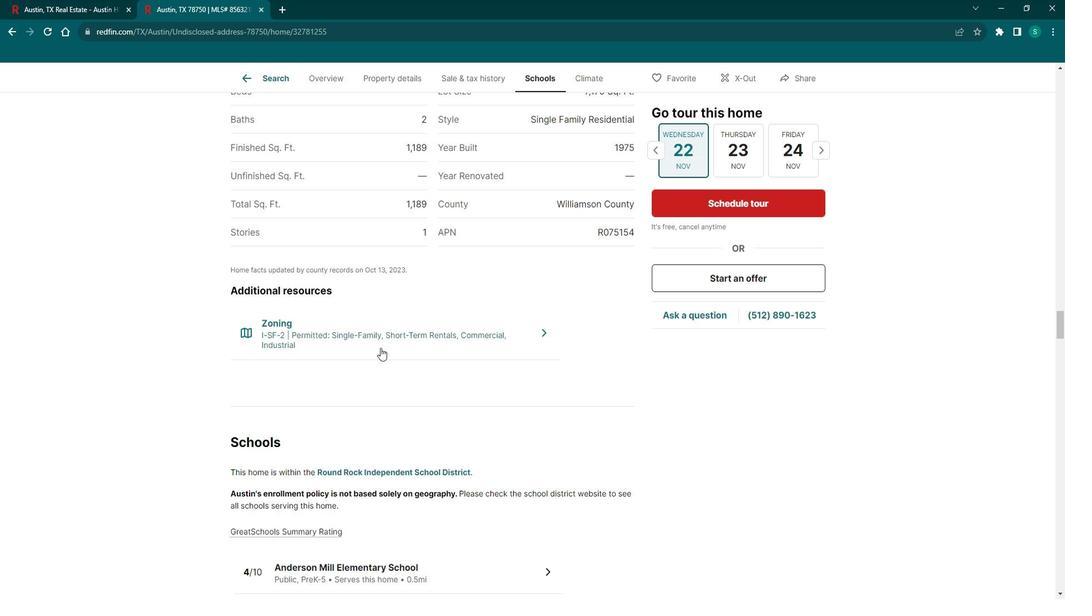 
Action: Mouse scrolled (395, 345) with delta (0, 0)
Screenshot: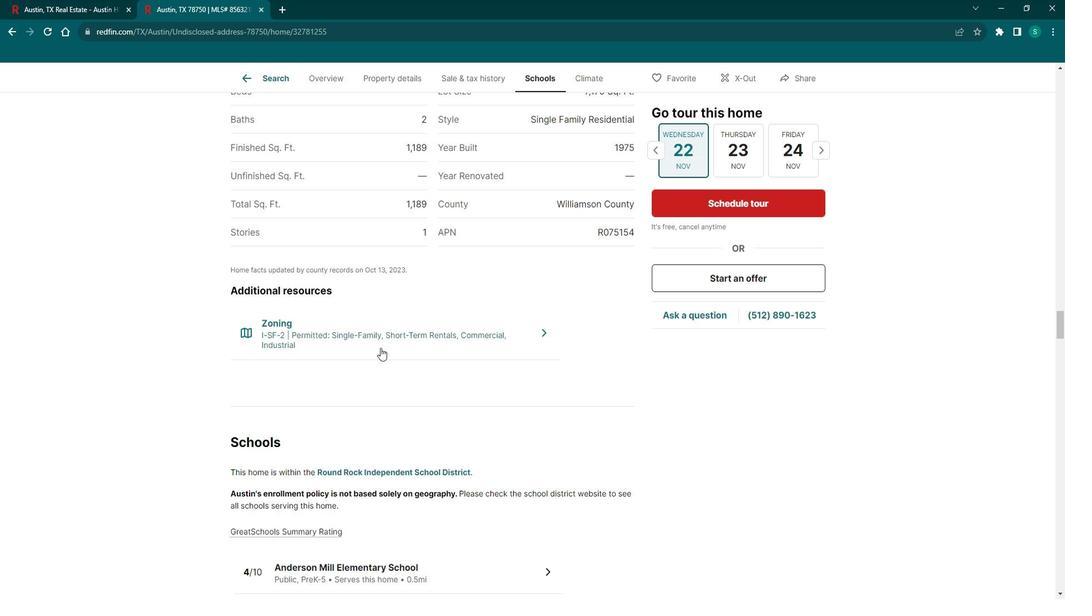 
Action: Mouse scrolled (395, 345) with delta (0, 0)
Screenshot: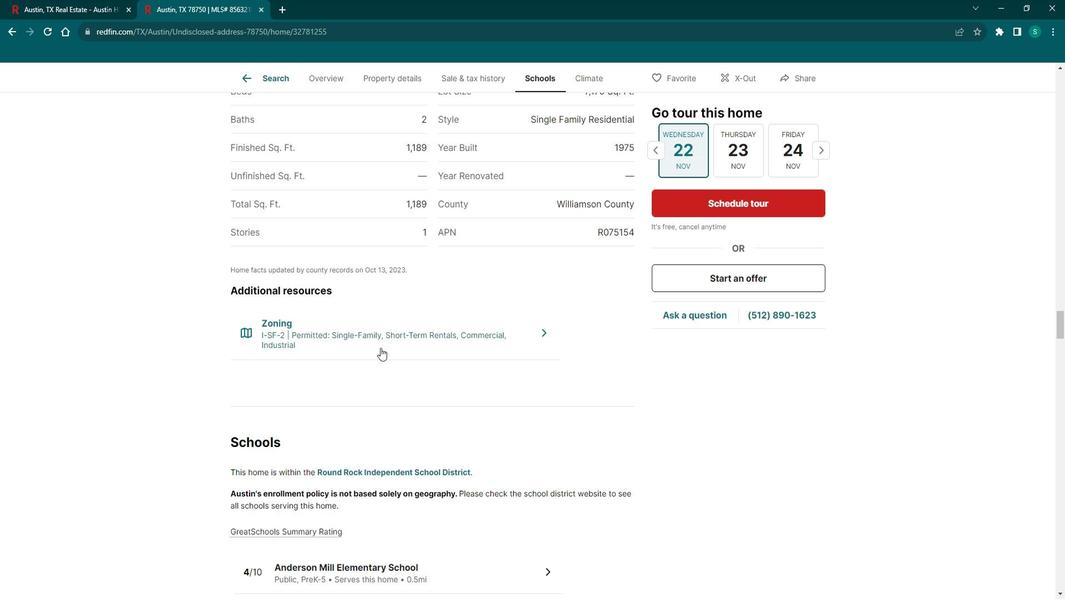 
Action: Mouse moved to (368, 328)
Screenshot: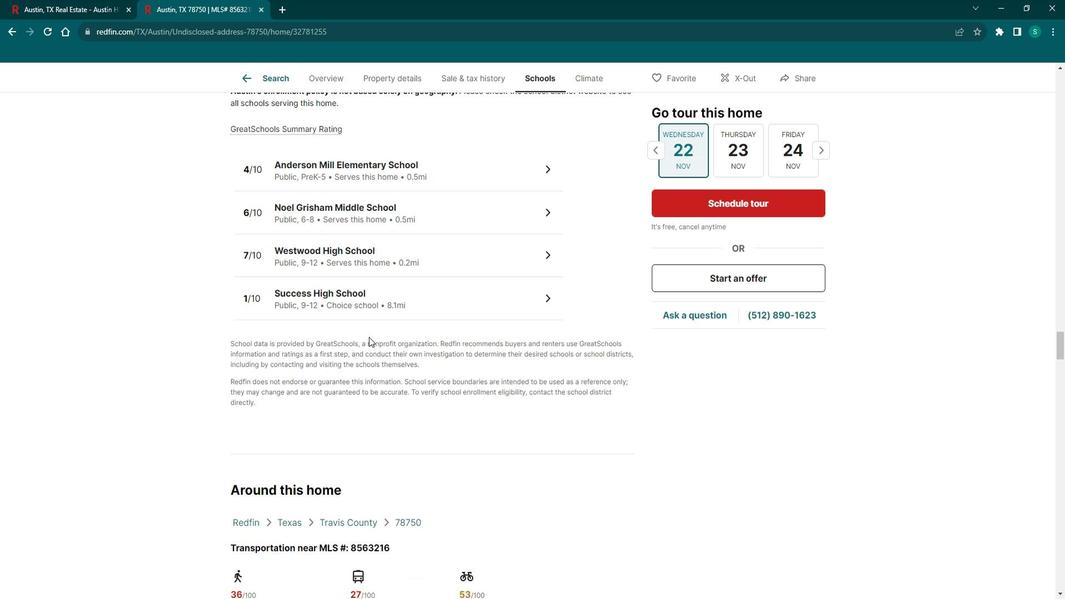 
Action: Mouse scrolled (368, 328) with delta (0, 0)
Screenshot: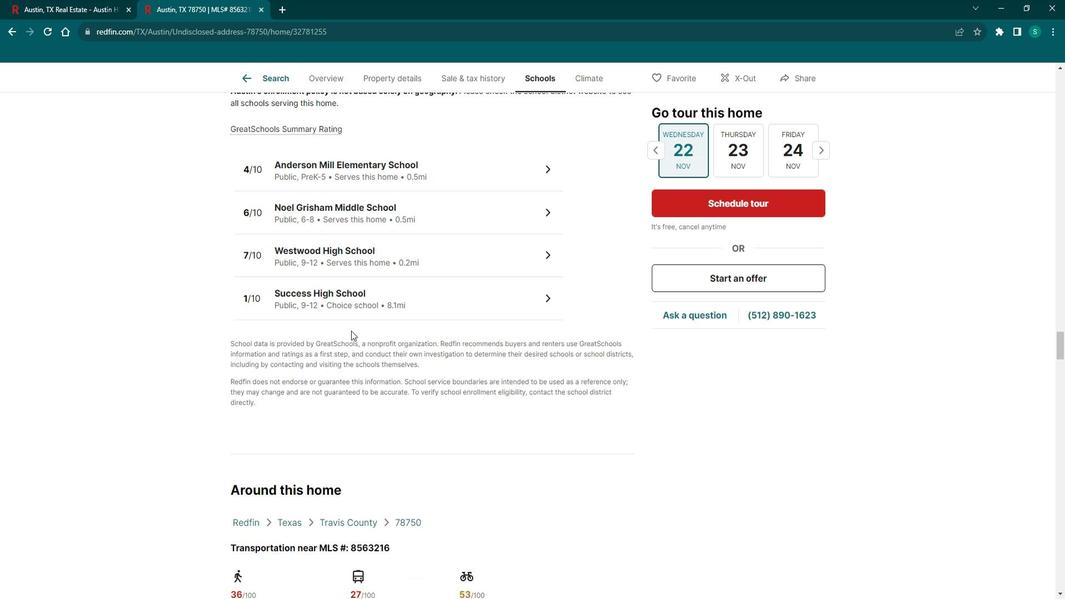 
Action: Mouse scrolled (368, 328) with delta (0, 0)
Screenshot: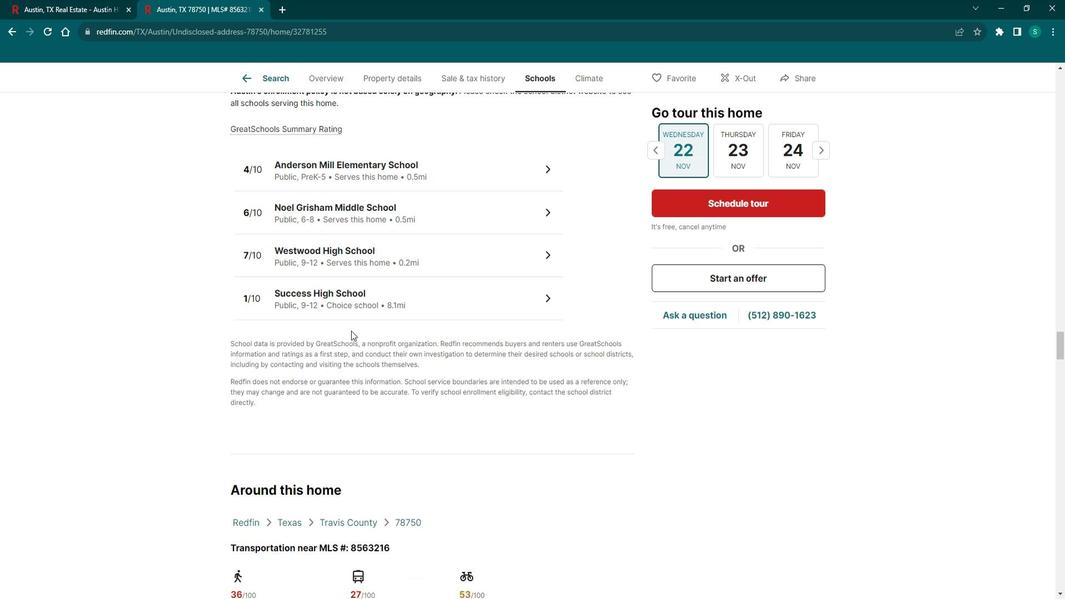 
Action: Mouse scrolled (368, 328) with delta (0, 0)
Screenshot: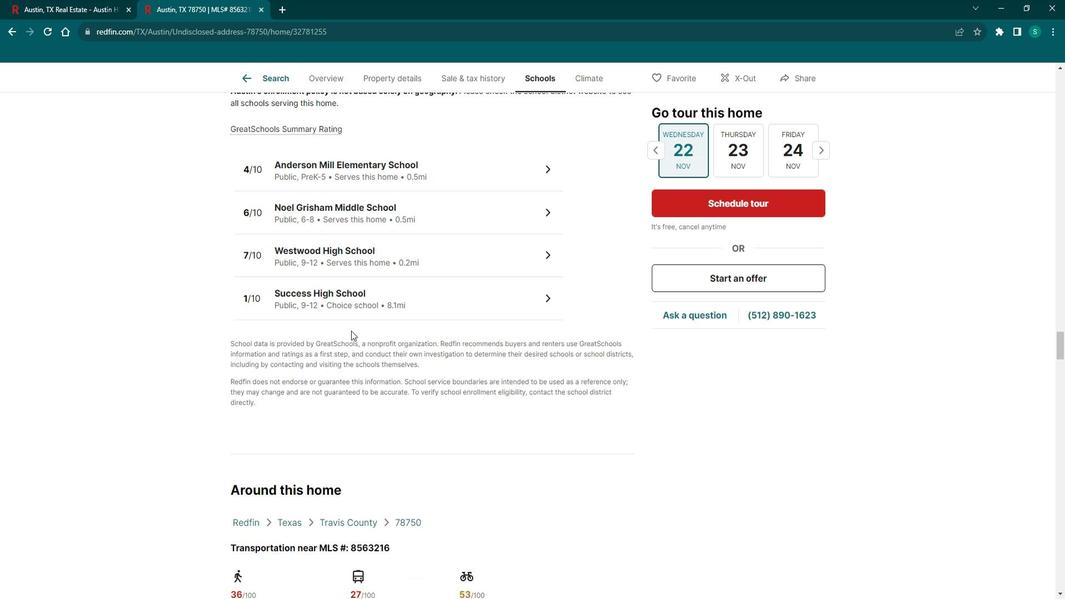 
Action: Mouse scrolled (368, 328) with delta (0, 0)
Screenshot: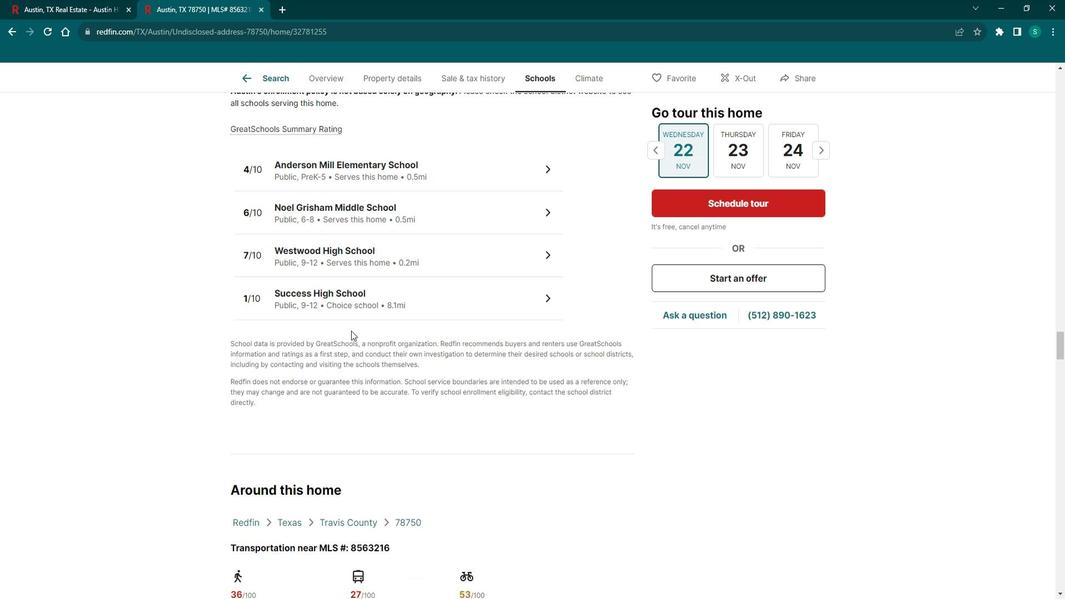 
Action: Mouse scrolled (368, 328) with delta (0, 0)
Screenshot: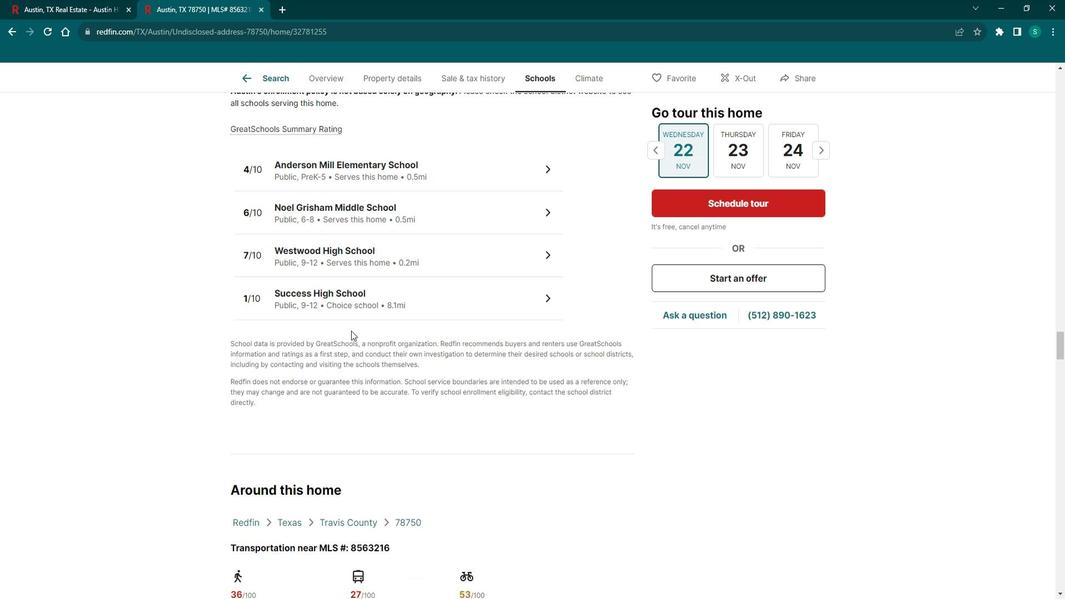 
Action: Mouse scrolled (368, 328) with delta (0, 0)
Screenshot: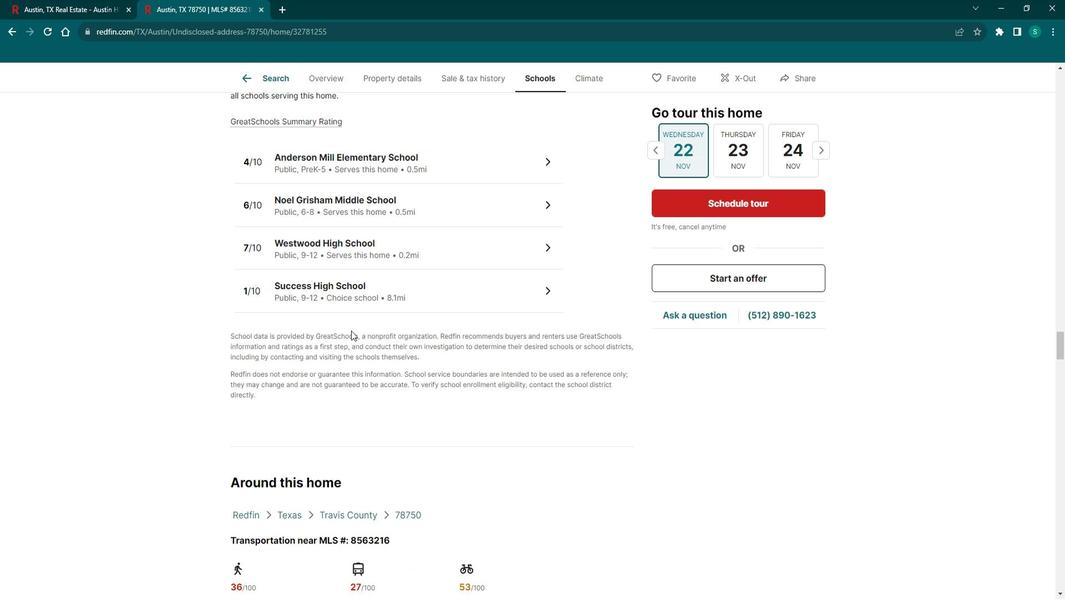 
Action: Mouse moved to (361, 328)
Screenshot: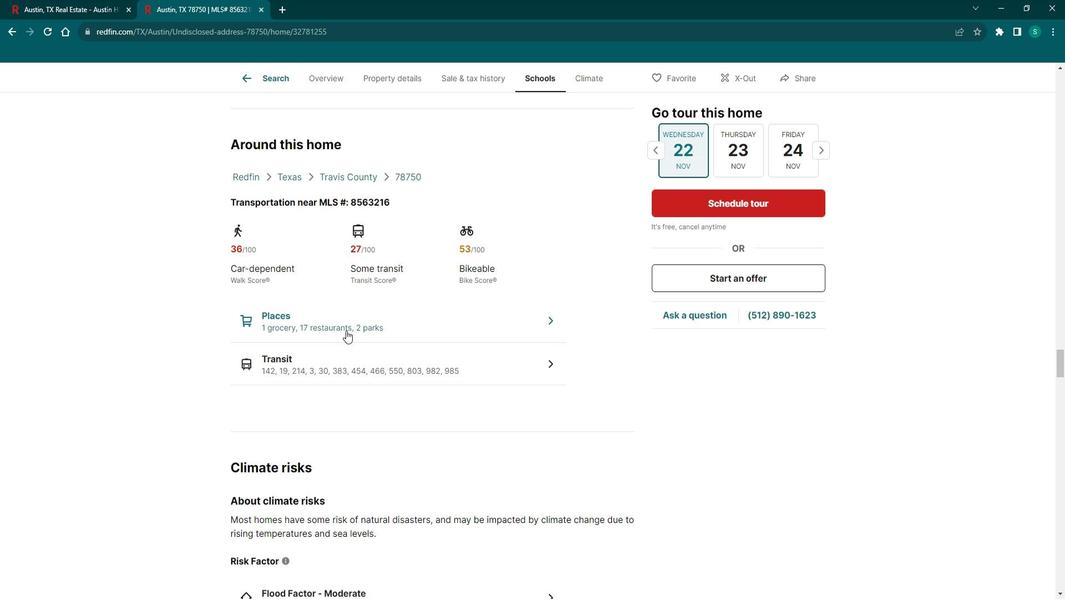 
Action: Mouse pressed left at (361, 328)
Screenshot: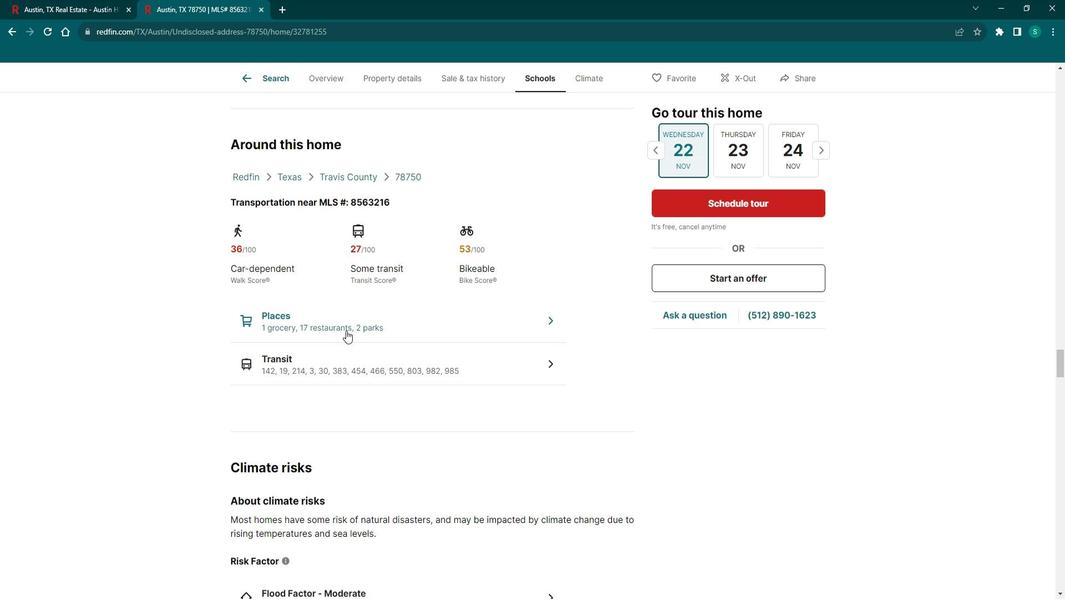 
Action: Mouse moved to (415, 182)
Screenshot: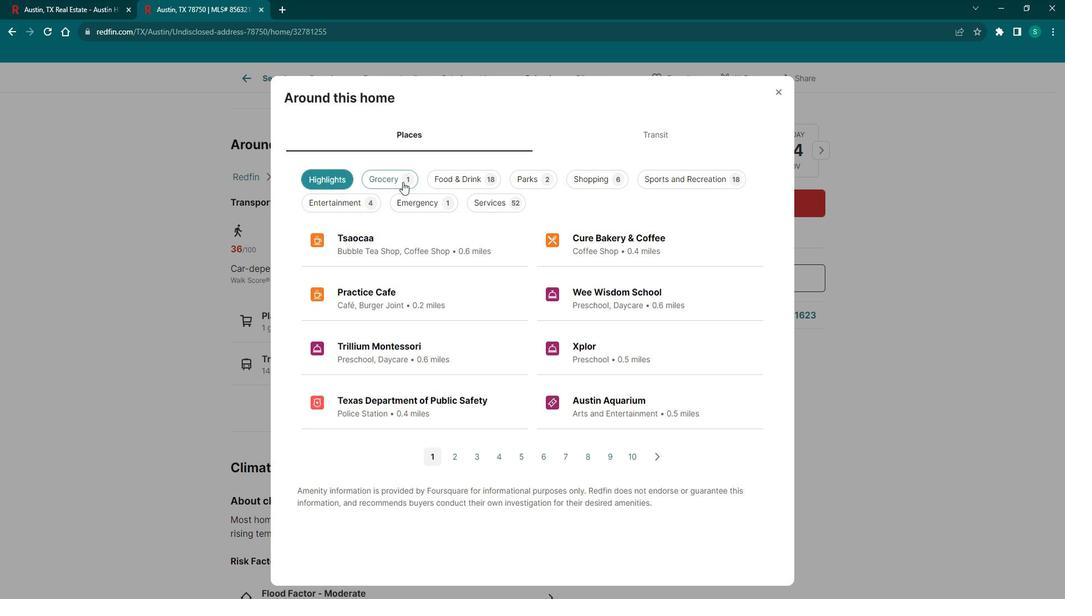 
Action: Mouse pressed left at (415, 182)
Screenshot: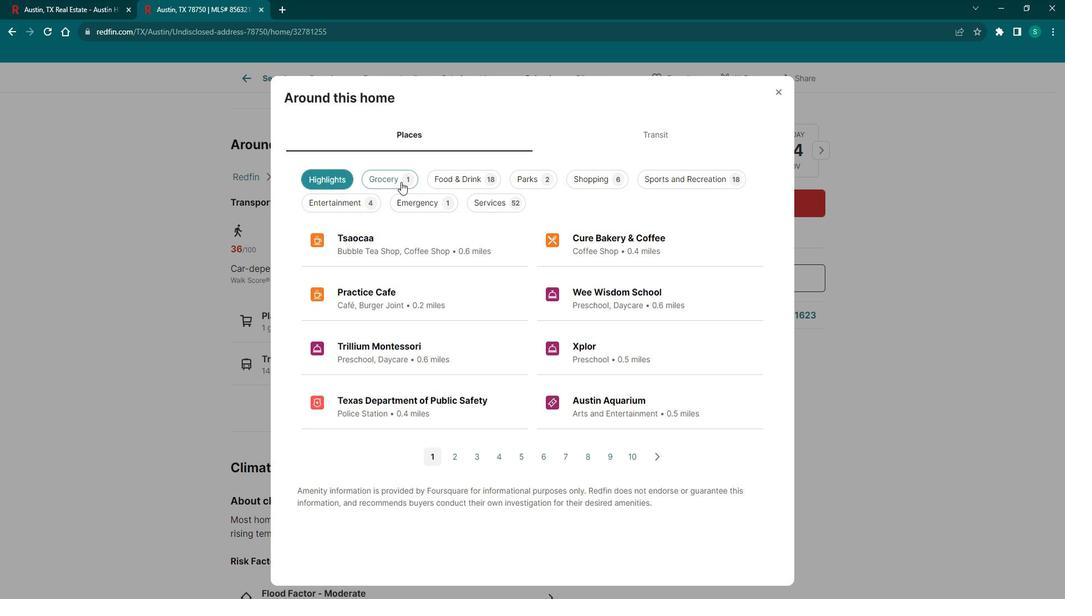
Action: Mouse moved to (456, 180)
Screenshot: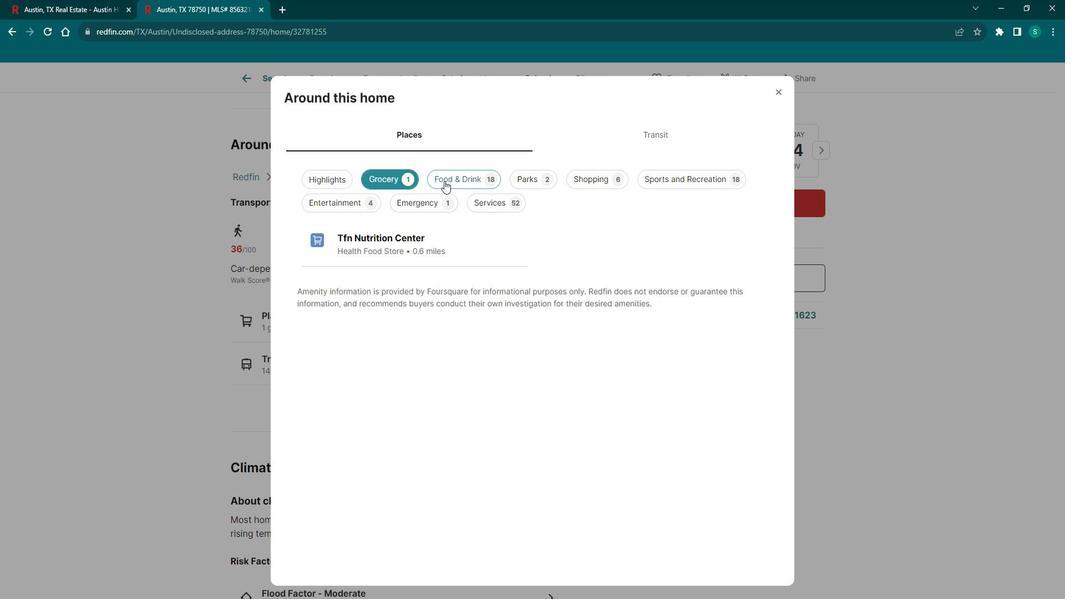 
Action: Mouse pressed left at (456, 180)
Screenshot: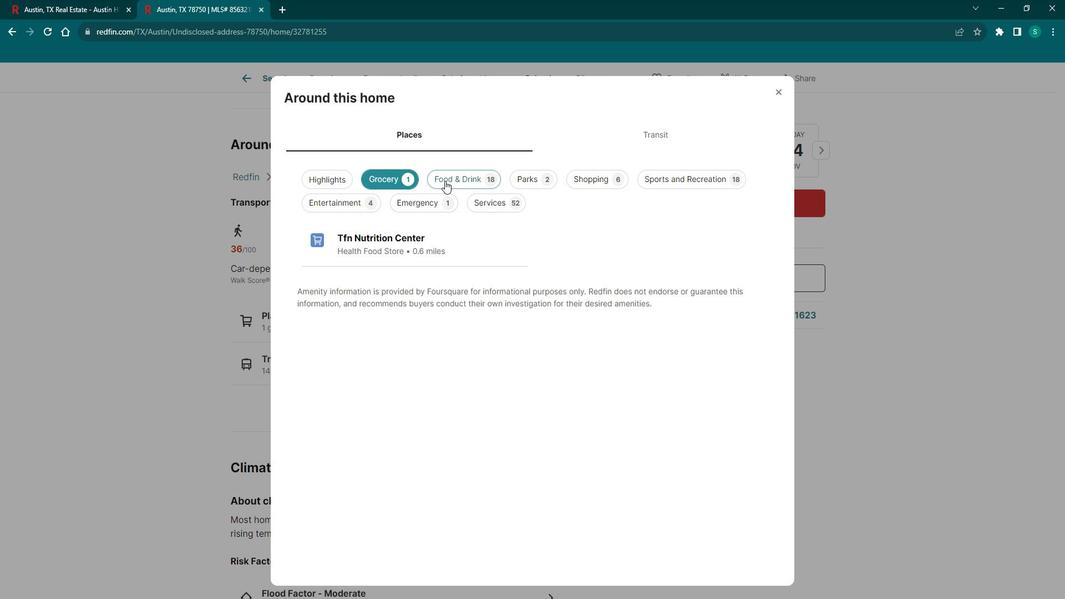 
Action: Mouse moved to (540, 185)
Screenshot: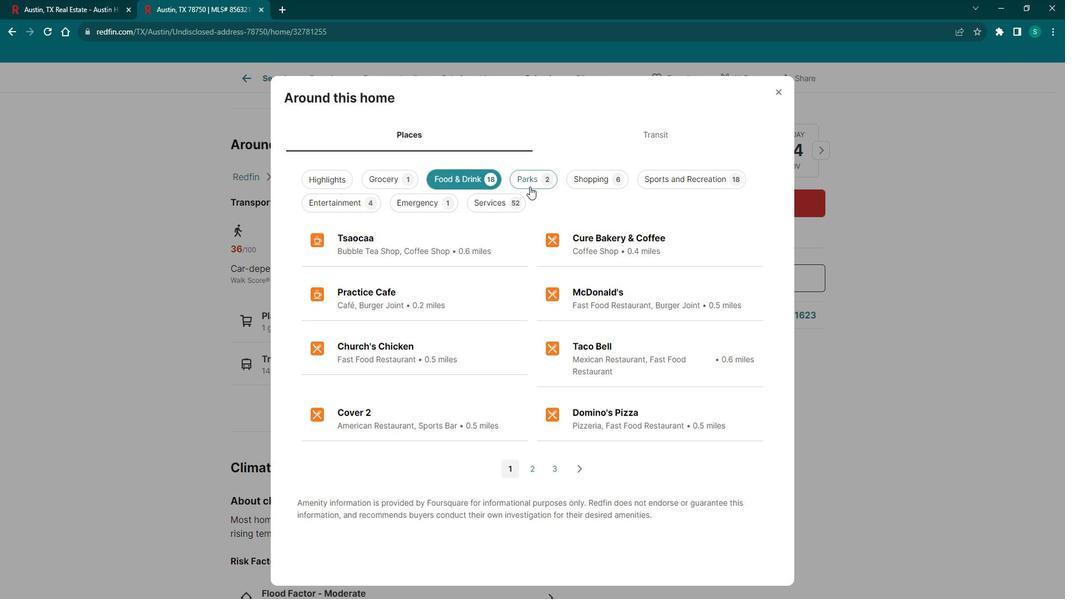 
Action: Mouse pressed left at (540, 185)
Screenshot: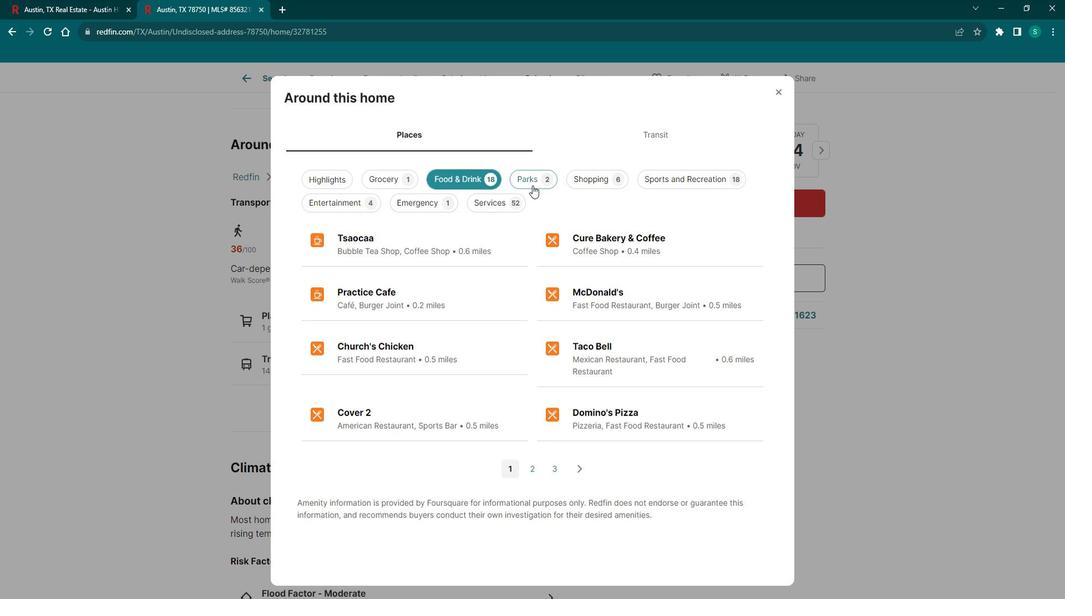 
Action: Mouse moved to (598, 181)
Screenshot: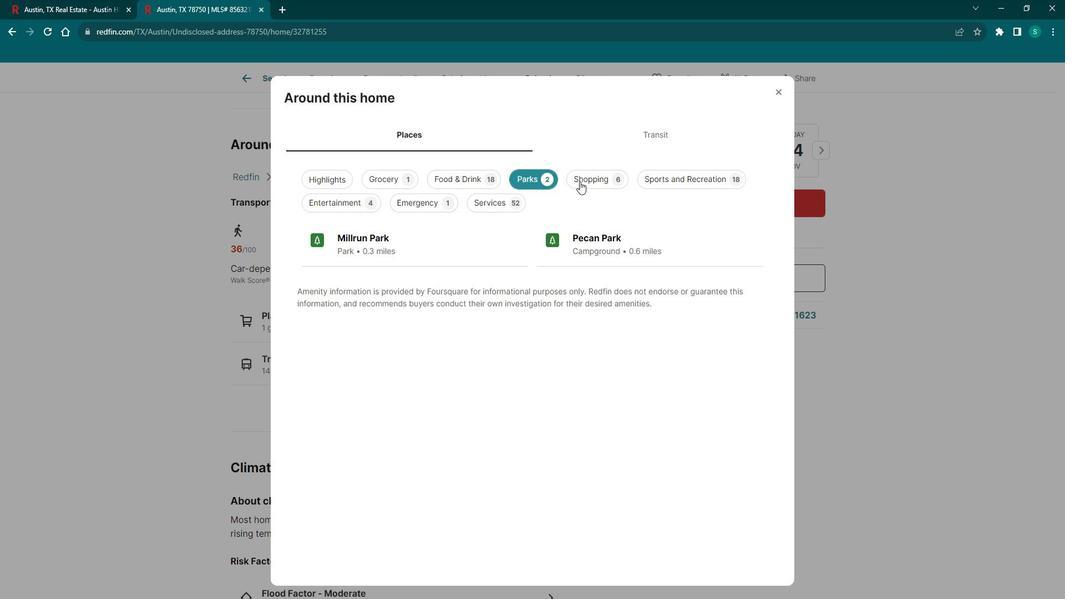 
Action: Mouse pressed left at (598, 181)
Screenshot: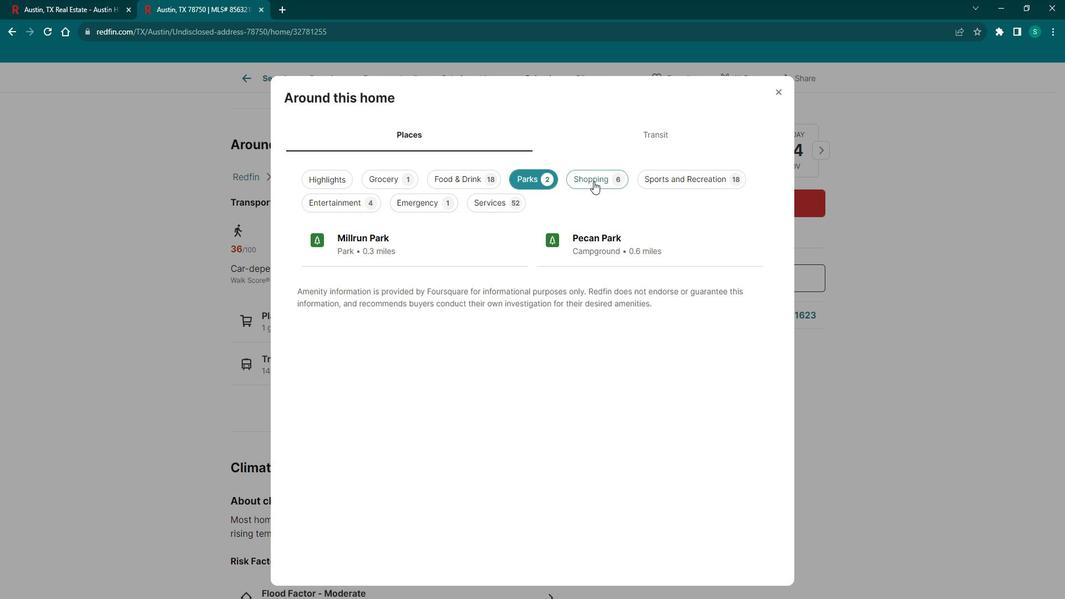 
Action: Mouse moved to (693, 193)
Screenshot: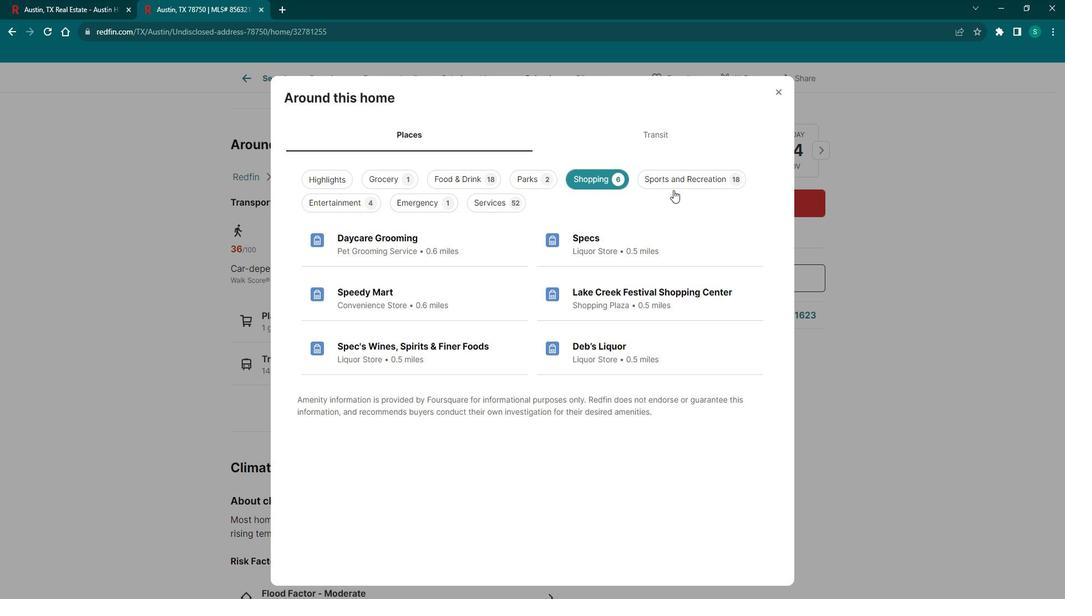 
Action: Mouse pressed left at (693, 193)
Screenshot: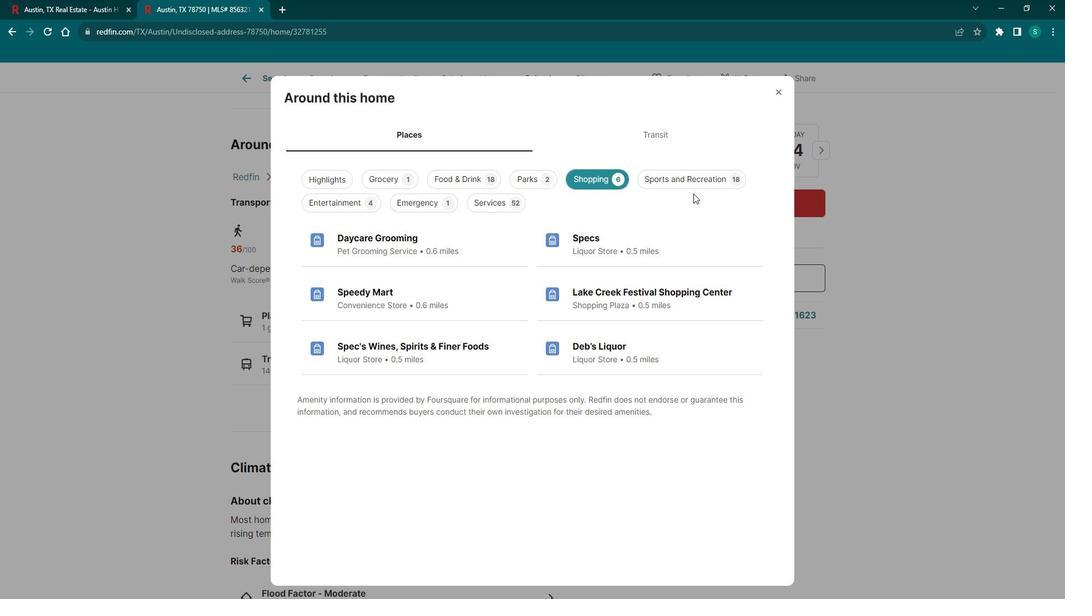 
Action: Mouse moved to (680, 190)
Screenshot: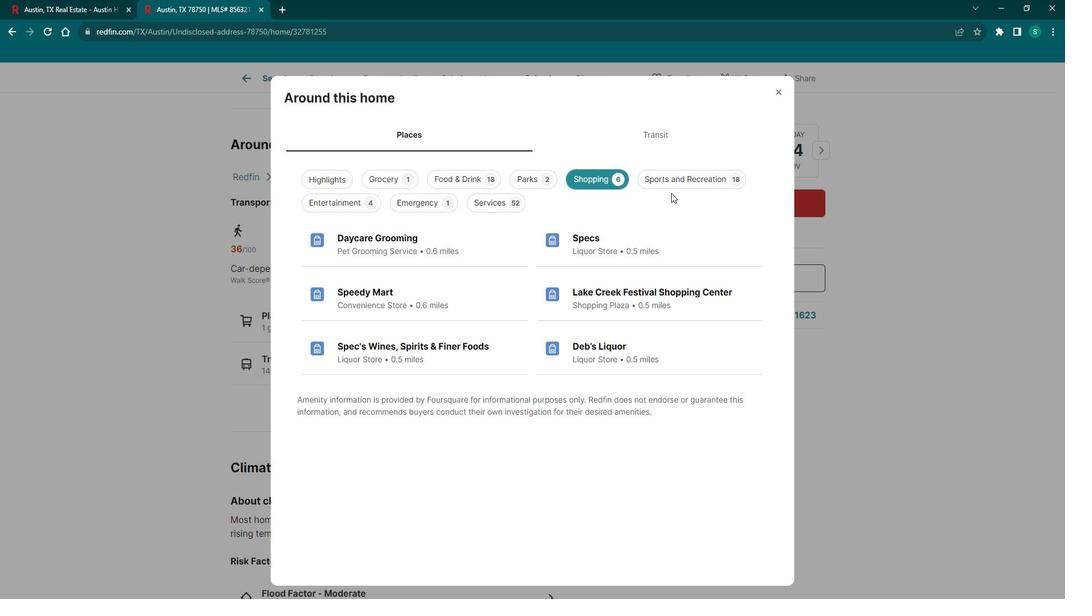 
Action: Mouse pressed left at (680, 190)
Screenshot: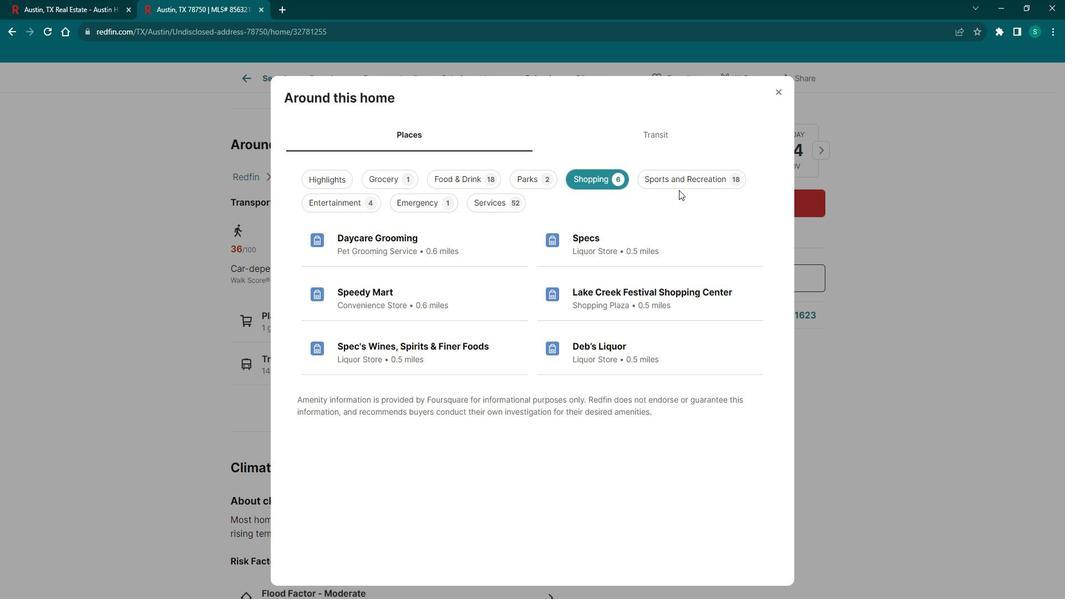 
Action: Mouse moved to (680, 182)
Screenshot: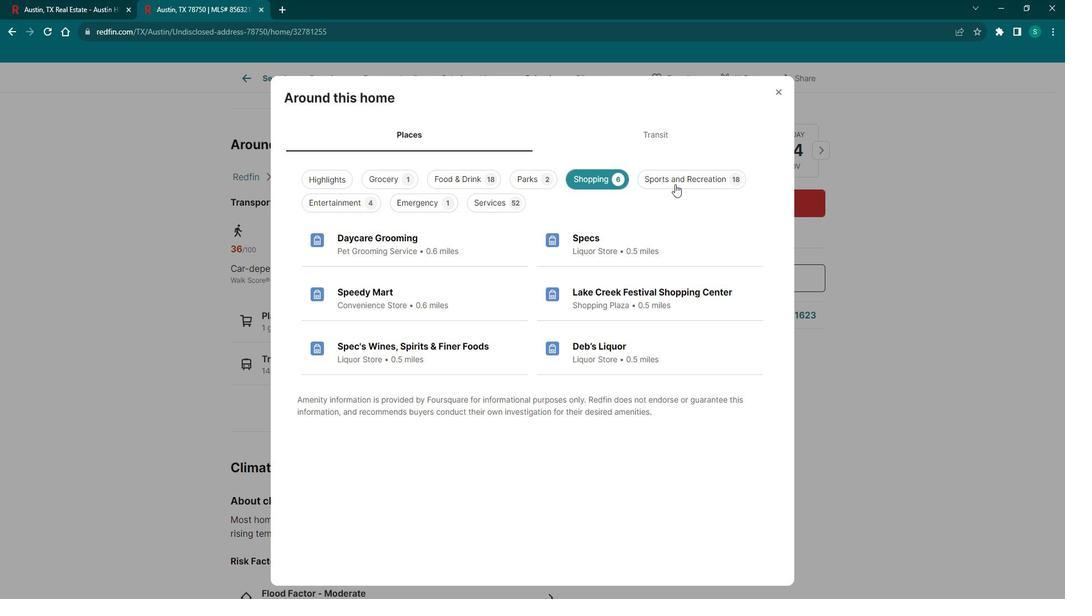 
Action: Mouse pressed left at (680, 182)
Screenshot: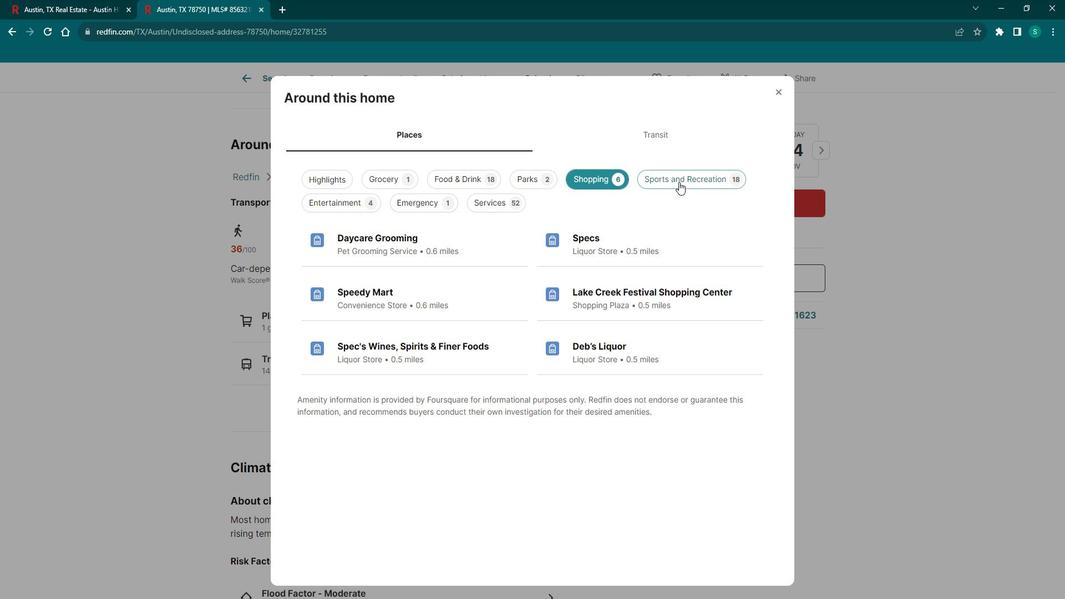 
Action: Mouse moved to (367, 204)
Screenshot: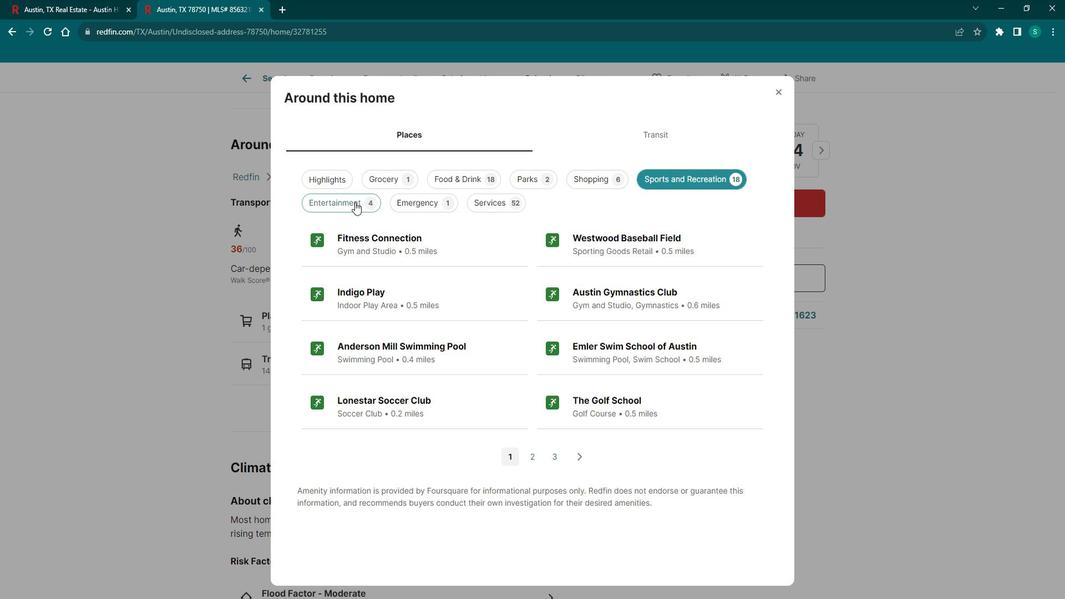 
Action: Mouse pressed left at (367, 204)
Screenshot: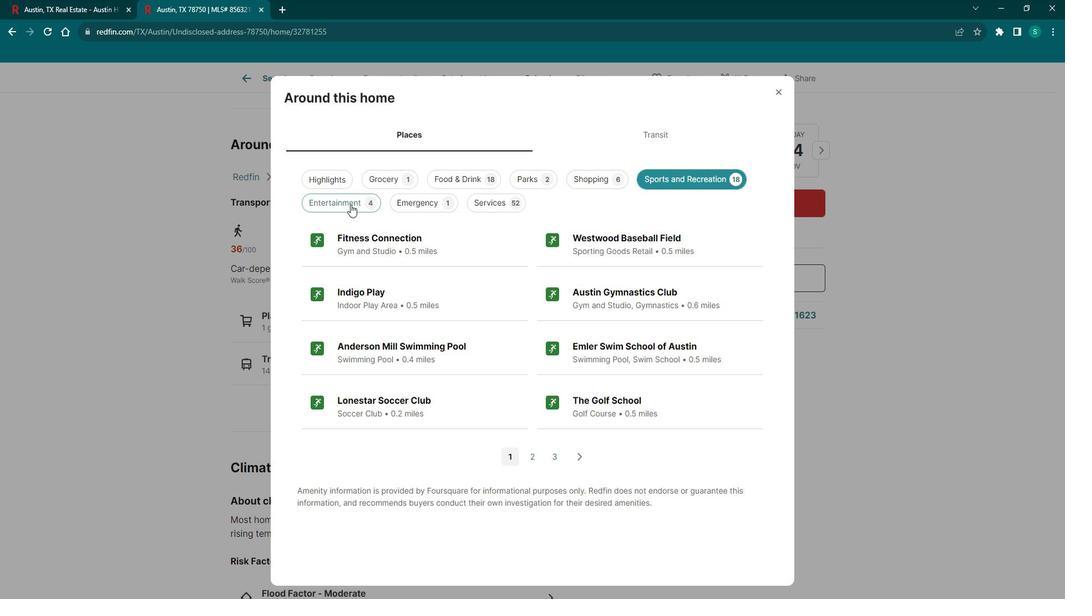 
Action: Mouse moved to (428, 189)
Screenshot: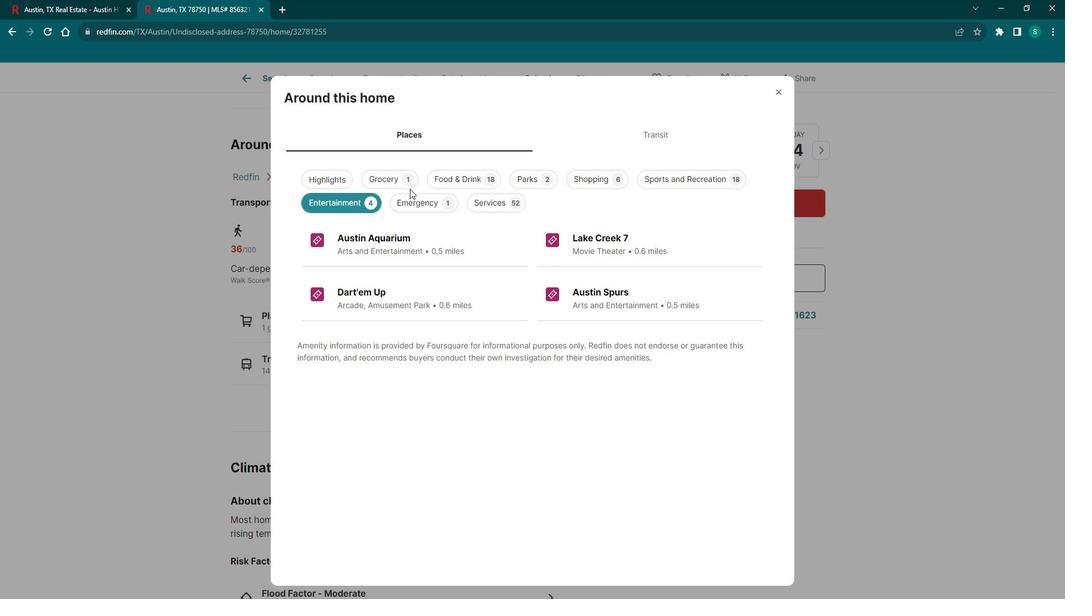 
Action: Mouse pressed left at (428, 189)
Screenshot: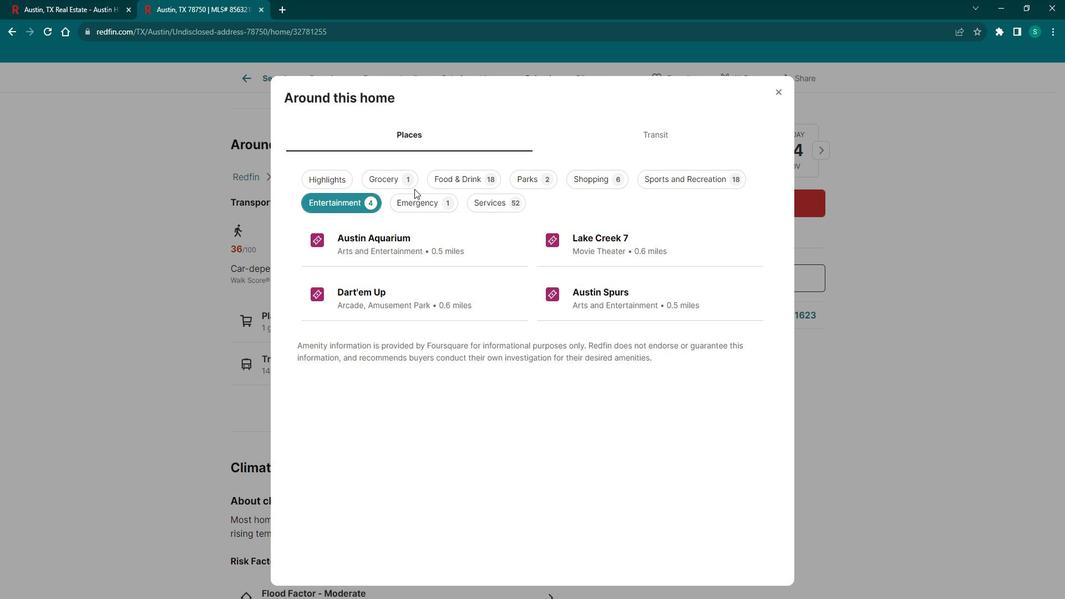 
Action: Mouse moved to (450, 202)
Screenshot: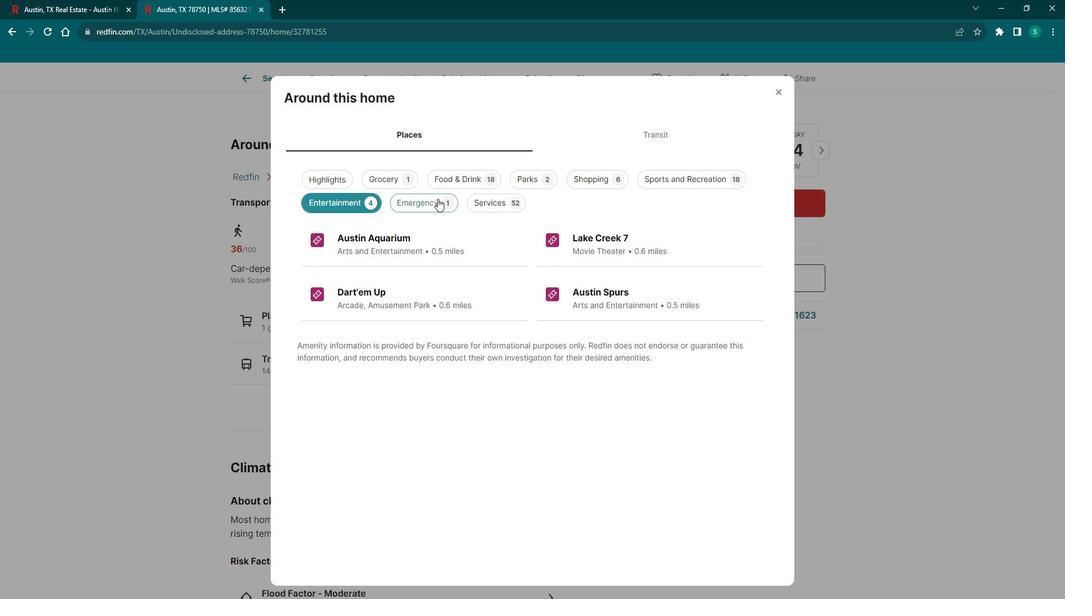 
Action: Mouse pressed left at (450, 202)
Screenshot: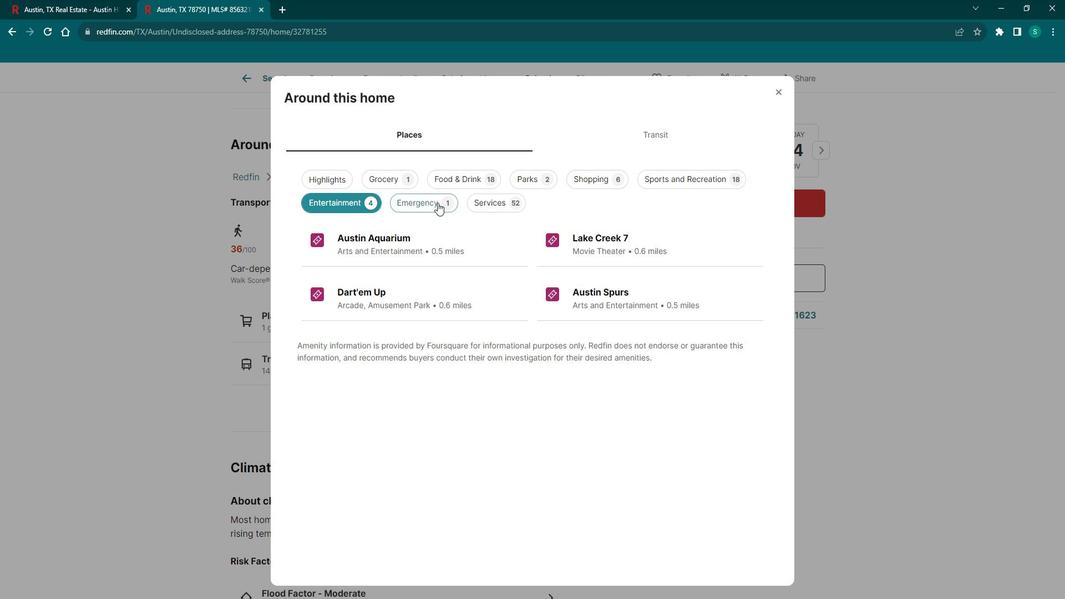 
Action: Mouse moved to (499, 200)
Screenshot: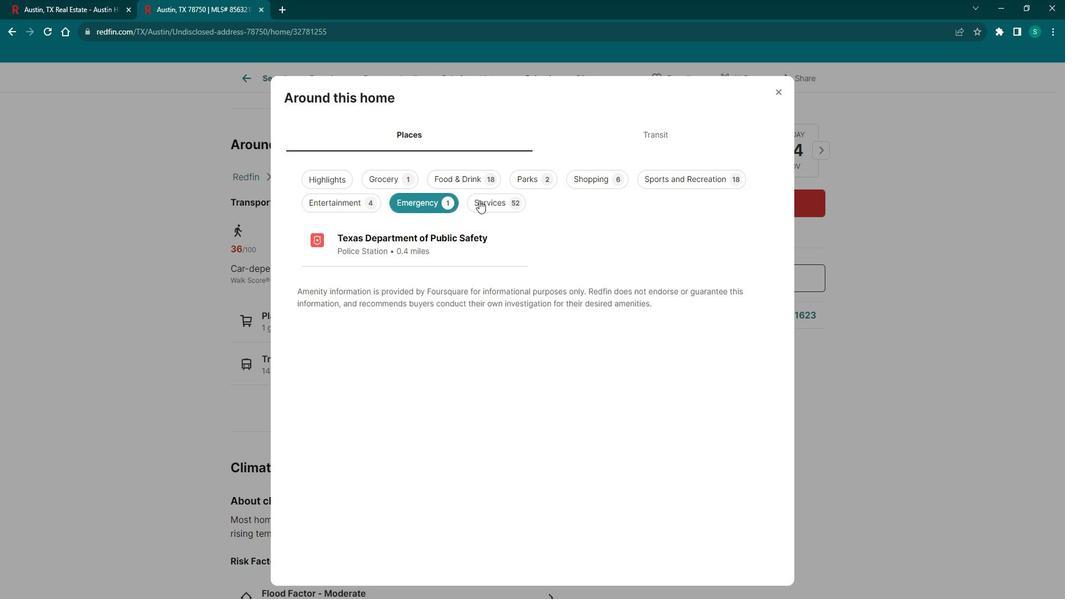 
Action: Mouse pressed left at (499, 200)
Screenshot: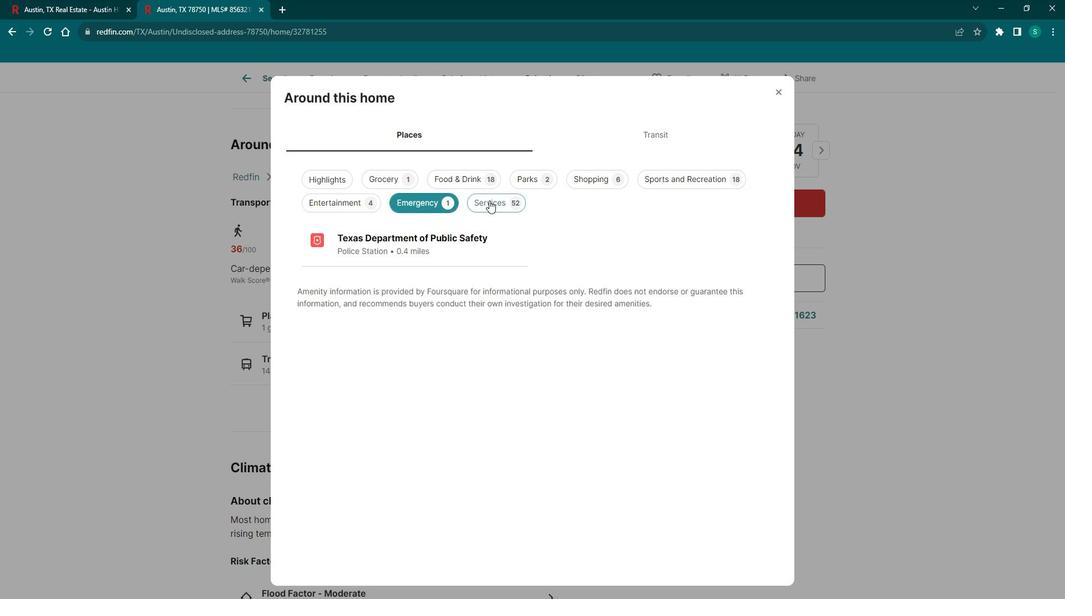 
Action: Mouse moved to (785, 94)
Screenshot: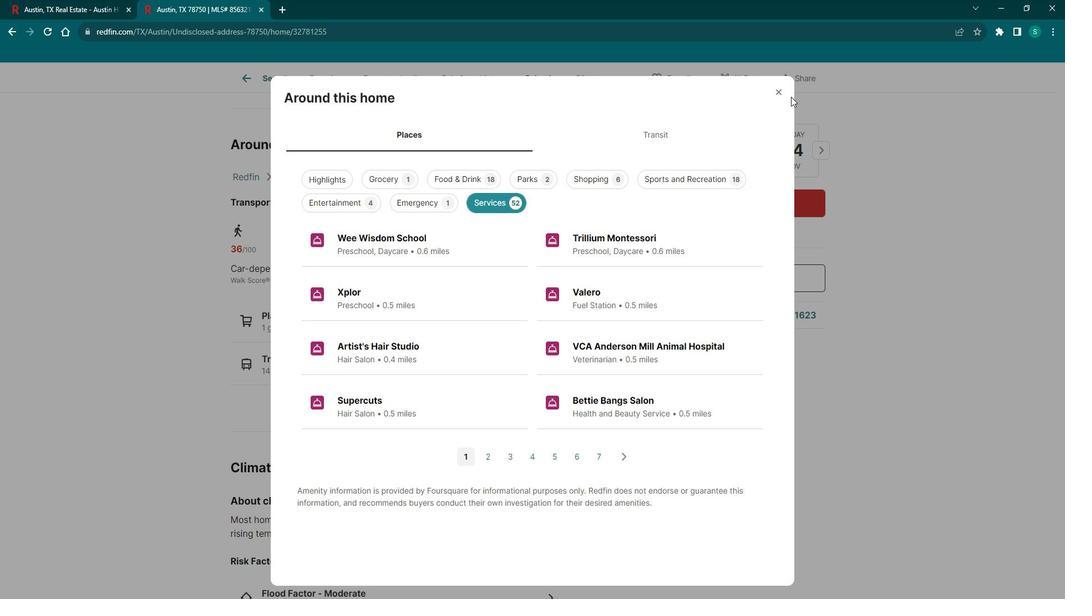 
Action: Mouse pressed left at (785, 94)
Screenshot: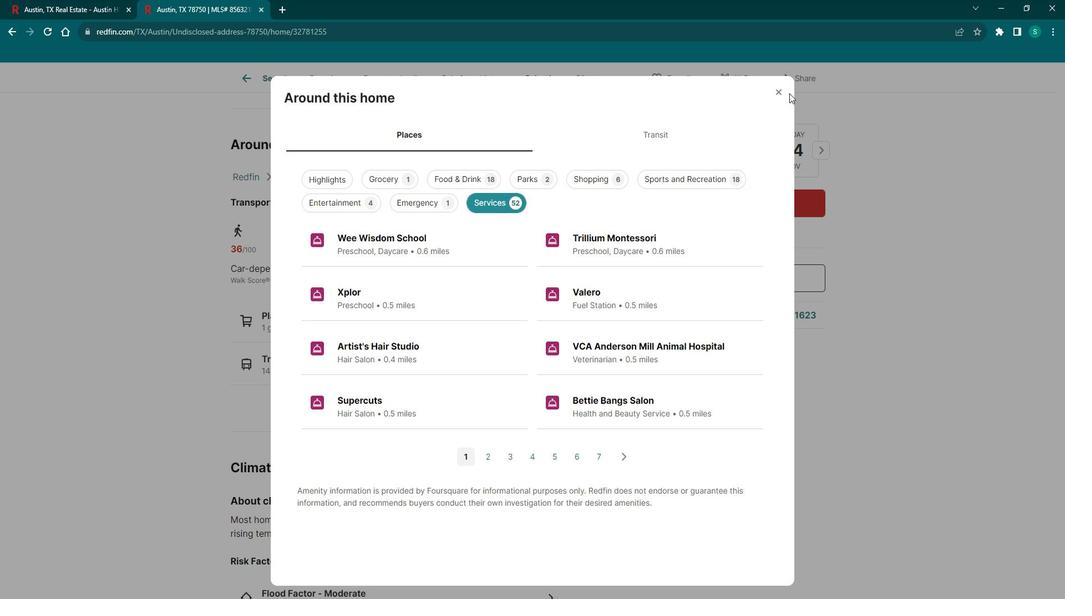 
Action: Mouse moved to (772, 97)
Screenshot: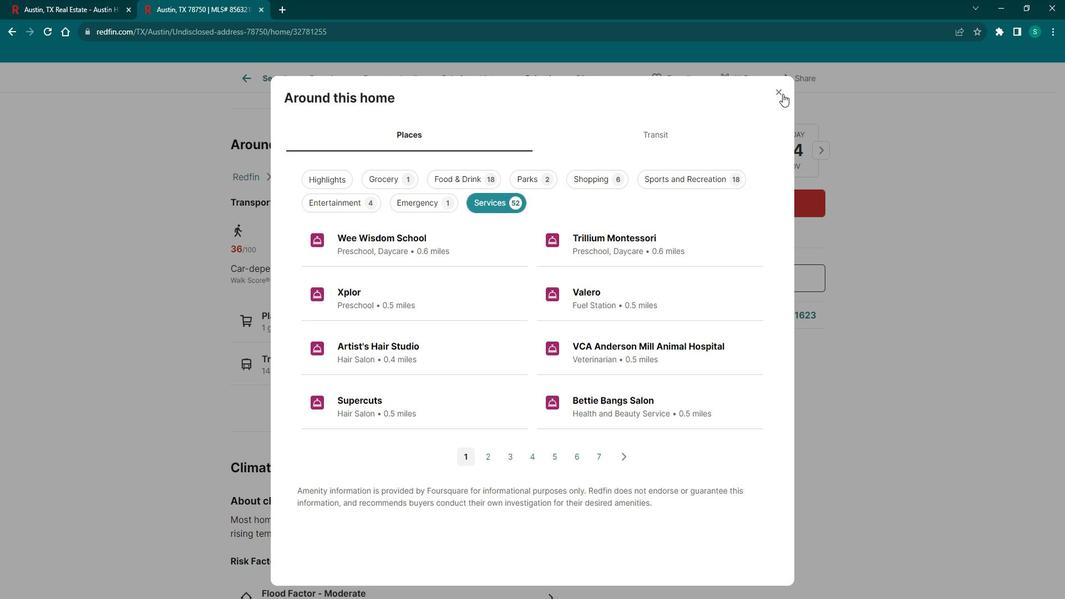 
Action: Mouse pressed left at (772, 97)
Screenshot: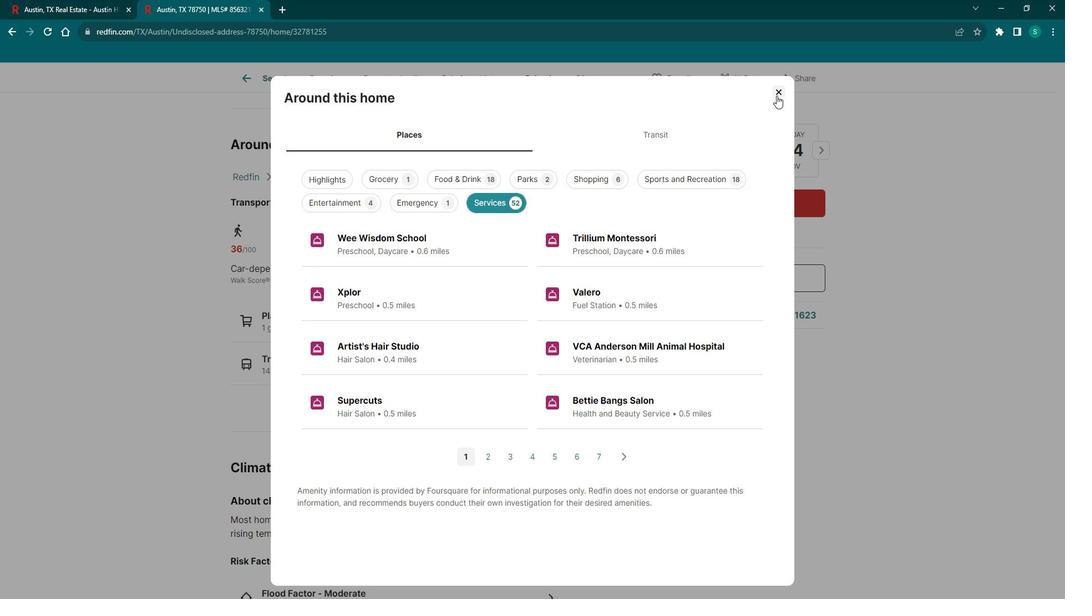 
Action: Mouse moved to (290, 359)
Screenshot: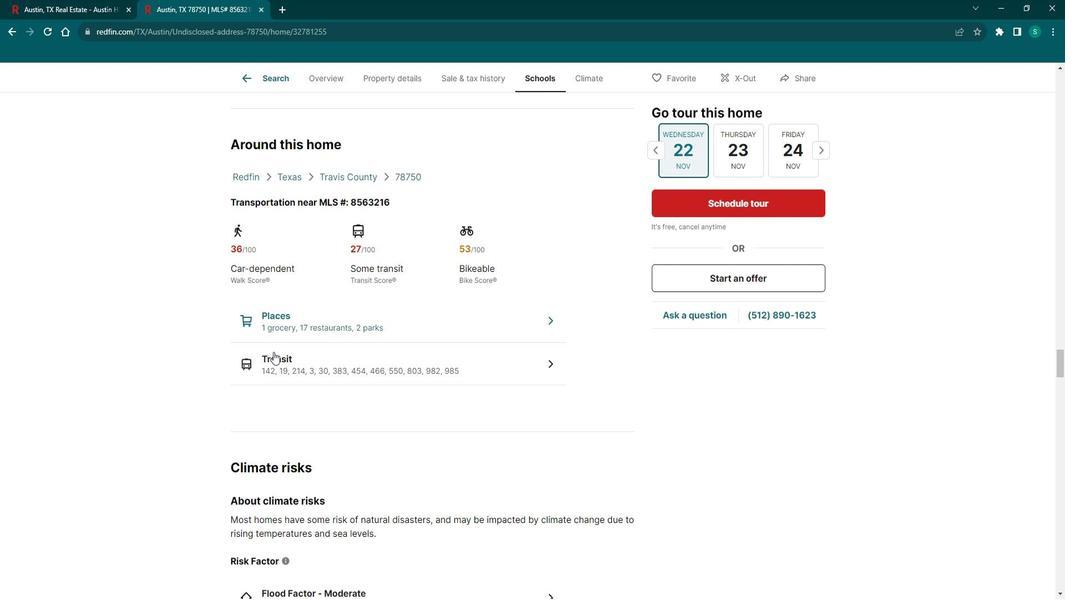 
Action: Mouse pressed left at (290, 359)
Screenshot: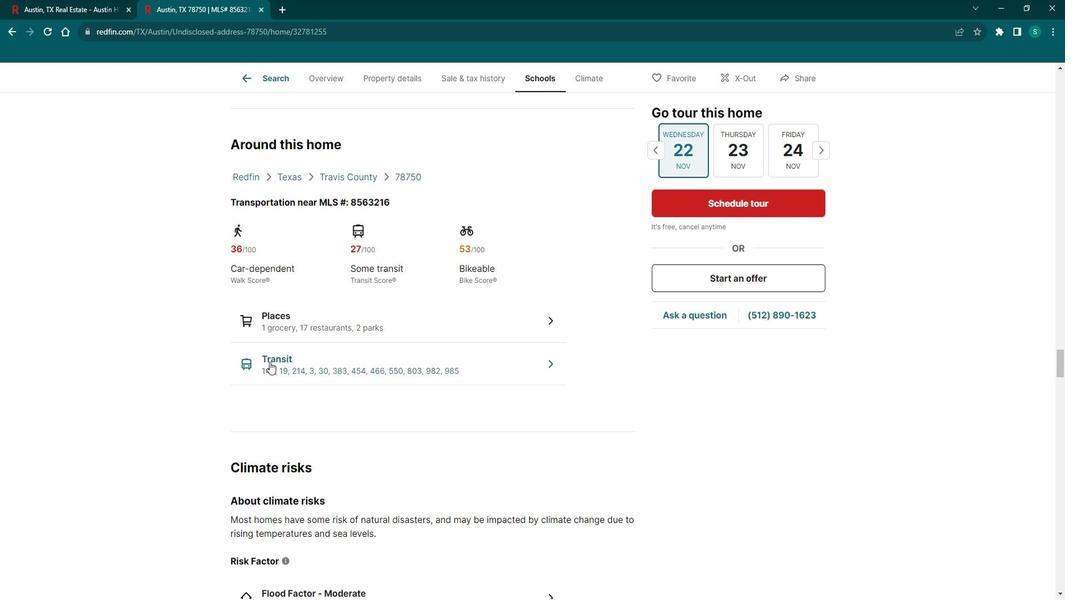 
Action: Mouse moved to (362, 174)
Screenshot: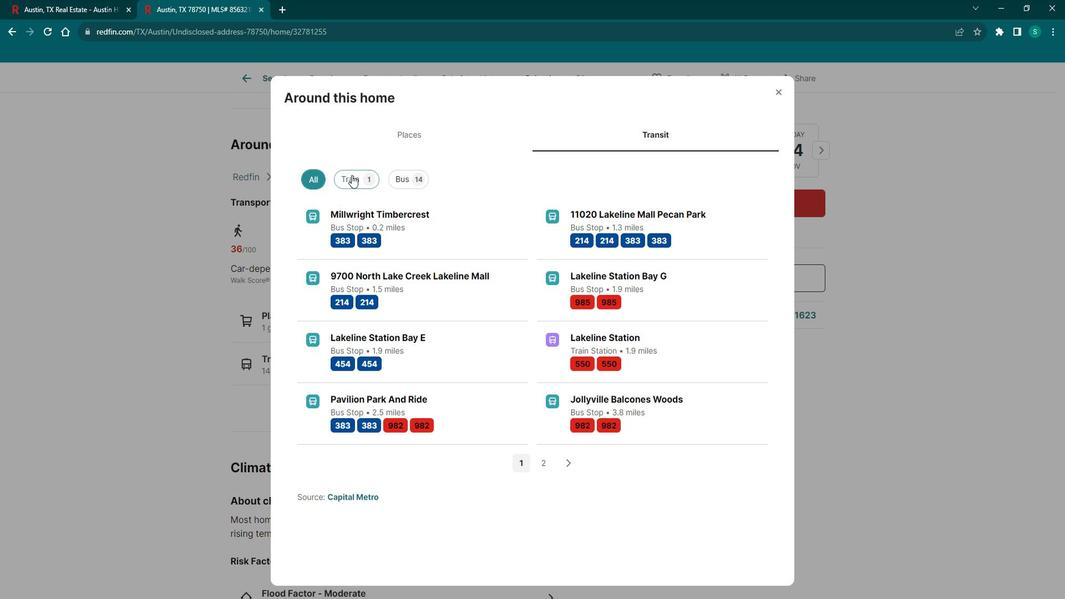 
Action: Mouse pressed left at (362, 174)
Screenshot: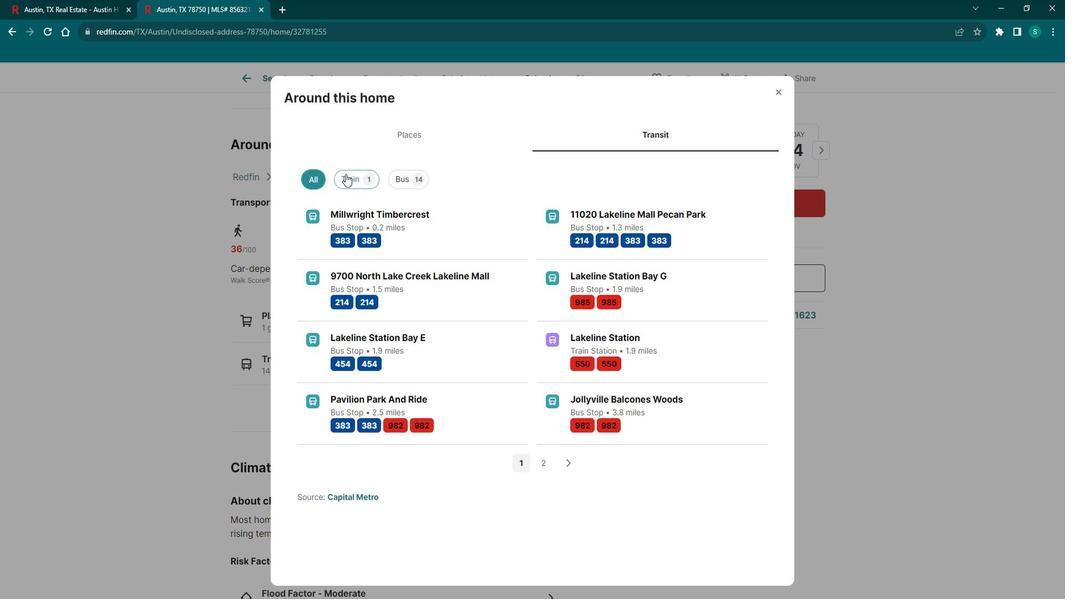 
Action: Mouse moved to (423, 177)
Screenshot: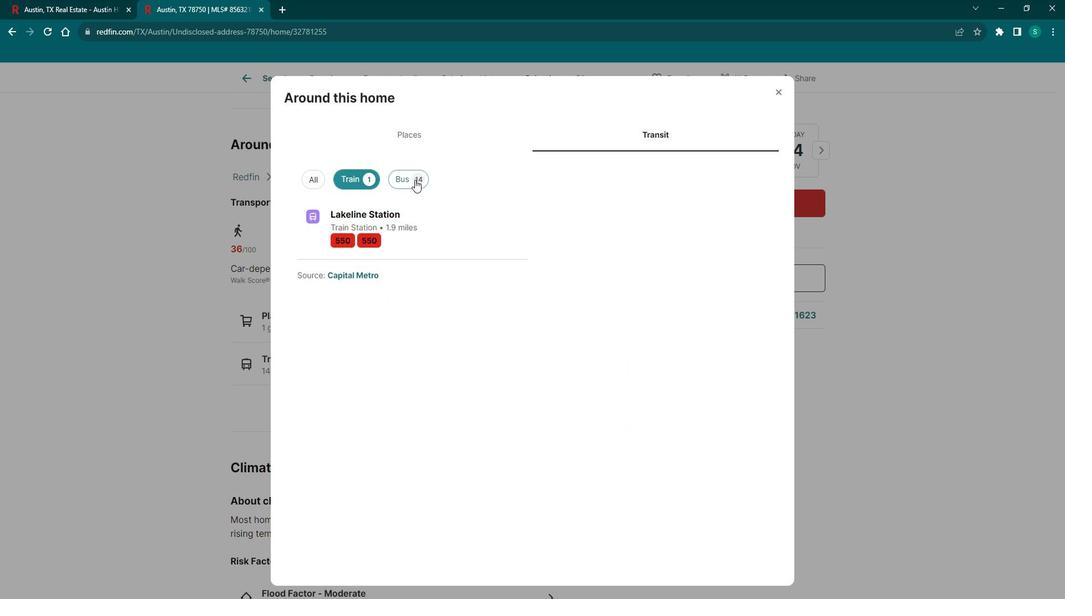 
Action: Mouse pressed left at (423, 177)
Screenshot: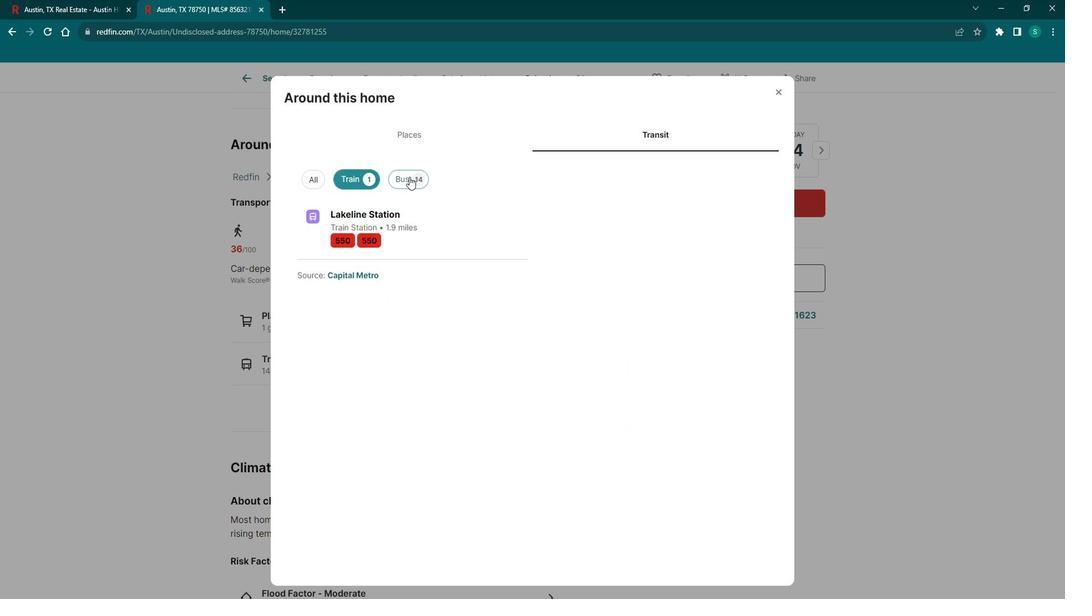 
Action: Mouse moved to (774, 88)
Screenshot: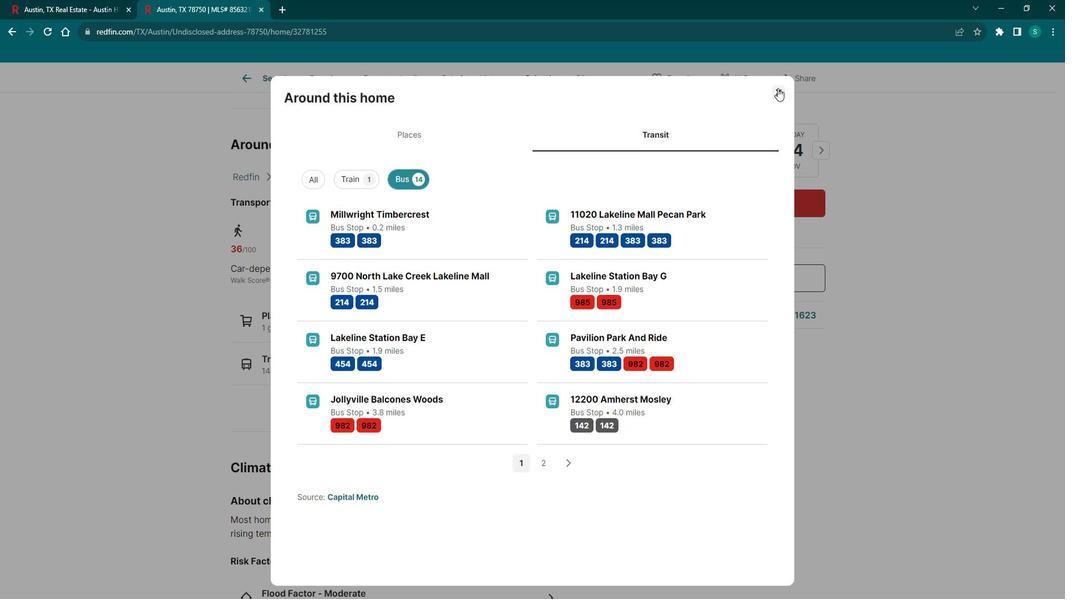 
Action: Mouse pressed left at (774, 88)
Screenshot: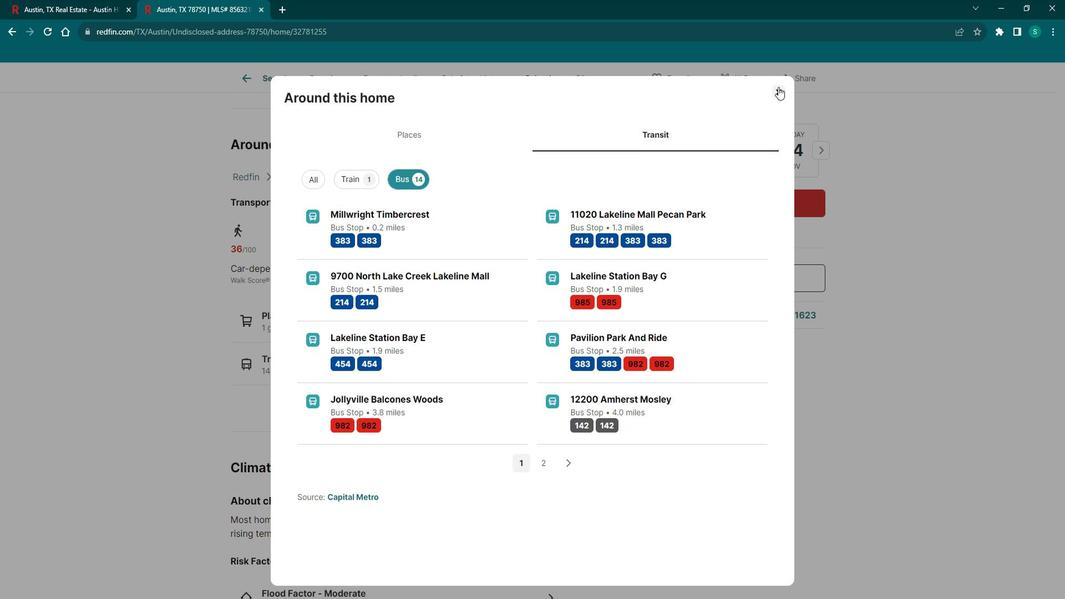 
Action: Mouse moved to (281, 399)
Screenshot: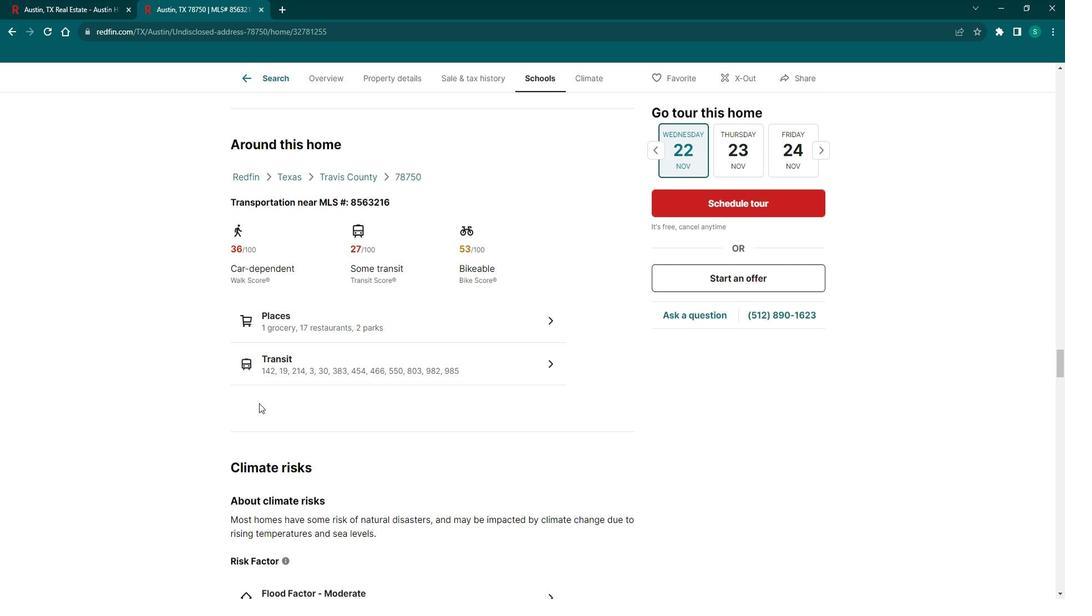 
Action: Mouse scrolled (281, 399) with delta (0, 0)
Screenshot: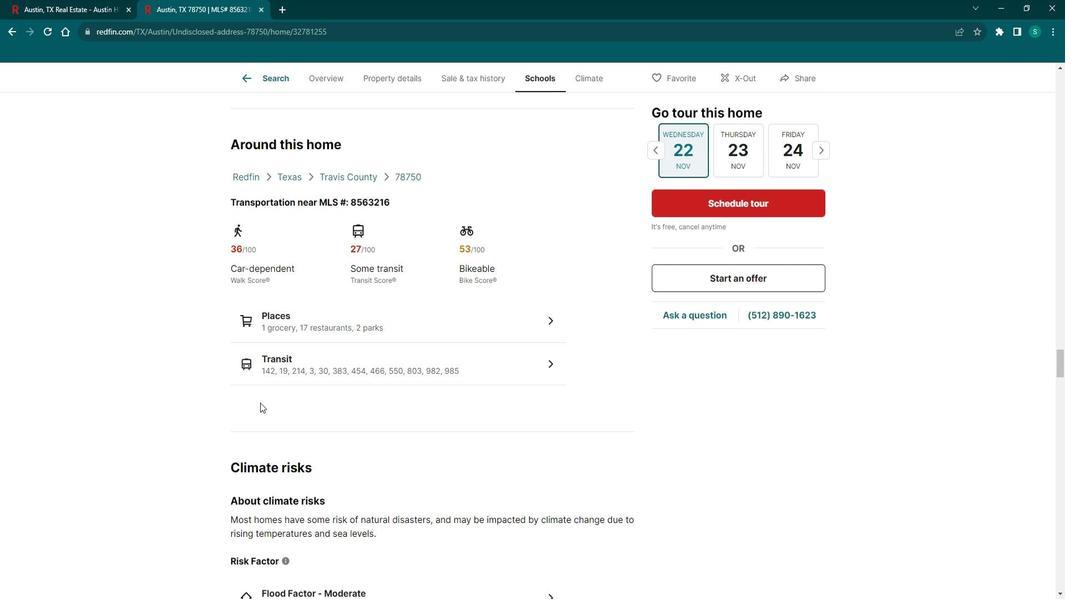 
Action: Mouse scrolled (281, 399) with delta (0, 0)
Screenshot: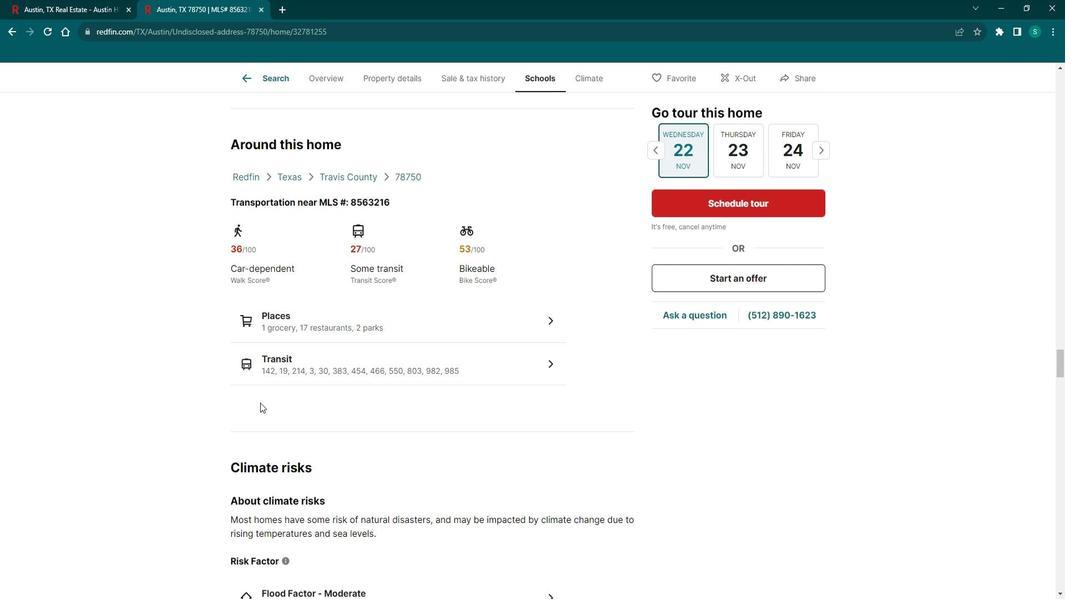 
Action: Mouse scrolled (281, 399) with delta (0, 0)
Screenshot: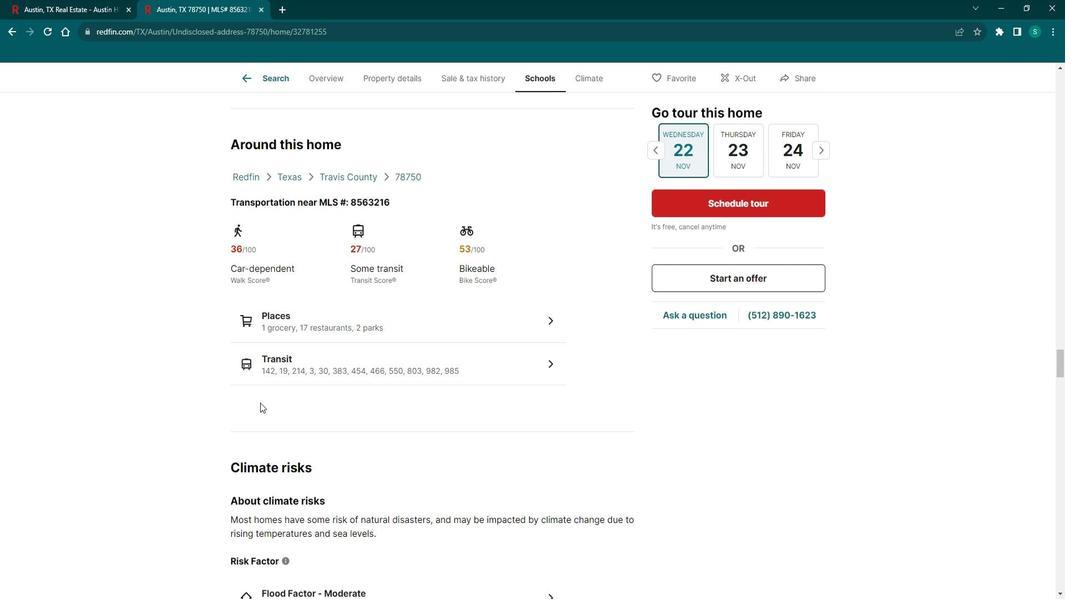 
Action: Mouse scrolled (281, 399) with delta (0, 0)
Screenshot: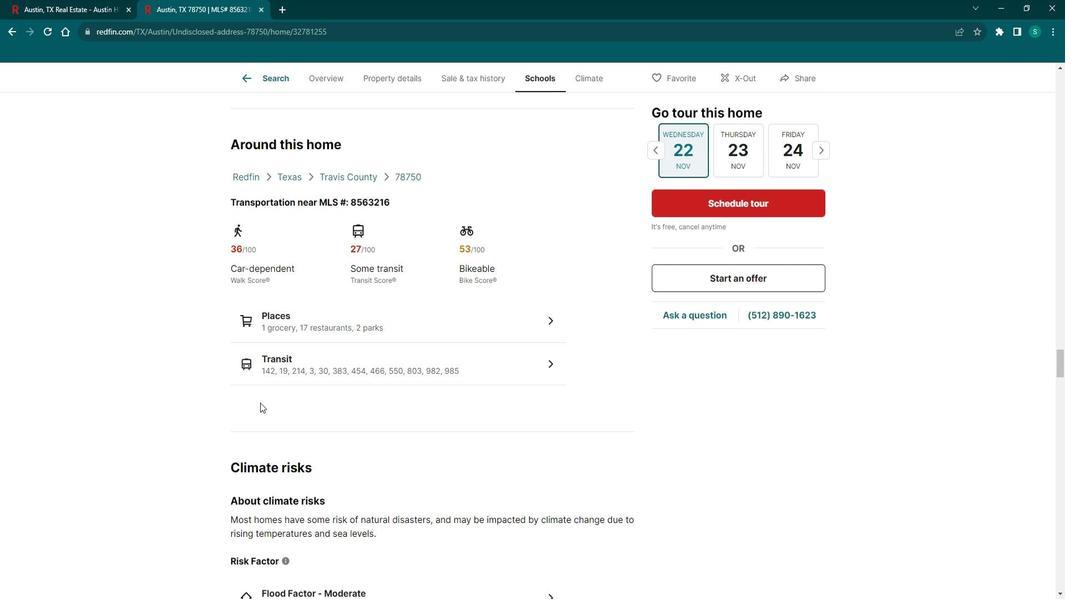 
Action: Mouse scrolled (281, 399) with delta (0, 0)
Screenshot: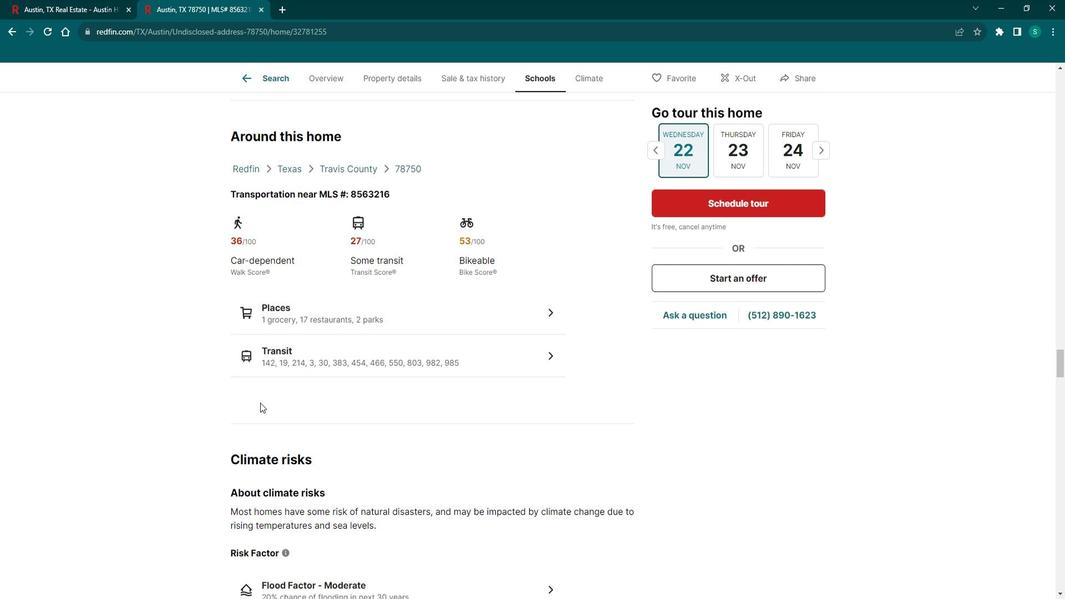 
Action: Mouse scrolled (281, 399) with delta (0, 0)
Screenshot: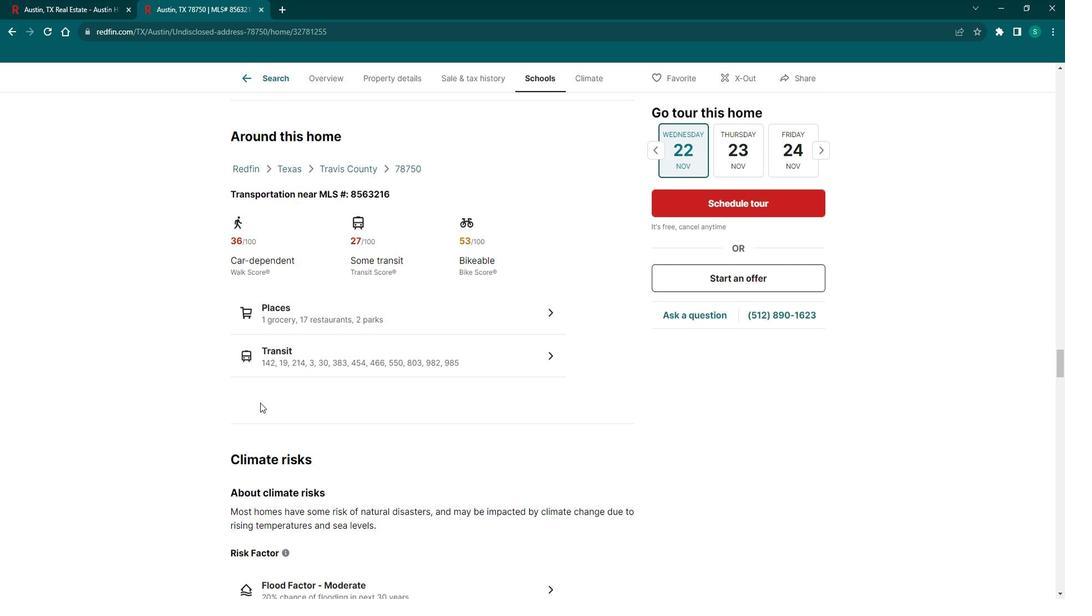 
Action: Mouse scrolled (281, 399) with delta (0, 0)
